 Task: Create record types in agent object.
Action: Mouse moved to (1058, 74)
Screenshot: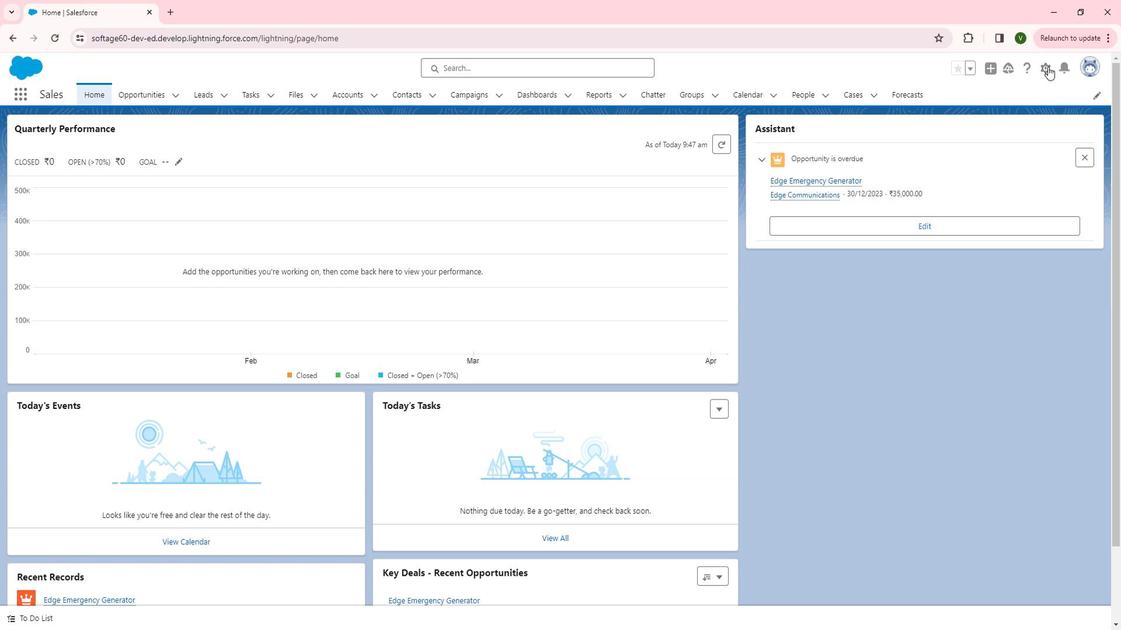
Action: Mouse pressed left at (1058, 74)
Screenshot: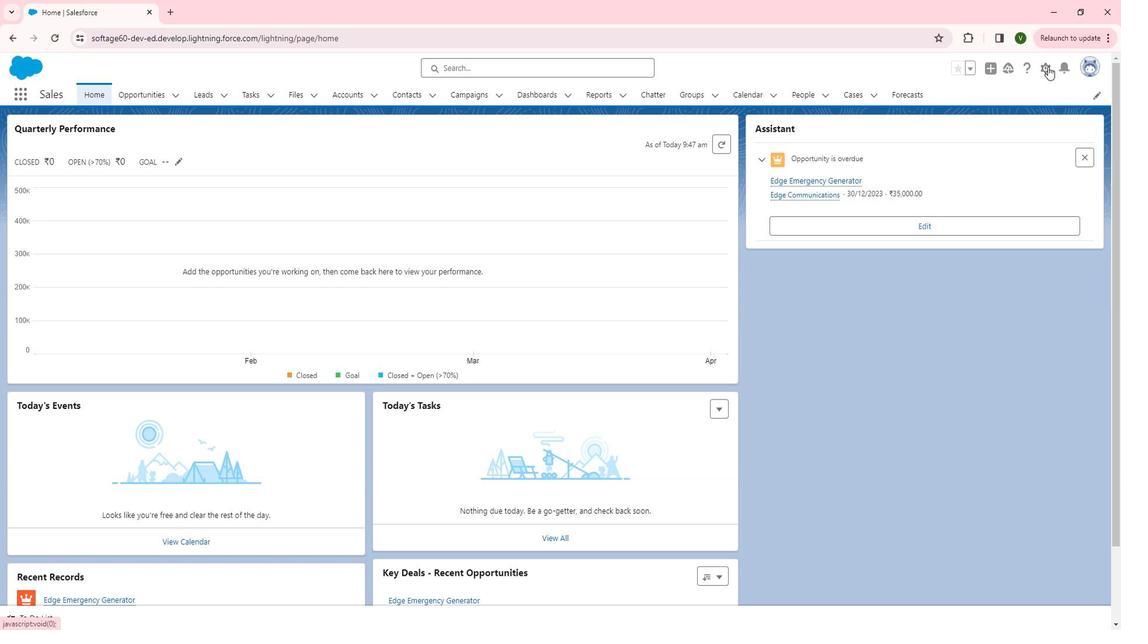 
Action: Mouse moved to (1011, 108)
Screenshot: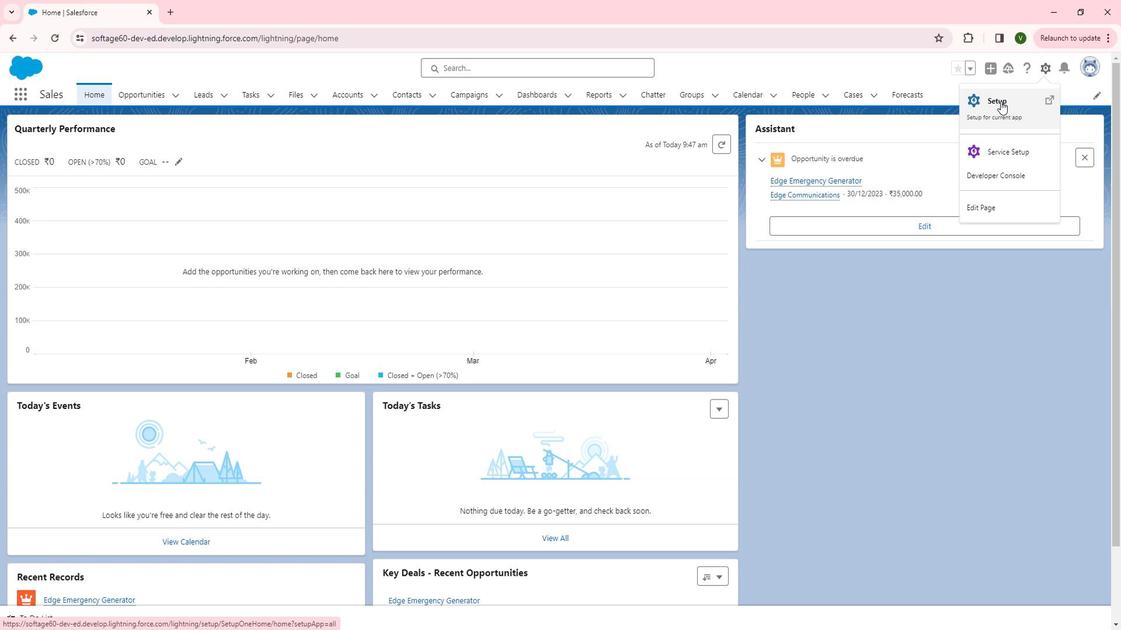 
Action: Mouse pressed left at (1011, 108)
Screenshot: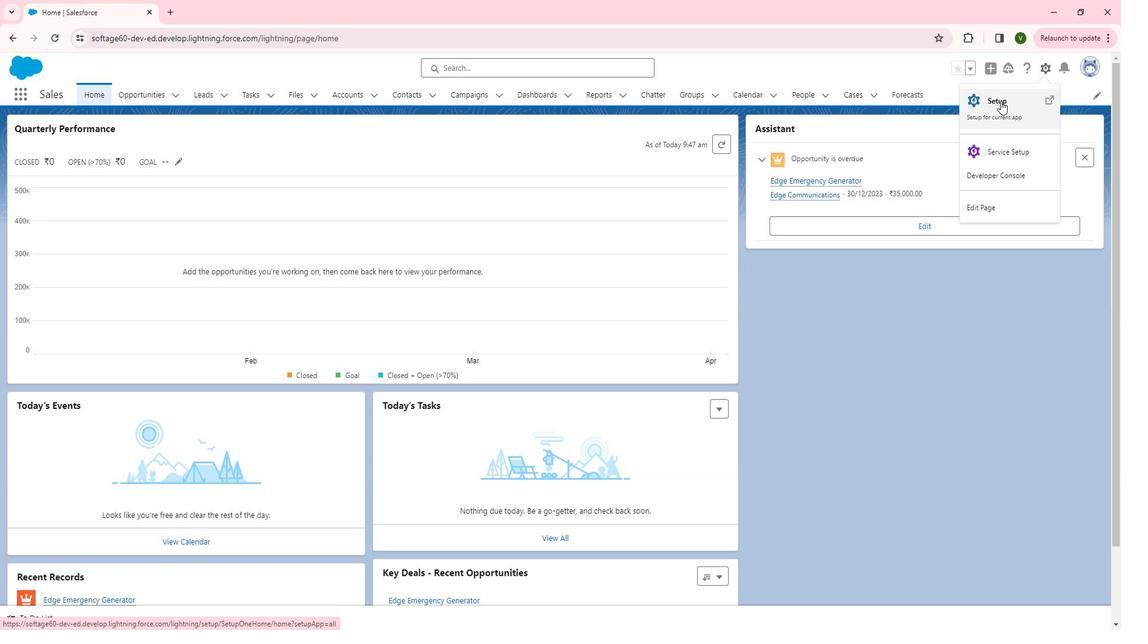 
Action: Mouse moved to (96, 355)
Screenshot: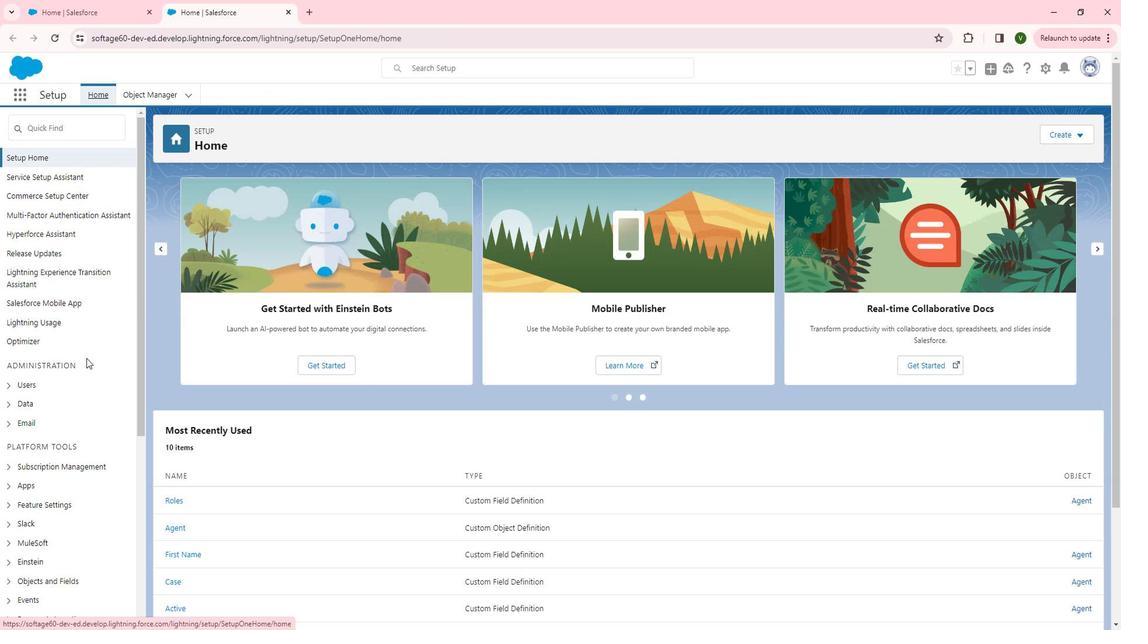 
Action: Mouse scrolled (96, 354) with delta (0, 0)
Screenshot: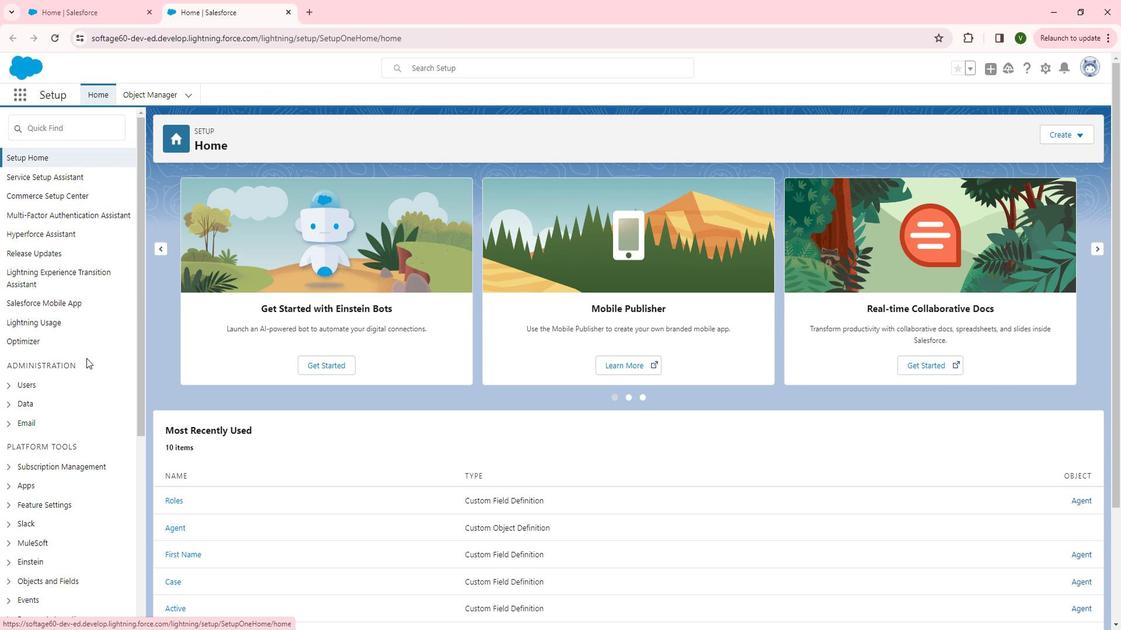 
Action: Mouse scrolled (96, 354) with delta (0, 0)
Screenshot: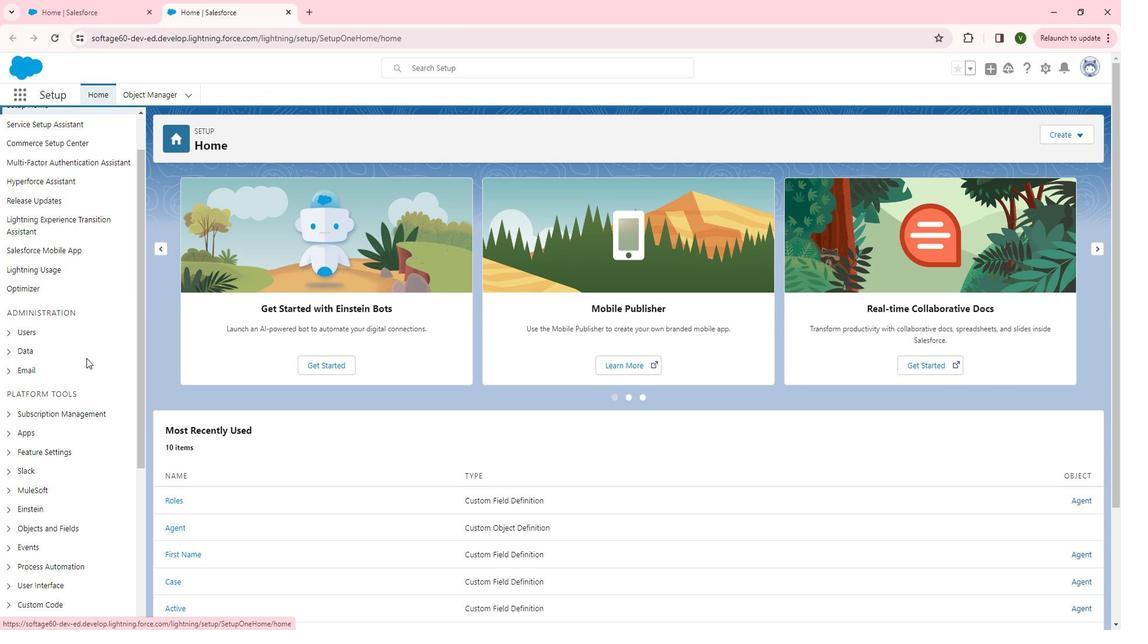
Action: Mouse moved to (19, 452)
Screenshot: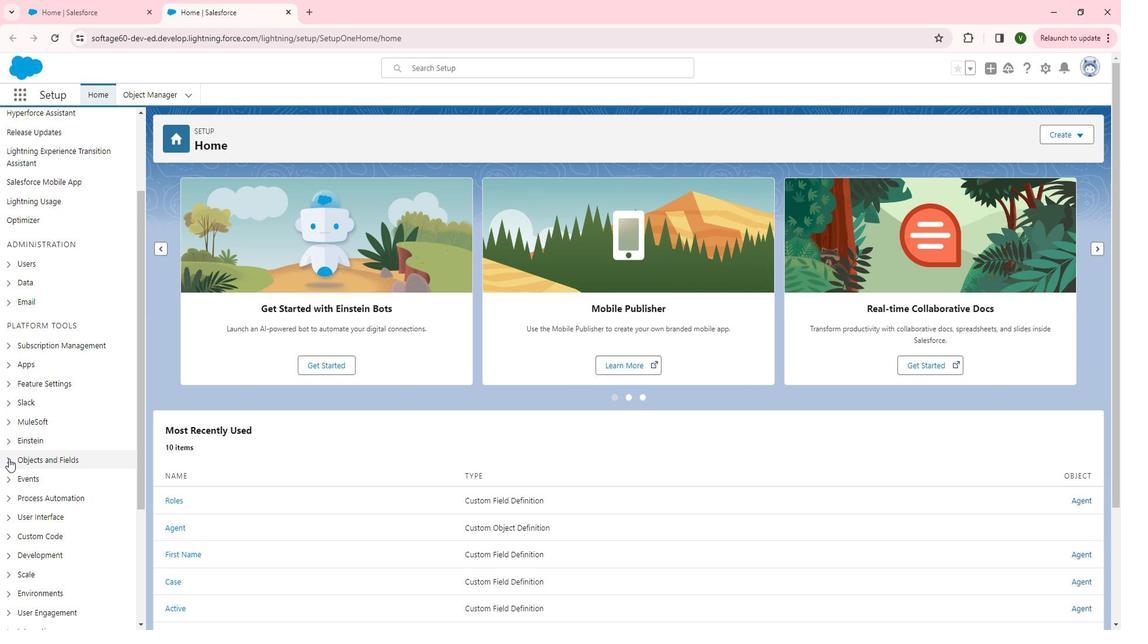 
Action: Mouse pressed left at (19, 452)
Screenshot: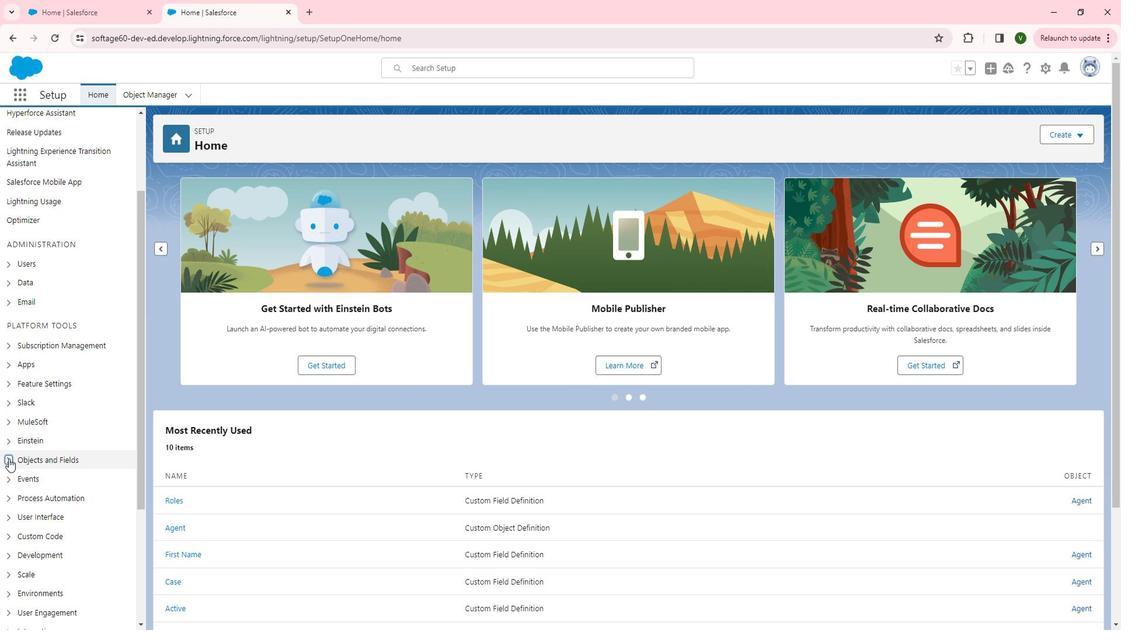 
Action: Mouse moved to (69, 474)
Screenshot: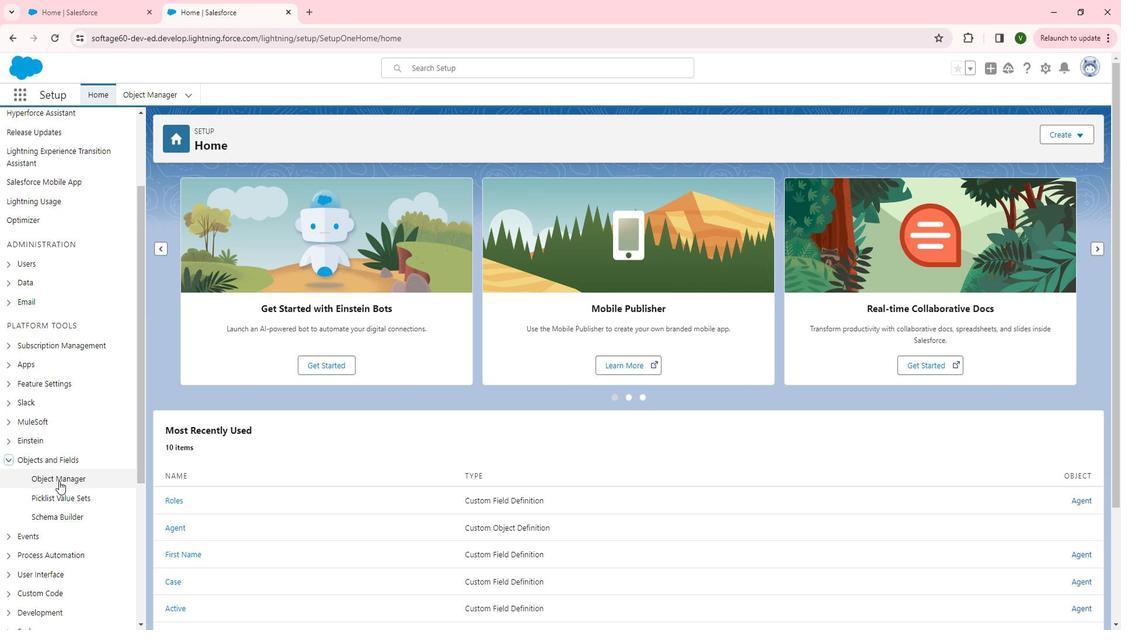 
Action: Mouse pressed left at (69, 474)
Screenshot: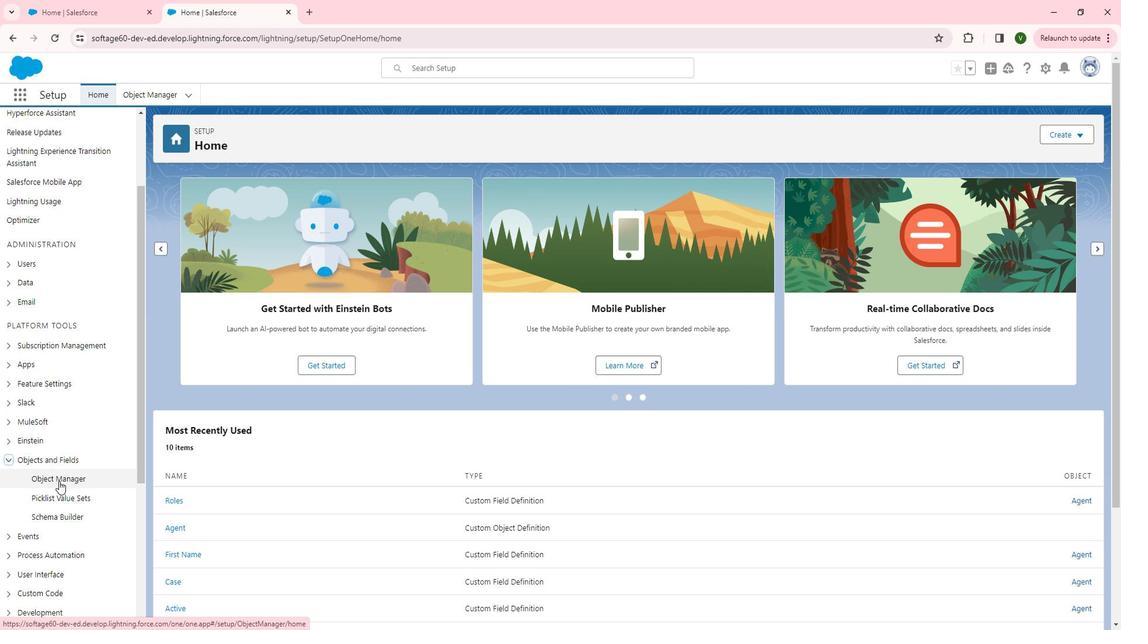 
Action: Mouse moved to (183, 290)
Screenshot: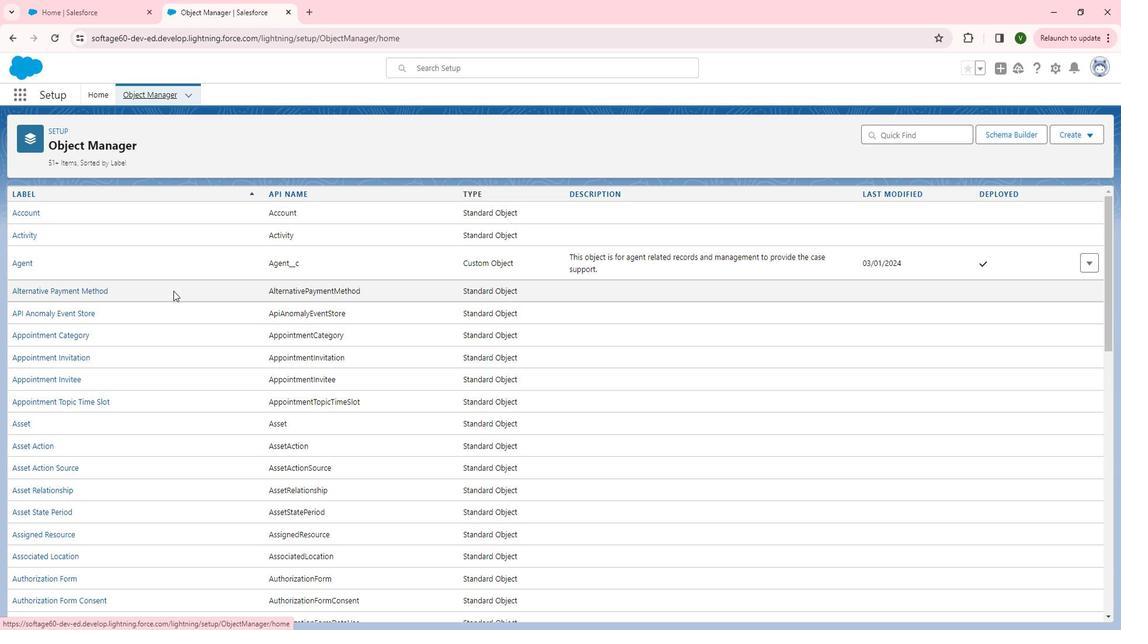 
Action: Mouse scrolled (183, 290) with delta (0, 0)
Screenshot: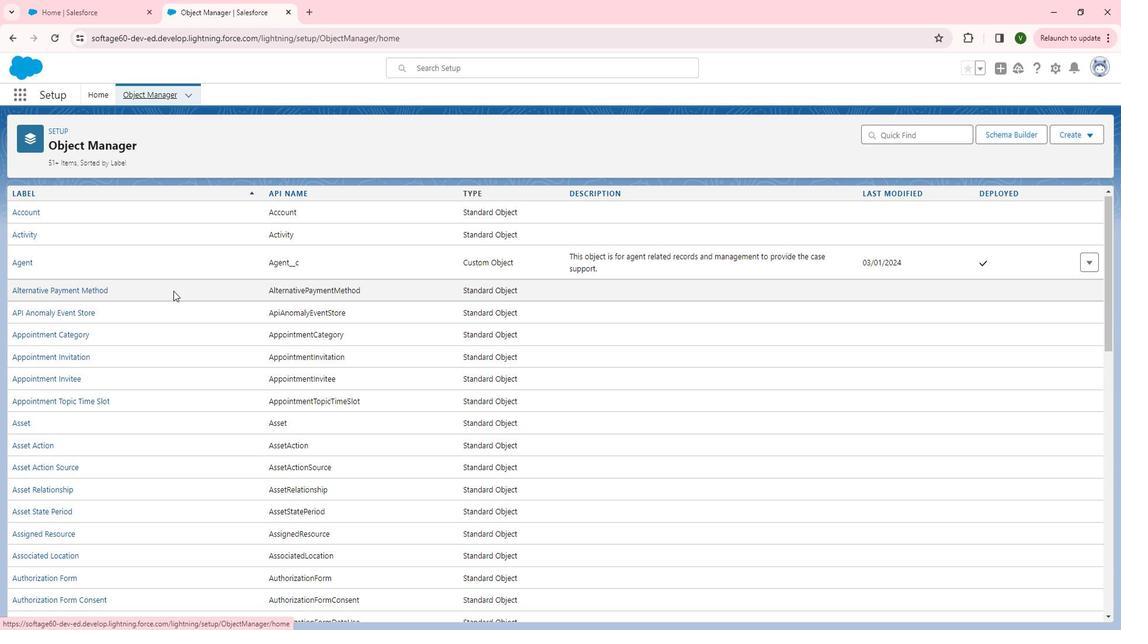 
Action: Mouse scrolled (183, 291) with delta (0, 0)
Screenshot: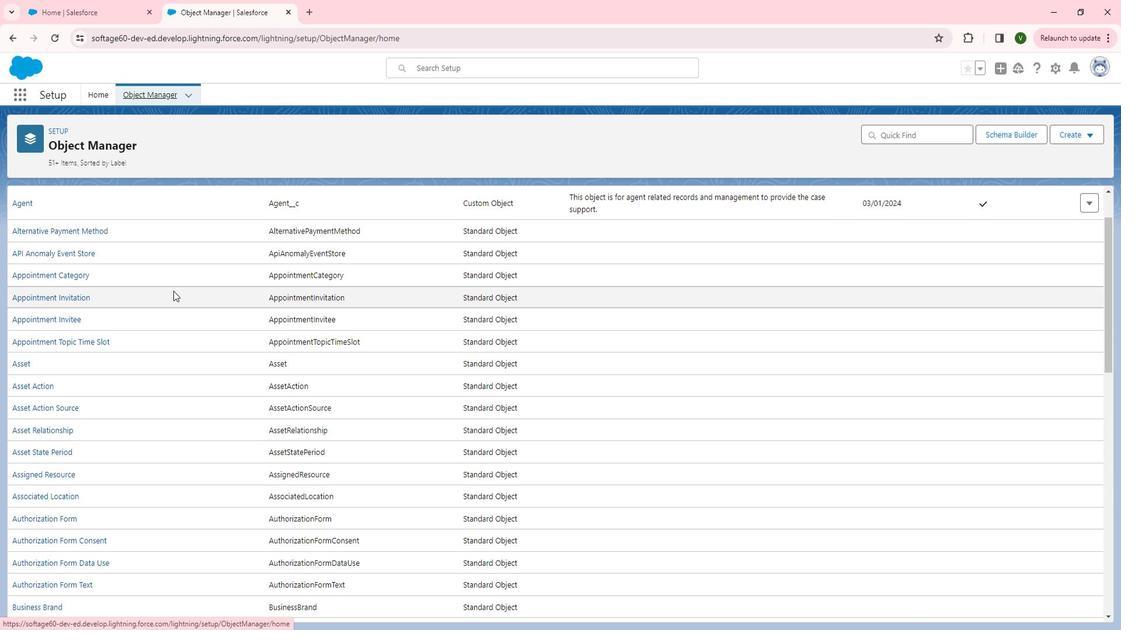 
Action: Mouse moved to (40, 262)
Screenshot: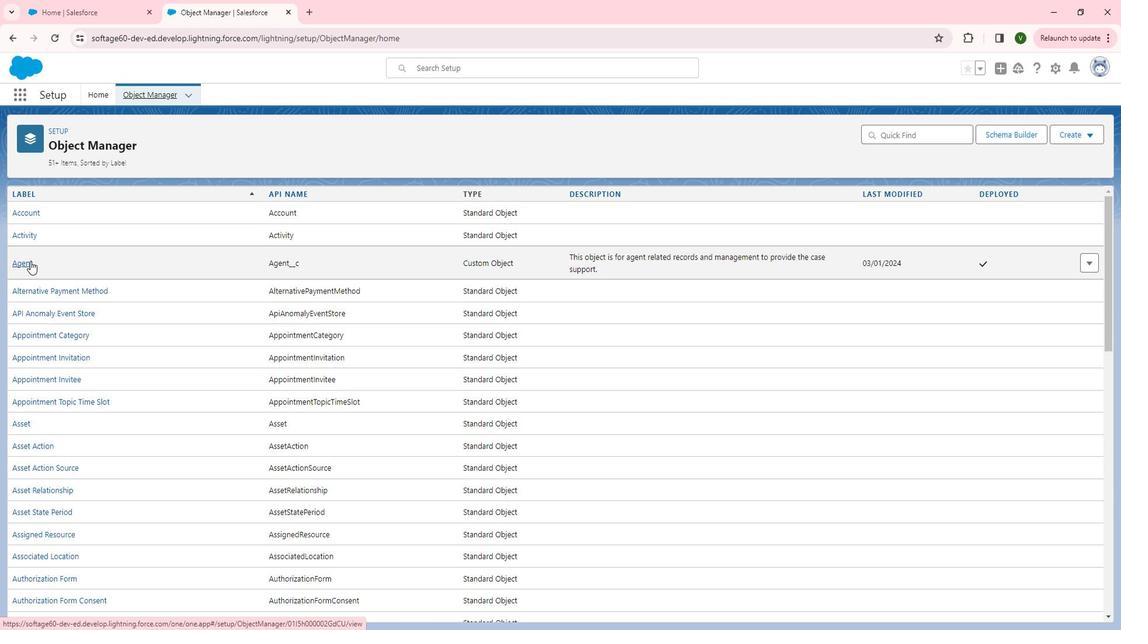 
Action: Mouse pressed left at (40, 262)
Screenshot: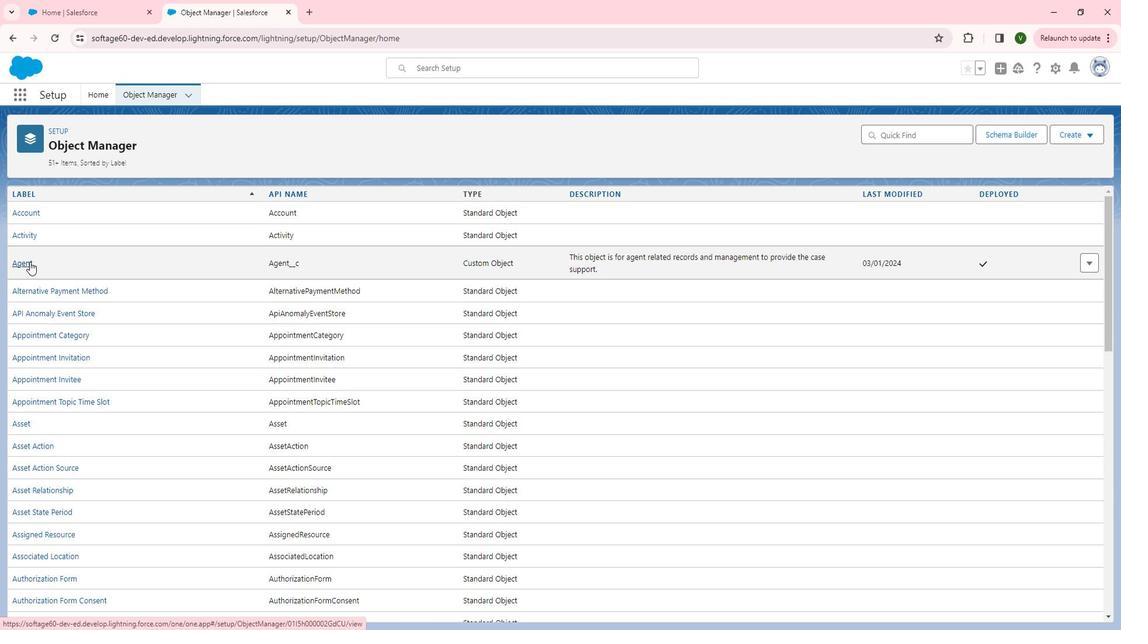 
Action: Mouse moved to (85, 218)
Screenshot: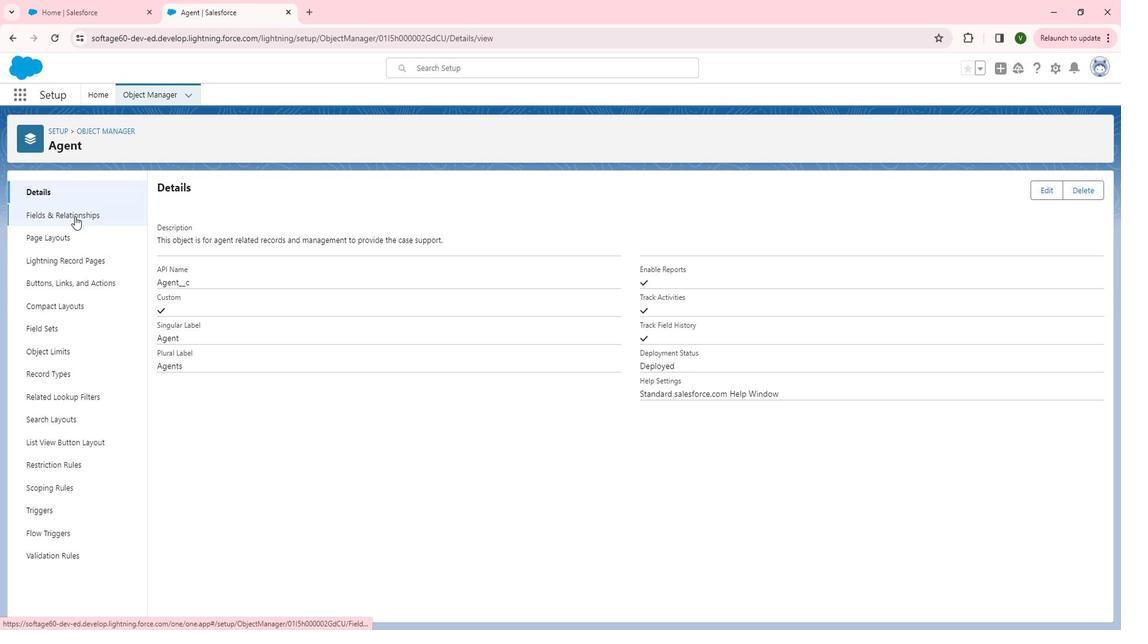 
Action: Mouse pressed left at (85, 218)
Screenshot: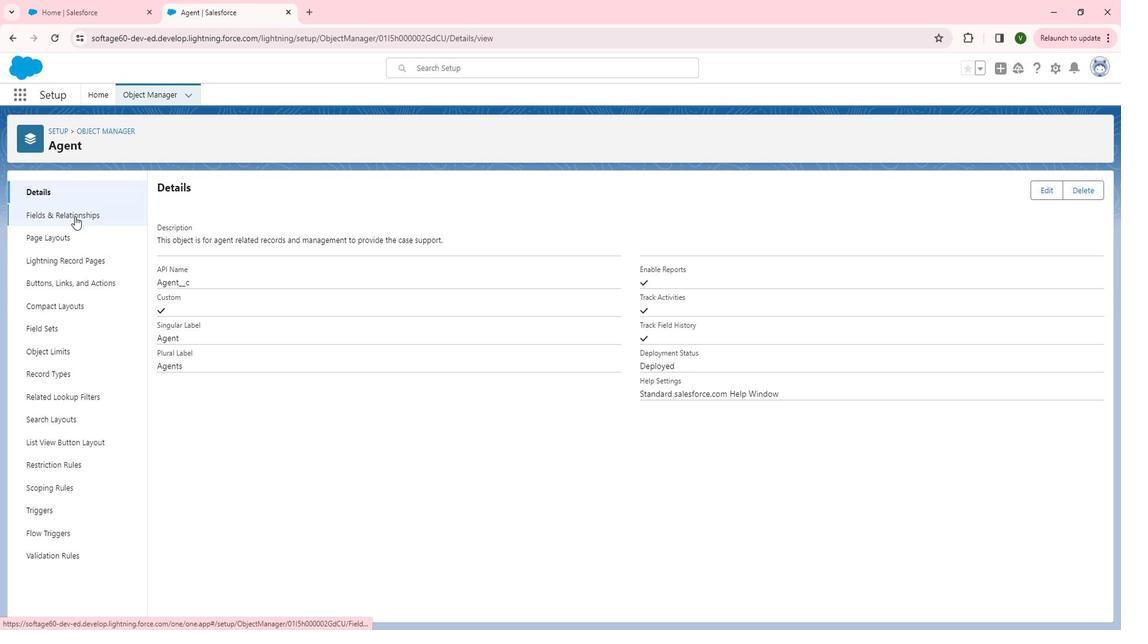 
Action: Mouse moved to (354, 470)
Screenshot: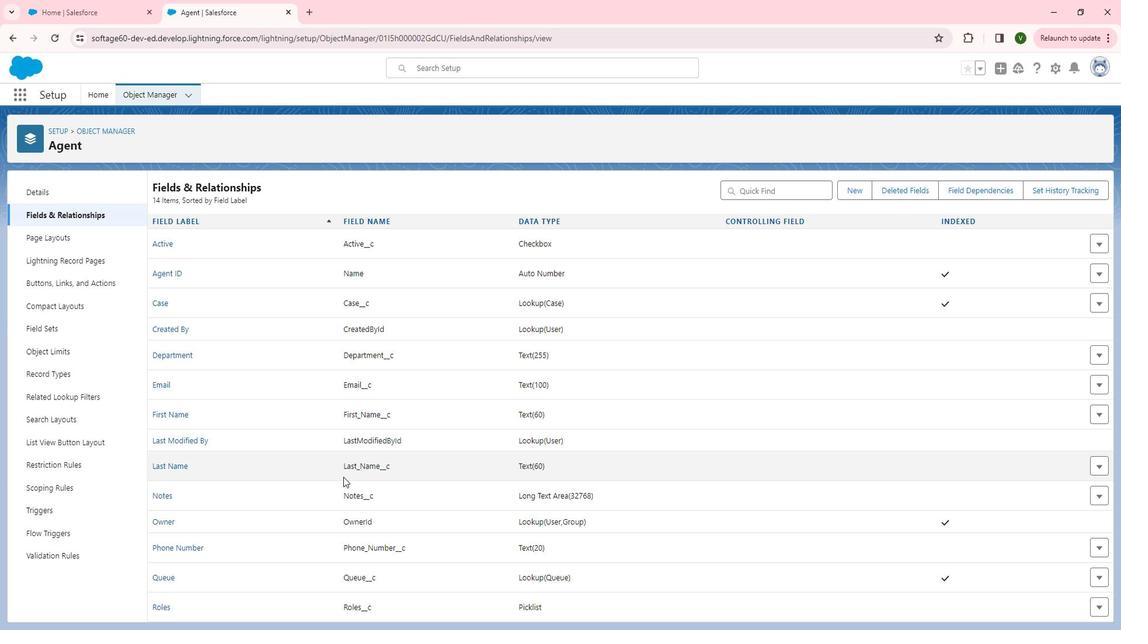 
Action: Mouse scrolled (354, 469) with delta (0, 0)
Screenshot: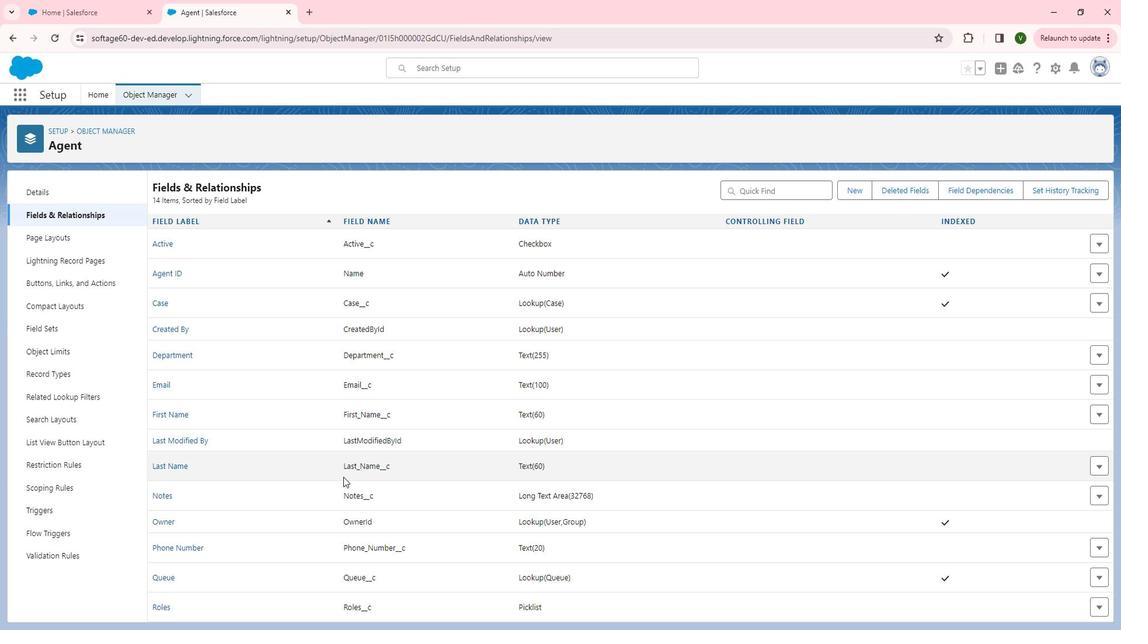
Action: Mouse moved to (353, 470)
Screenshot: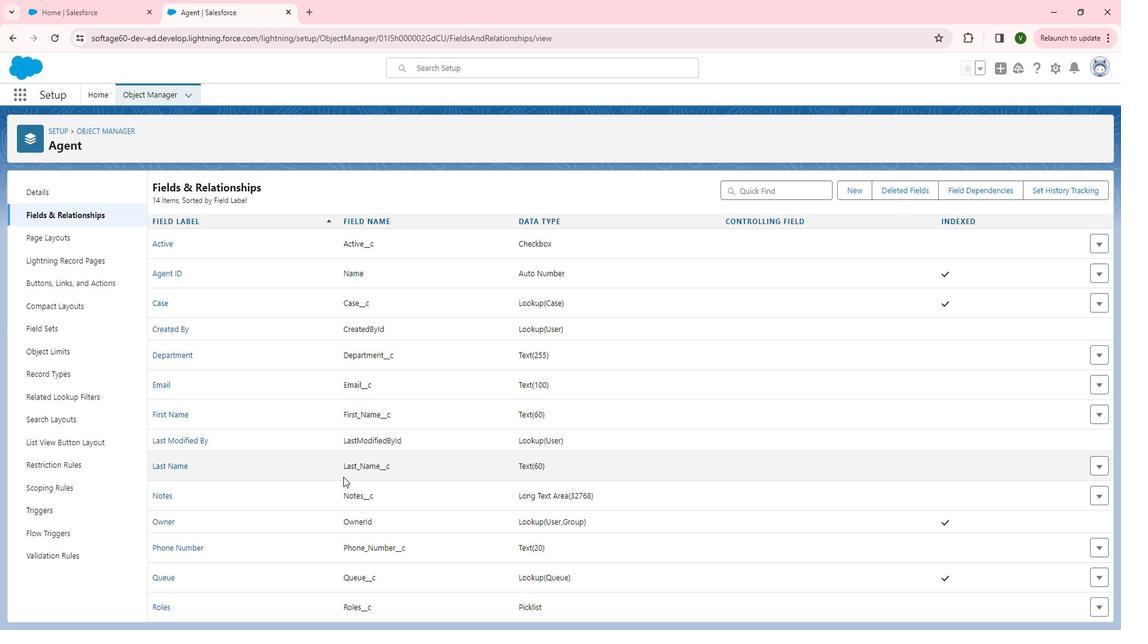 
Action: Mouse scrolled (353, 469) with delta (0, 0)
Screenshot: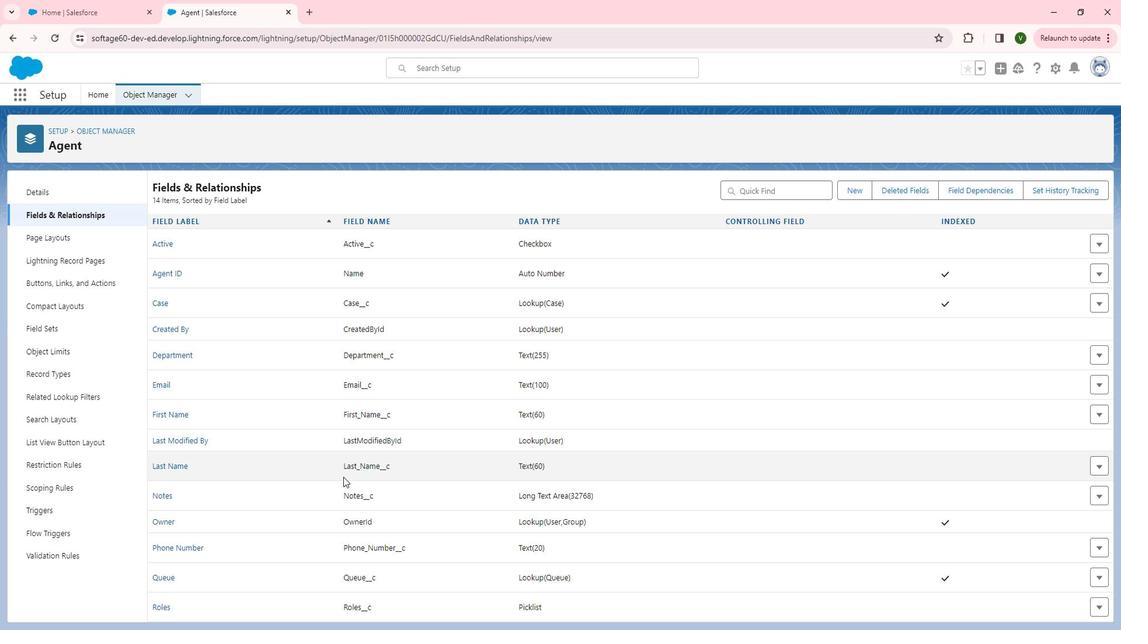 
Action: Mouse moved to (352, 470)
Screenshot: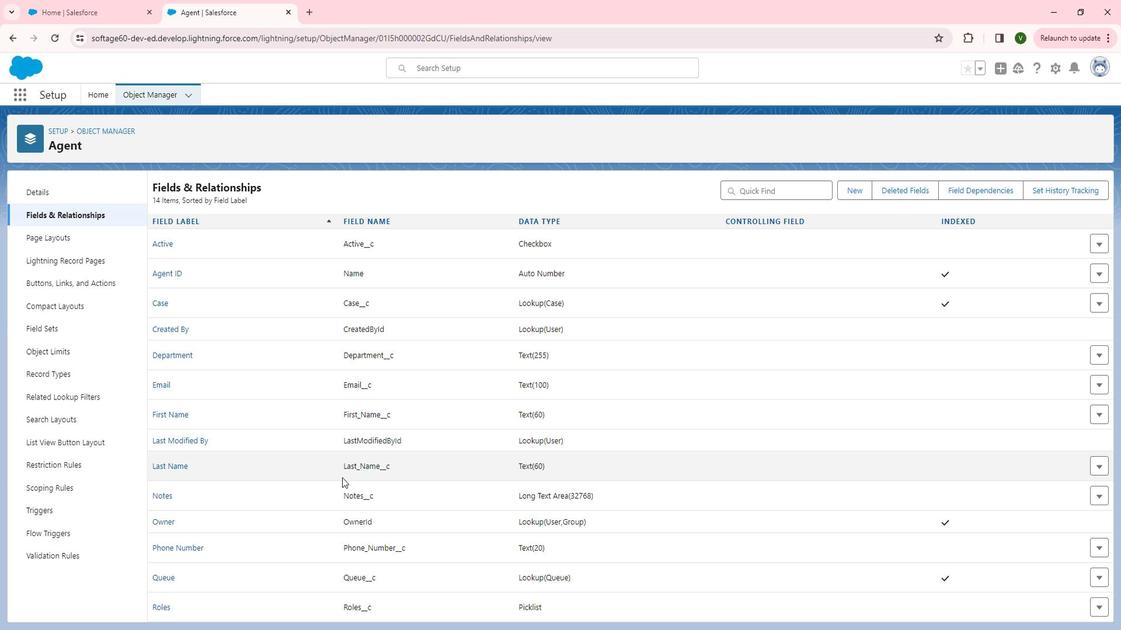 
Action: Mouse scrolled (352, 470) with delta (0, 0)
Screenshot: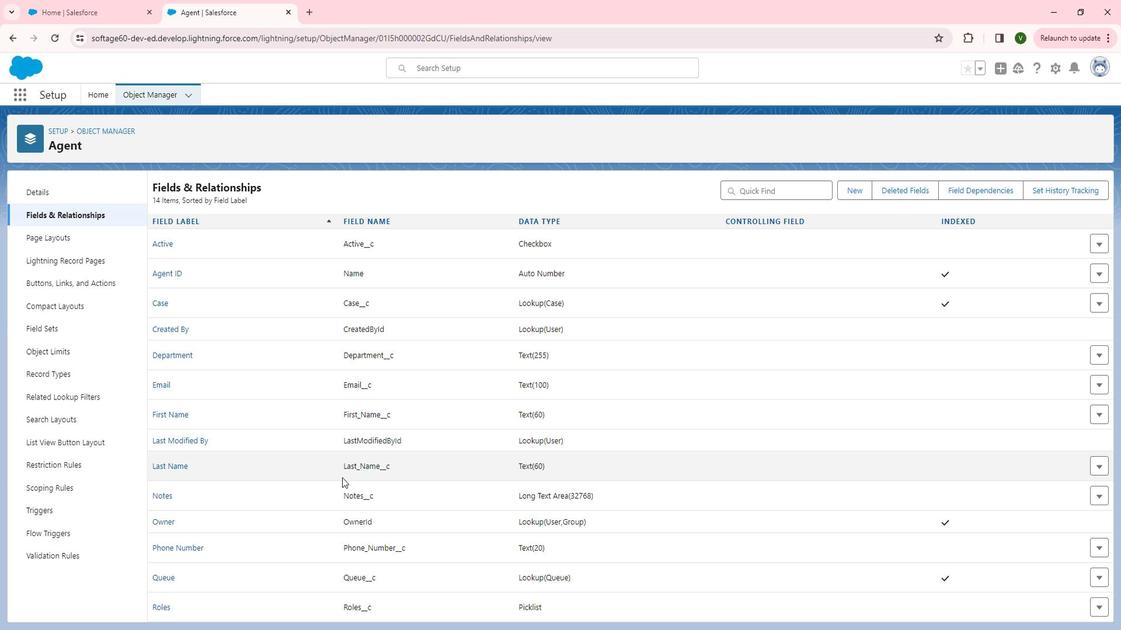 
Action: Mouse moved to (61, 373)
Screenshot: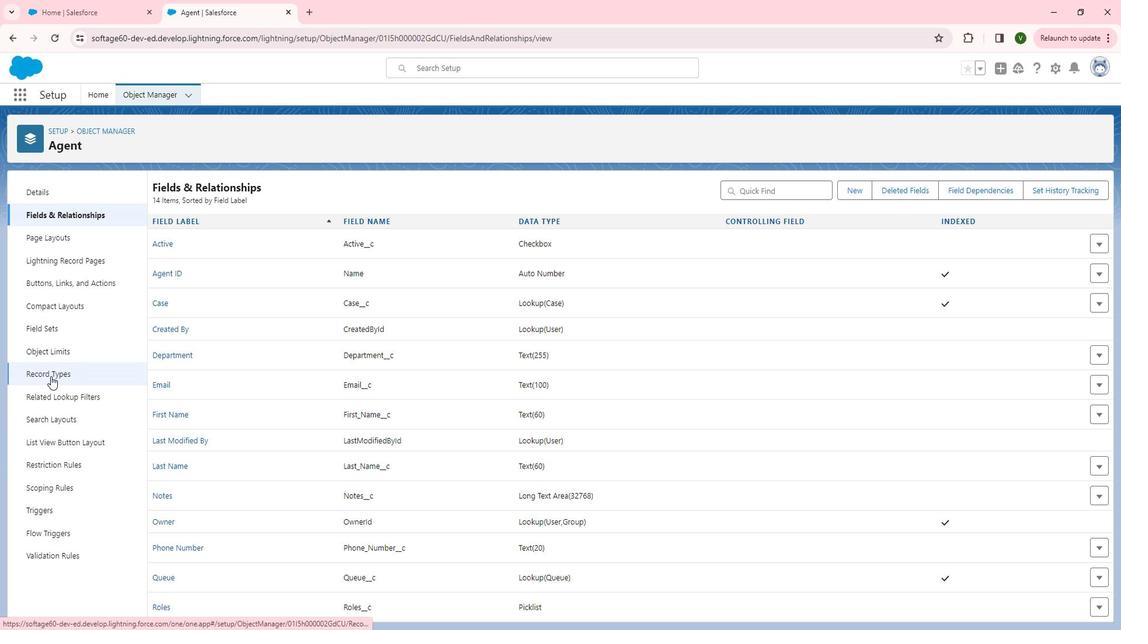 
Action: Mouse pressed left at (61, 373)
Screenshot: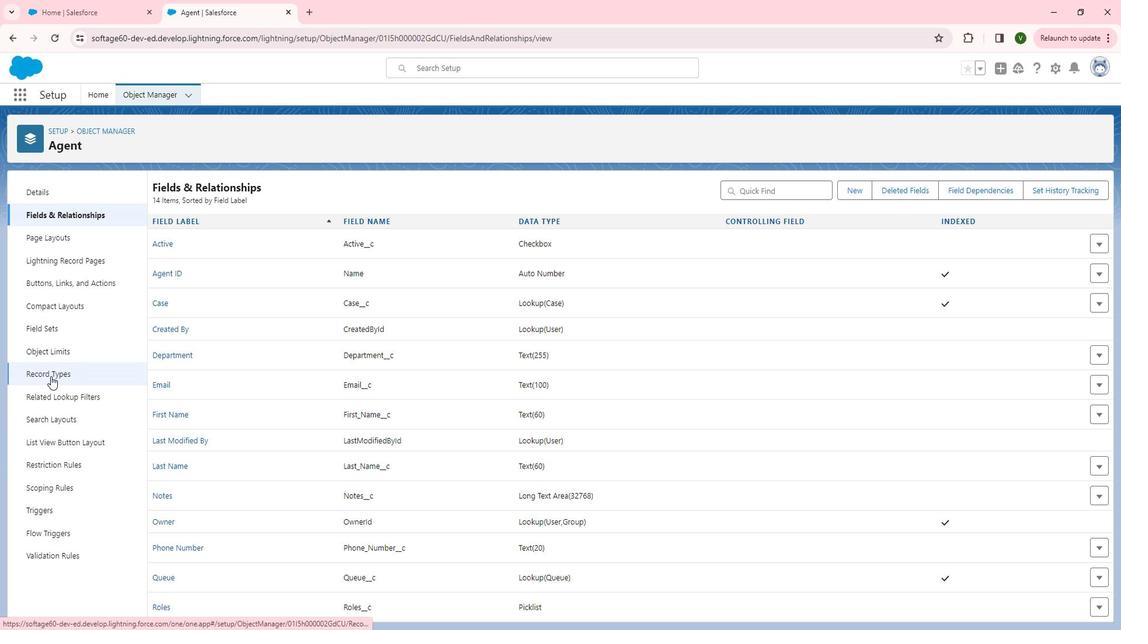 
Action: Mouse moved to (809, 287)
Screenshot: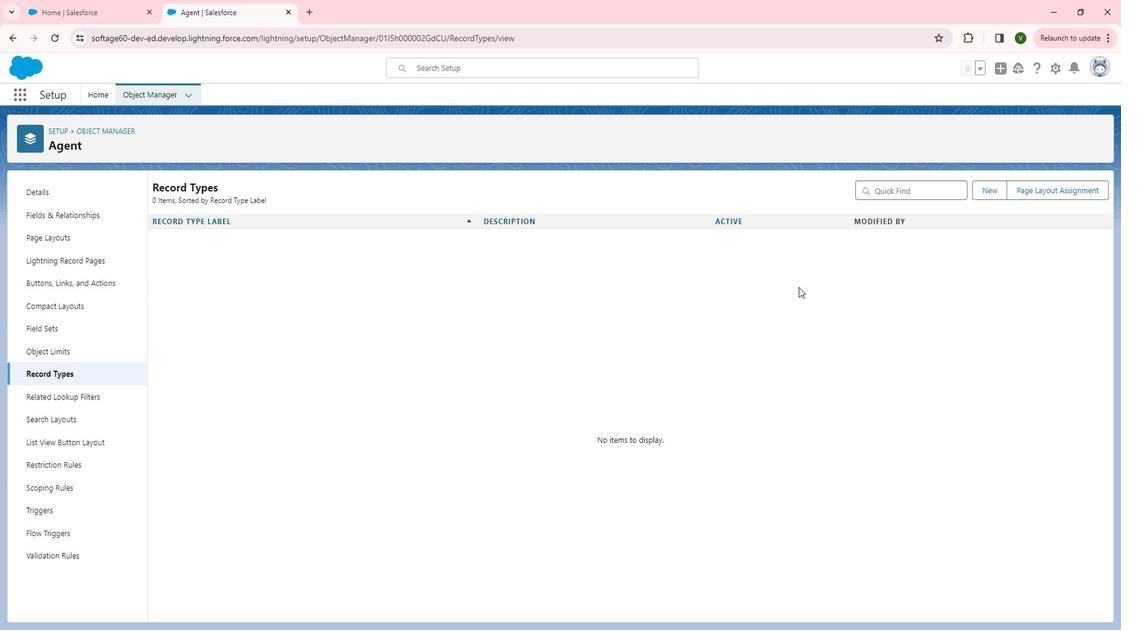 
Action: Mouse pressed left at (809, 287)
Screenshot: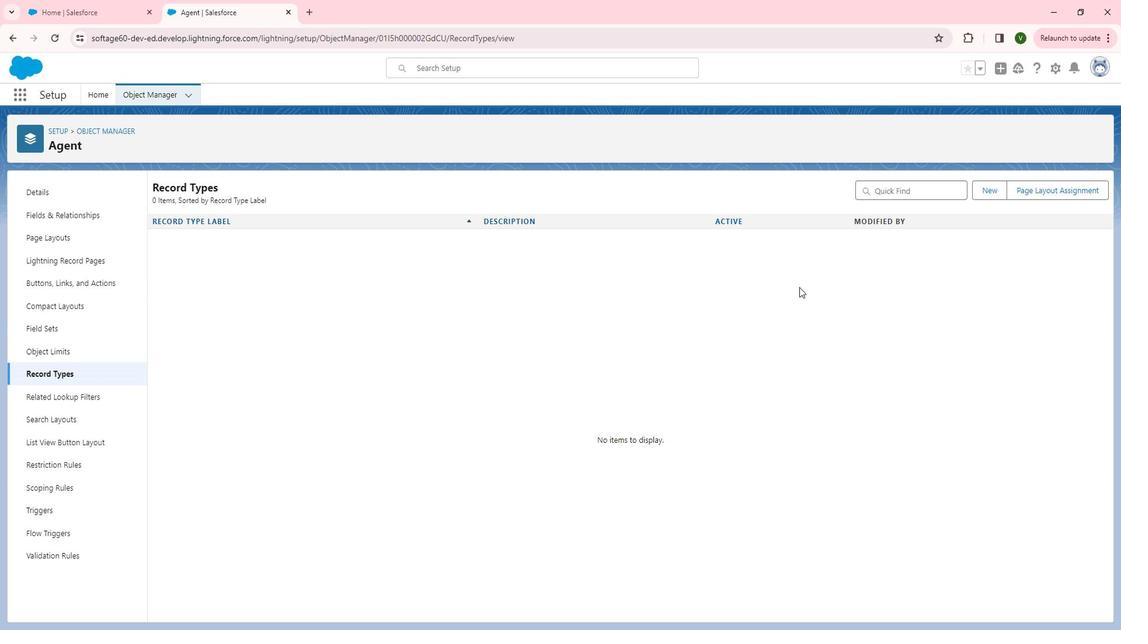 
Action: Mouse moved to (998, 195)
Screenshot: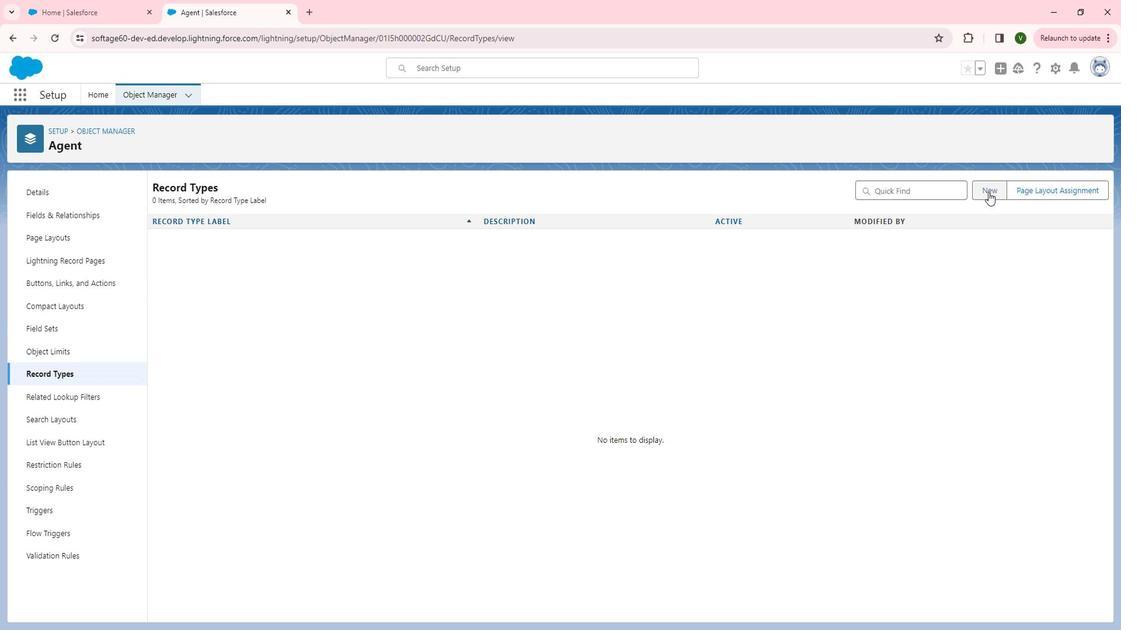 
Action: Mouse pressed left at (998, 195)
Screenshot: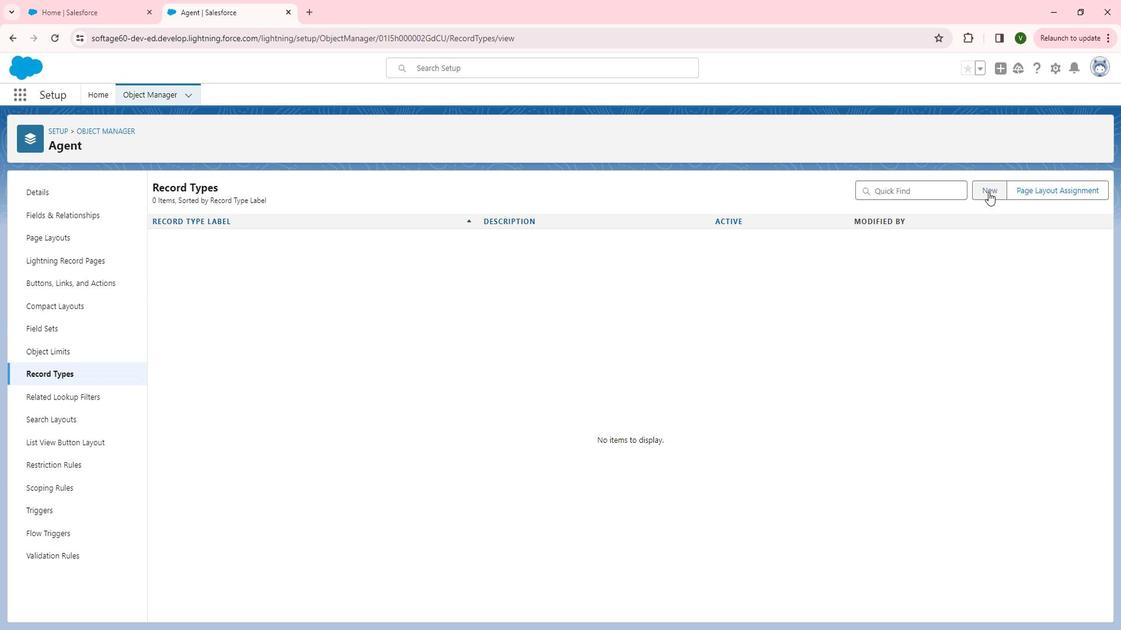 
Action: Mouse moved to (384, 297)
Screenshot: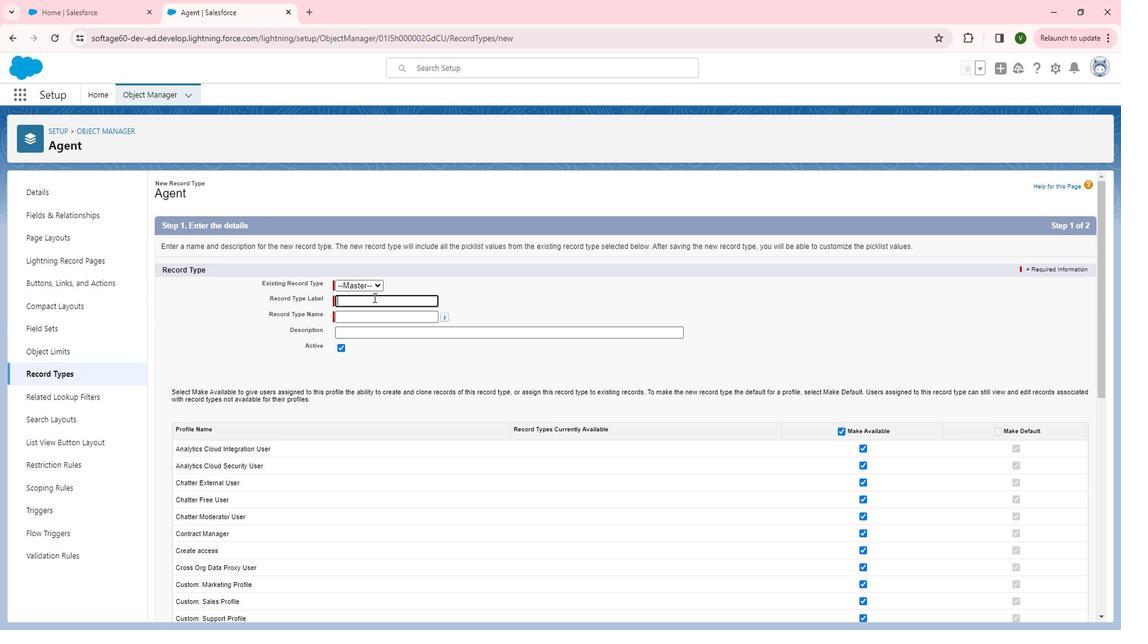 
Action: Mouse pressed left at (384, 297)
Screenshot: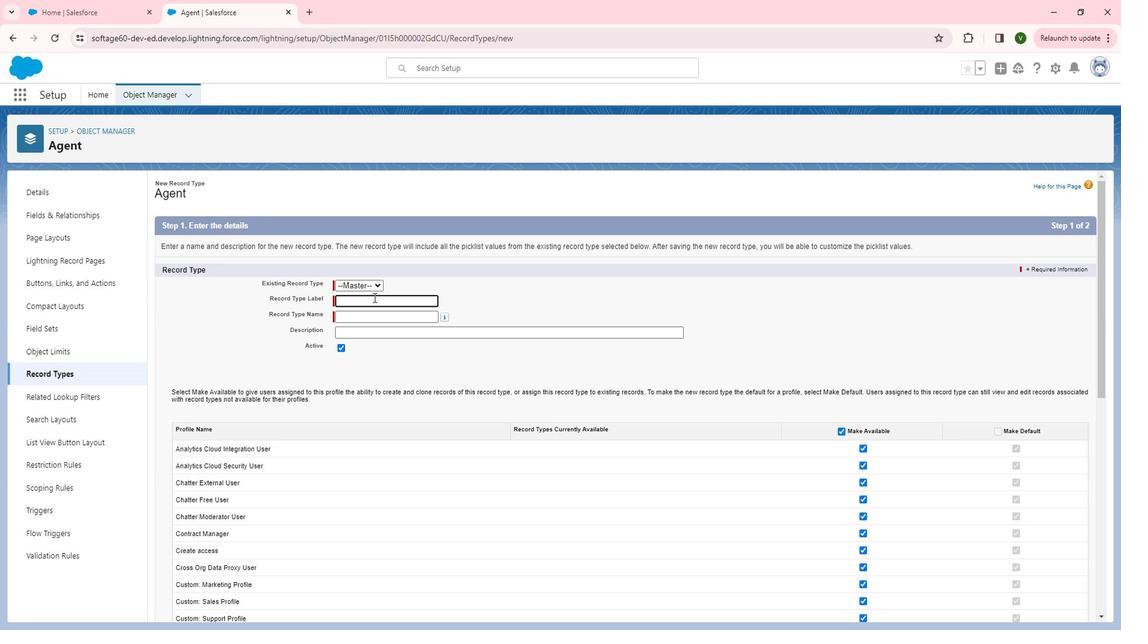 
Action: Mouse moved to (395, 291)
Screenshot: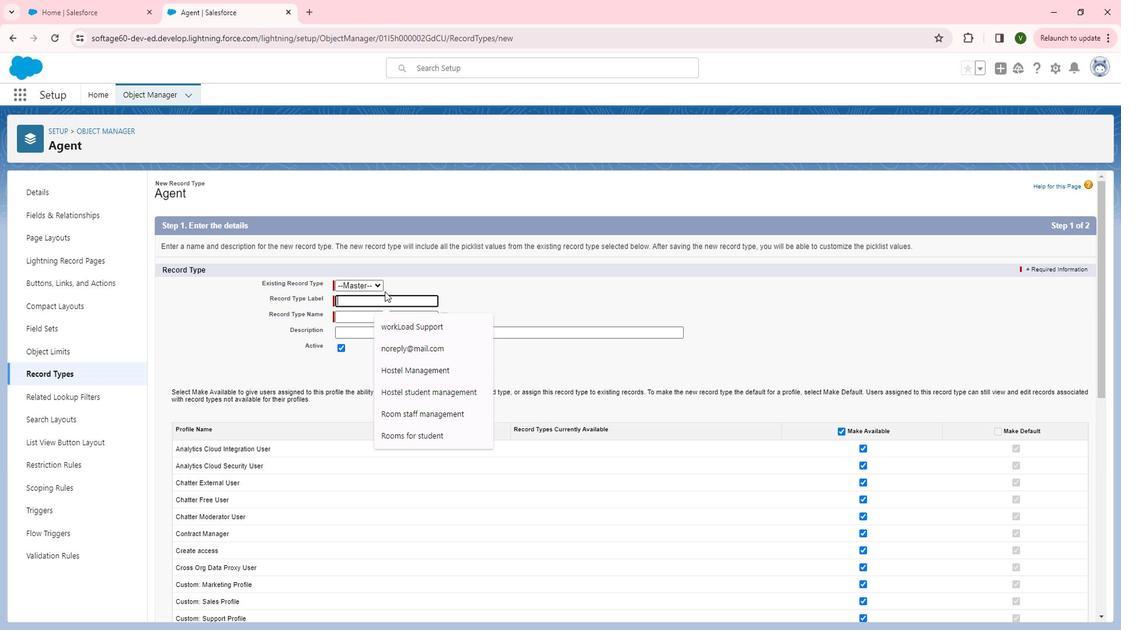 
Action: Key pressed <Key.shift>Admin
Screenshot: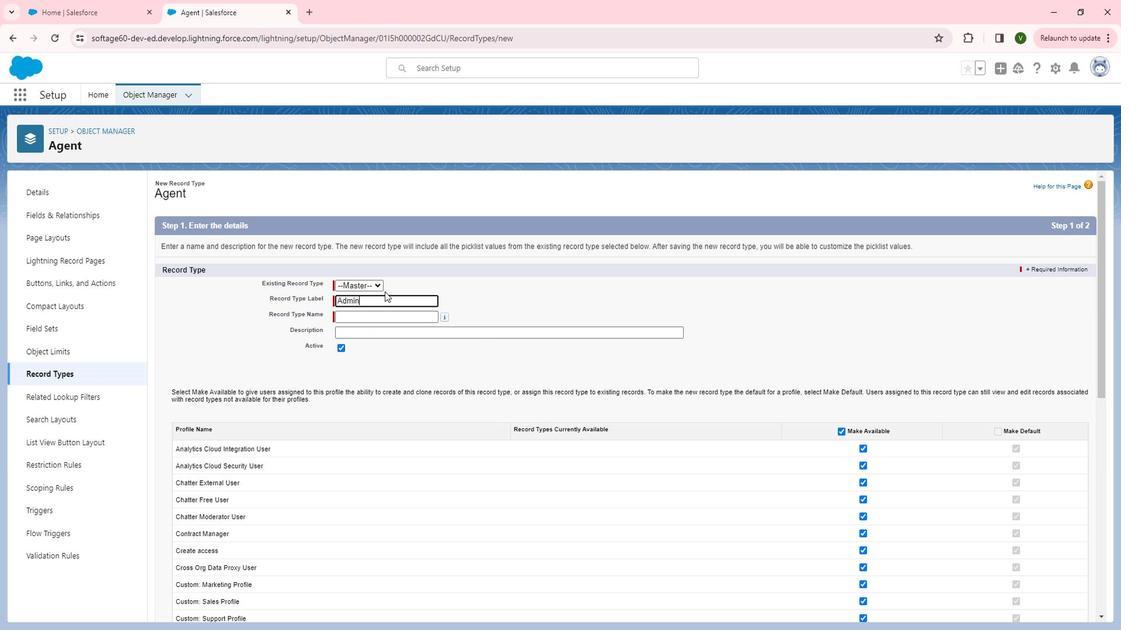 
Action: Mouse moved to (405, 336)
Screenshot: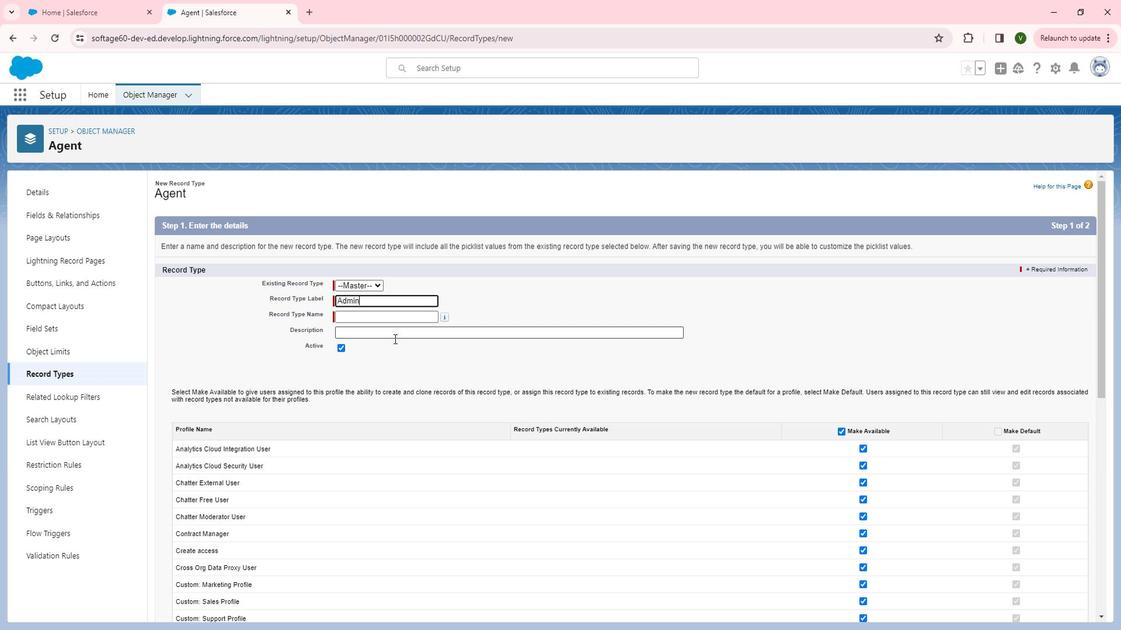 
Action: Mouse pressed left at (405, 336)
Screenshot: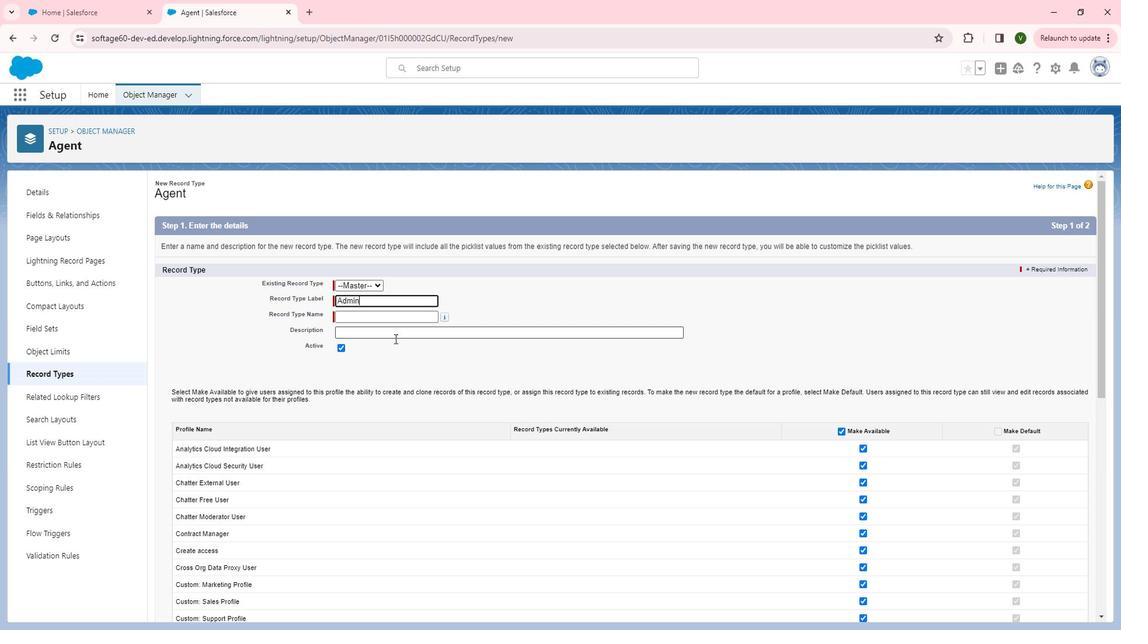 
Action: Key pressed <Key.shift>This<Key.space>record<Key.space>type<Key.space>for<Key.space>the<Key.space><Key.shift>Admin<Key.space>role<Key.space>agents<Key.space>in<Key.space>obj<Key.backspace><Key.backspace><Key.backspace><Key.backspace><Key.backspace><Key.backspace>for<Key.space>support.
Screenshot: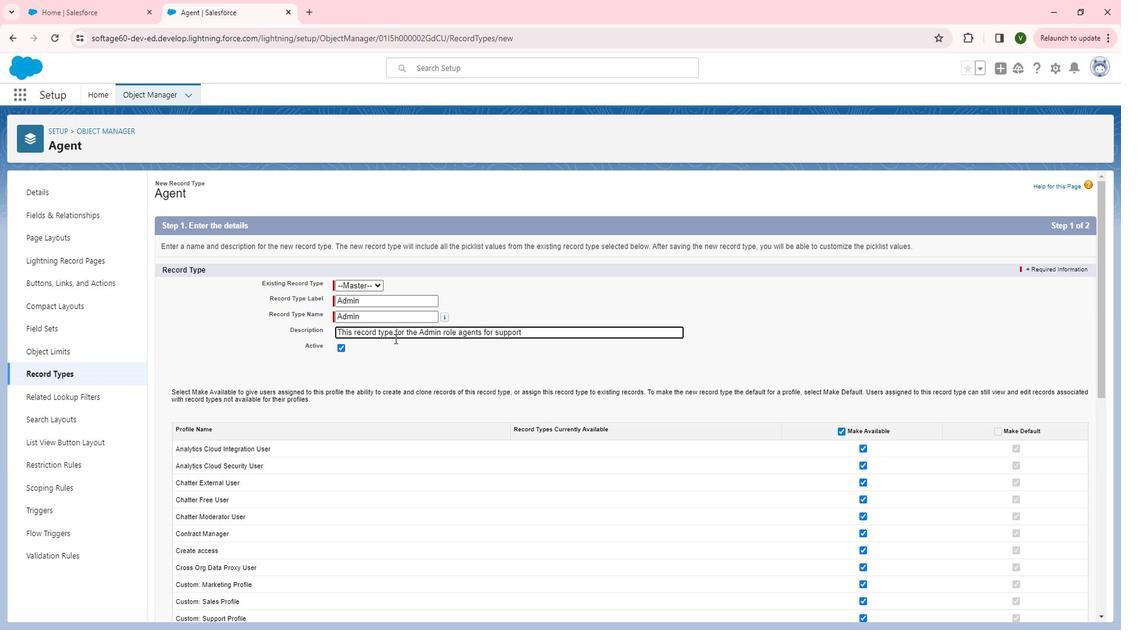 
Action: Mouse moved to (664, 361)
Screenshot: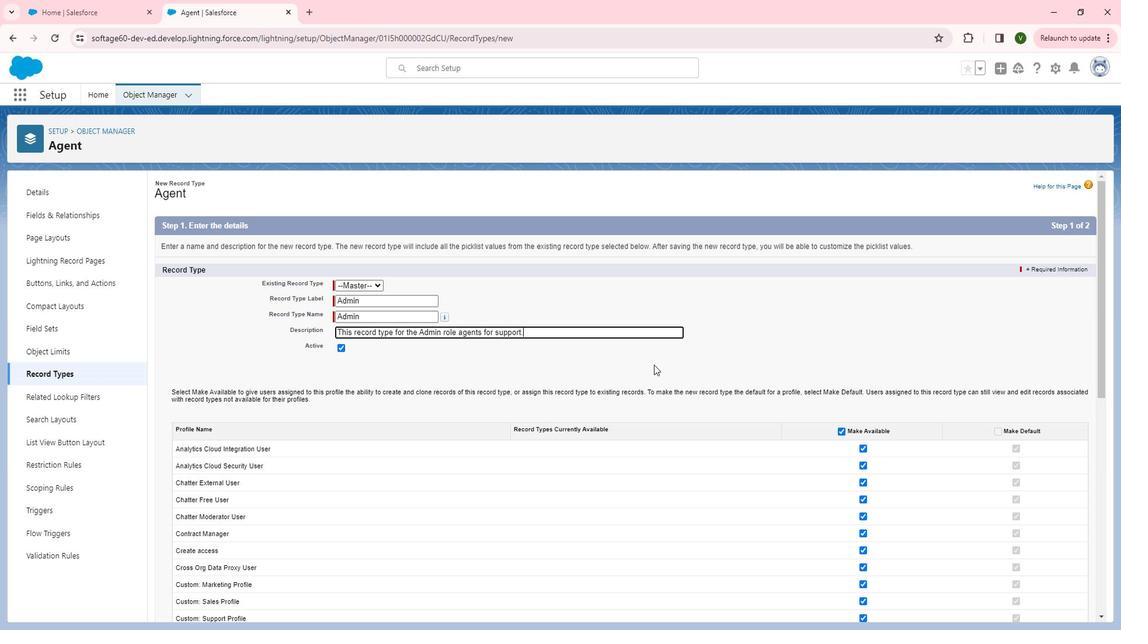 
Action: Mouse scrolled (664, 361) with delta (0, 0)
Screenshot: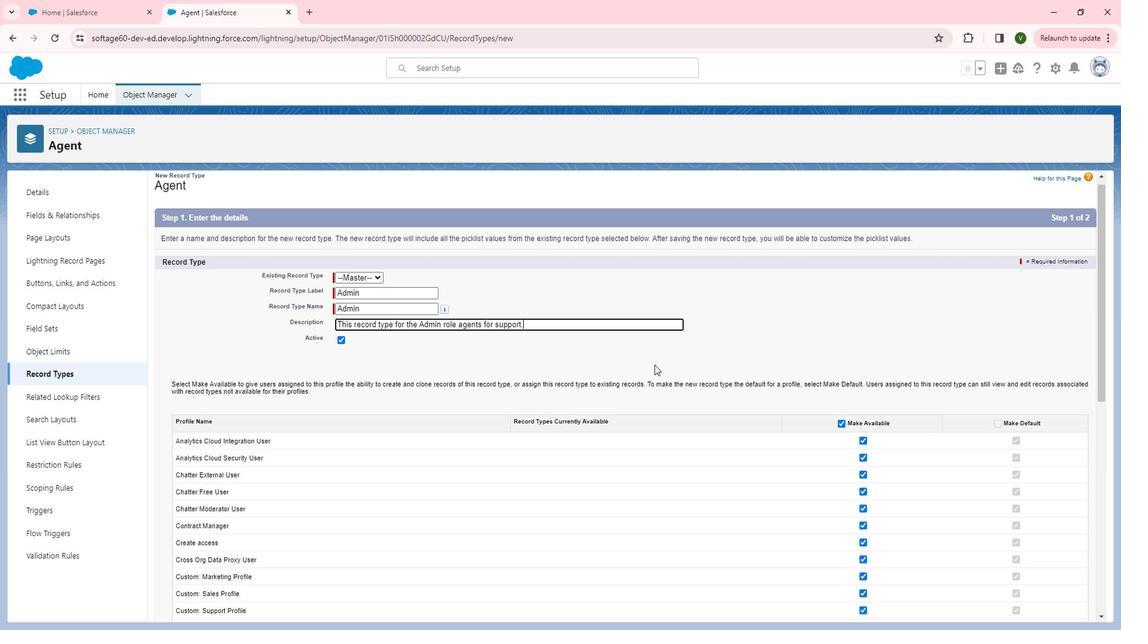 
Action: Mouse moved to (722, 315)
Screenshot: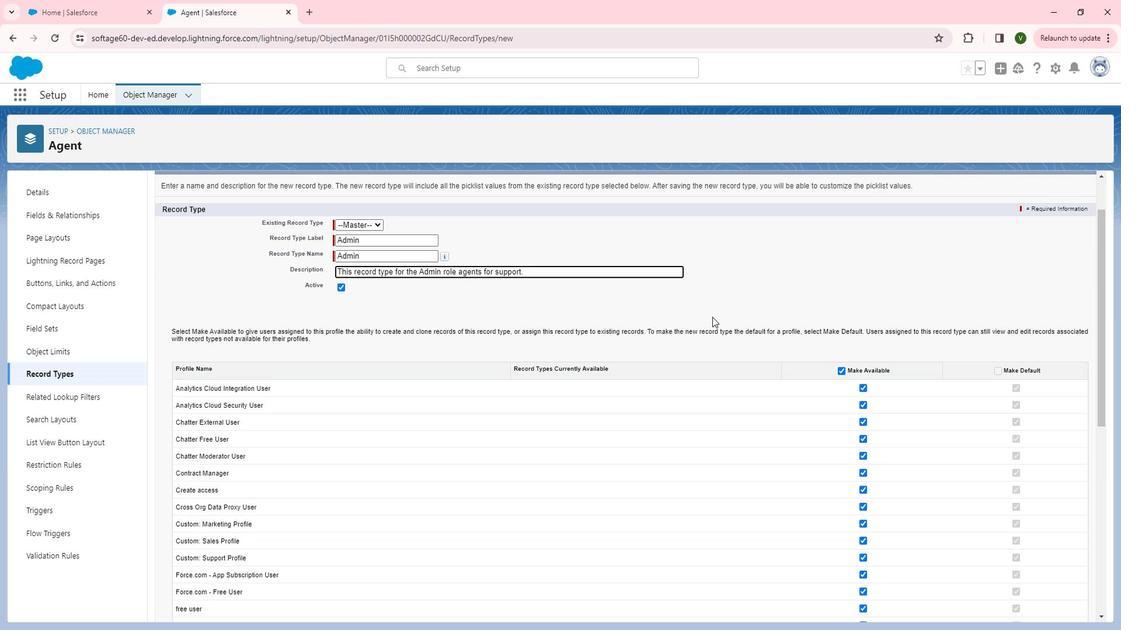 
Action: Mouse pressed left at (722, 315)
Screenshot: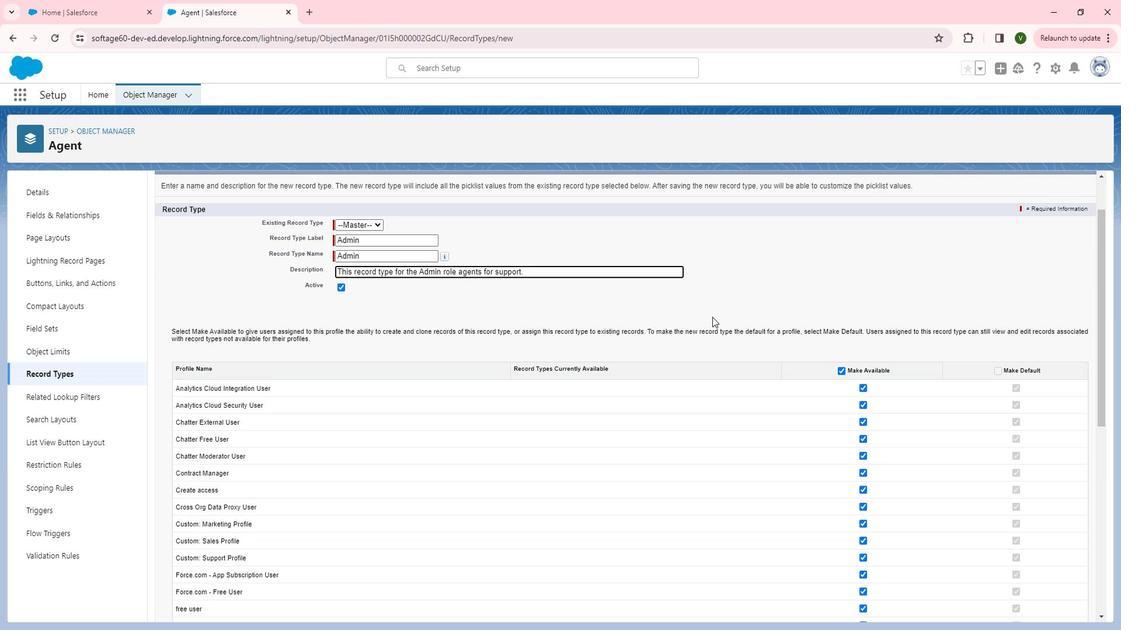 
Action: Mouse moved to (740, 393)
Screenshot: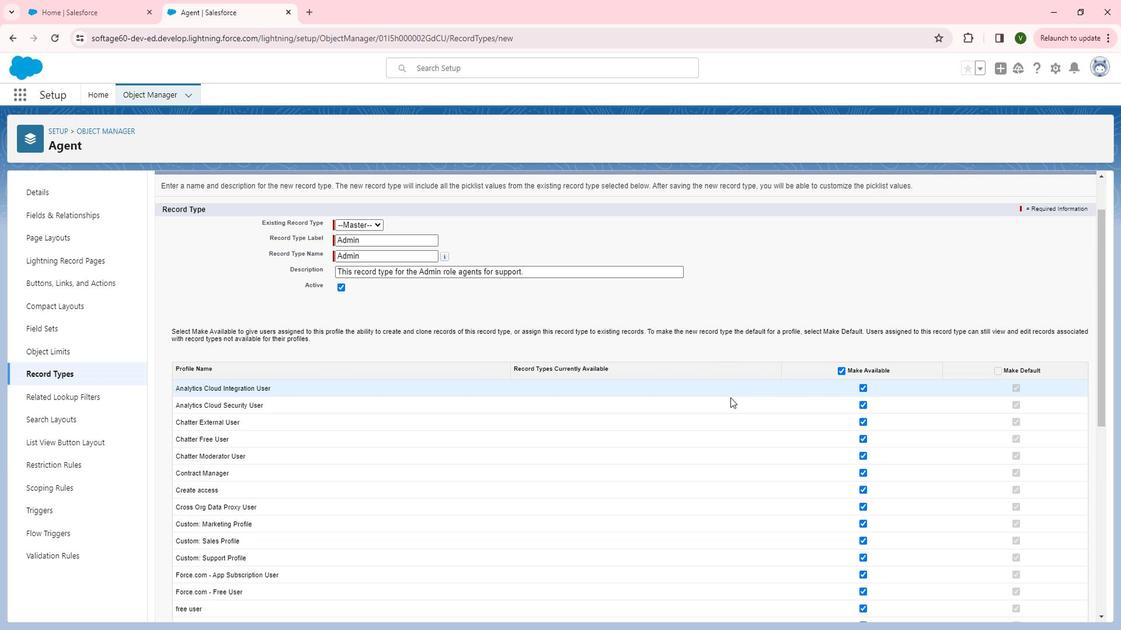 
Action: Mouse scrolled (740, 392) with delta (0, 0)
Screenshot: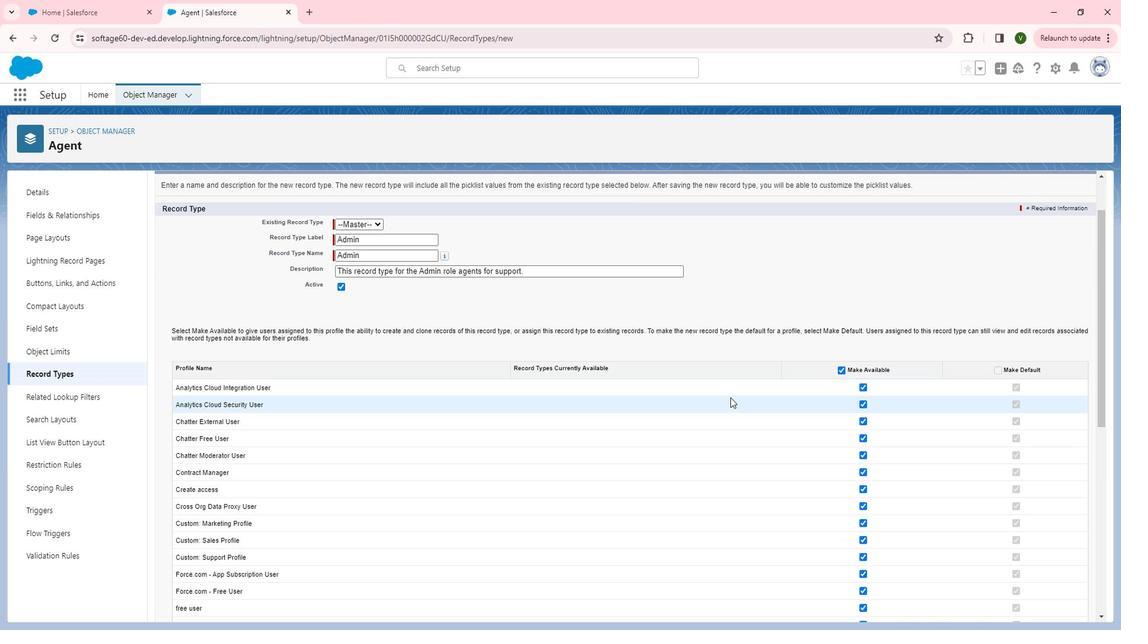 
Action: Mouse moved to (736, 397)
Screenshot: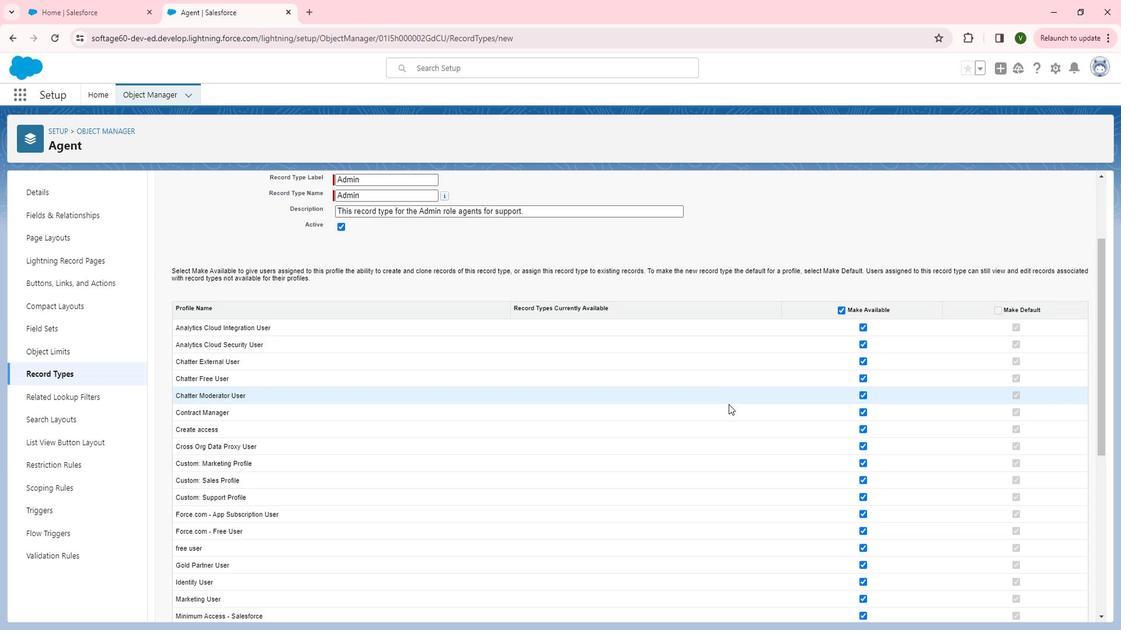 
Action: Mouse scrolled (736, 396) with delta (0, 0)
Screenshot: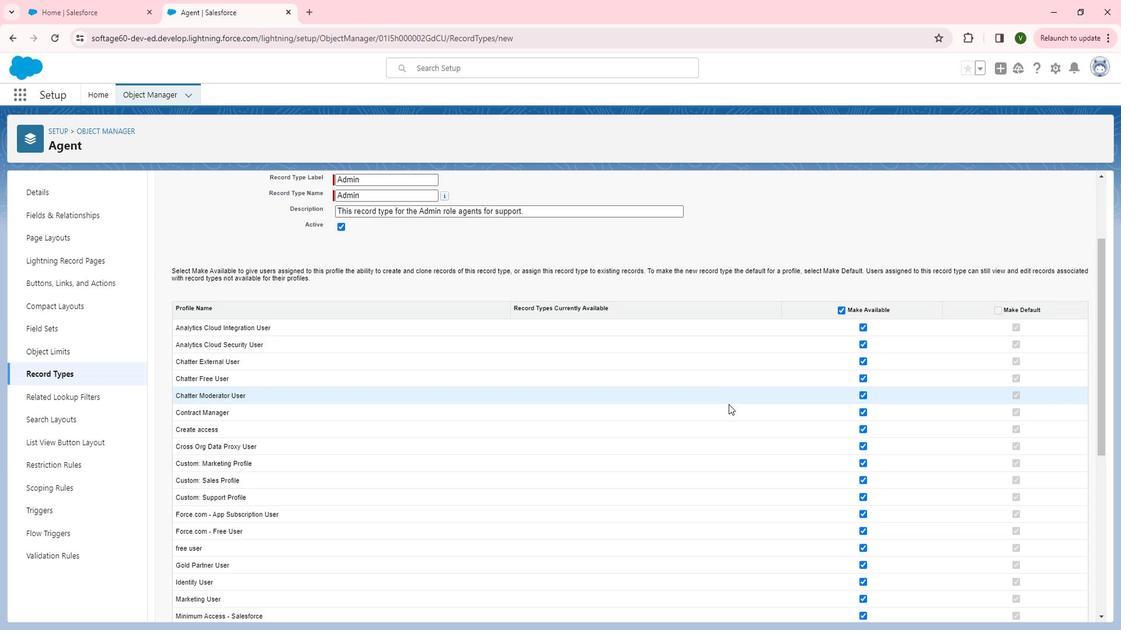 
Action: Mouse moved to (739, 399)
Screenshot: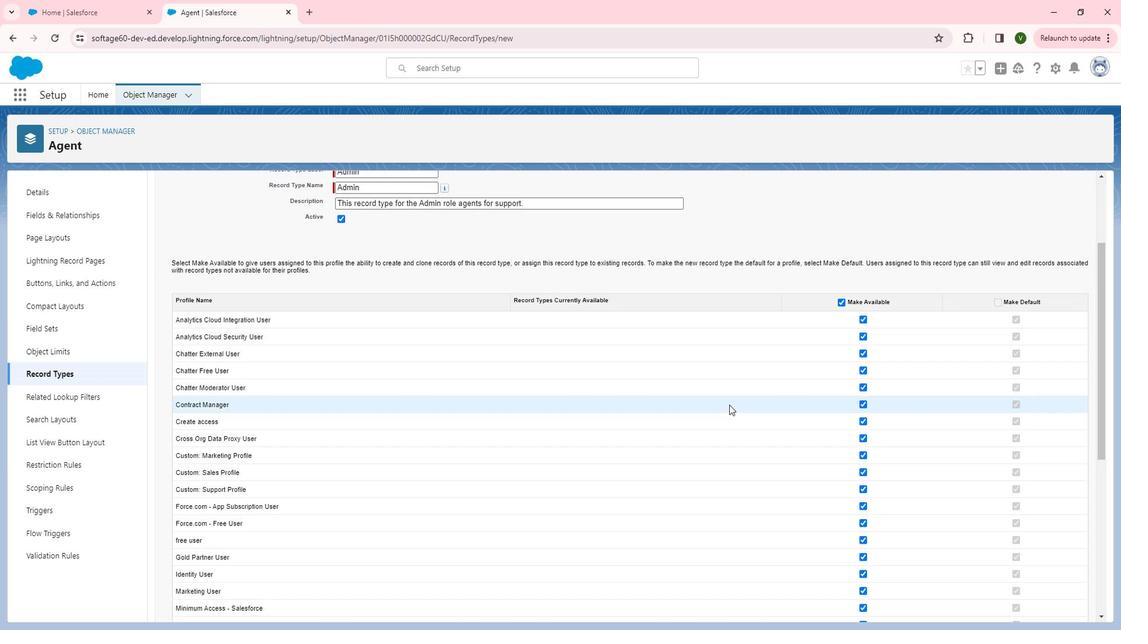 
Action: Mouse scrolled (739, 399) with delta (0, 0)
Screenshot: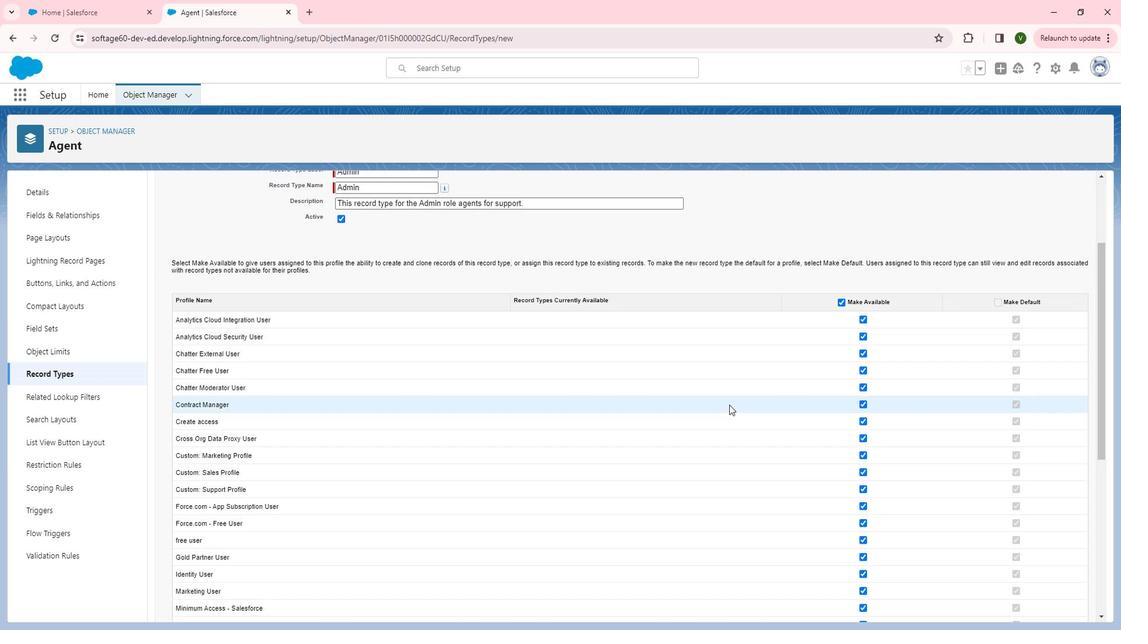 
Action: Mouse moved to (874, 227)
Screenshot: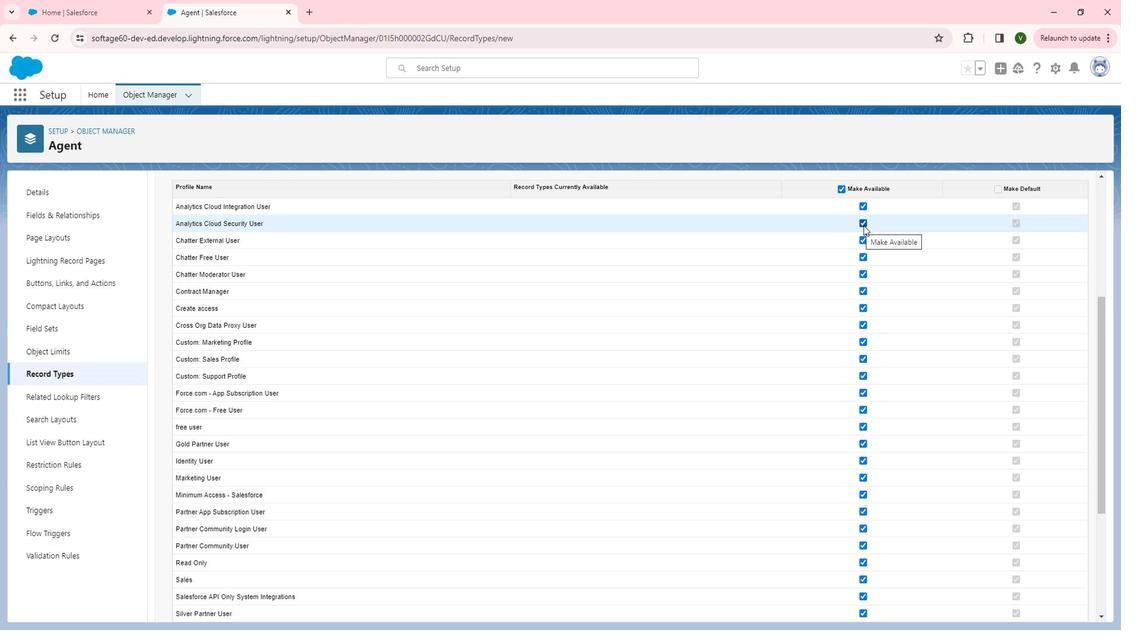 
Action: Mouse pressed left at (874, 227)
Screenshot: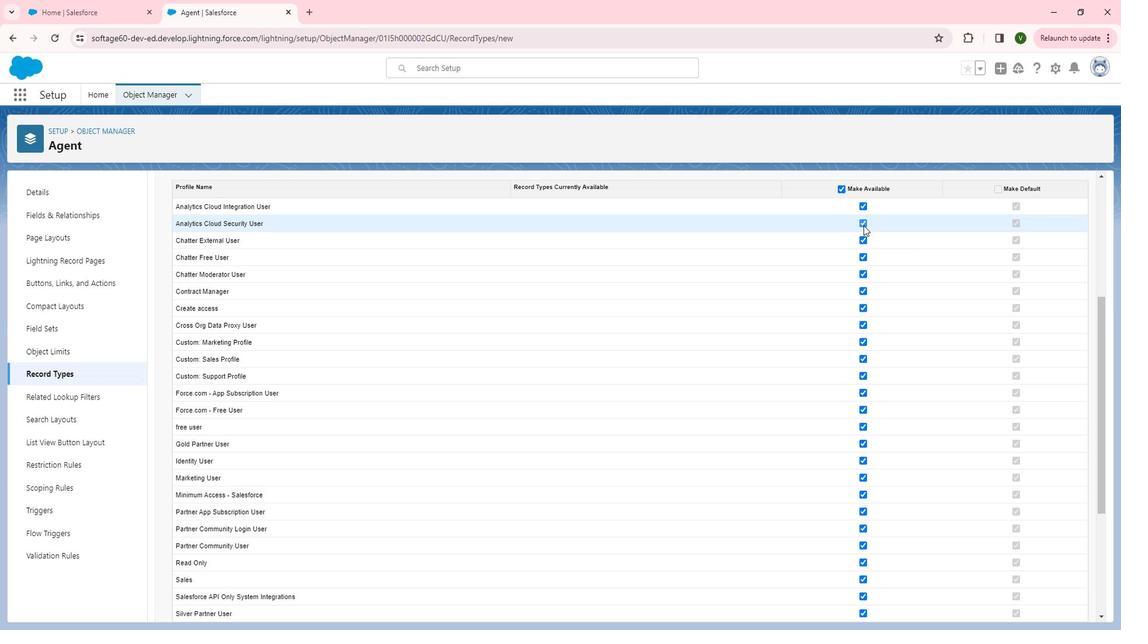 
Action: Mouse moved to (874, 241)
Screenshot: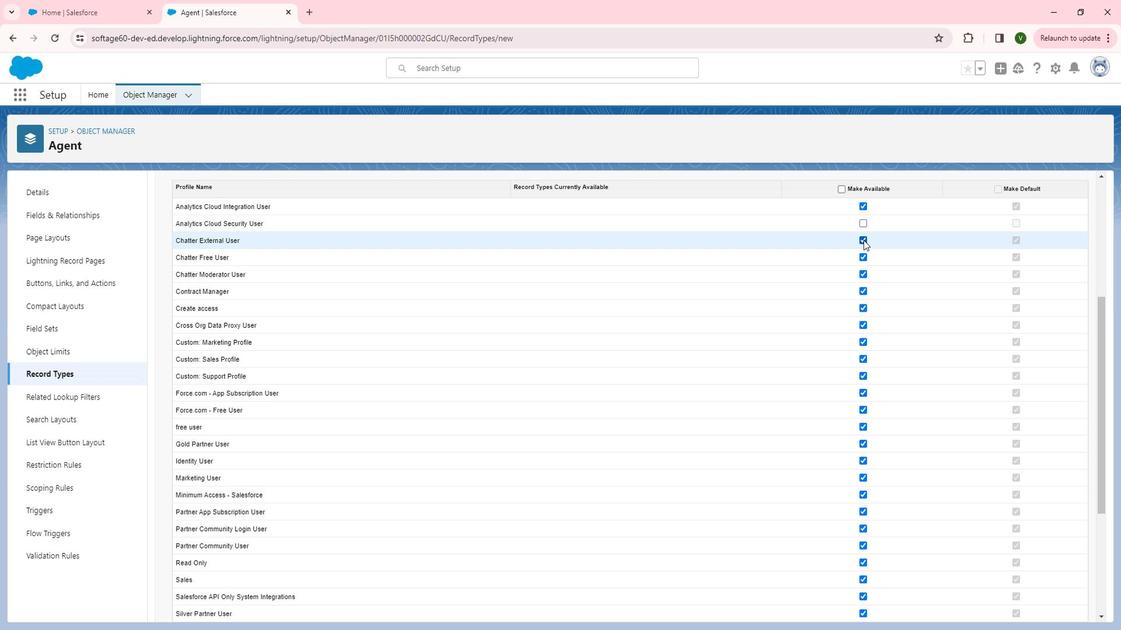 
Action: Mouse pressed left at (874, 241)
Screenshot: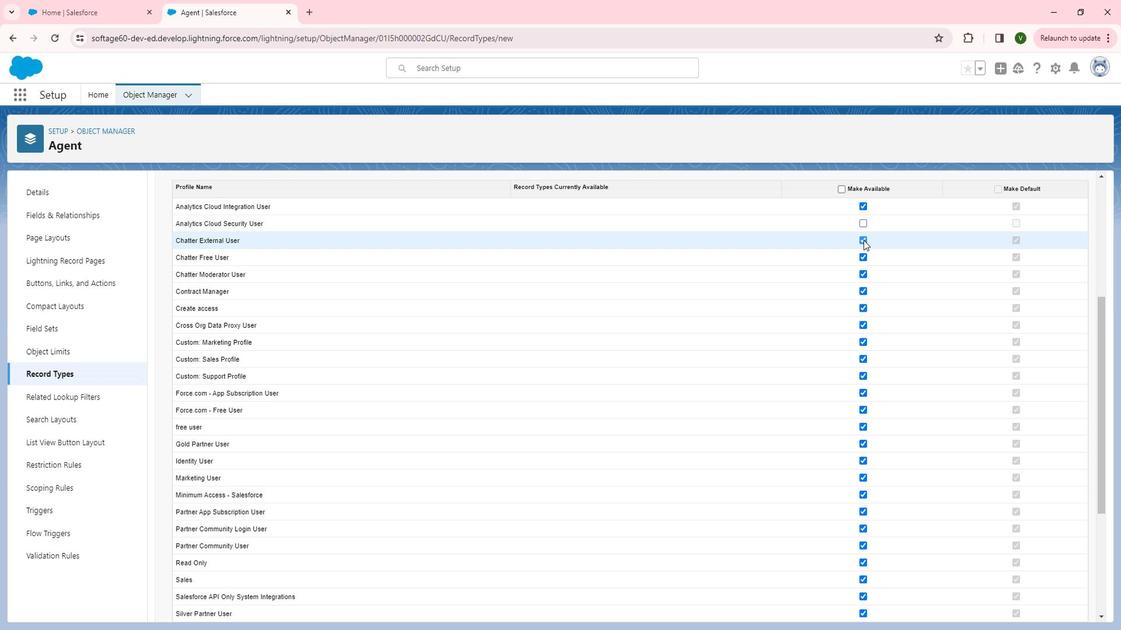 
Action: Mouse moved to (871, 255)
Screenshot: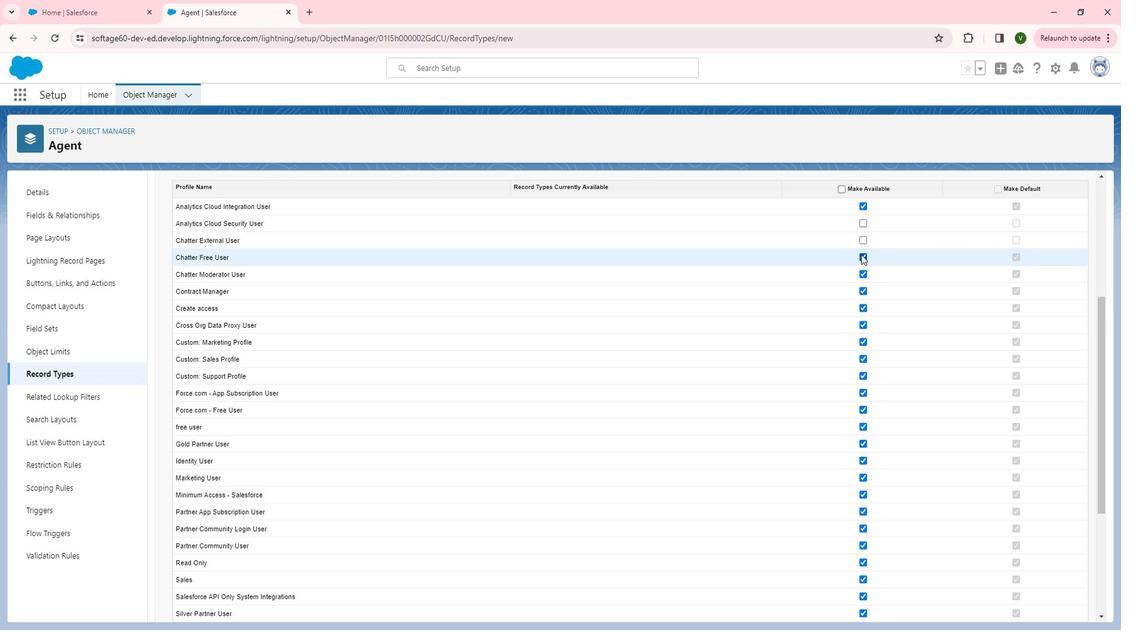 
Action: Mouse pressed left at (871, 255)
Screenshot: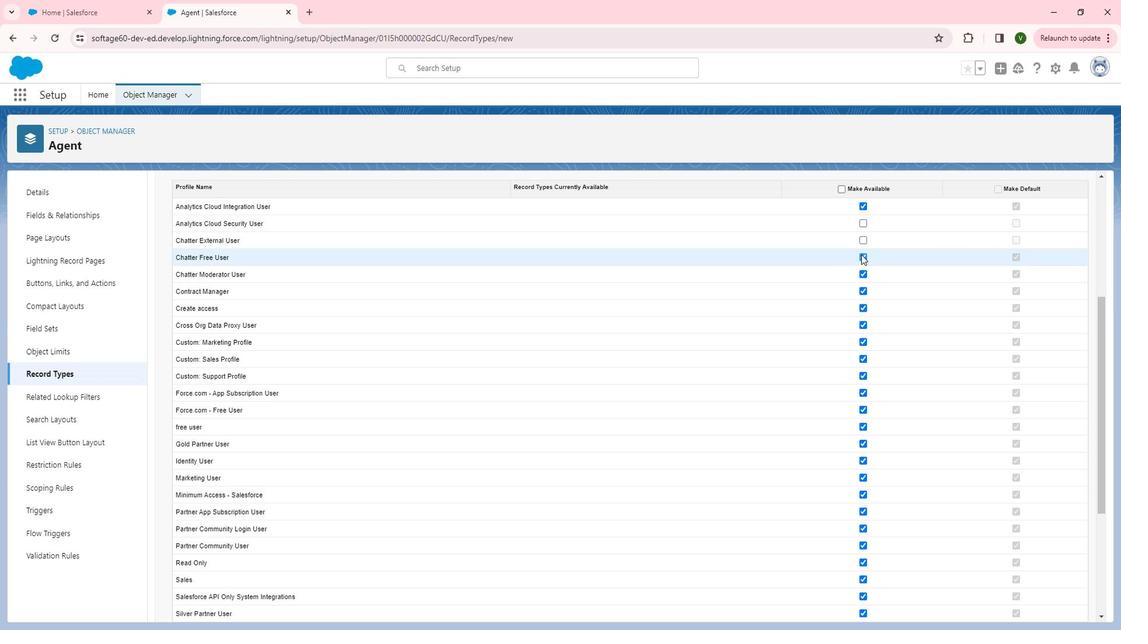 
Action: Mouse moved to (871, 272)
Screenshot: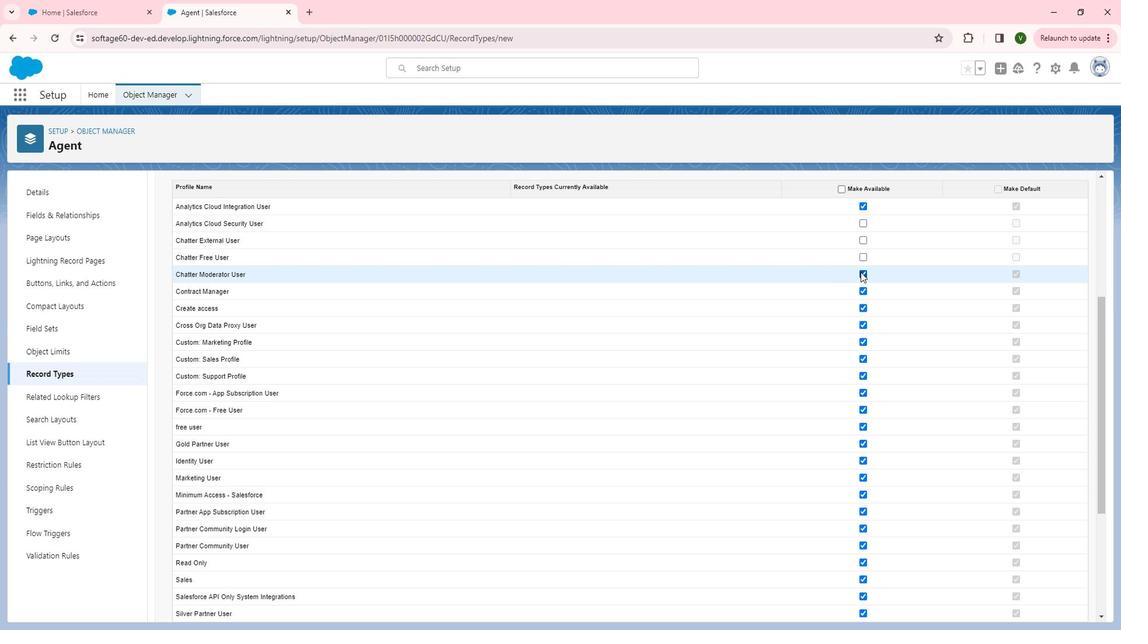 
Action: Mouse pressed left at (871, 272)
Screenshot: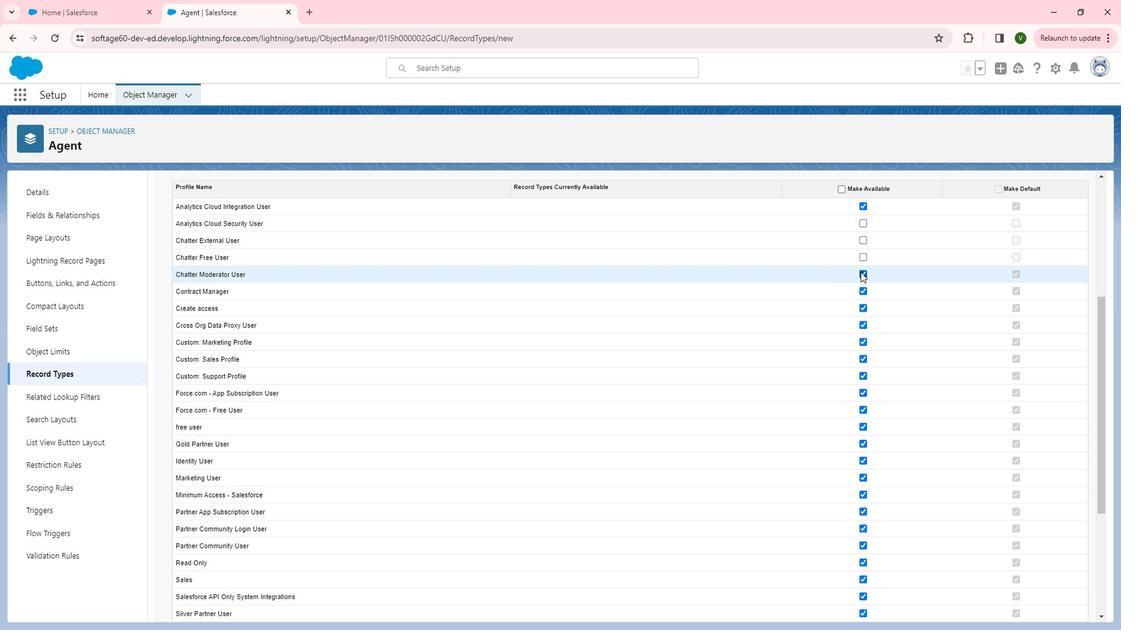 
Action: Mouse moved to (873, 291)
Screenshot: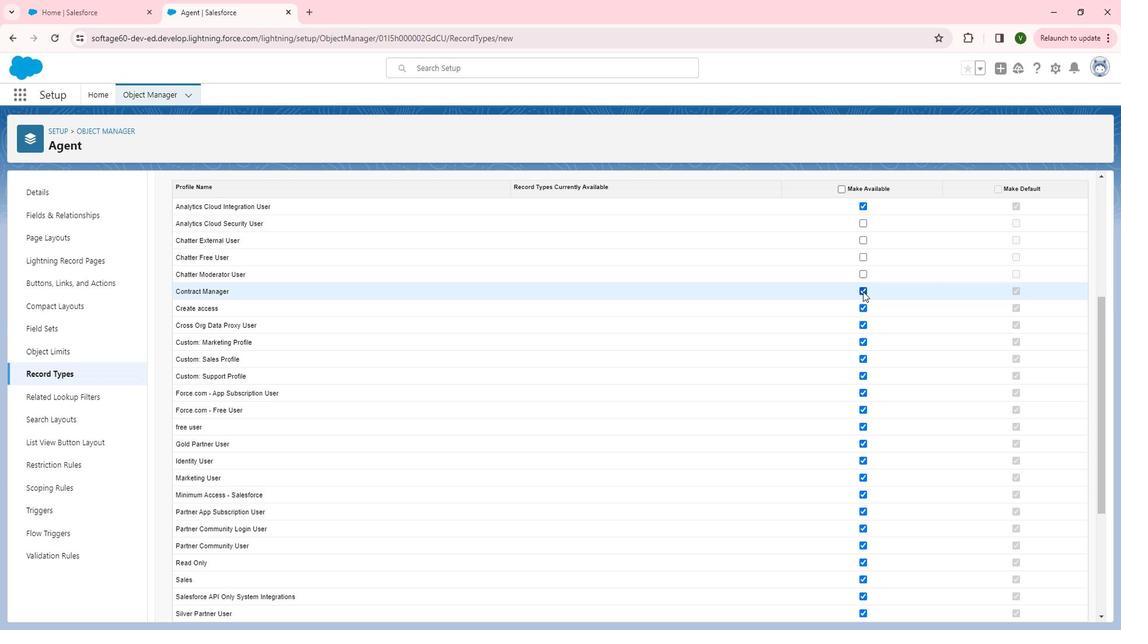 
Action: Mouse pressed left at (873, 291)
Screenshot: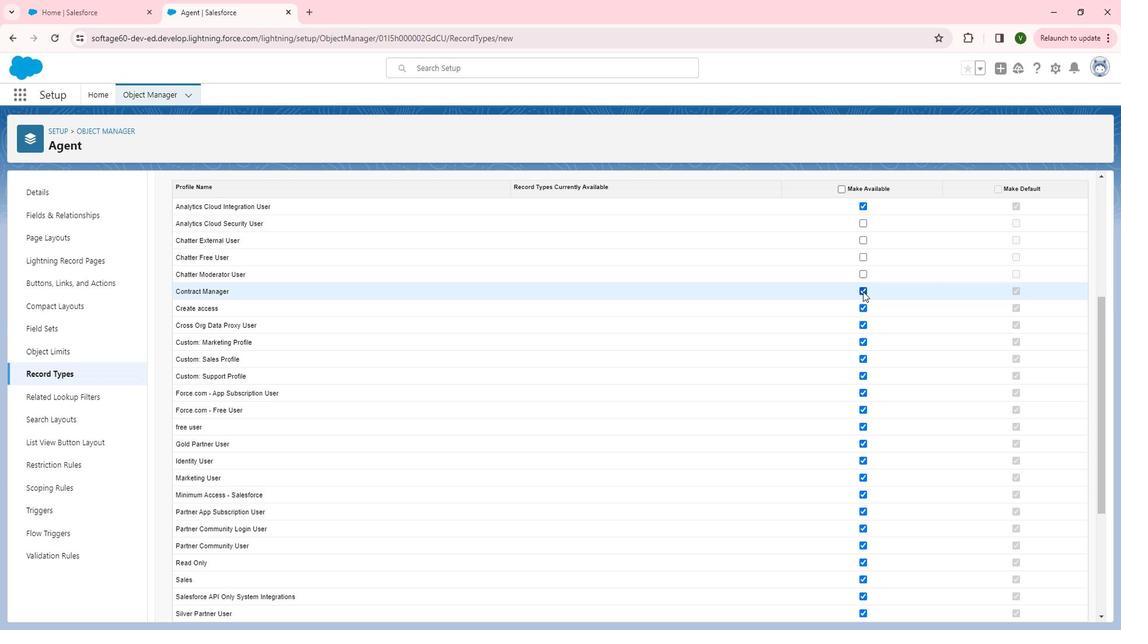 
Action: Mouse moved to (877, 290)
Screenshot: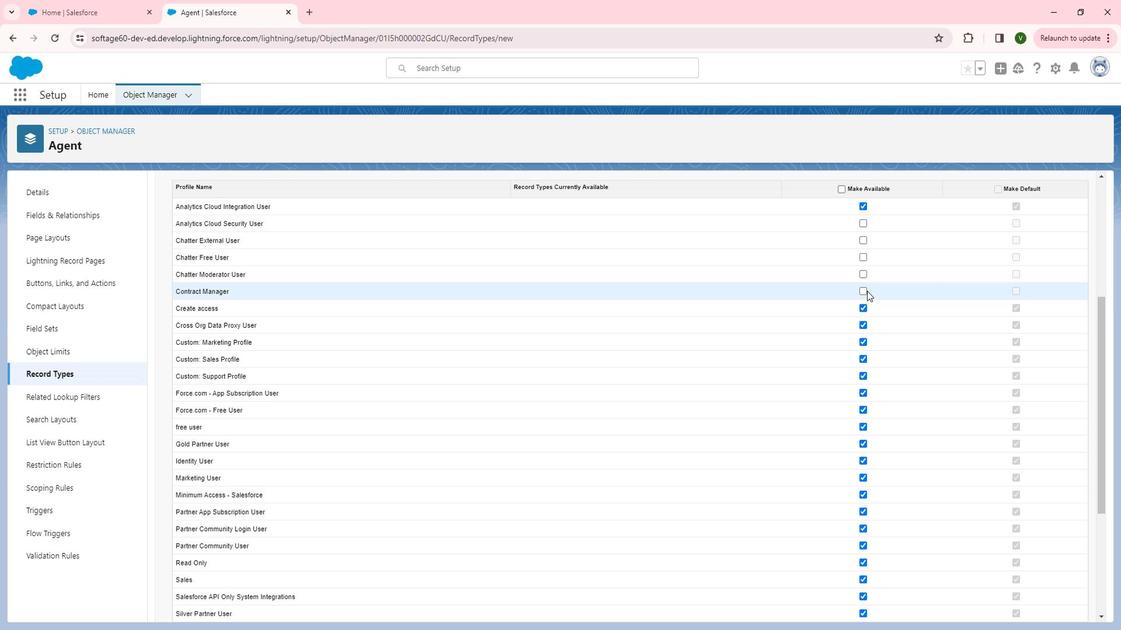 
Action: Mouse scrolled (877, 290) with delta (0, 0)
Screenshot: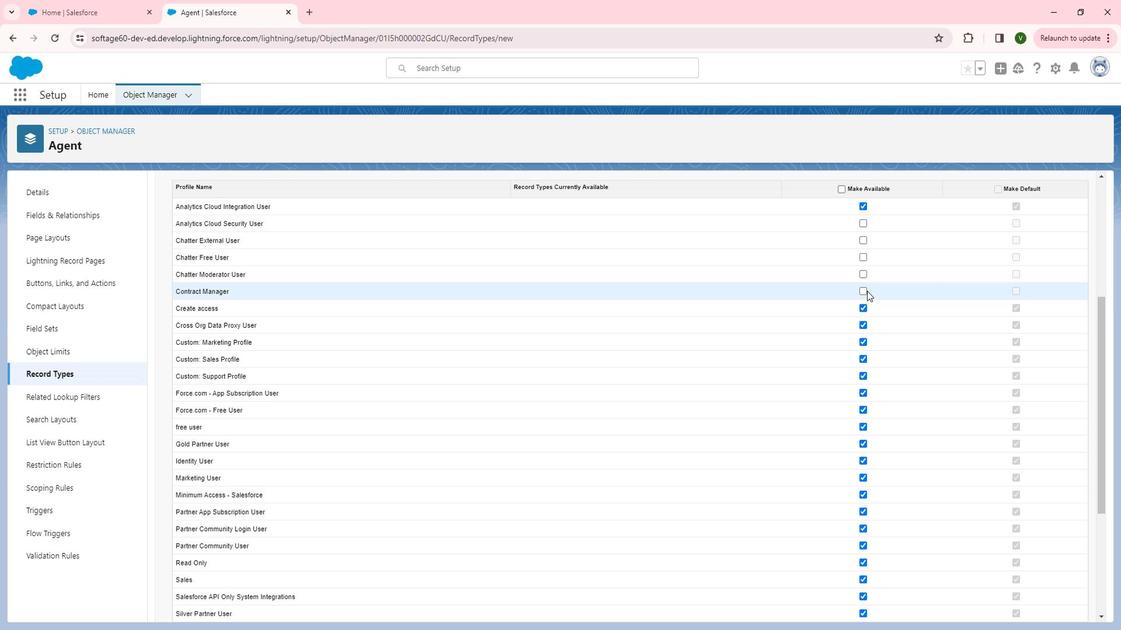 
Action: Mouse moved to (873, 280)
Screenshot: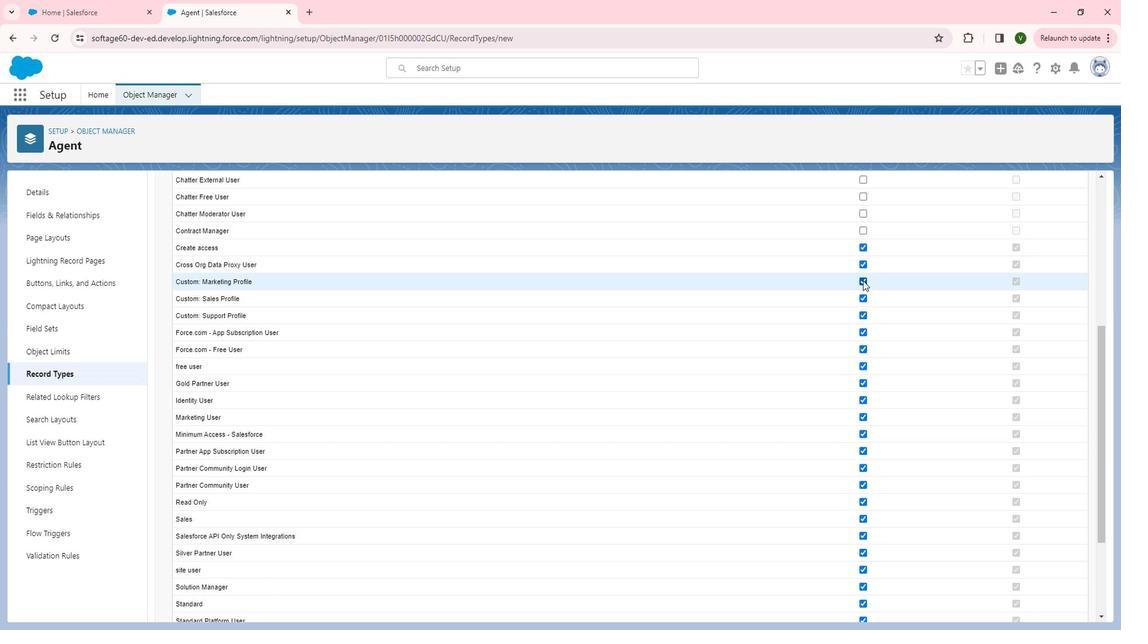 
Action: Mouse pressed left at (873, 280)
Screenshot: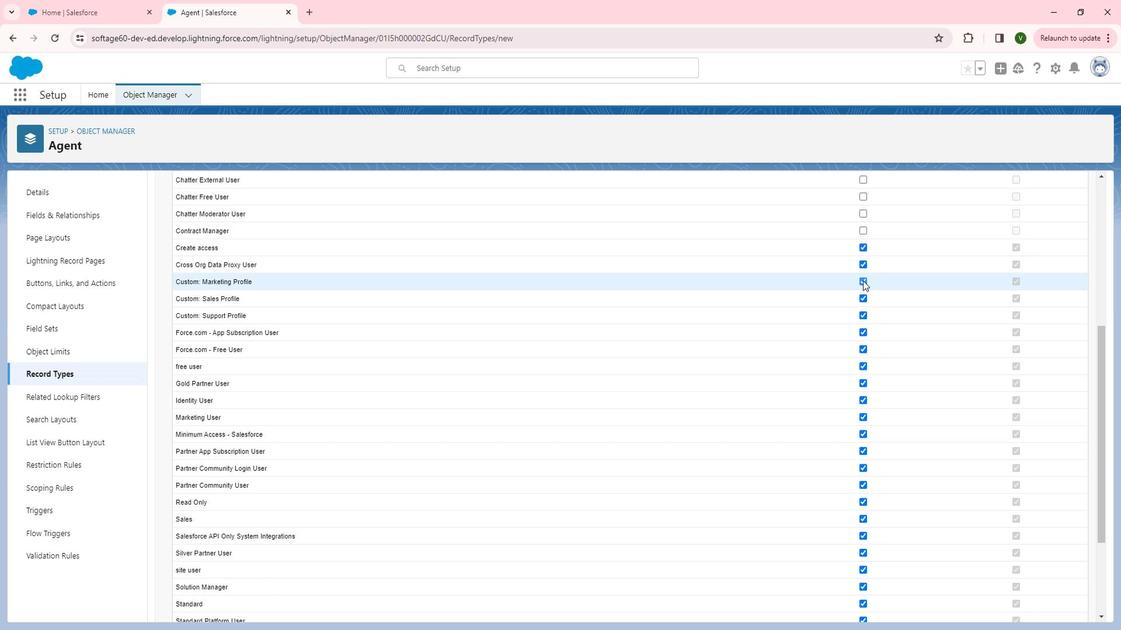 
Action: Mouse moved to (871, 295)
Screenshot: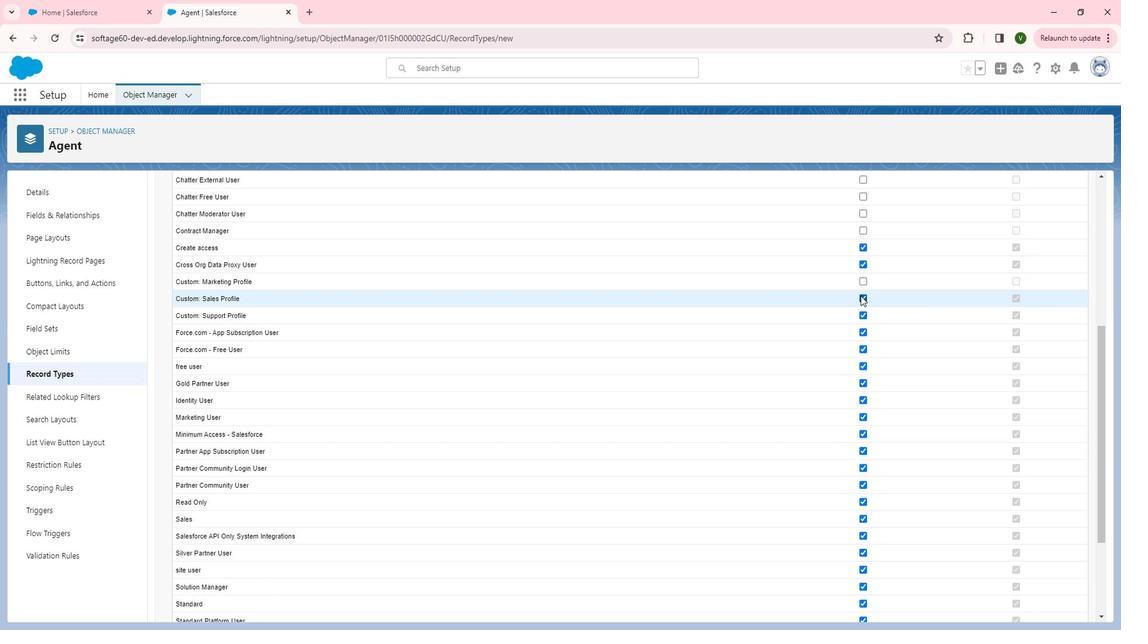 
Action: Mouse pressed left at (871, 295)
Screenshot: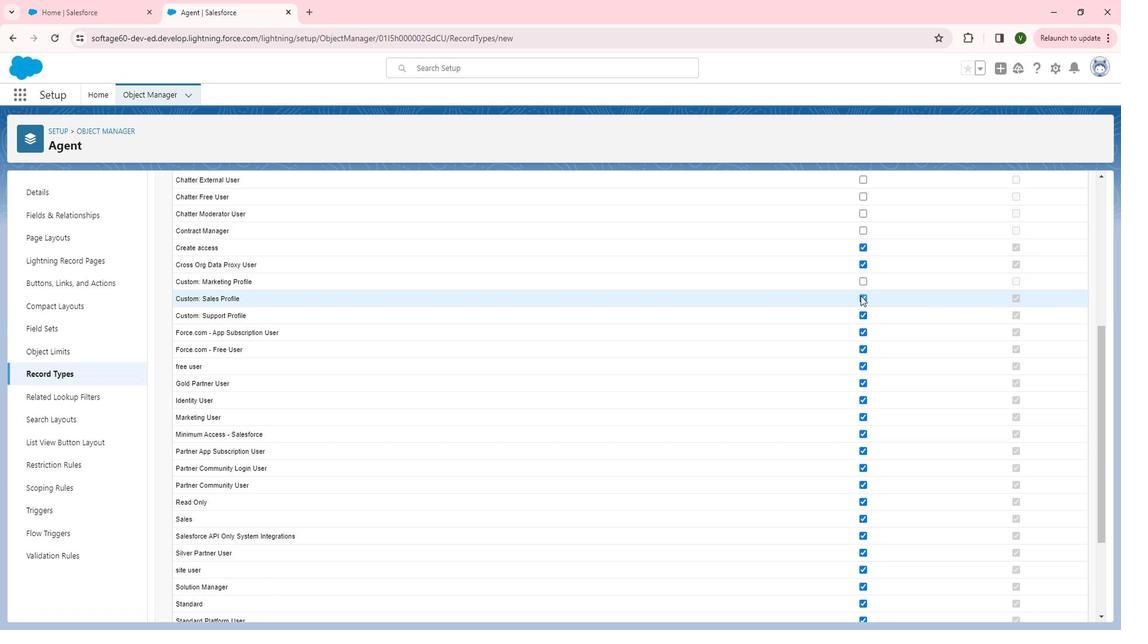
Action: Mouse moved to (880, 324)
Screenshot: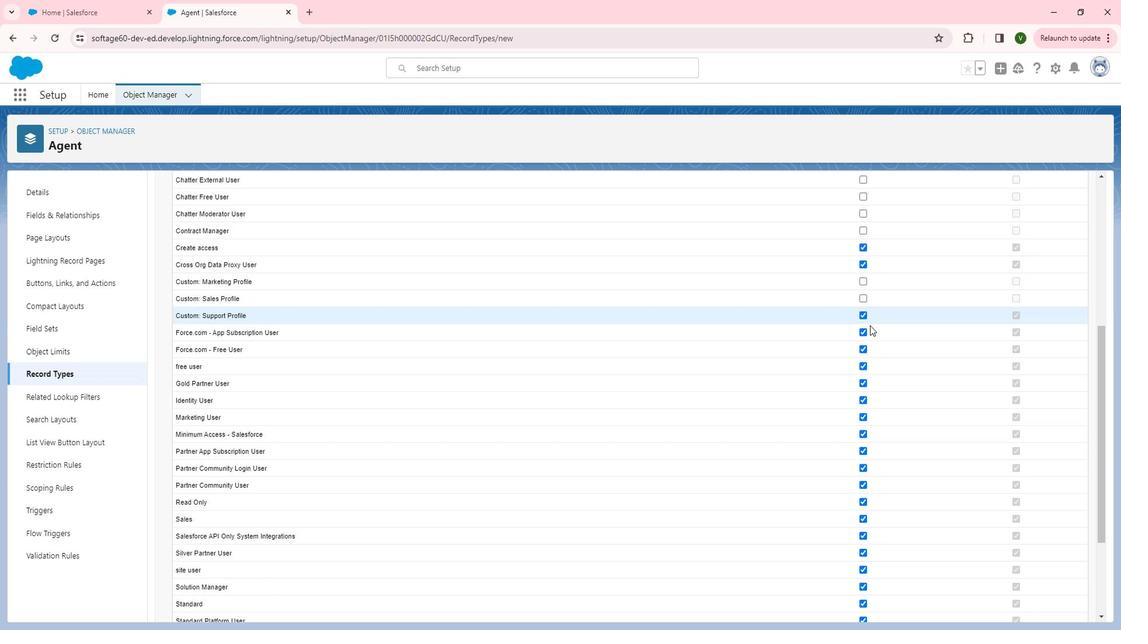 
Action: Mouse scrolled (880, 323) with delta (0, 0)
Screenshot: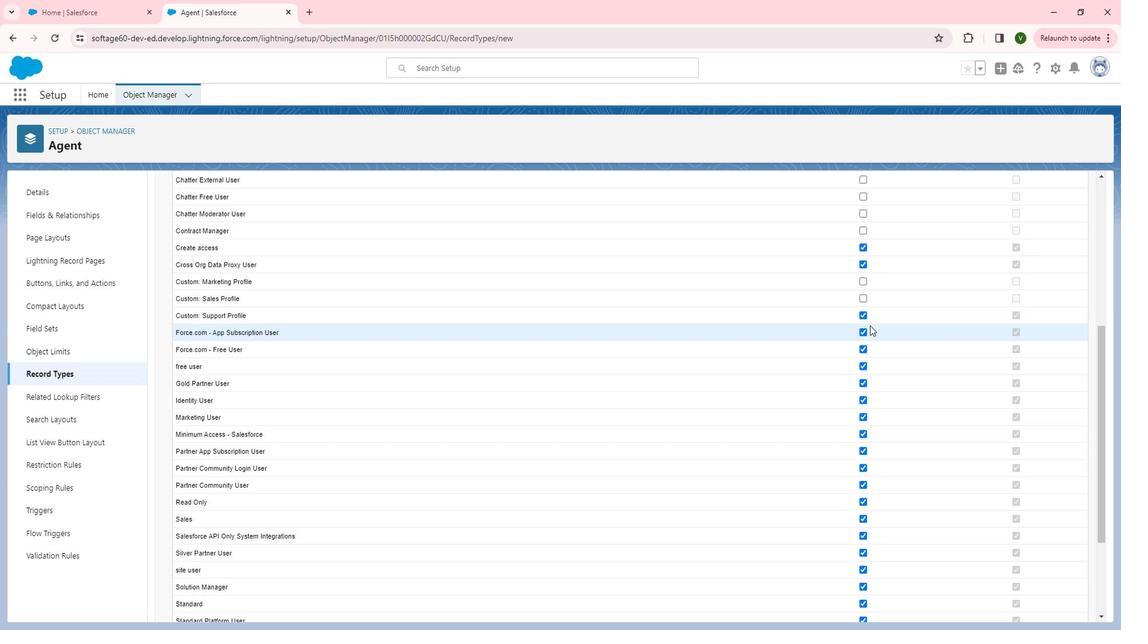 
Action: Mouse moved to (872, 322)
Screenshot: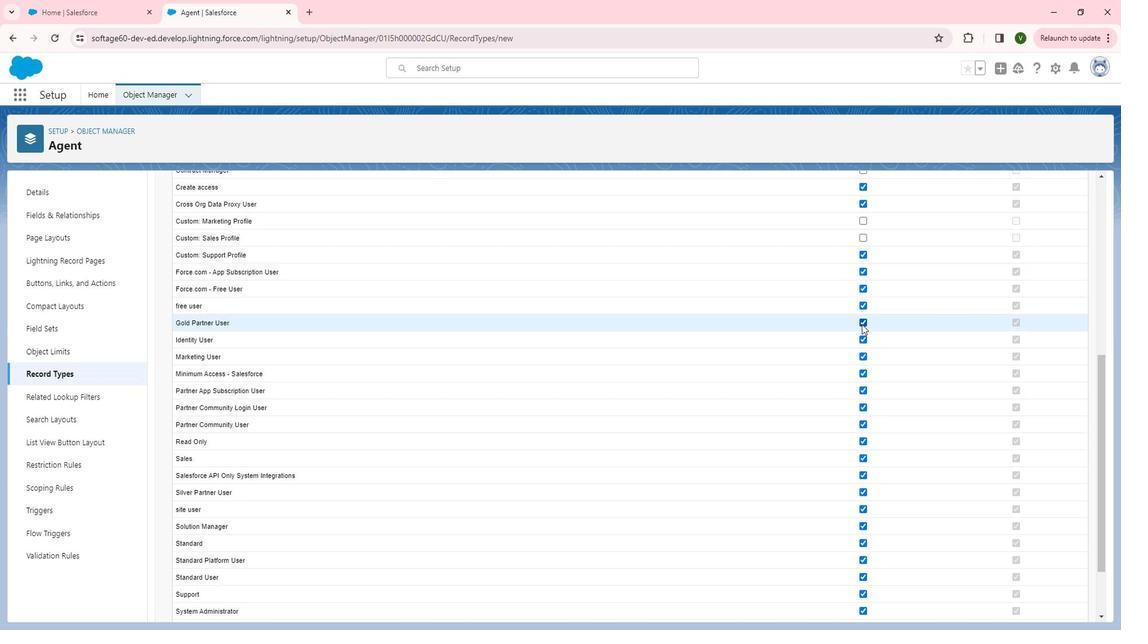 
Action: Mouse pressed left at (872, 322)
Screenshot: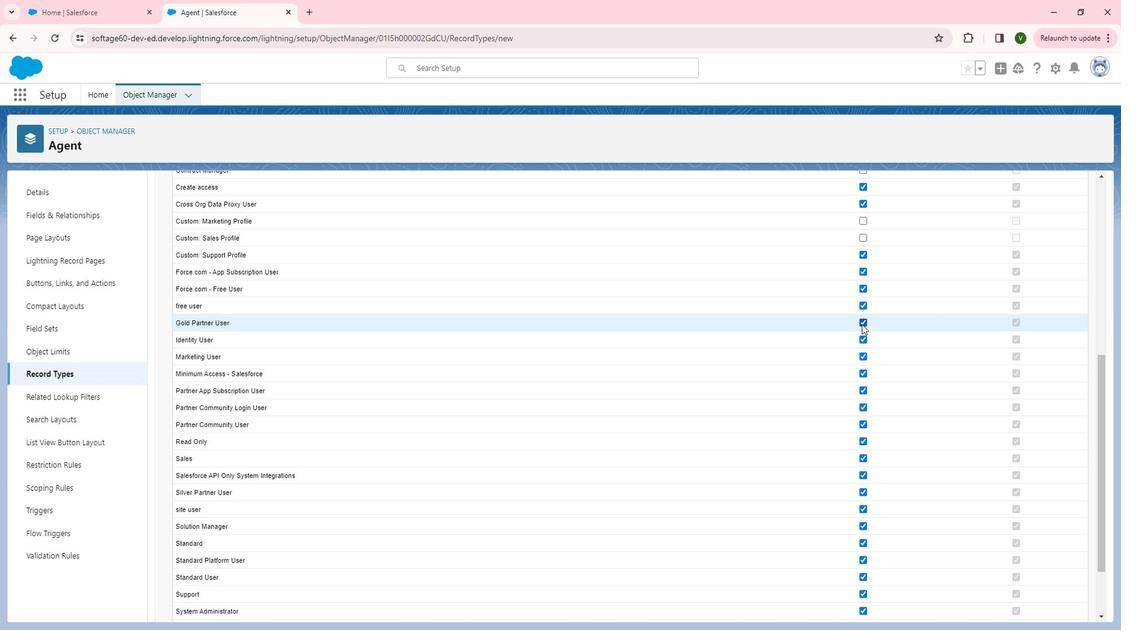 
Action: Mouse moved to (870, 338)
Screenshot: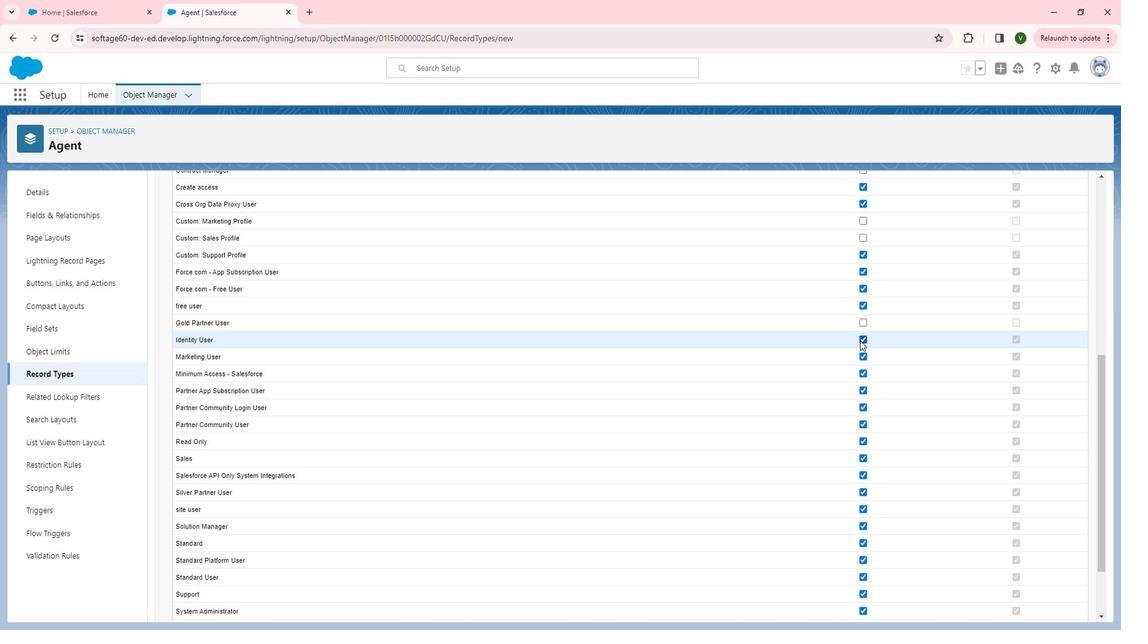 
Action: Mouse pressed left at (870, 338)
Screenshot: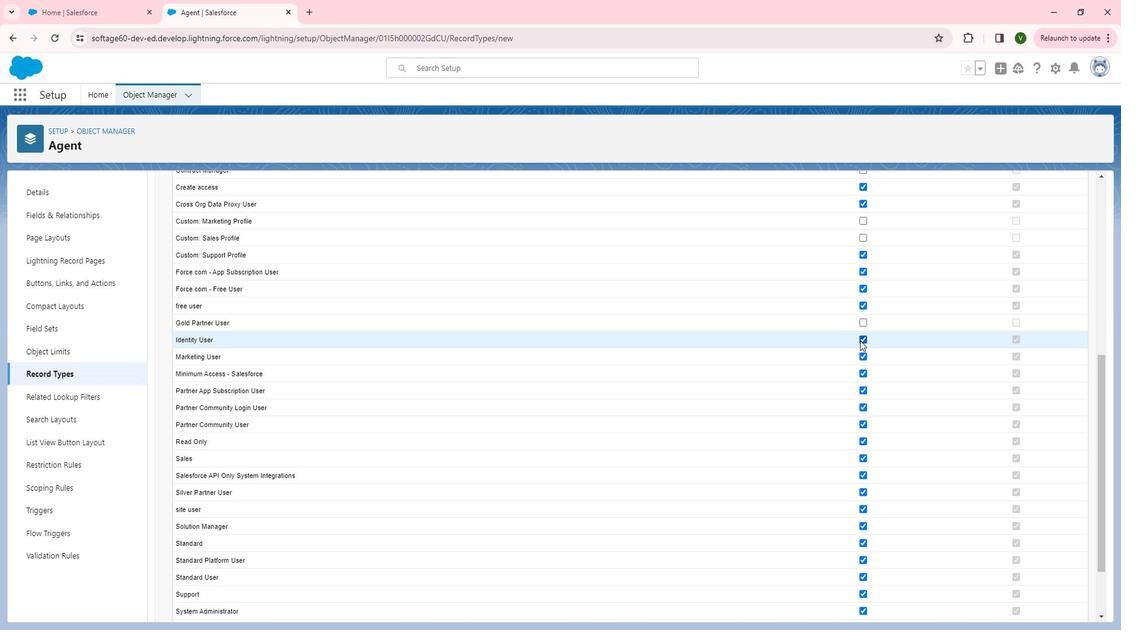 
Action: Mouse moved to (874, 352)
Screenshot: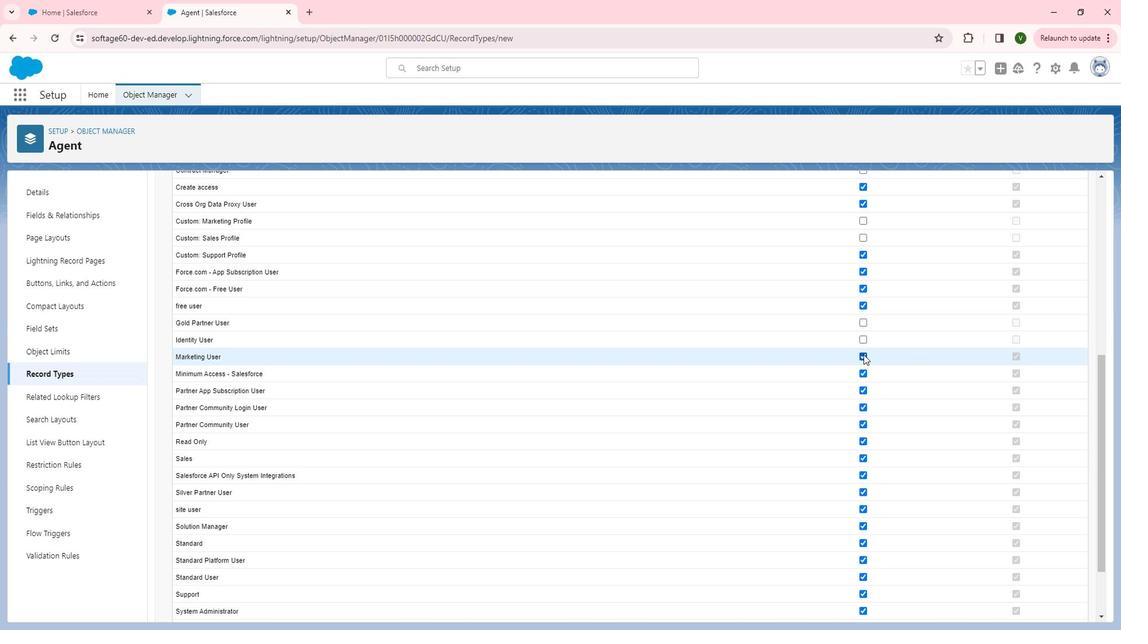 
Action: Mouse pressed left at (874, 352)
Screenshot: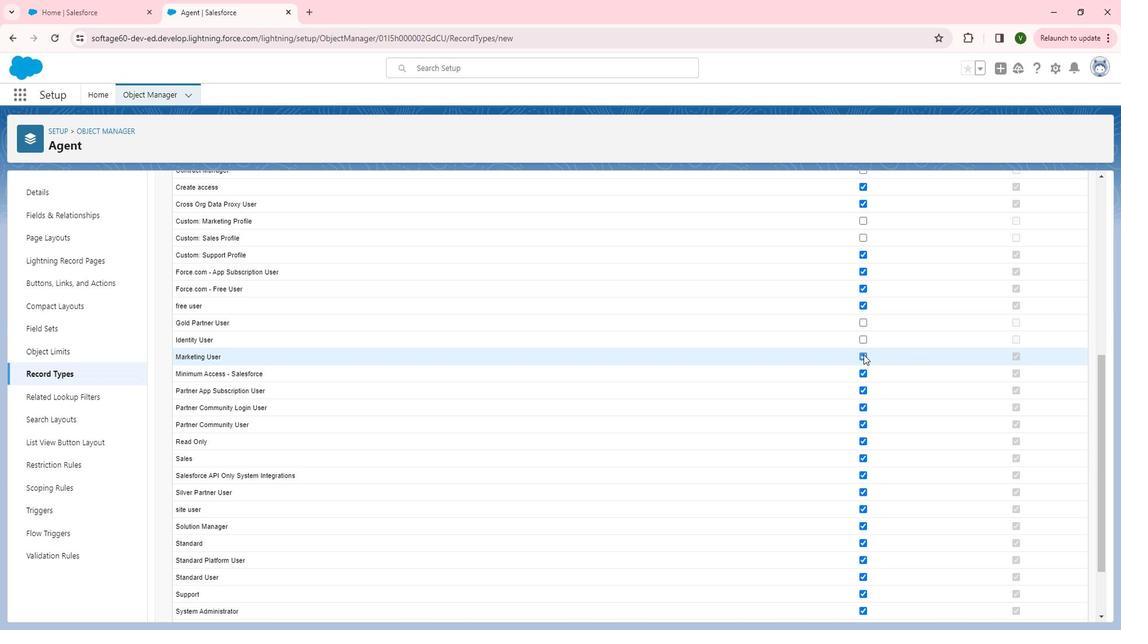 
Action: Mouse scrolled (874, 351) with delta (0, 0)
Screenshot: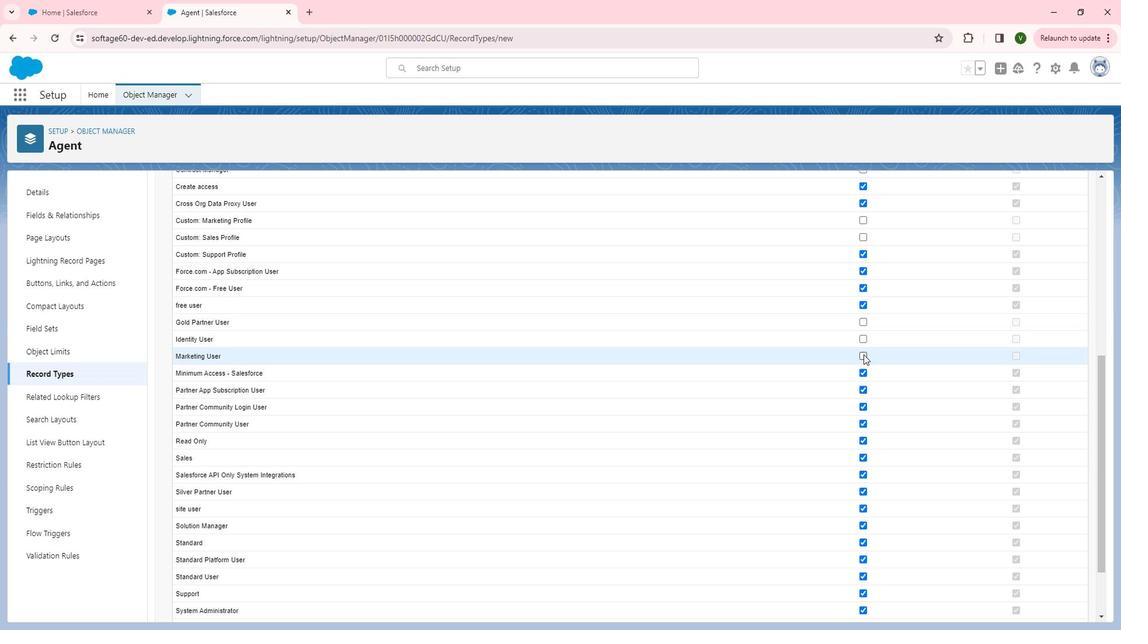 
Action: Mouse moved to (871, 357)
Screenshot: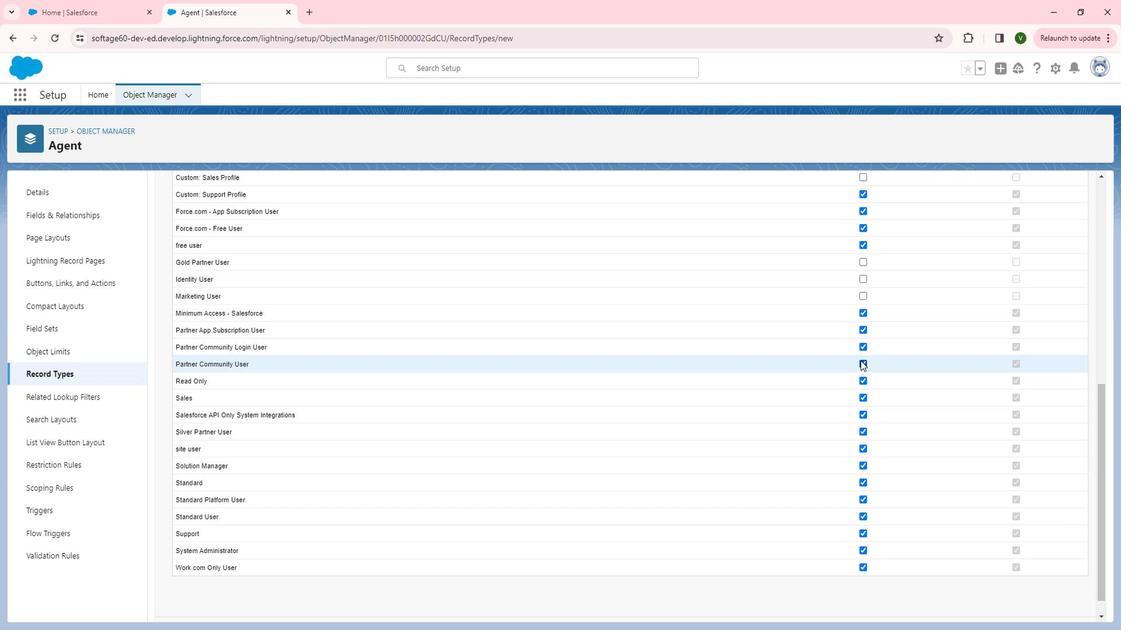 
Action: Mouse pressed left at (871, 357)
Screenshot: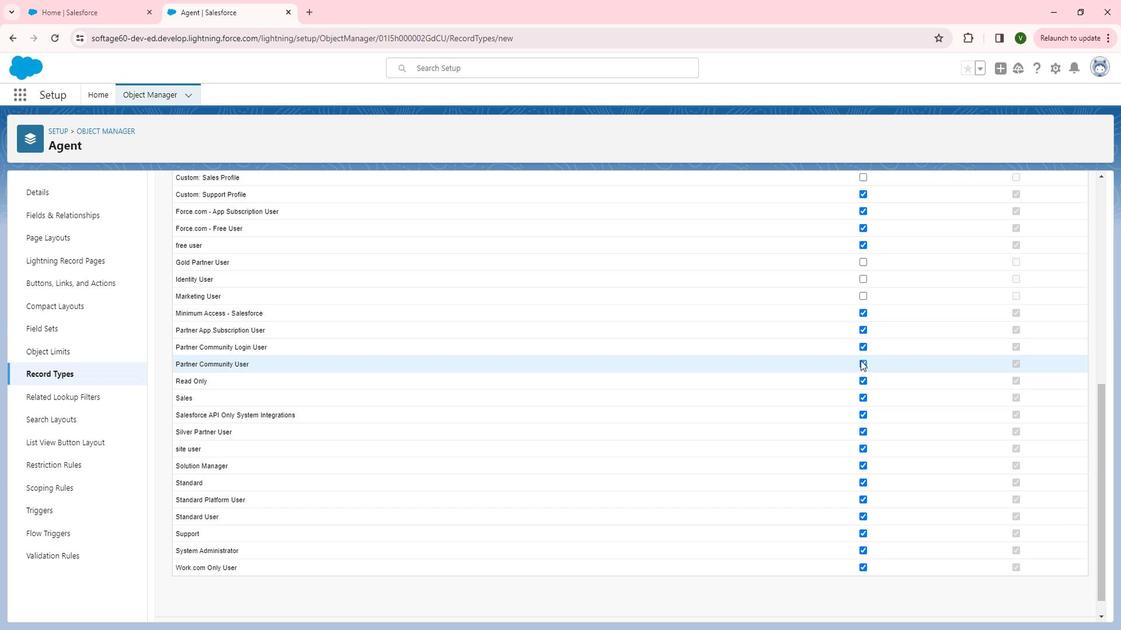 
Action: Mouse moved to (874, 376)
Screenshot: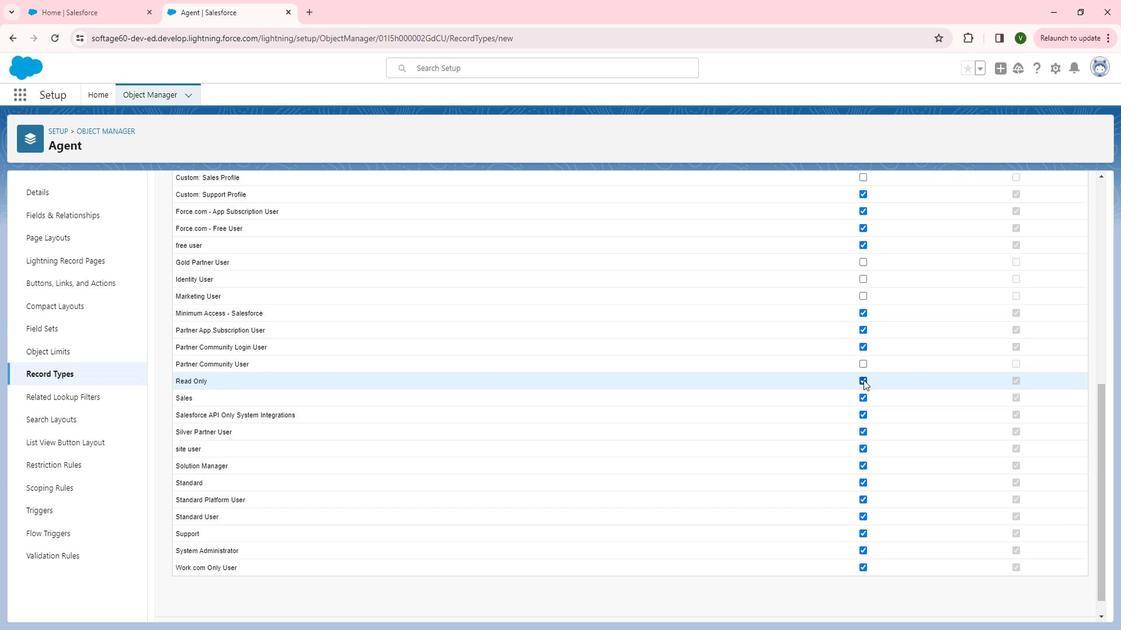
Action: Mouse pressed left at (874, 376)
Screenshot: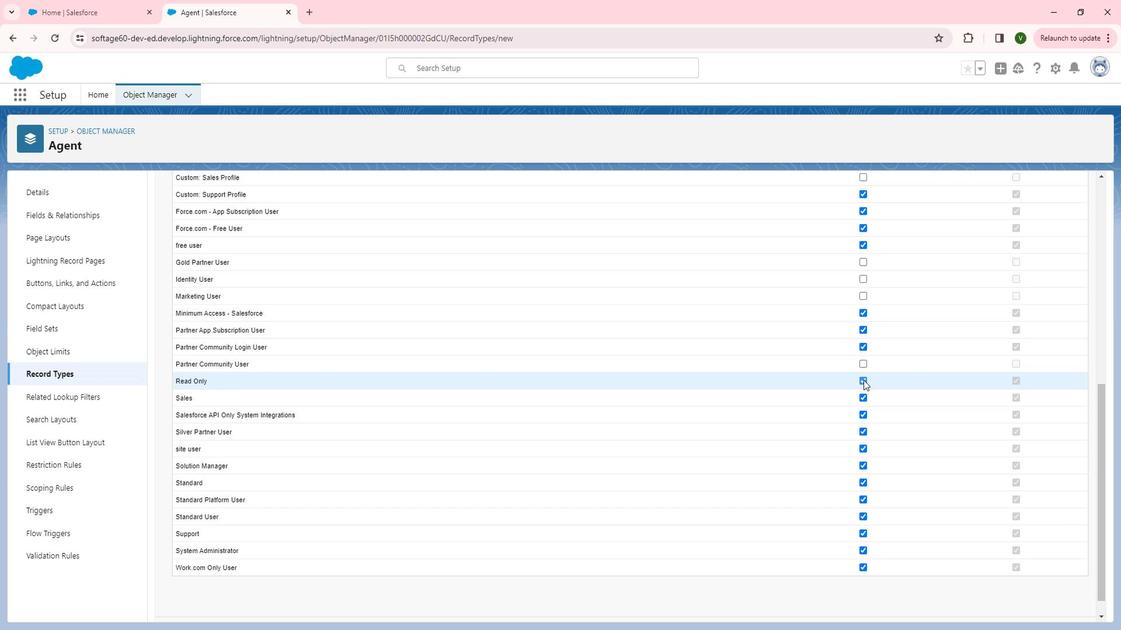 
Action: Mouse moved to (872, 393)
Screenshot: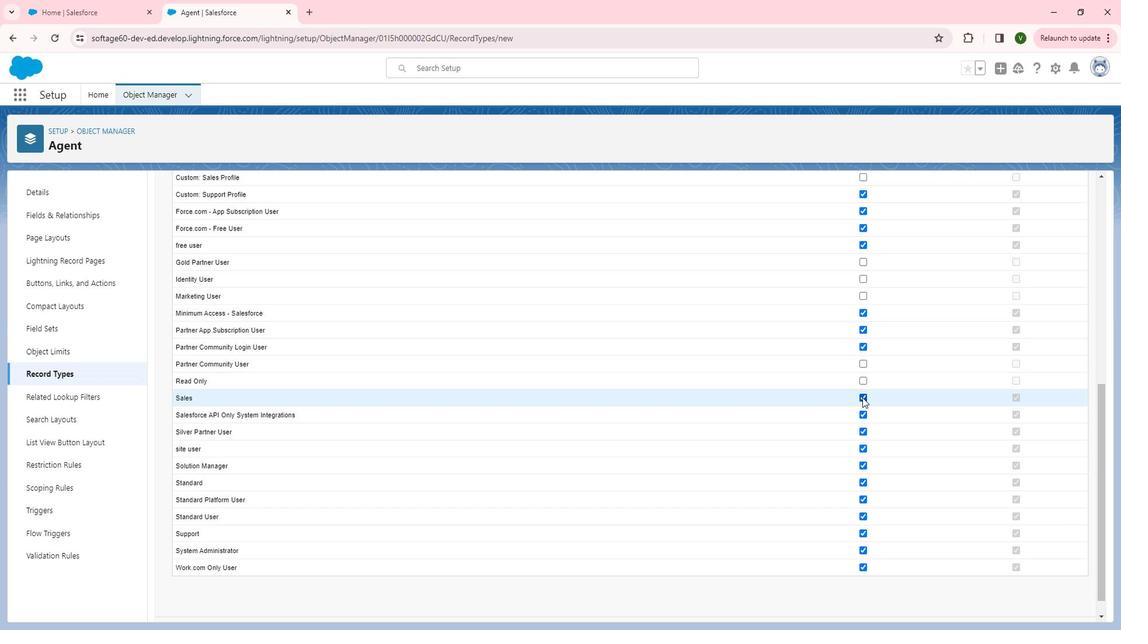 
Action: Mouse pressed left at (872, 393)
Screenshot: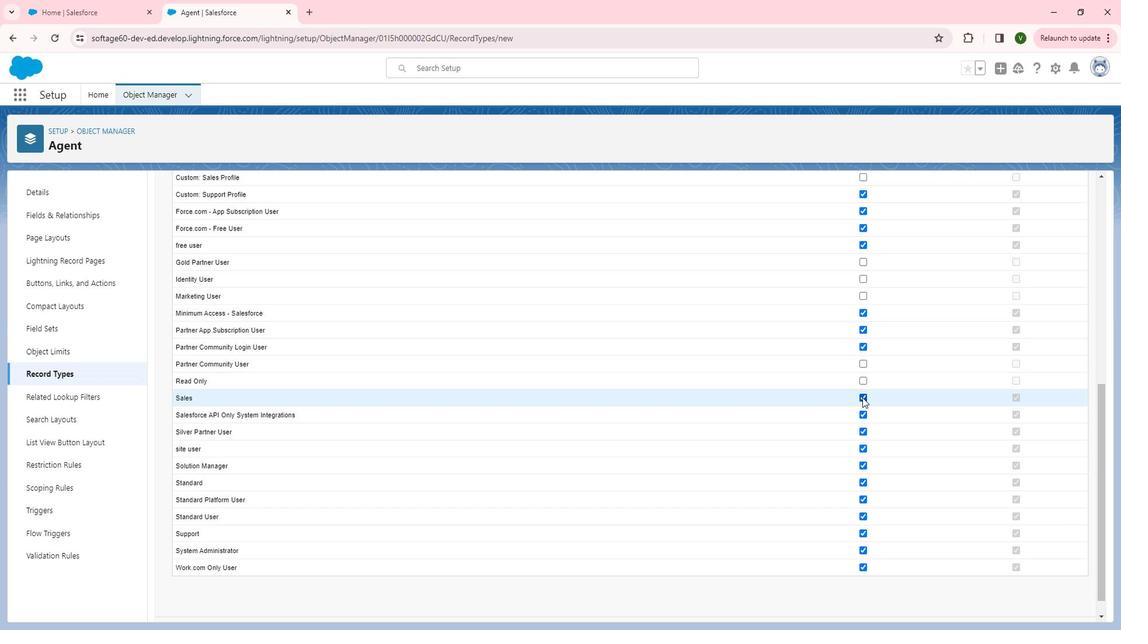 
Action: Mouse scrolled (872, 392) with delta (0, 0)
Screenshot: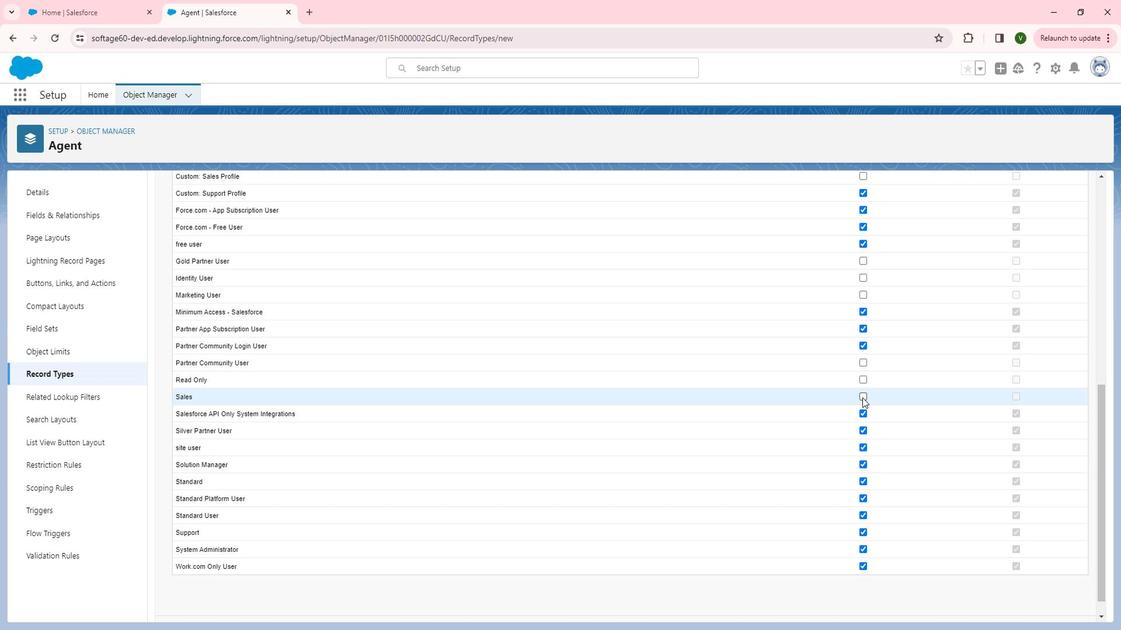 
Action: Mouse moved to (871, 417)
Screenshot: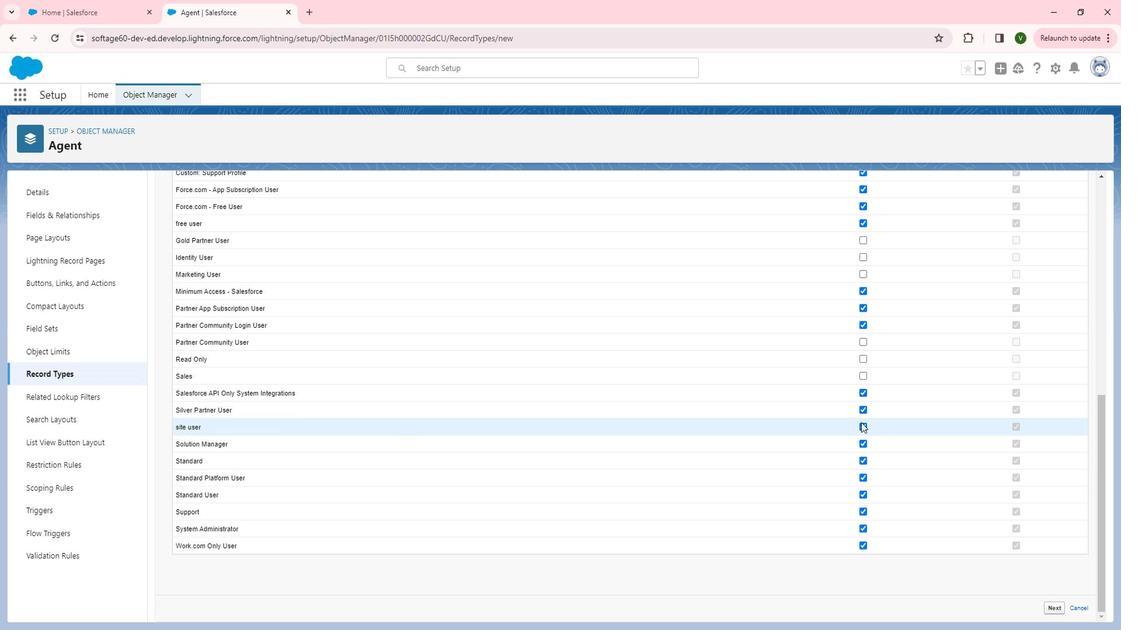 
Action: Mouse pressed left at (871, 417)
Screenshot: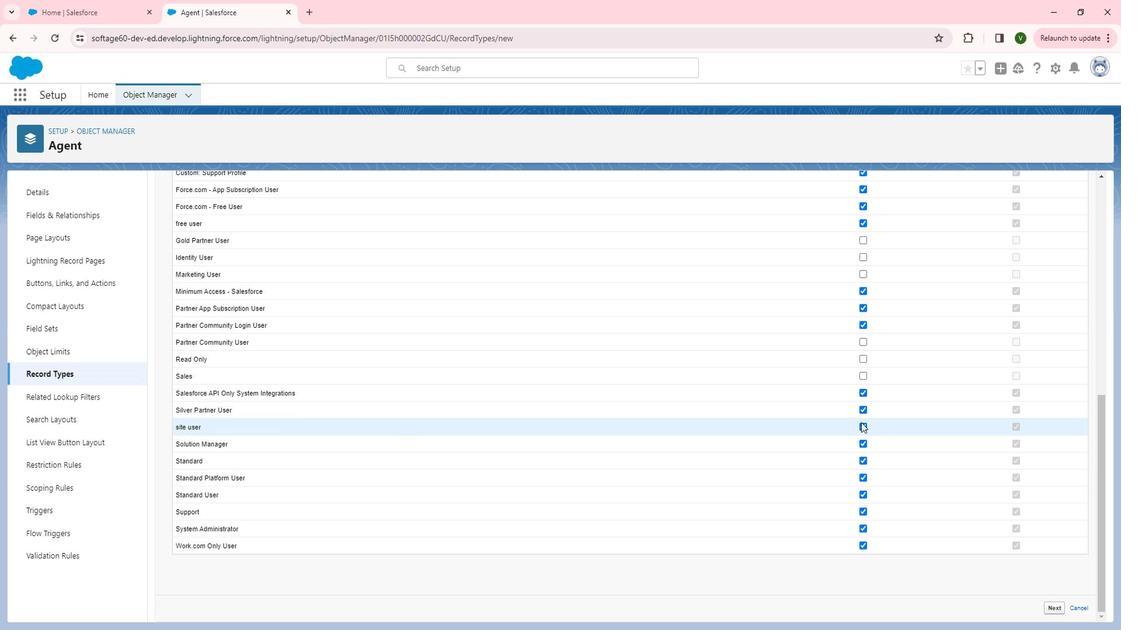 
Action: Mouse moved to (870, 440)
Screenshot: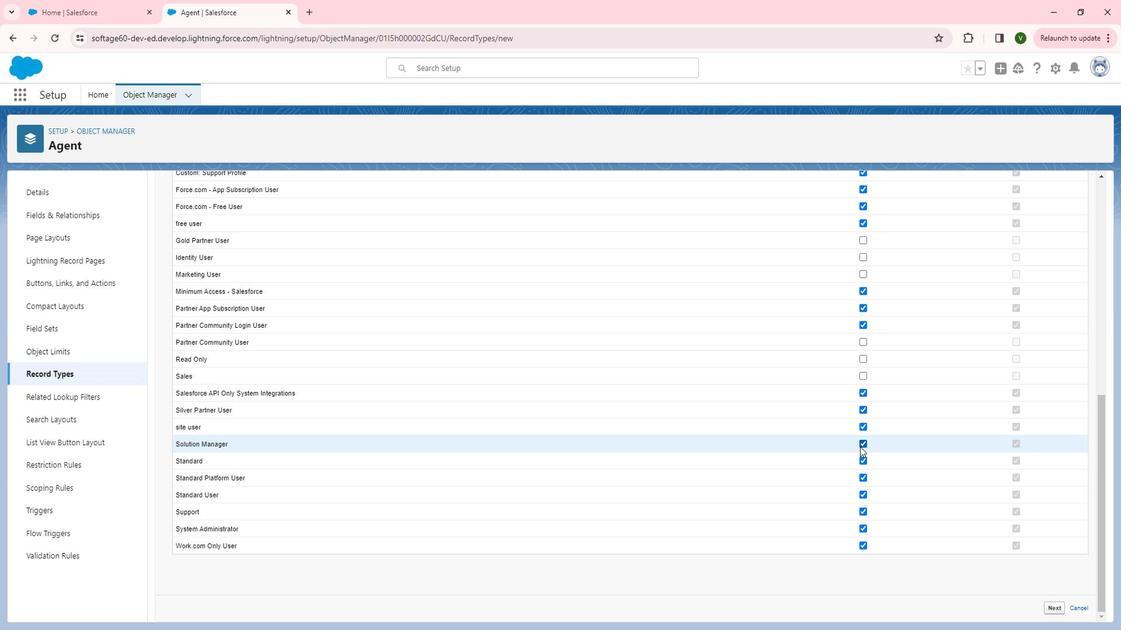 
Action: Mouse pressed left at (870, 440)
Screenshot: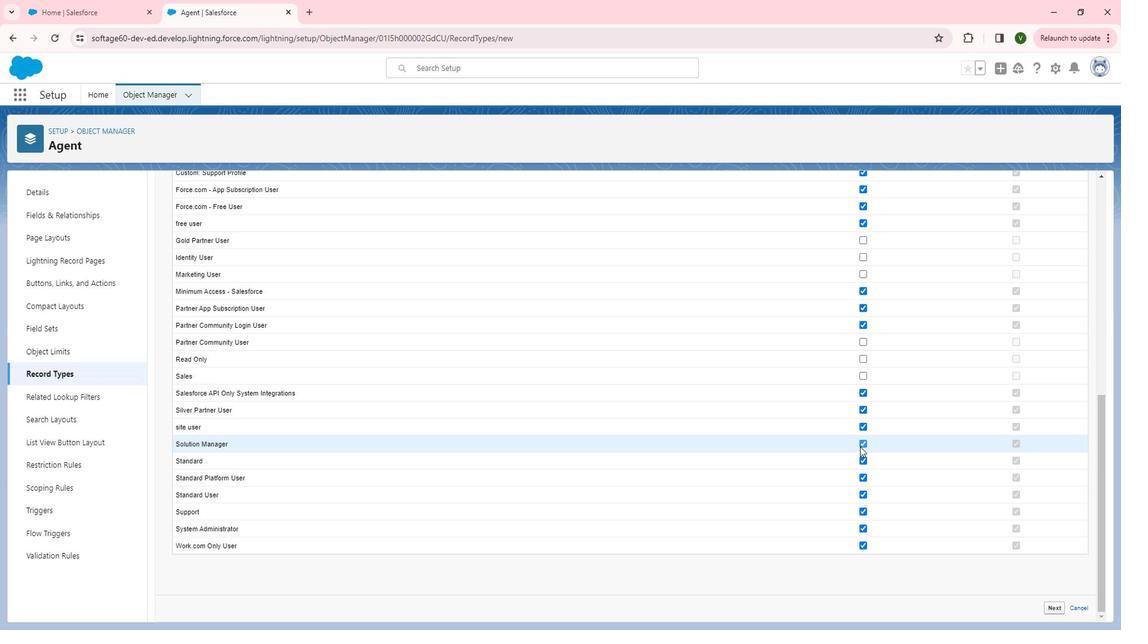 
Action: Mouse moved to (871, 420)
Screenshot: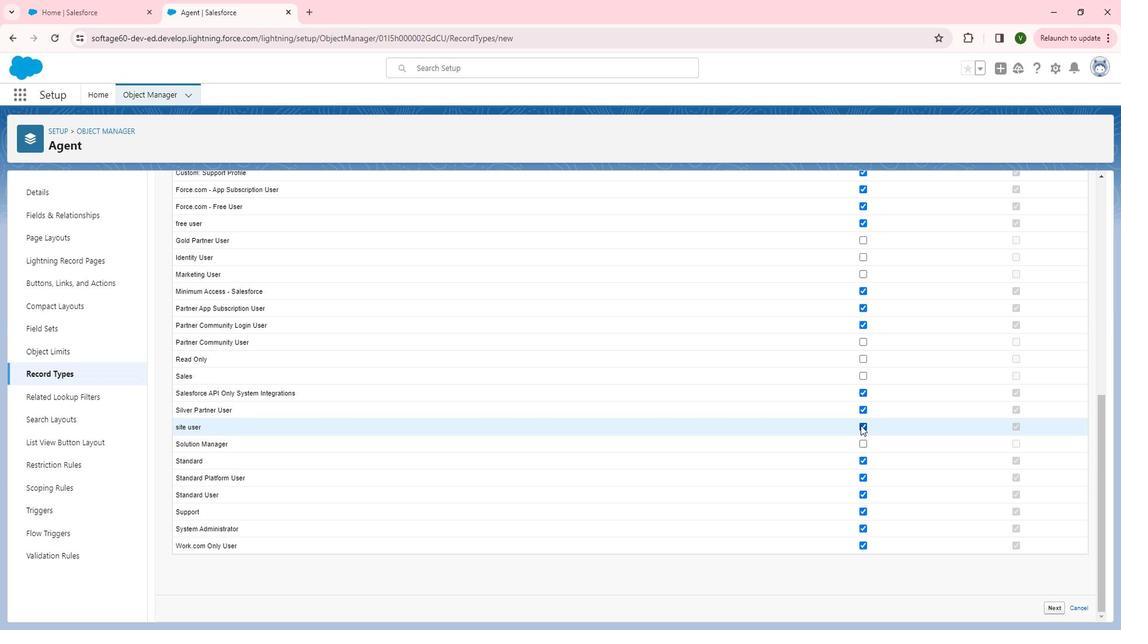 
Action: Mouse pressed left at (871, 420)
Screenshot: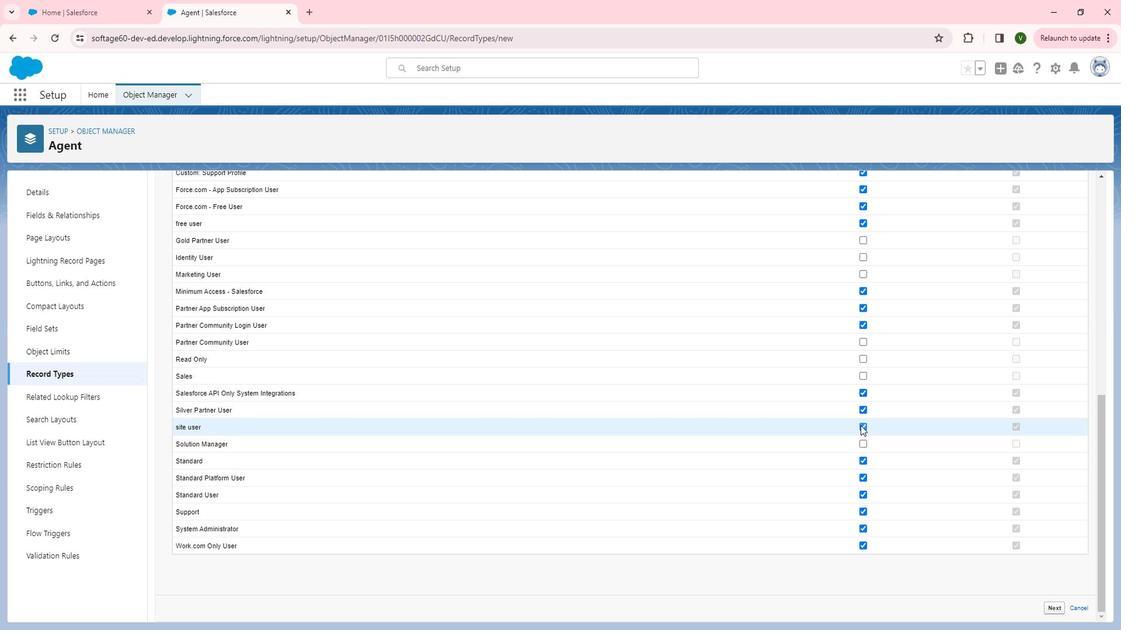 
Action: Mouse moved to (873, 453)
Screenshot: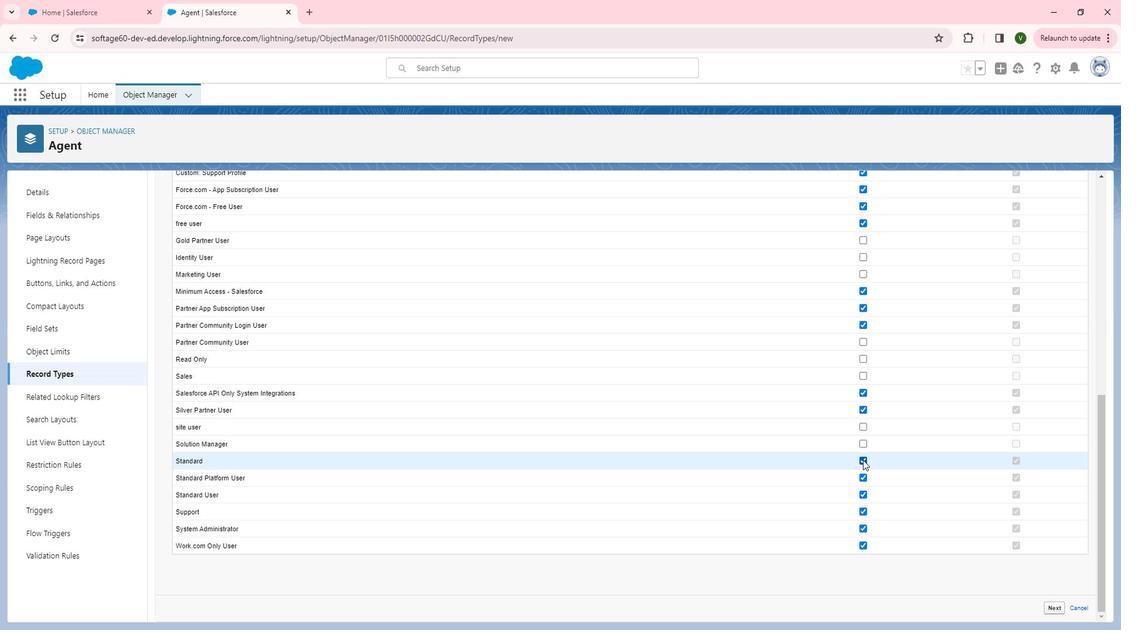 
Action: Mouse pressed left at (873, 453)
Screenshot: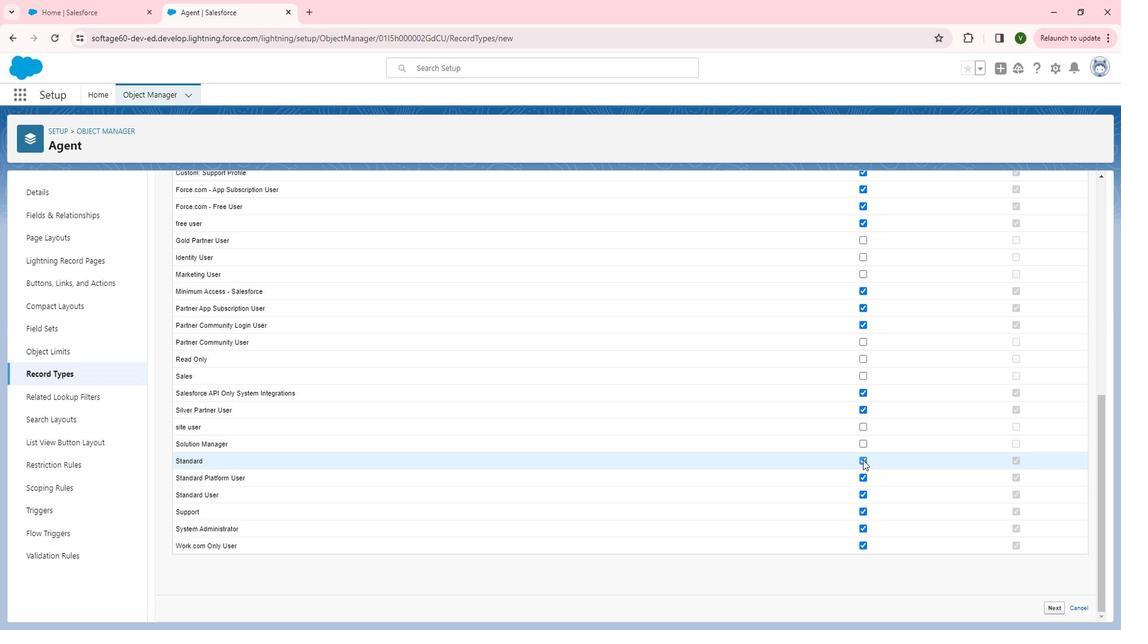
Action: Mouse moved to (873, 468)
Screenshot: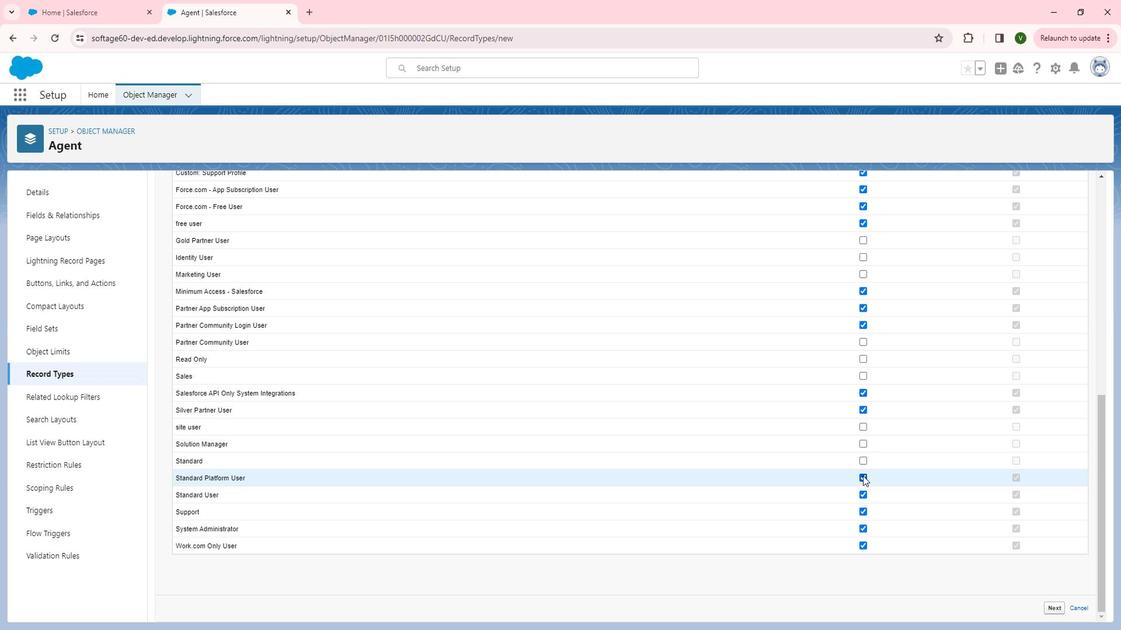 
Action: Mouse pressed left at (873, 468)
Screenshot: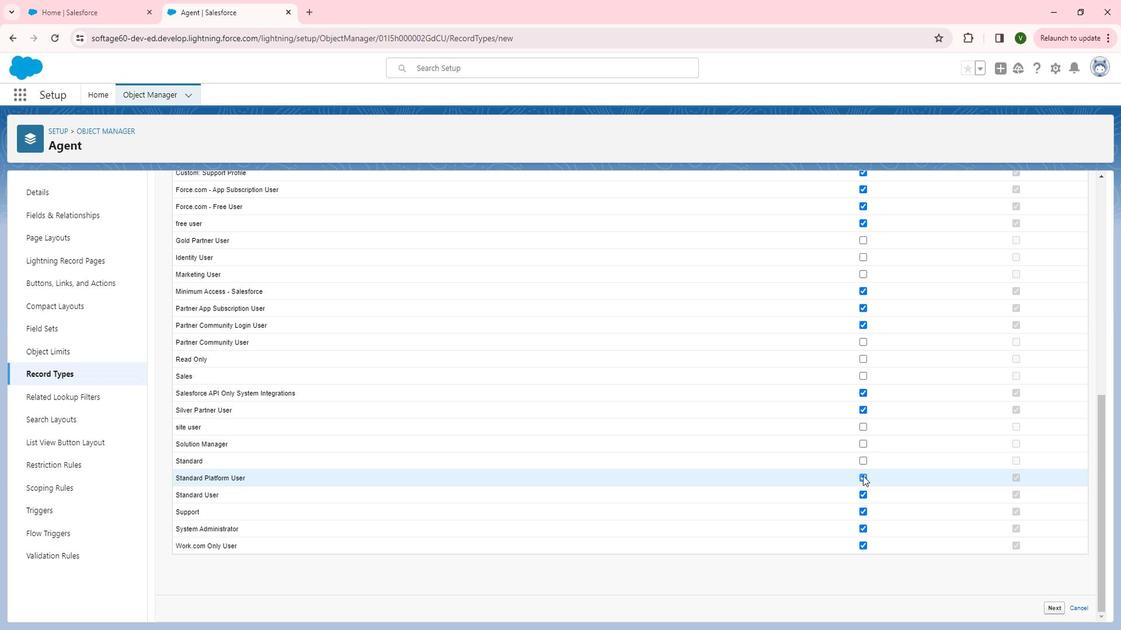 
Action: Mouse moved to (1064, 596)
Screenshot: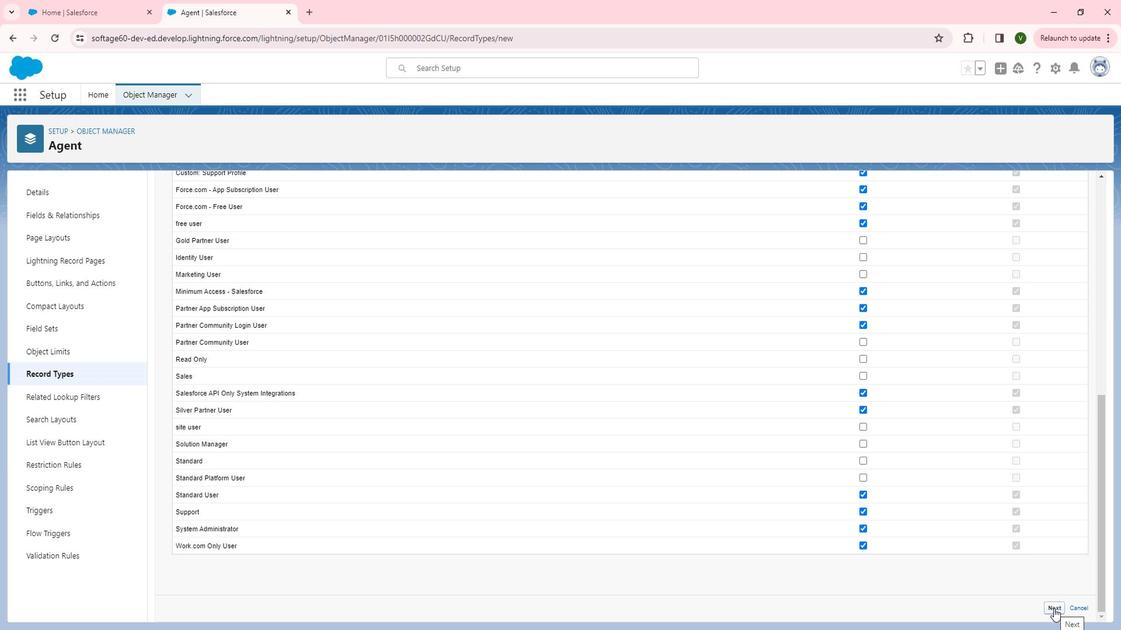 
Action: Mouse pressed left at (1064, 596)
Screenshot: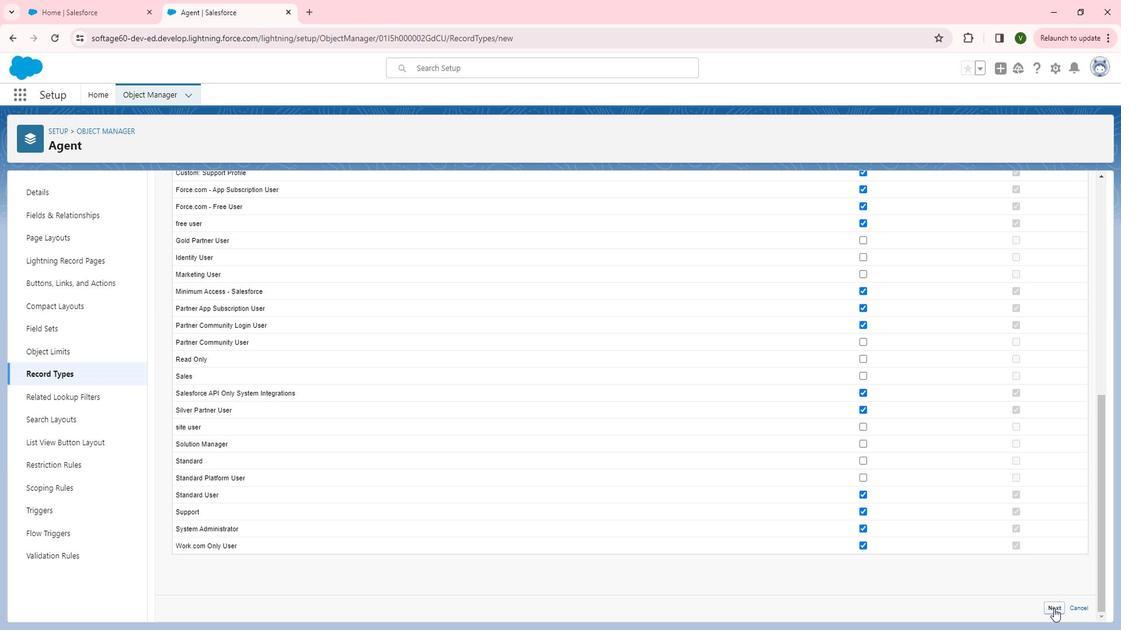 
Action: Mouse moved to (401, 341)
Screenshot: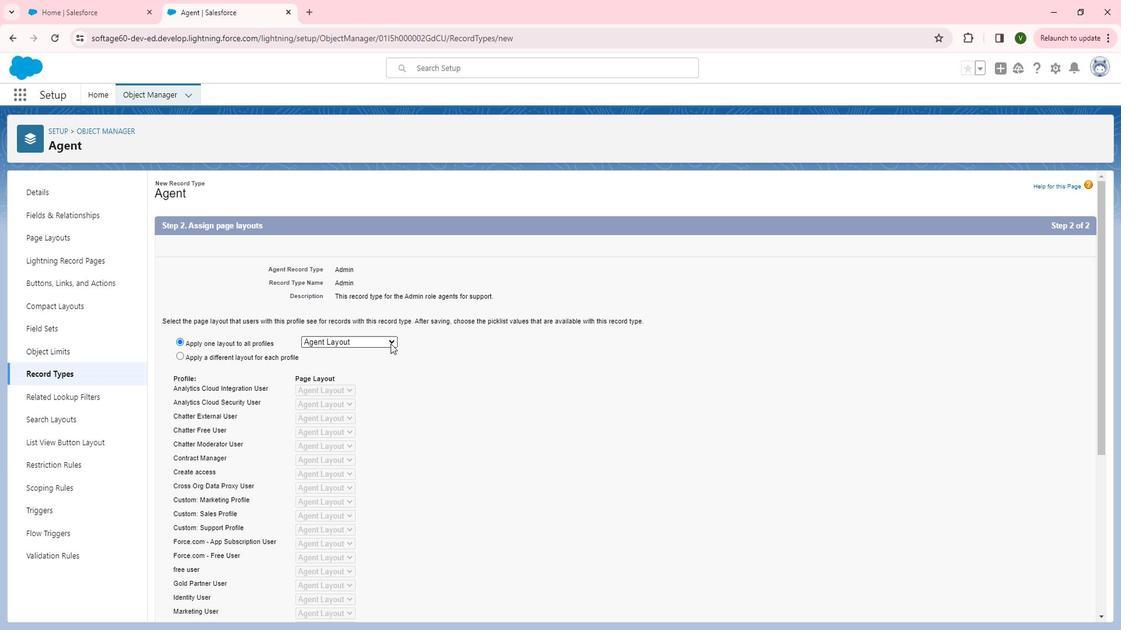 
Action: Mouse pressed left at (401, 341)
Screenshot: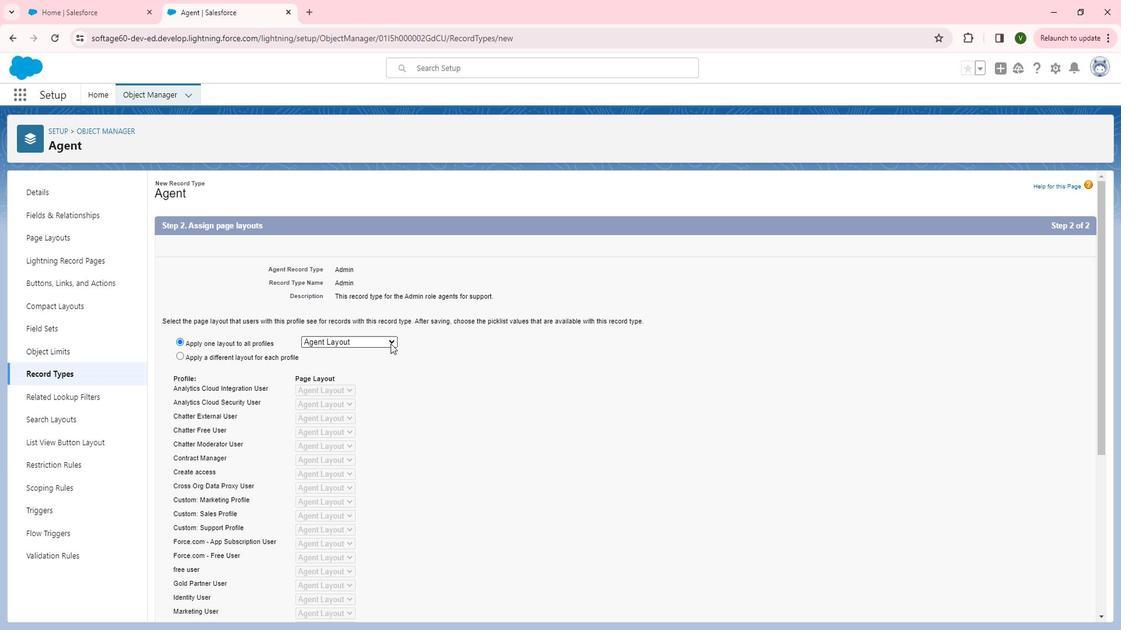 
Action: Mouse moved to (465, 339)
Screenshot: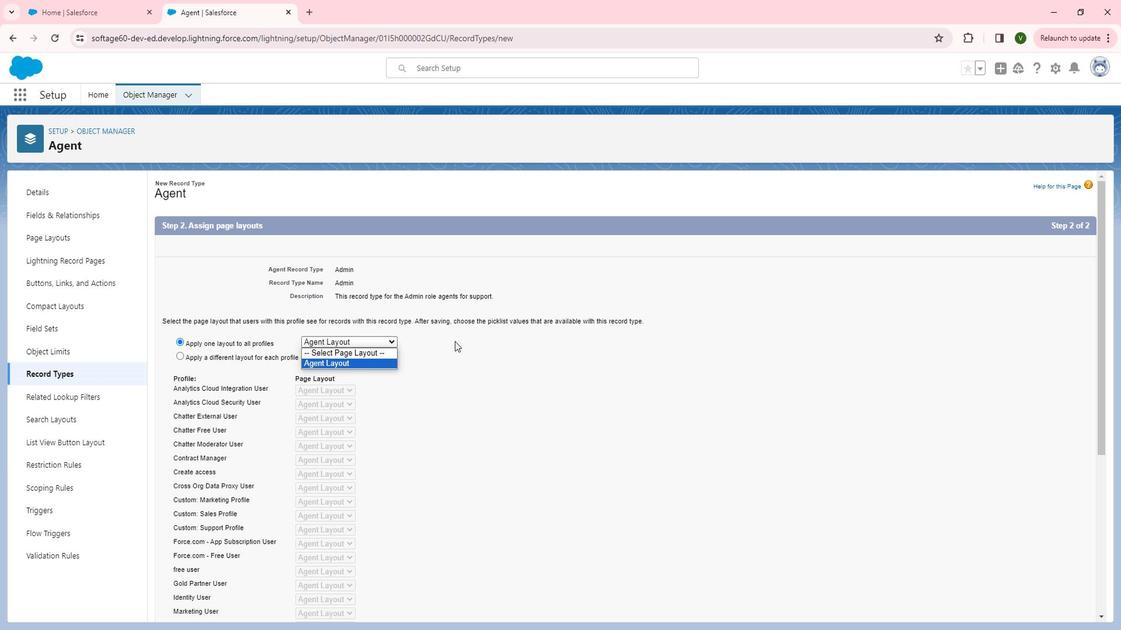 
Action: Mouse pressed left at (465, 339)
Screenshot: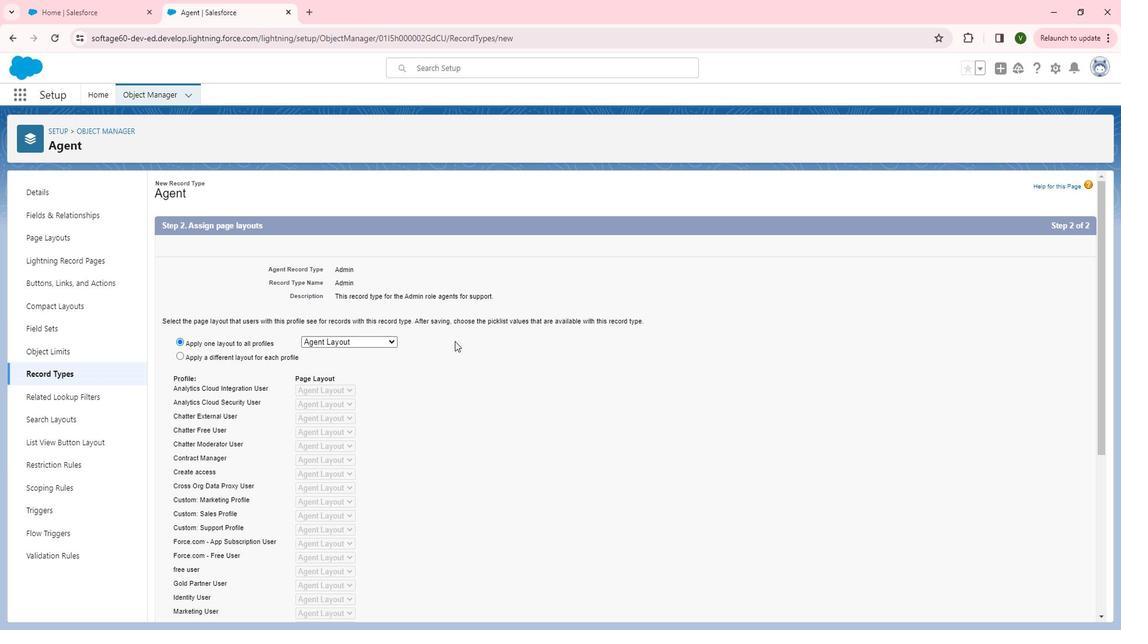 
Action: Mouse moved to (594, 380)
Screenshot: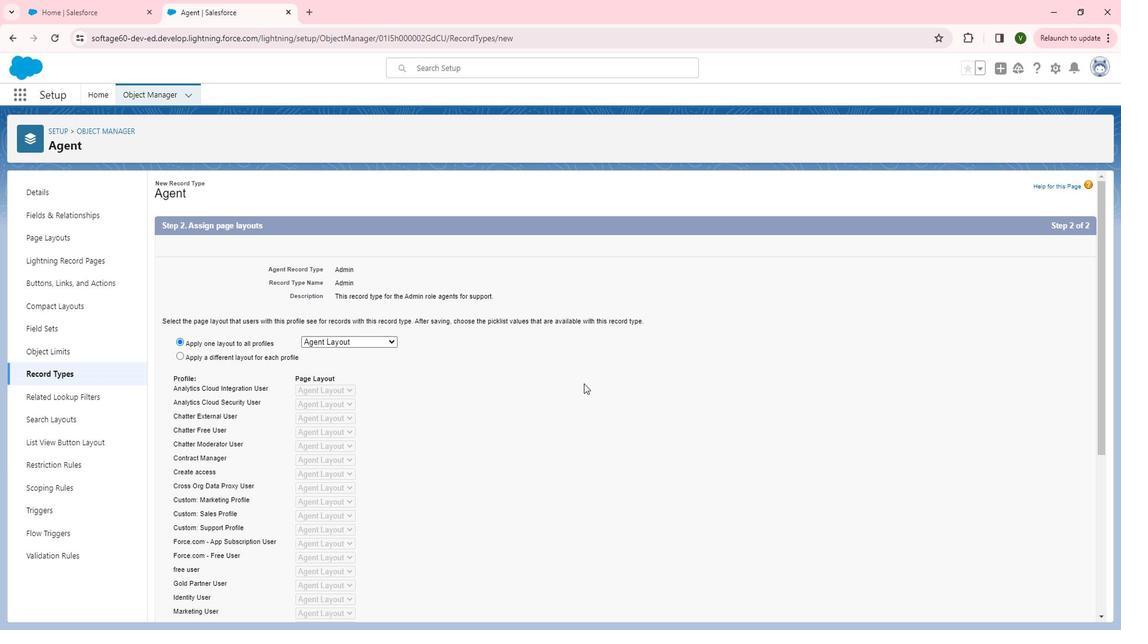 
Action: Mouse scrolled (594, 379) with delta (0, 0)
Screenshot: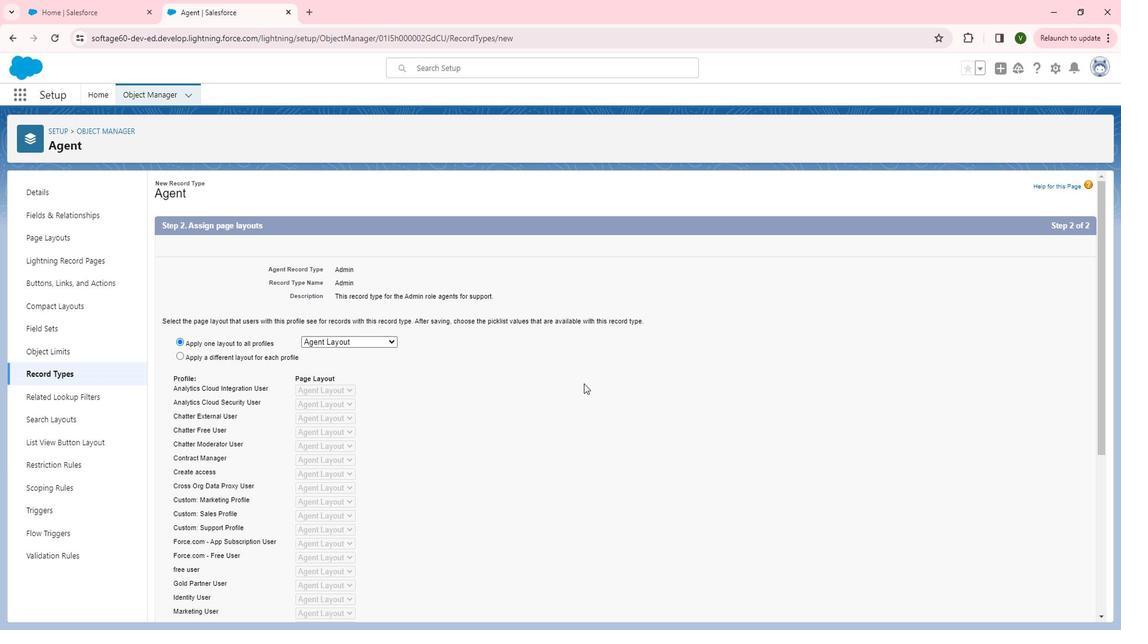 
Action: Mouse scrolled (594, 379) with delta (0, 0)
Screenshot: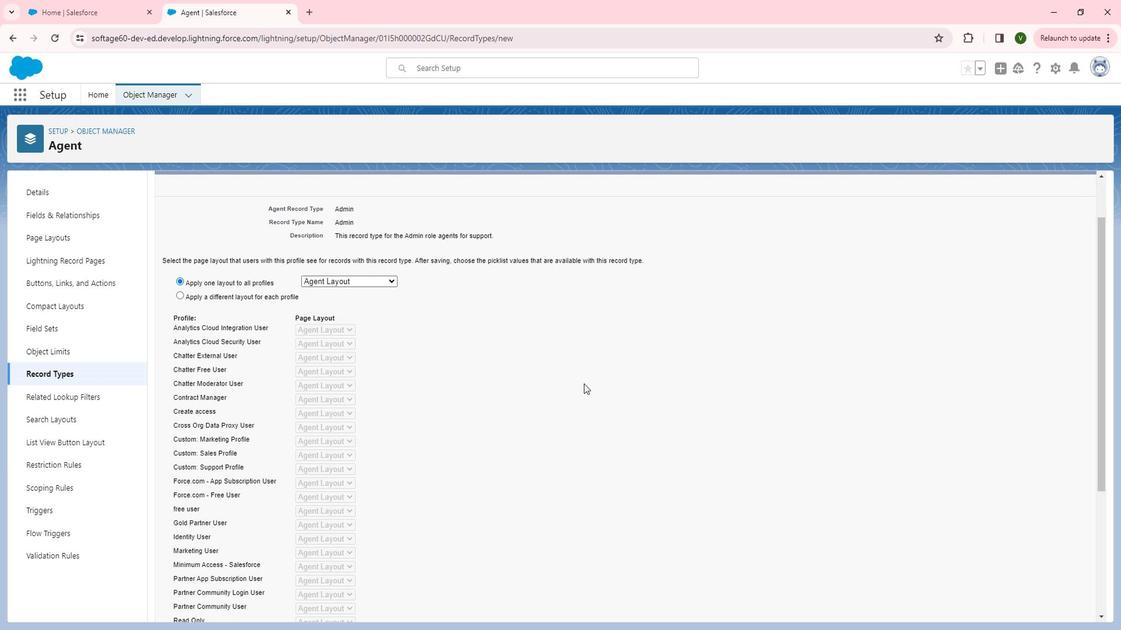 
Action: Mouse moved to (595, 380)
Screenshot: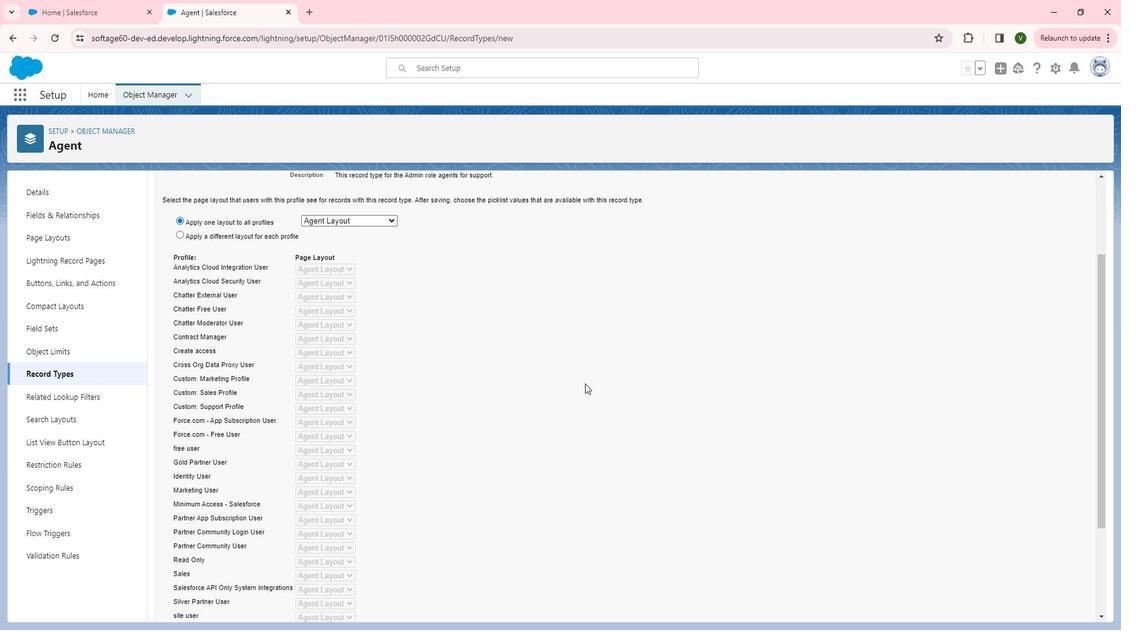 
Action: Mouse scrolled (595, 379) with delta (0, 0)
Screenshot: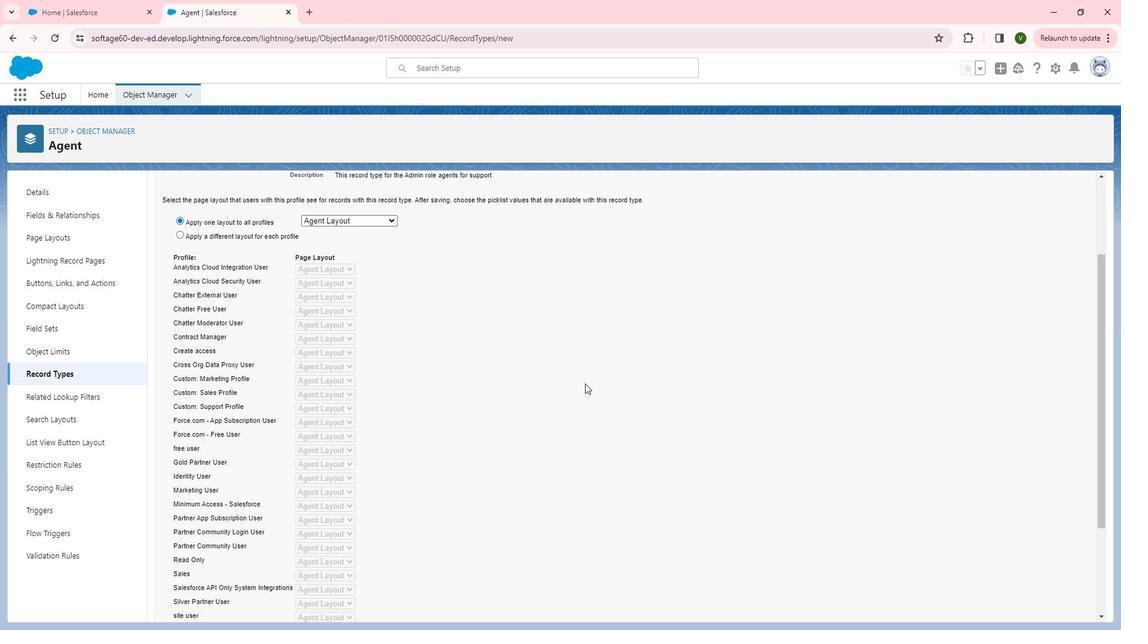 
Action: Mouse scrolled (595, 379) with delta (0, 0)
Screenshot: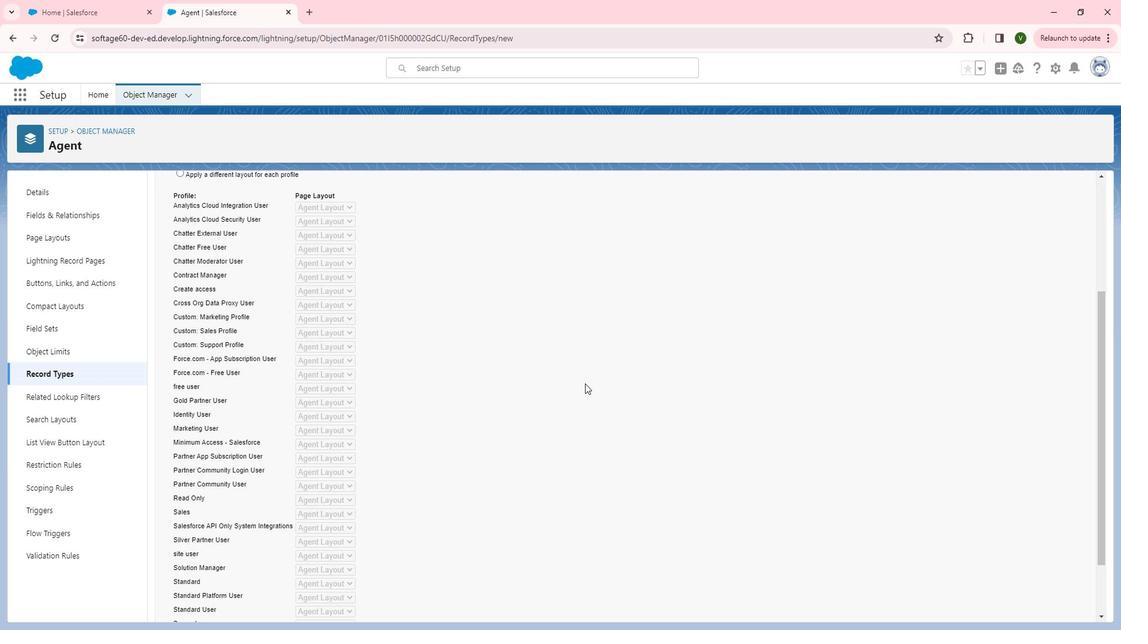 
Action: Mouse moved to (599, 382)
Screenshot: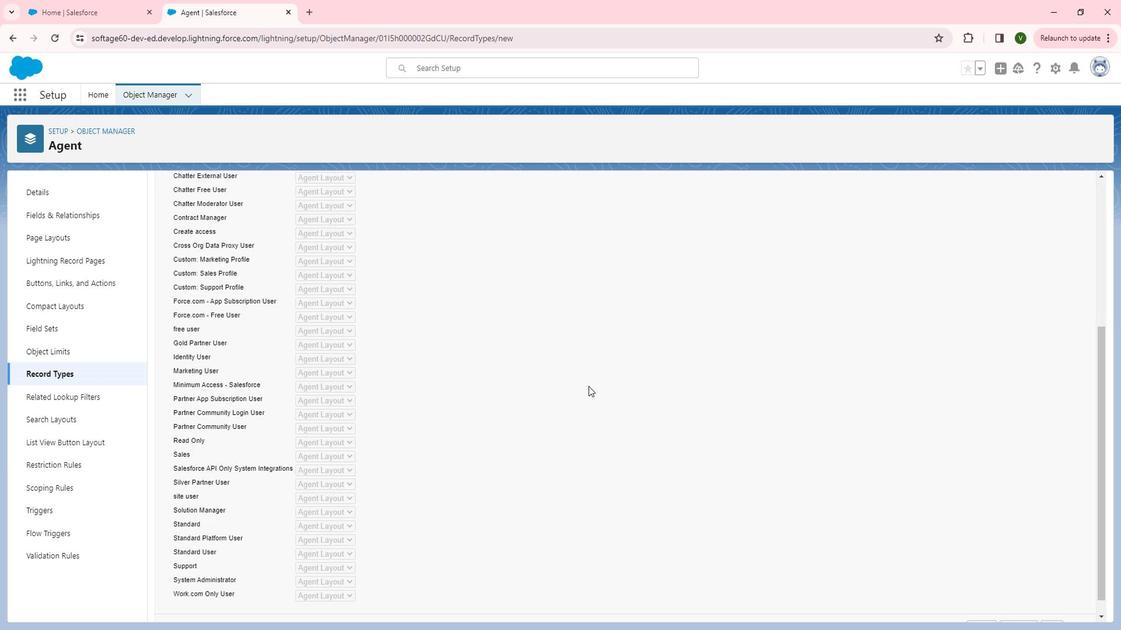 
Action: Mouse scrolled (599, 381) with delta (0, 0)
Screenshot: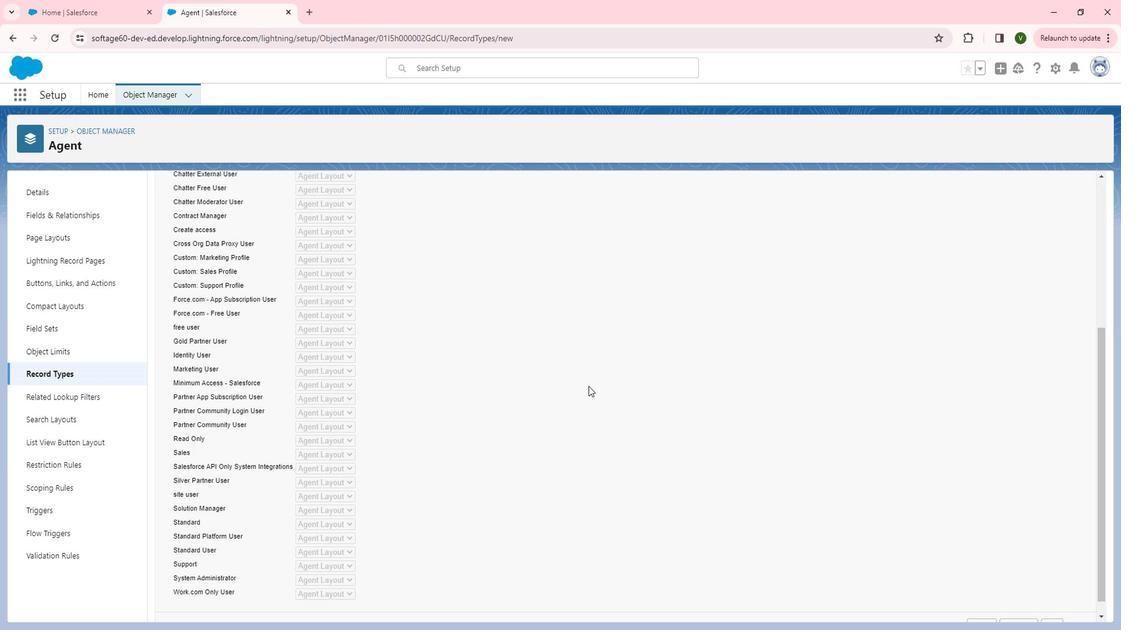 
Action: Mouse scrolled (599, 381) with delta (0, 0)
Screenshot: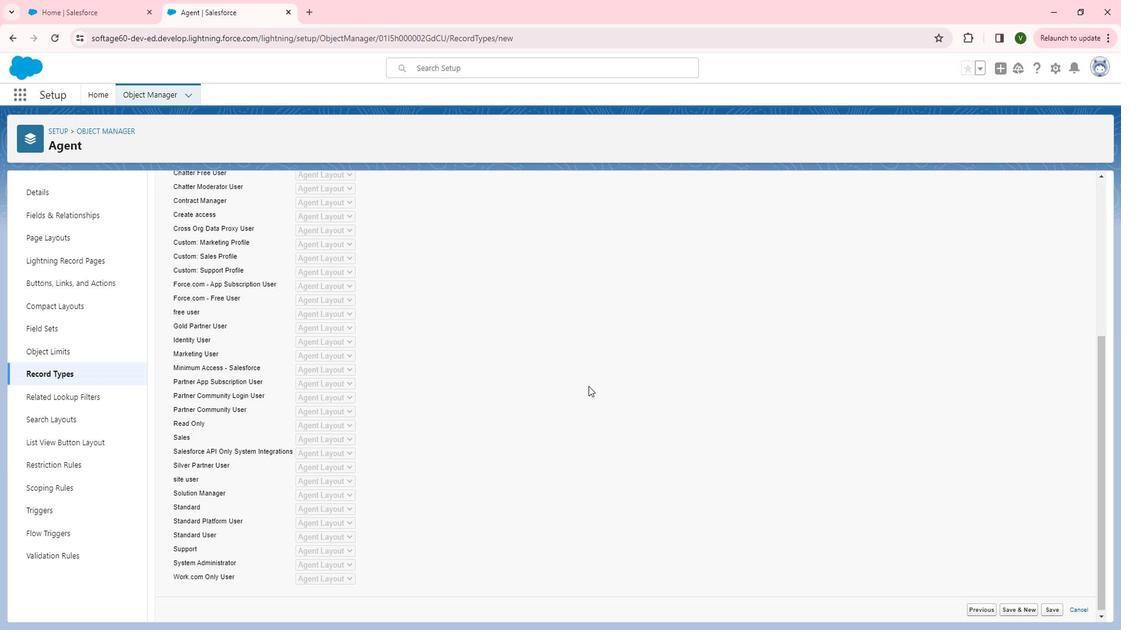 
Action: Mouse moved to (608, 384)
Screenshot: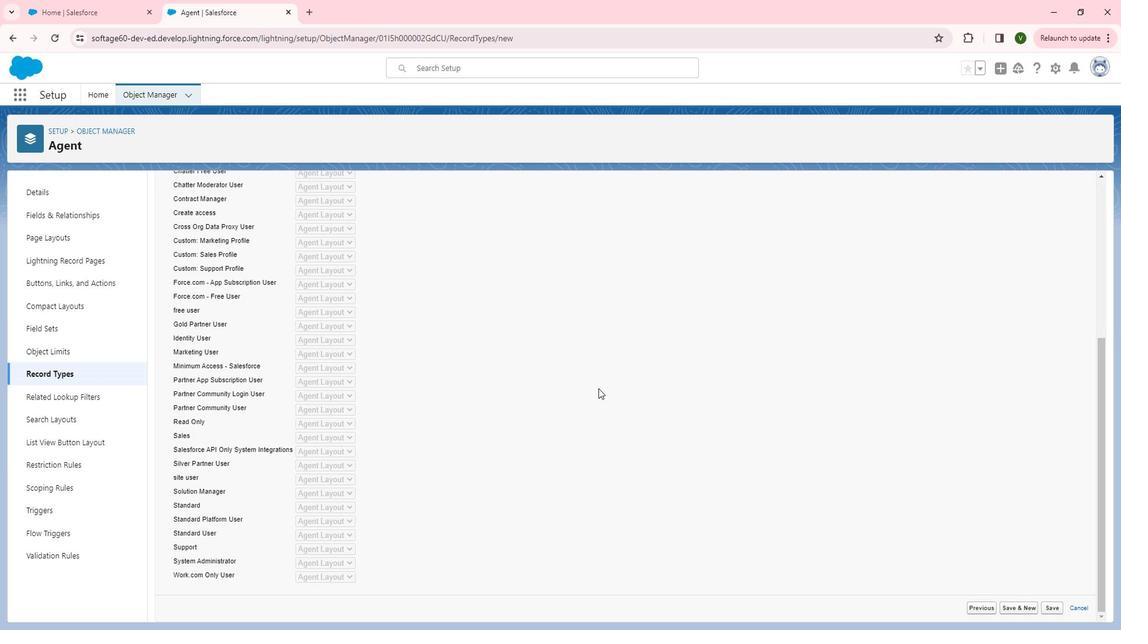 
Action: Mouse scrolled (608, 384) with delta (0, 0)
Screenshot: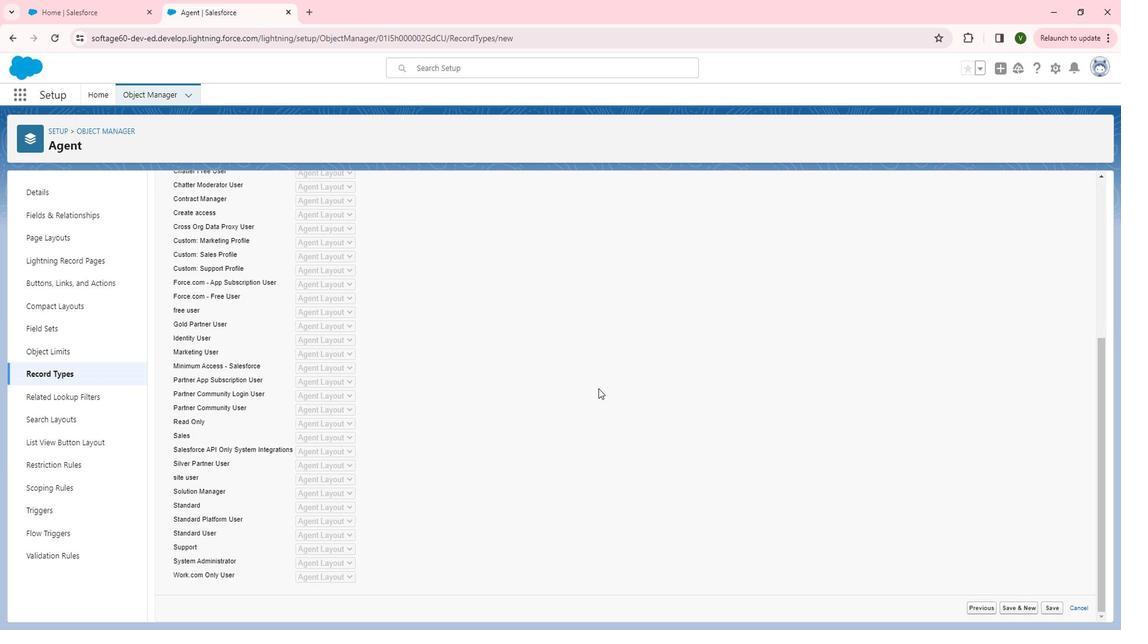 
Action: Mouse moved to (1063, 594)
Screenshot: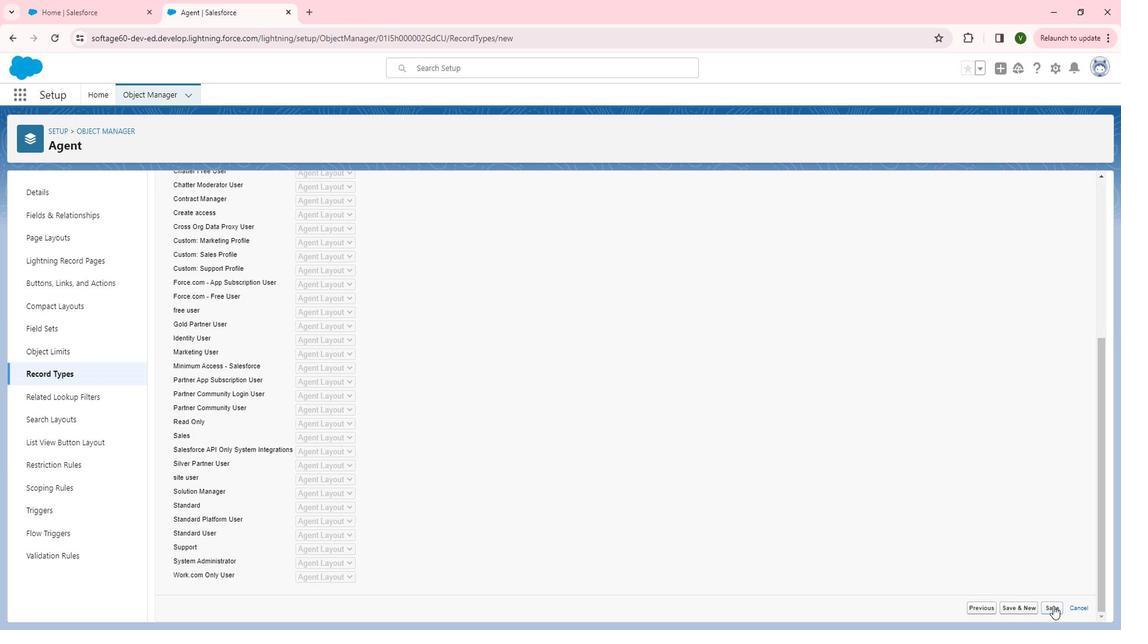 
Action: Mouse pressed left at (1063, 594)
Screenshot: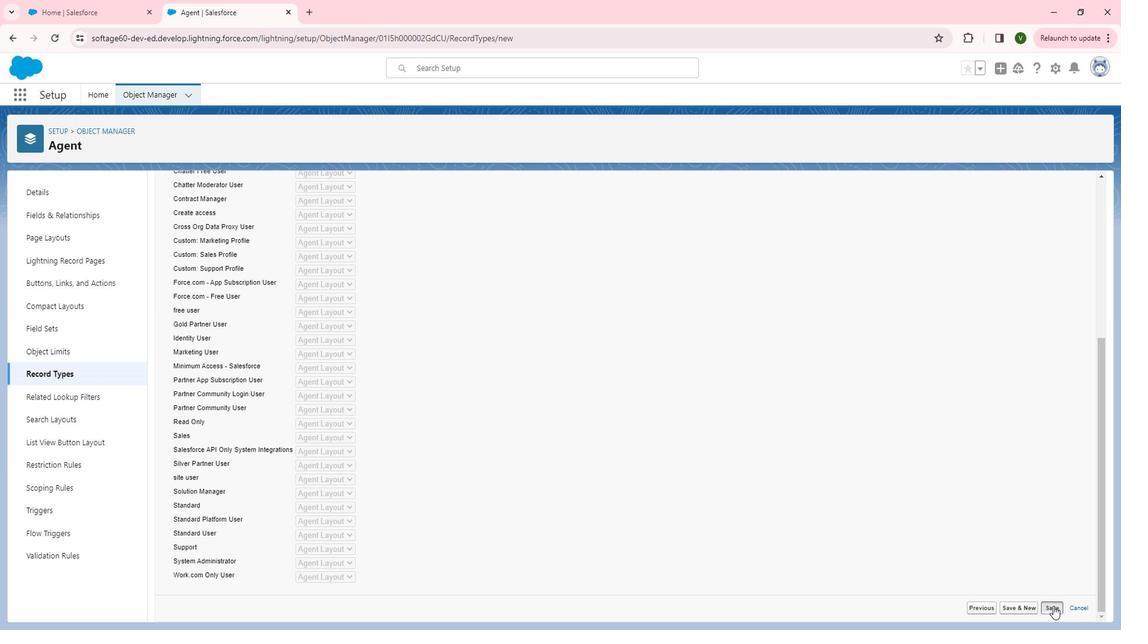 
Action: Mouse moved to (178, 381)
Screenshot: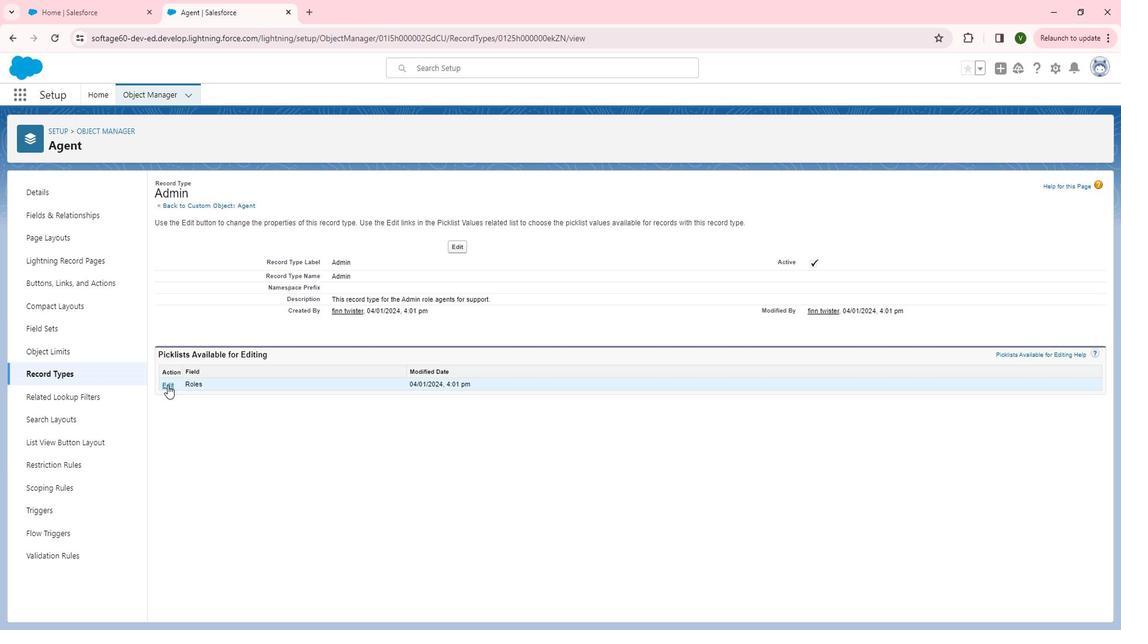 
Action: Mouse pressed left at (178, 381)
Screenshot: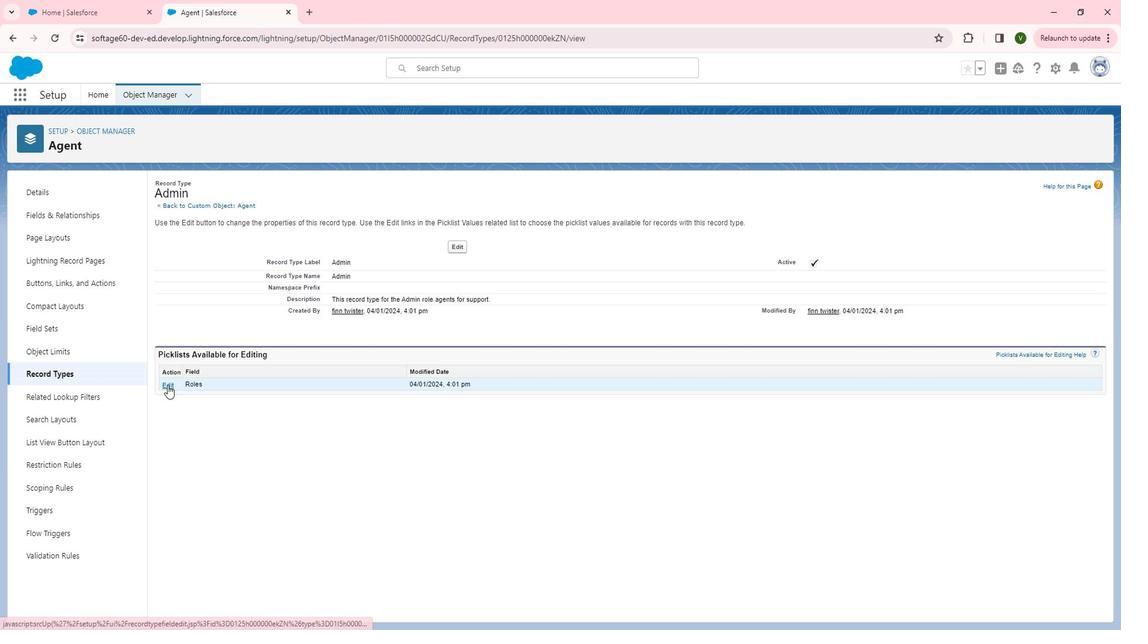 
Action: Mouse moved to (273, 324)
Screenshot: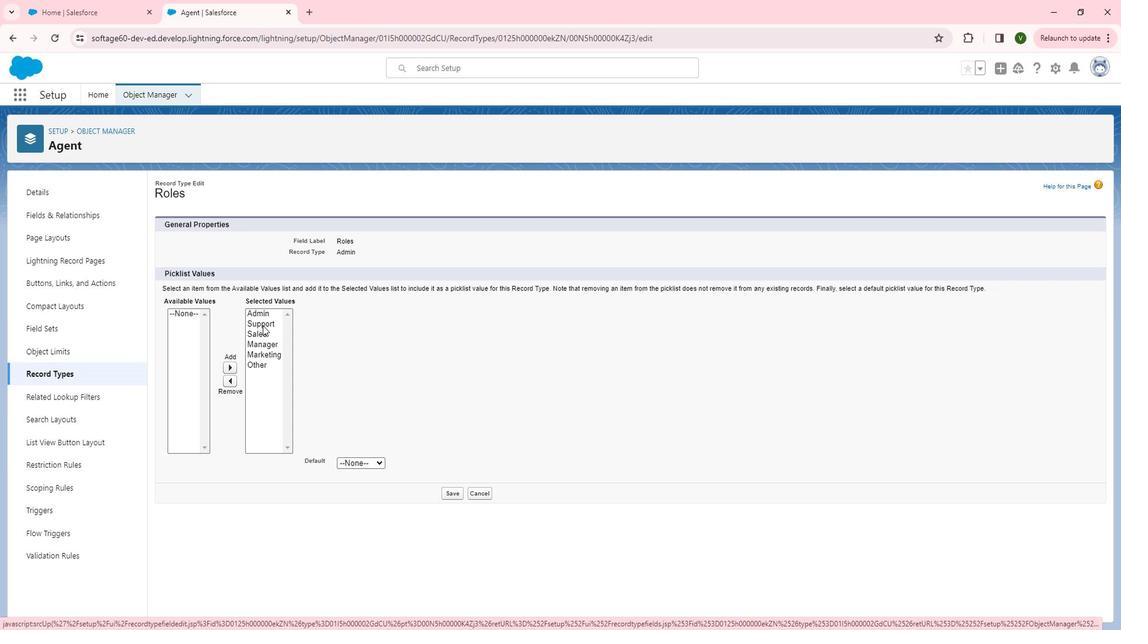 
Action: Mouse pressed left at (273, 324)
Screenshot: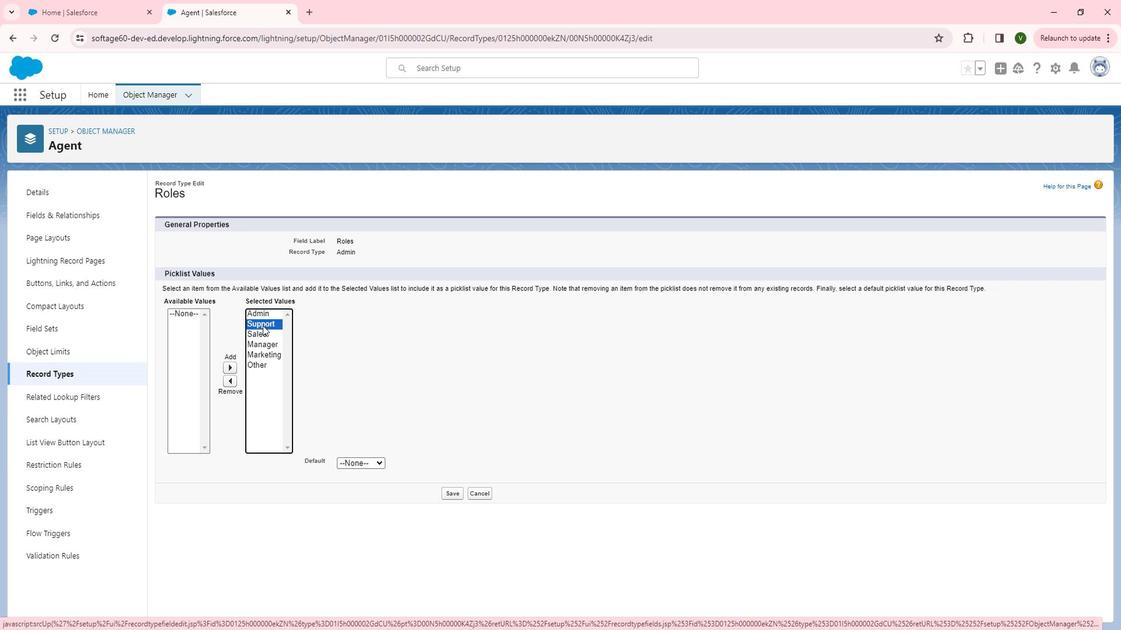 
Action: Mouse moved to (237, 377)
Screenshot: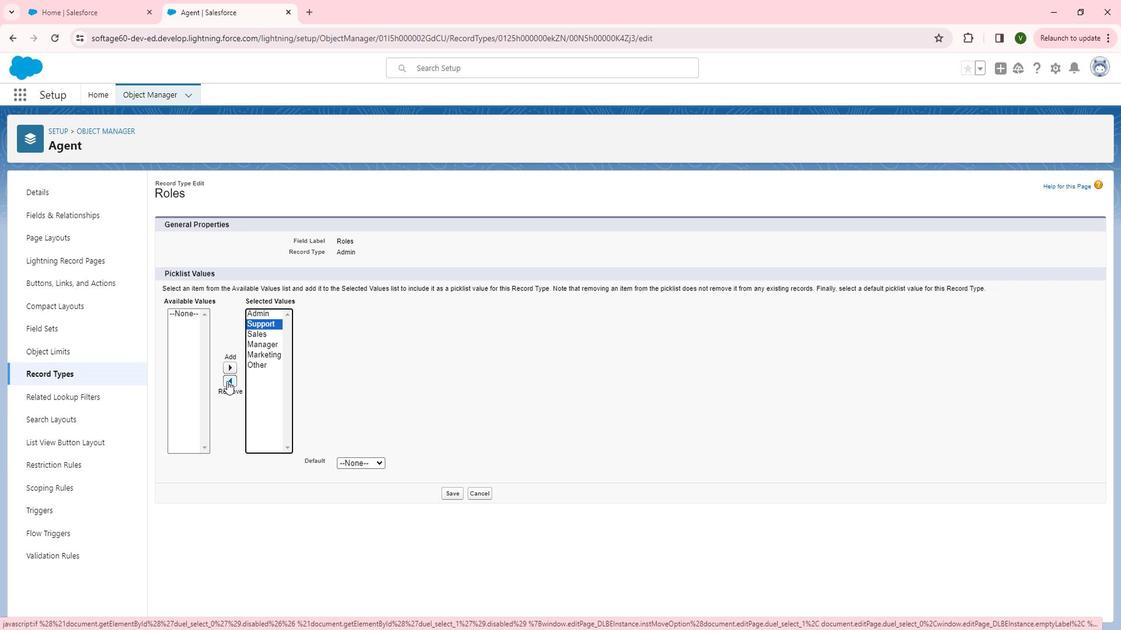 
Action: Mouse pressed left at (237, 377)
Screenshot: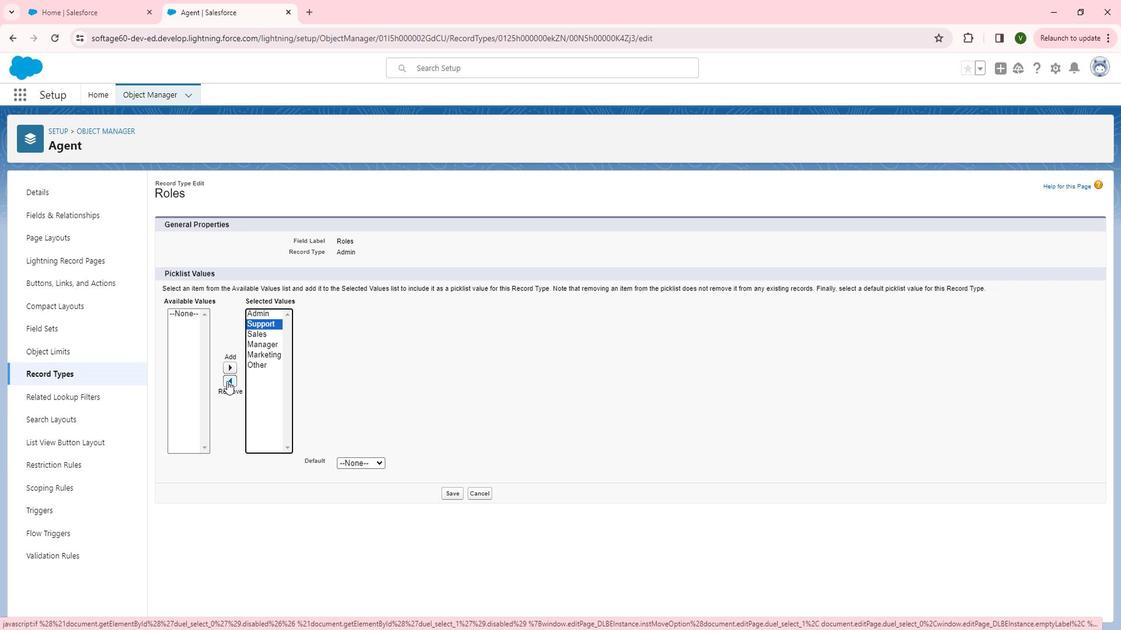 
Action: Mouse moved to (278, 320)
Screenshot: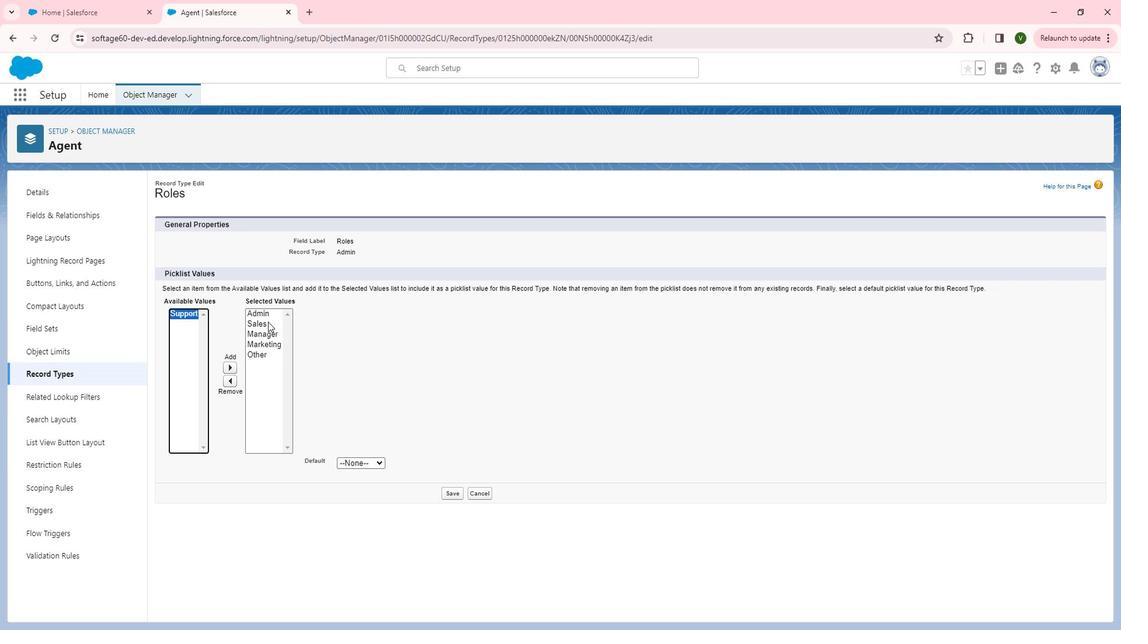 
Action: Mouse pressed left at (278, 320)
Screenshot: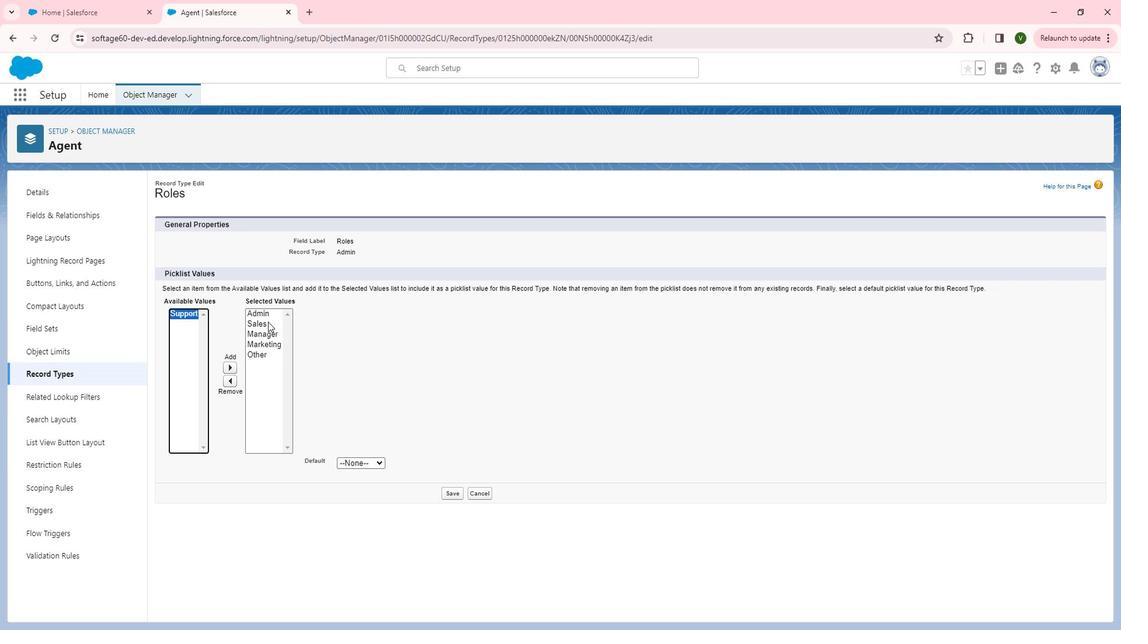 
Action: Mouse moved to (242, 376)
Screenshot: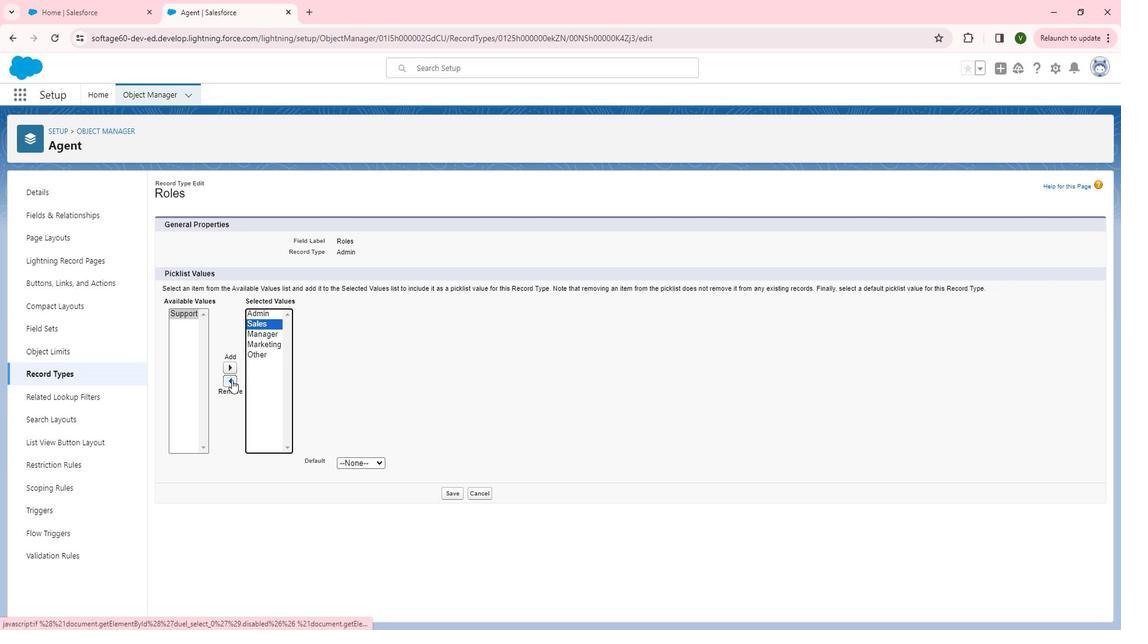 
Action: Mouse pressed left at (242, 376)
Screenshot: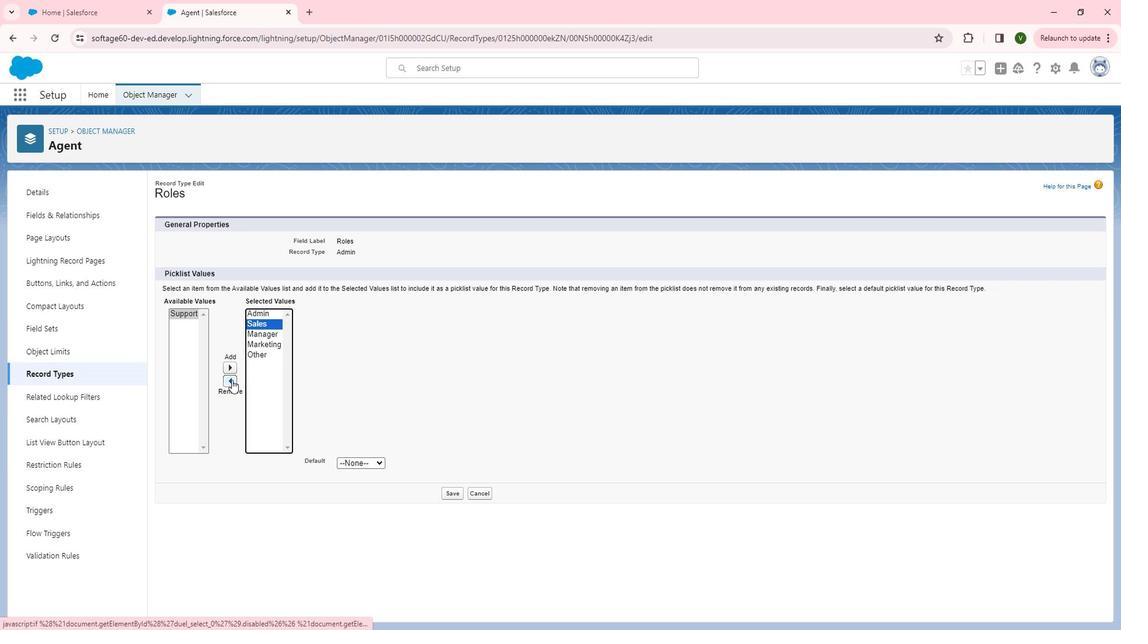 
Action: Mouse moved to (270, 322)
Screenshot: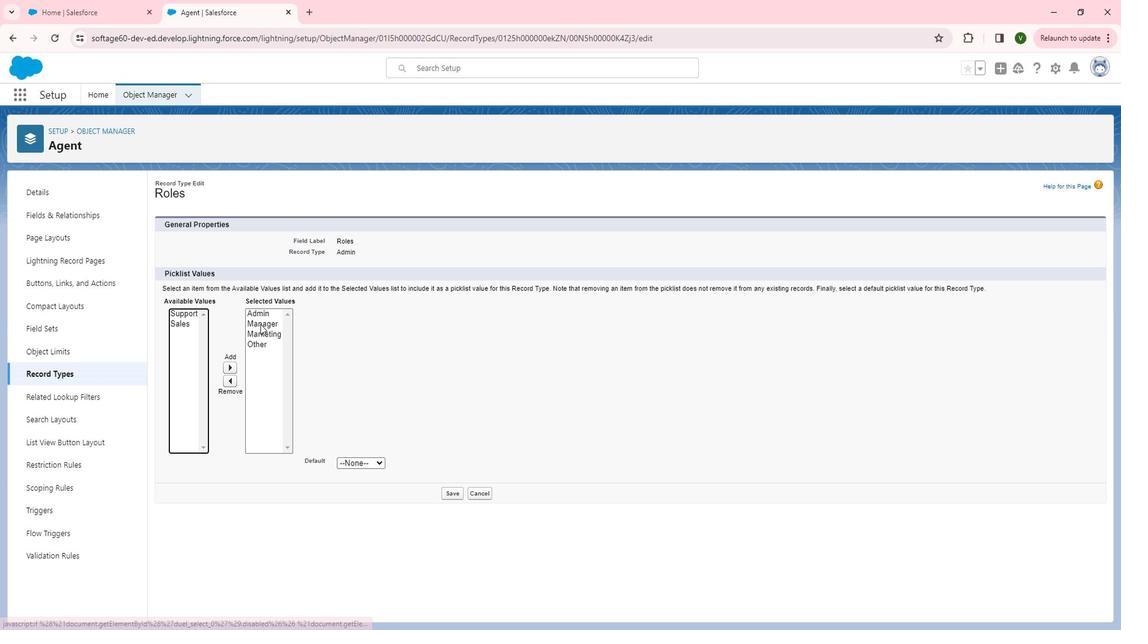 
Action: Mouse pressed left at (270, 322)
Screenshot: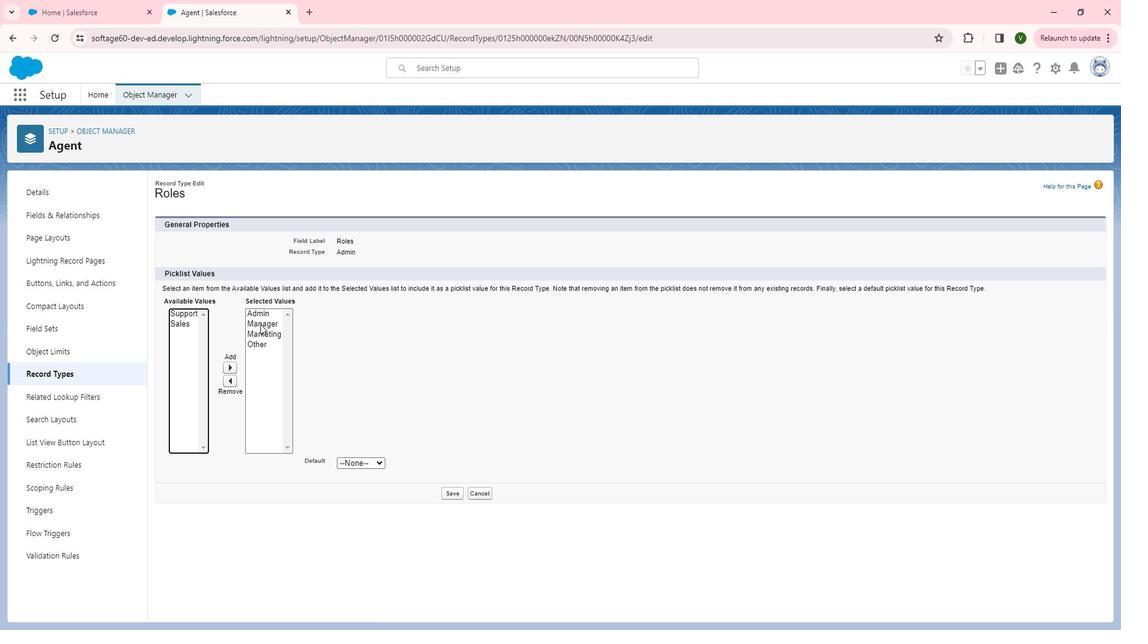 
Action: Mouse moved to (239, 377)
Screenshot: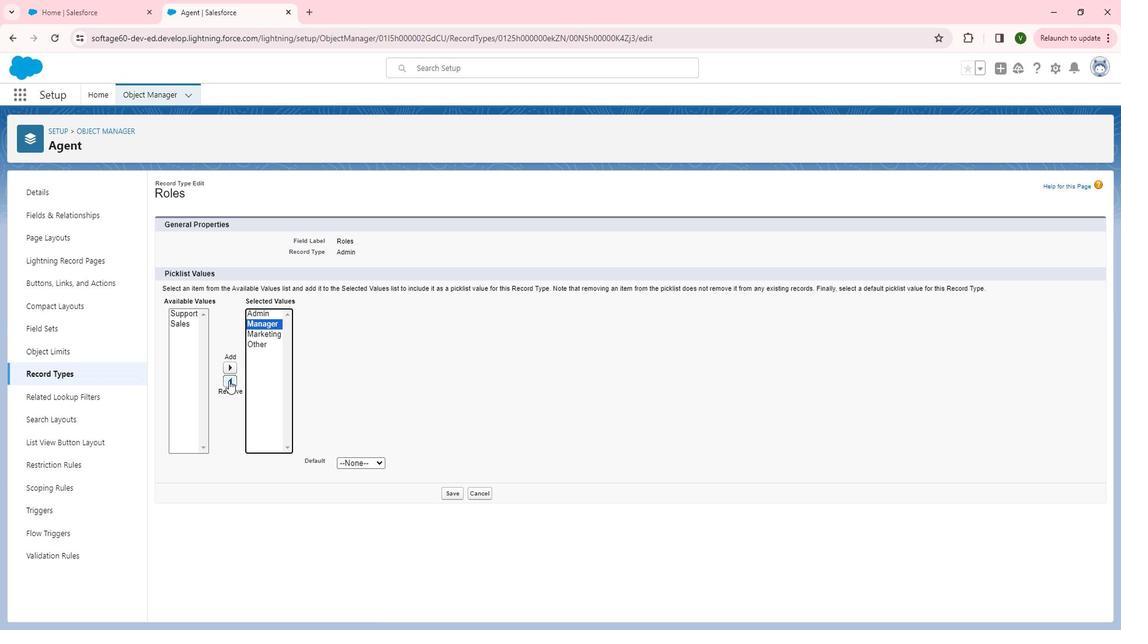 
Action: Mouse pressed left at (239, 377)
Screenshot: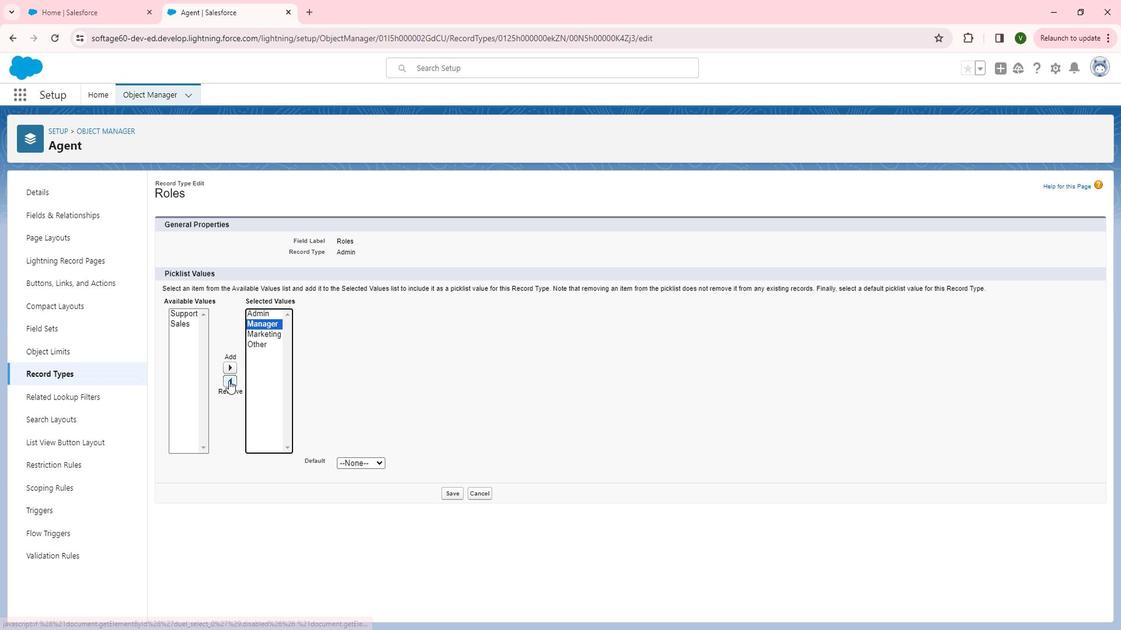 
Action: Mouse moved to (279, 324)
Screenshot: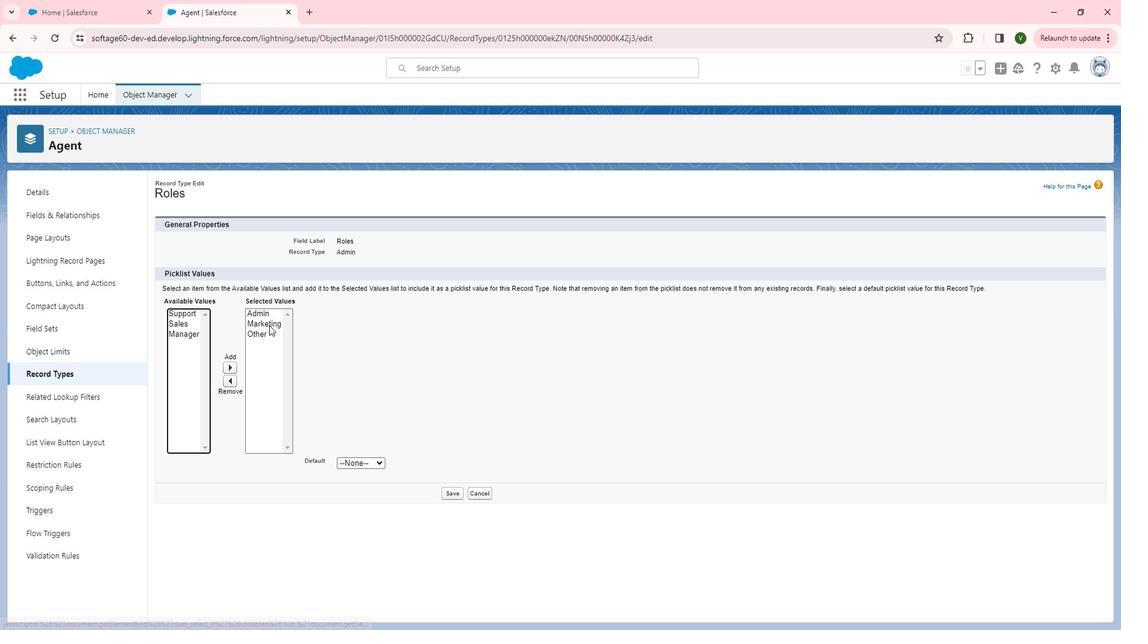 
Action: Mouse pressed left at (279, 324)
Screenshot: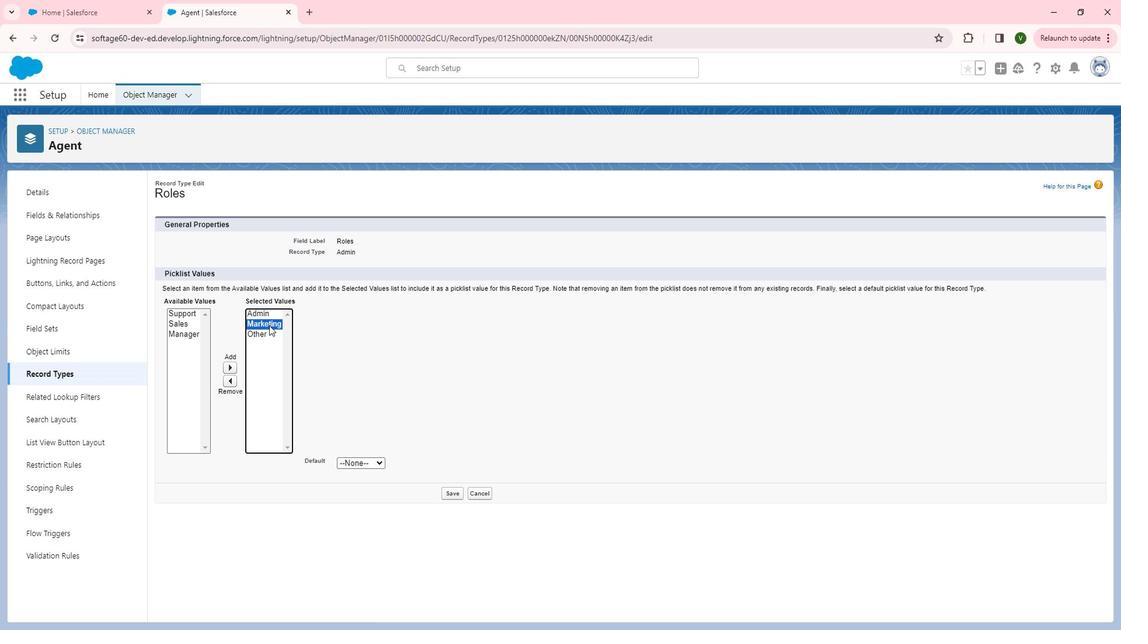 
Action: Mouse moved to (237, 380)
Screenshot: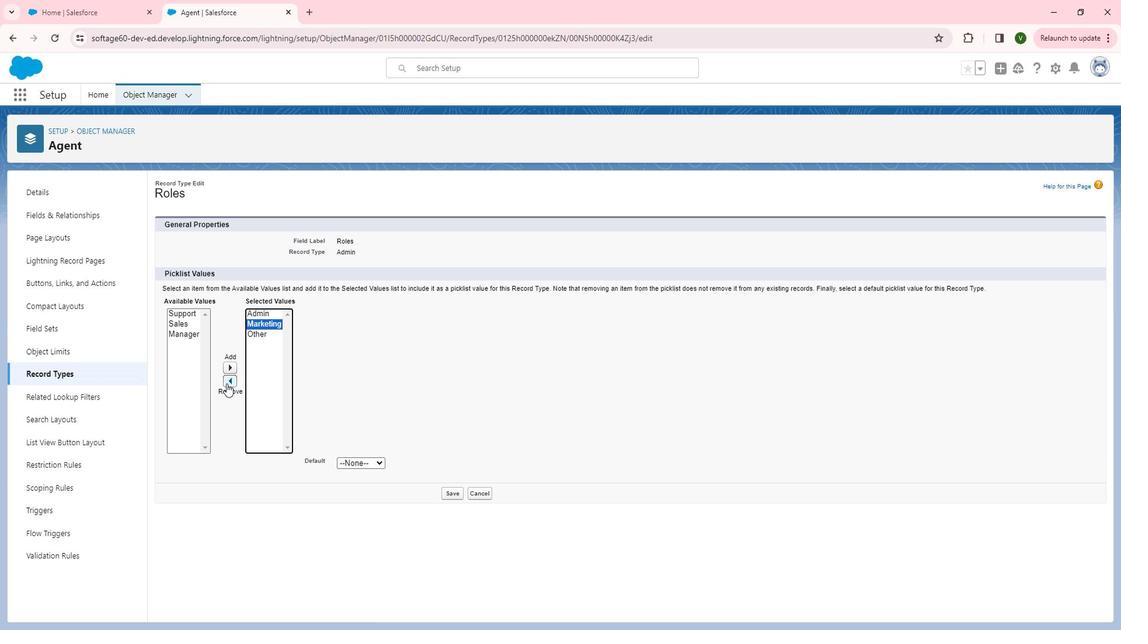 
Action: Mouse pressed left at (237, 380)
Screenshot: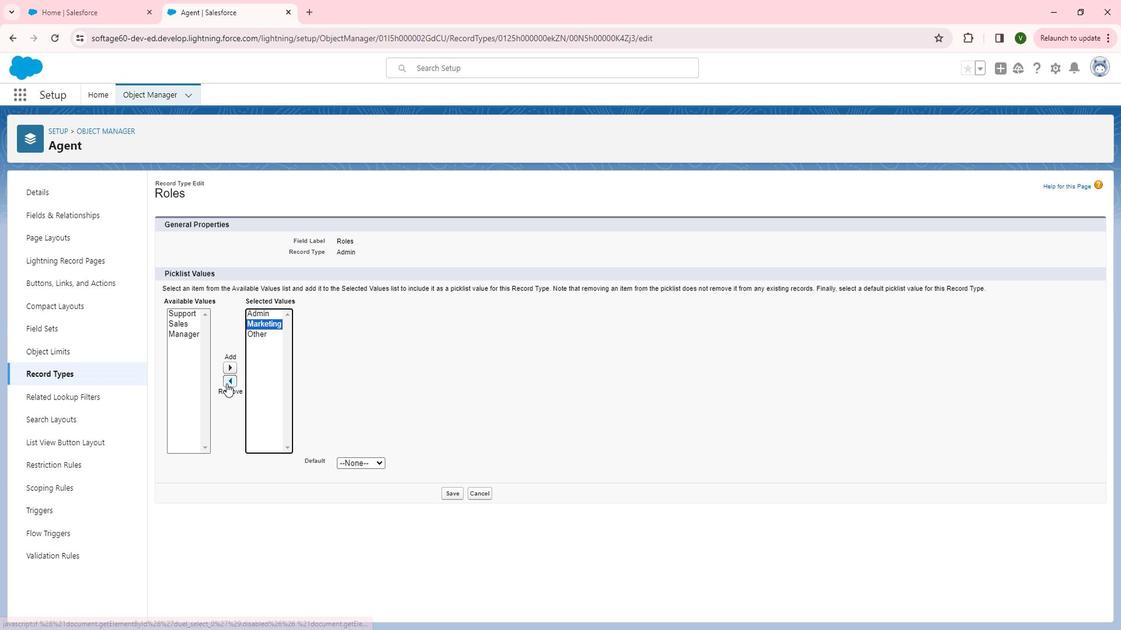 
Action: Mouse moved to (277, 322)
Screenshot: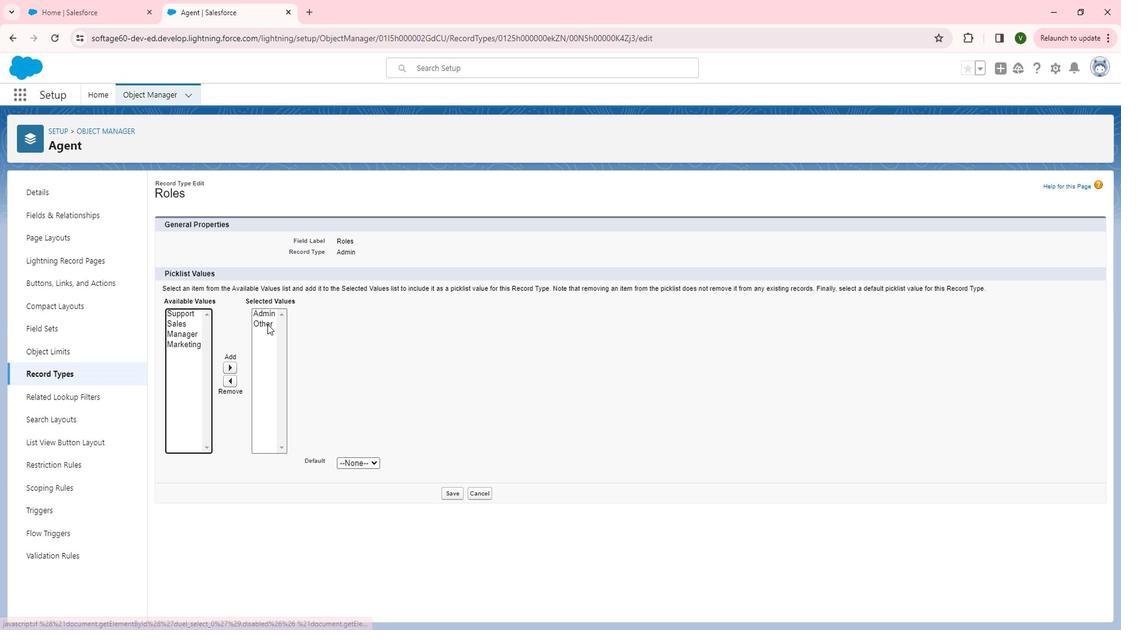 
Action: Mouse pressed left at (277, 322)
Screenshot: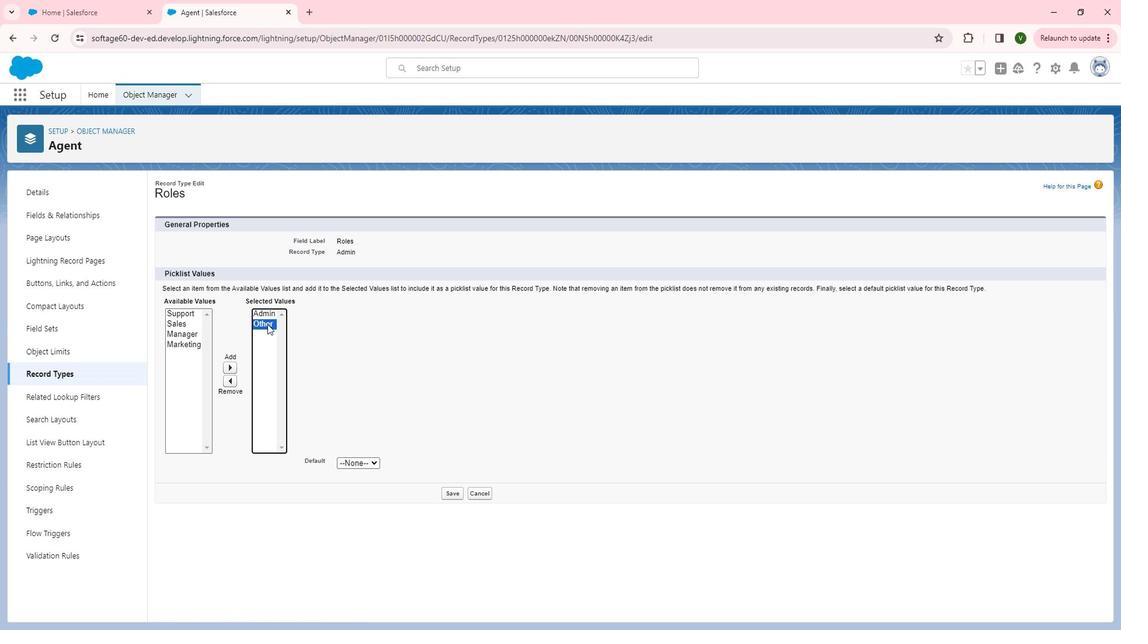 
Action: Mouse moved to (402, 388)
Screenshot: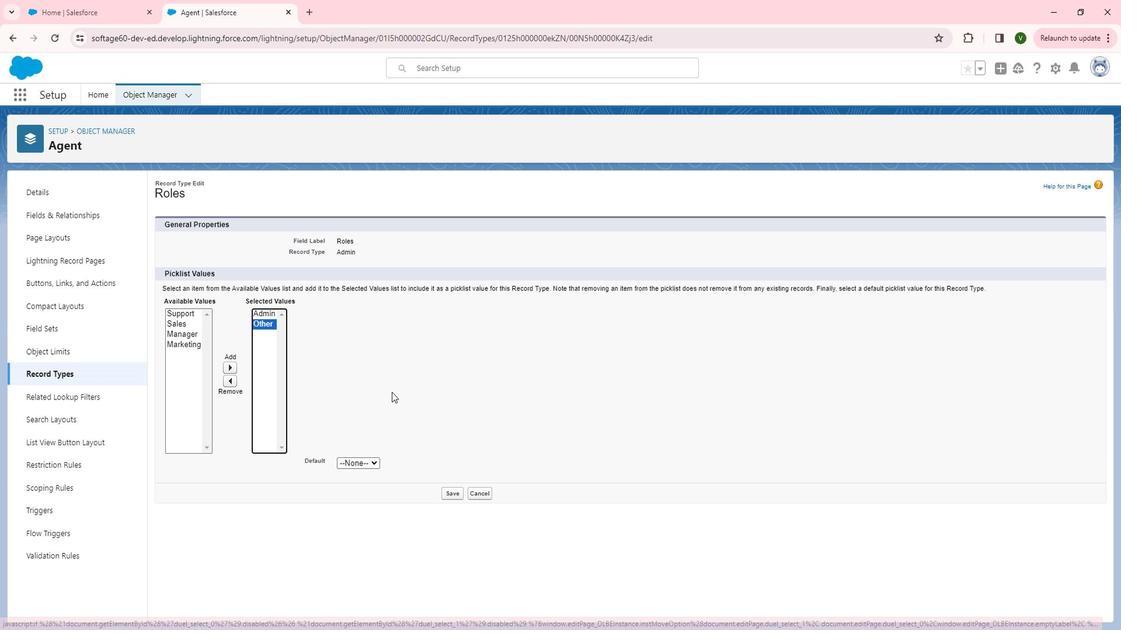 
Action: Mouse pressed left at (402, 388)
Screenshot: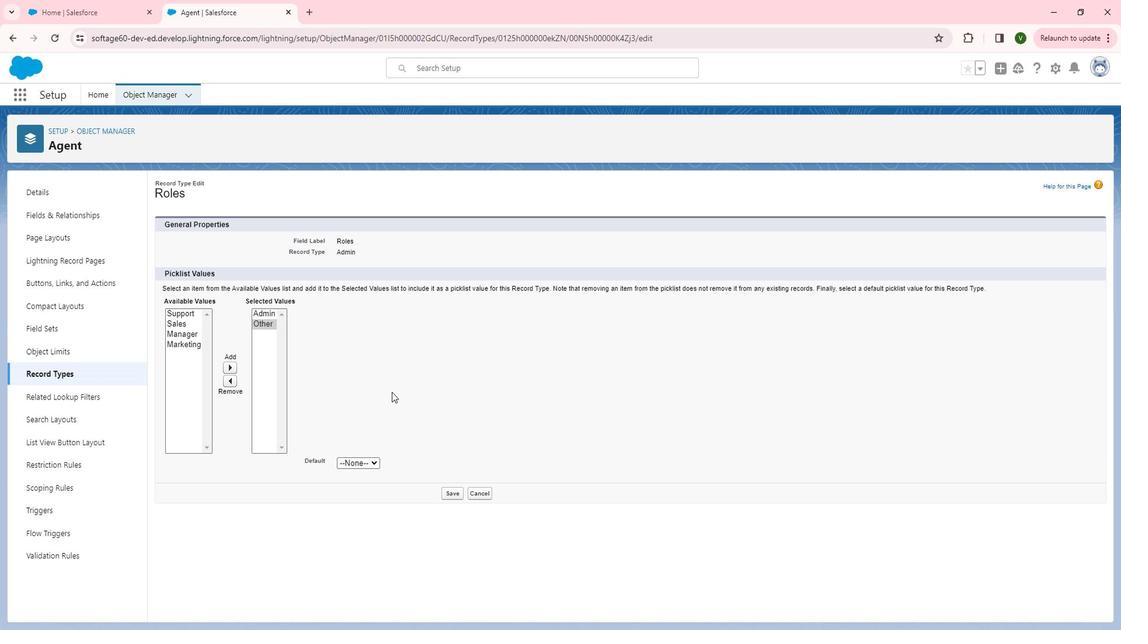 
Action: Mouse moved to (459, 487)
Screenshot: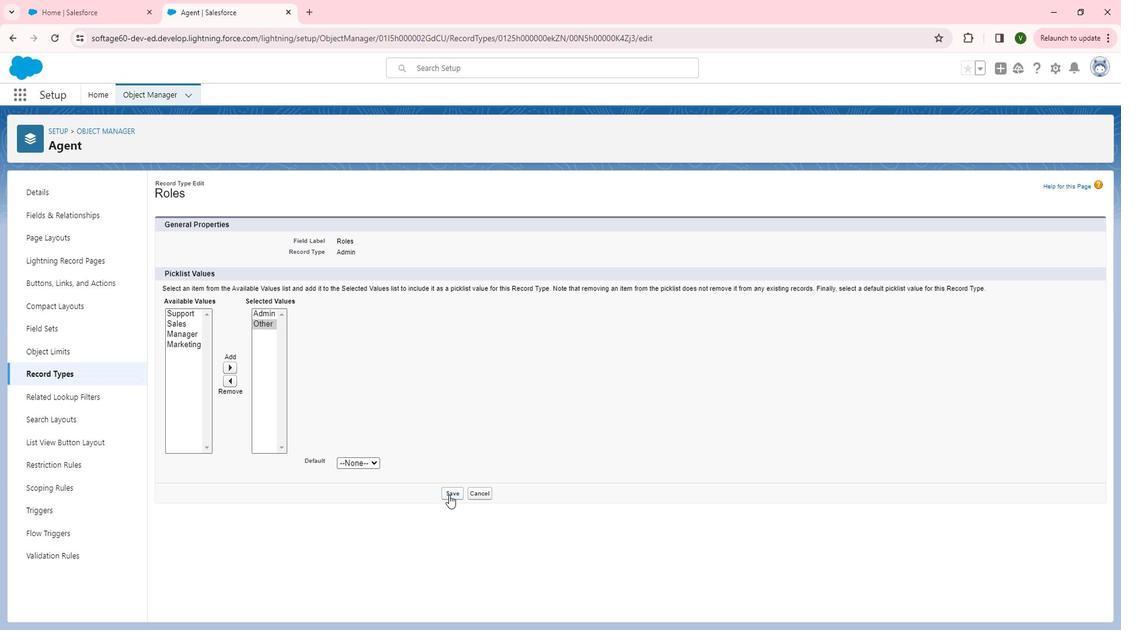 
Action: Mouse pressed left at (459, 487)
Screenshot: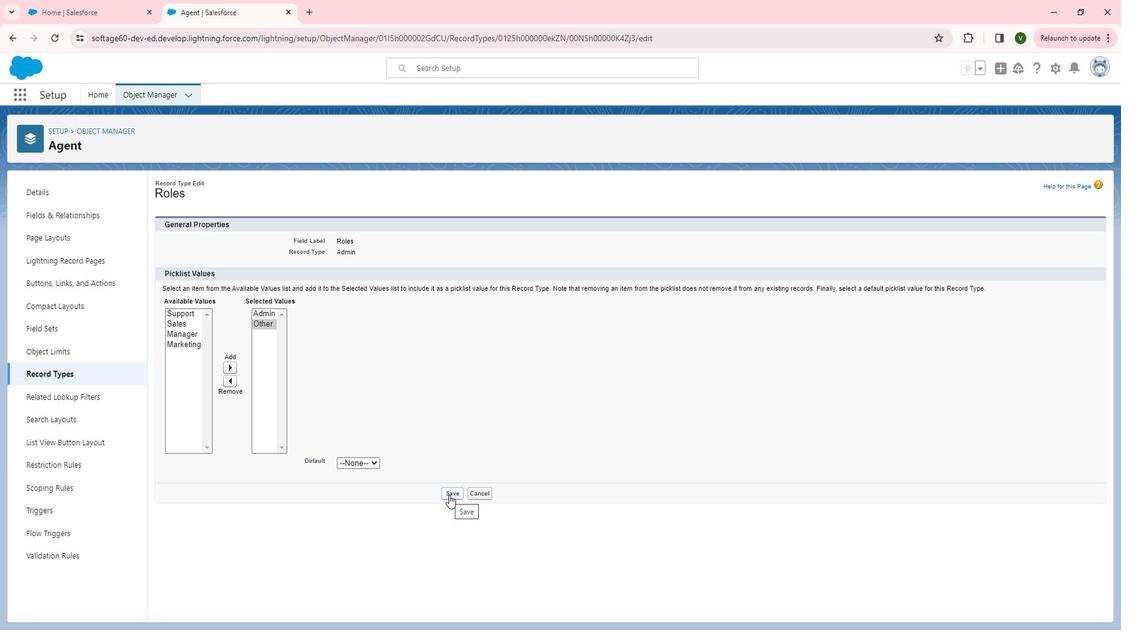 
Action: Mouse moved to (89, 373)
Screenshot: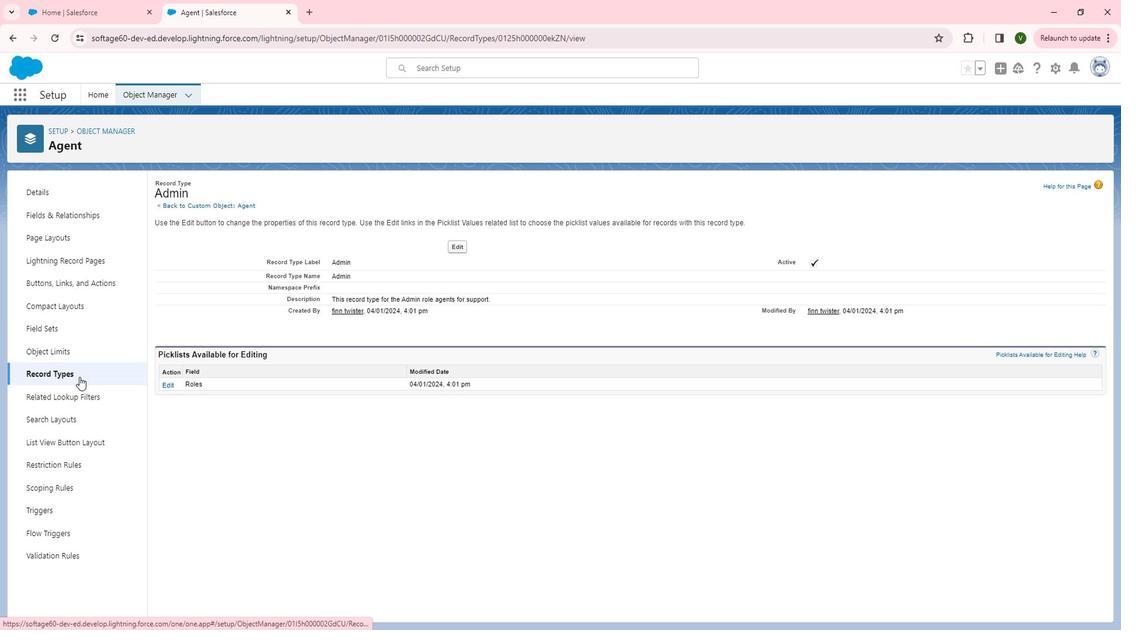 
Action: Mouse pressed left at (89, 373)
Screenshot: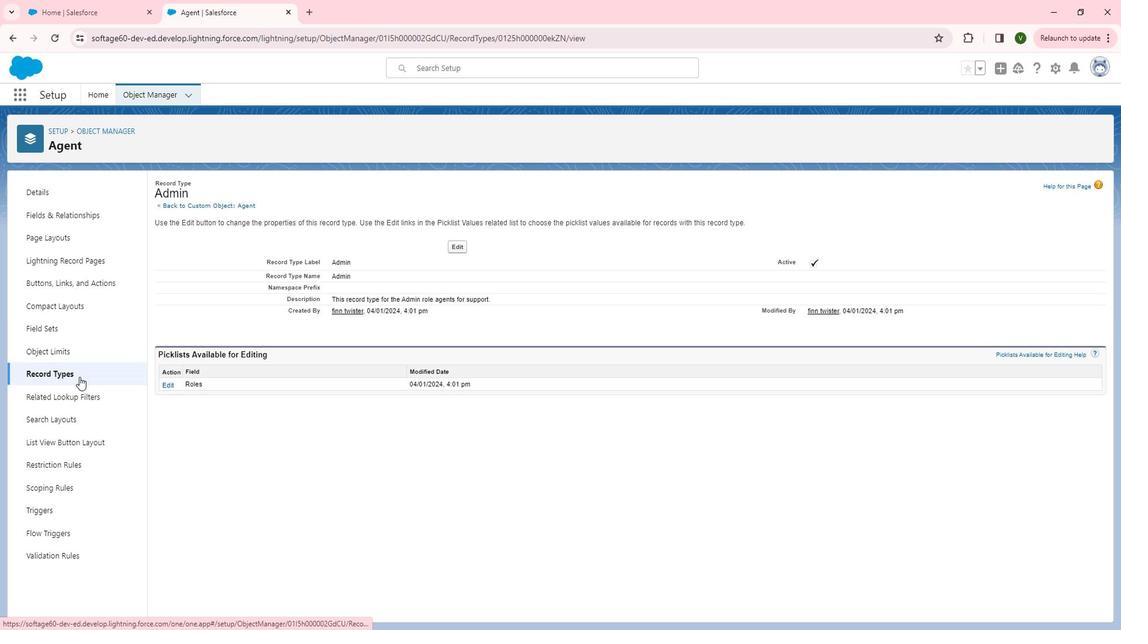 
Action: Mouse moved to (993, 195)
Screenshot: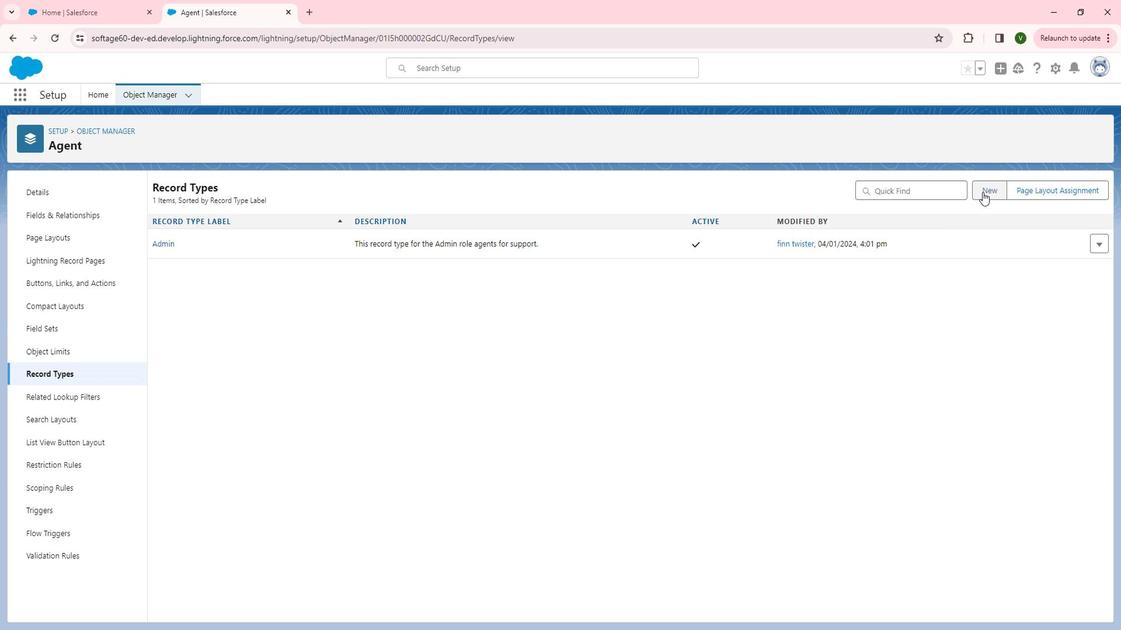 
Action: Mouse pressed left at (993, 195)
Screenshot: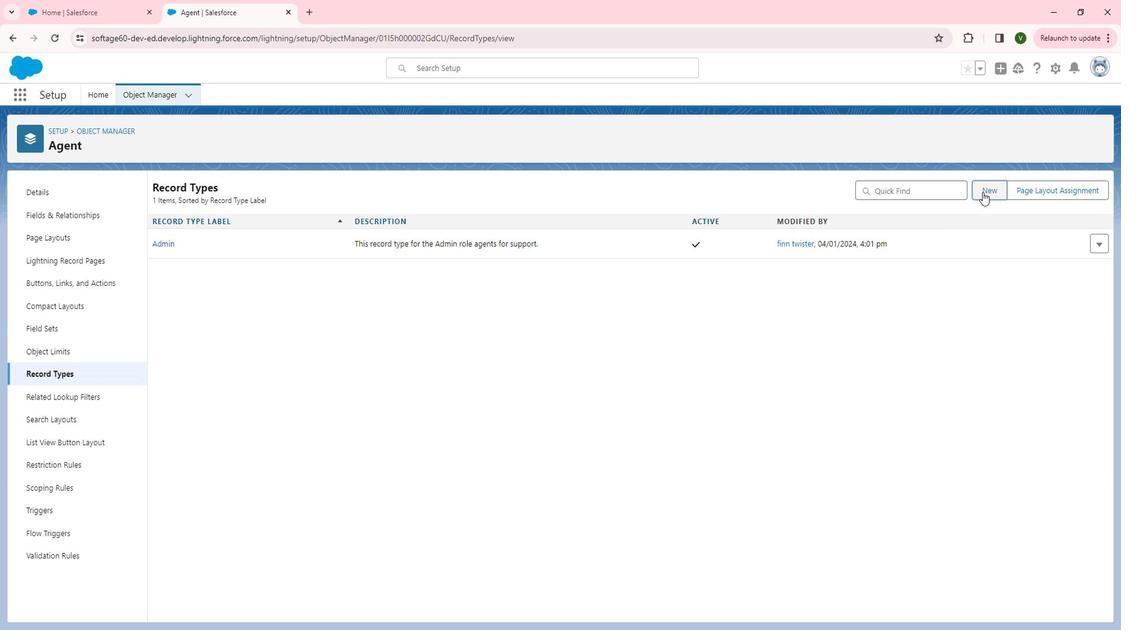 
Action: Mouse moved to (390, 296)
Screenshot: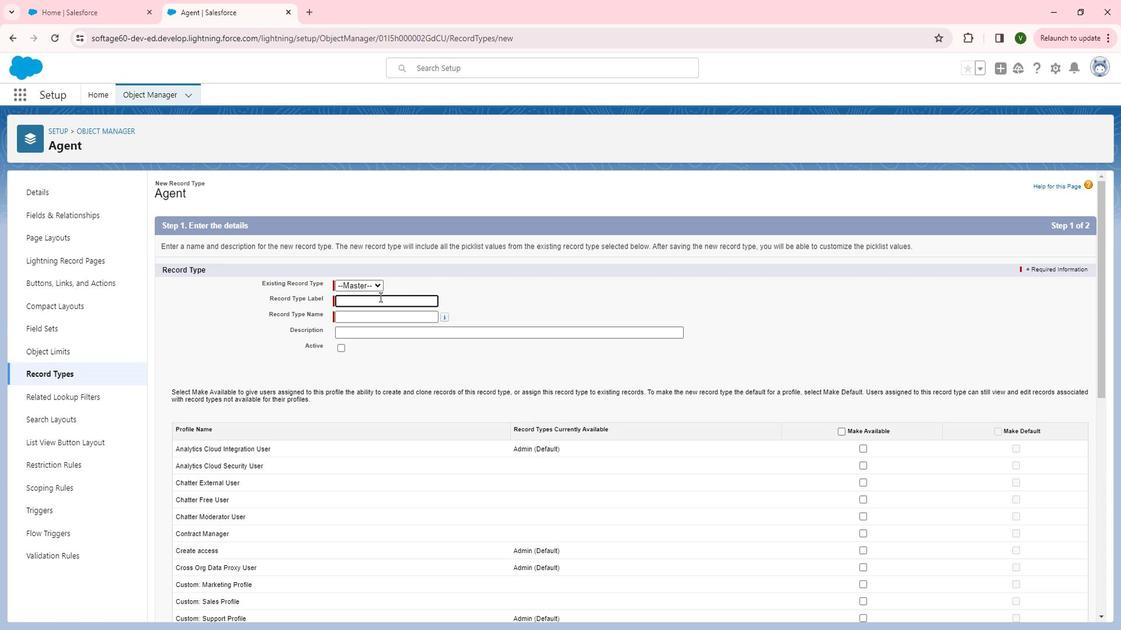 
Action: Mouse pressed left at (390, 296)
Screenshot: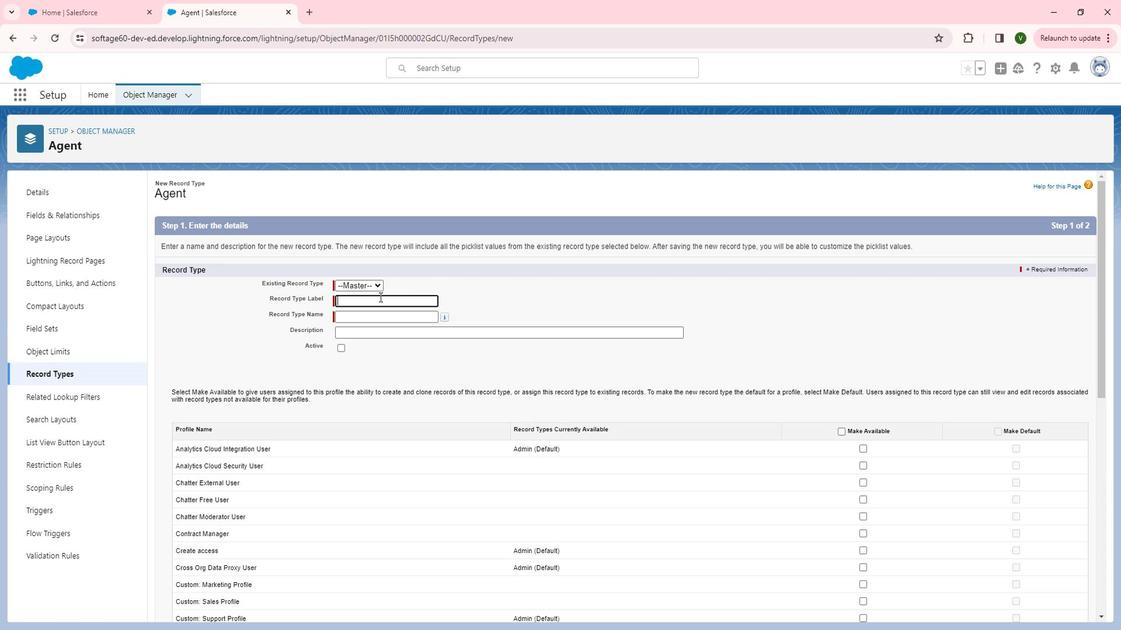 
Action: Mouse moved to (390, 297)
Screenshot: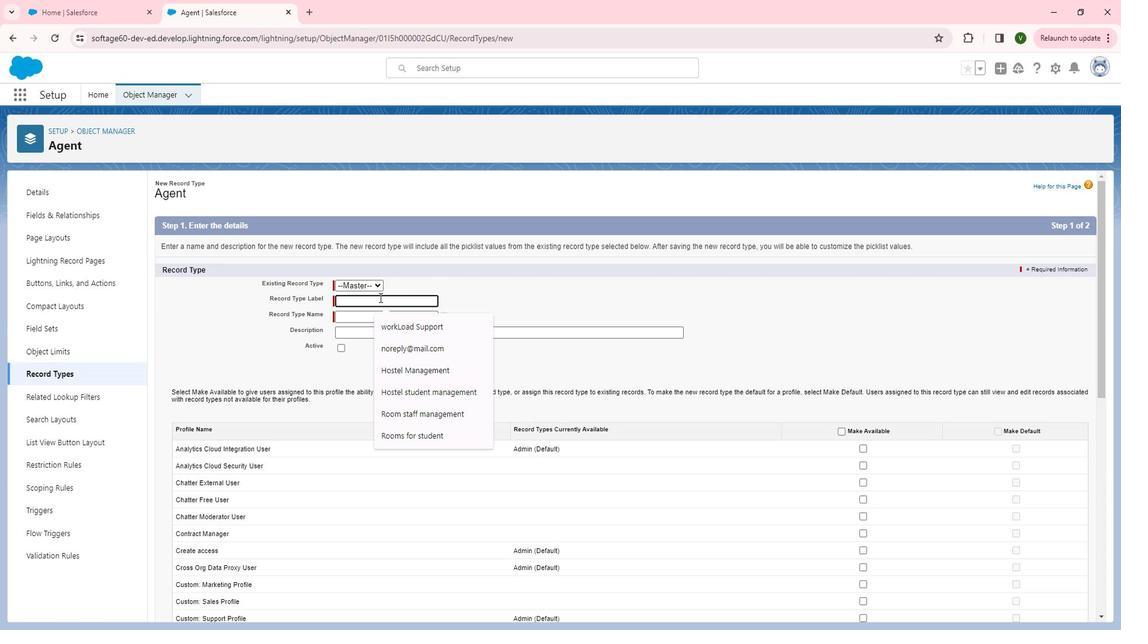 
Action: Key pressed <Key.shift><Key.shift><Key.shift><Key.shift>Support
Screenshot: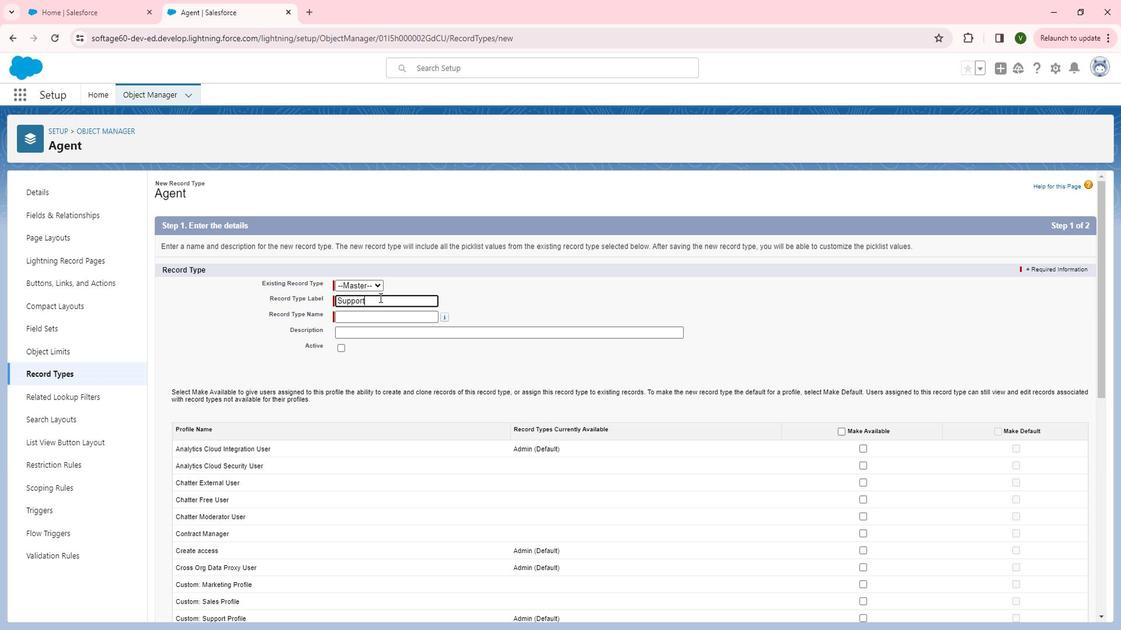 
Action: Mouse moved to (398, 320)
Screenshot: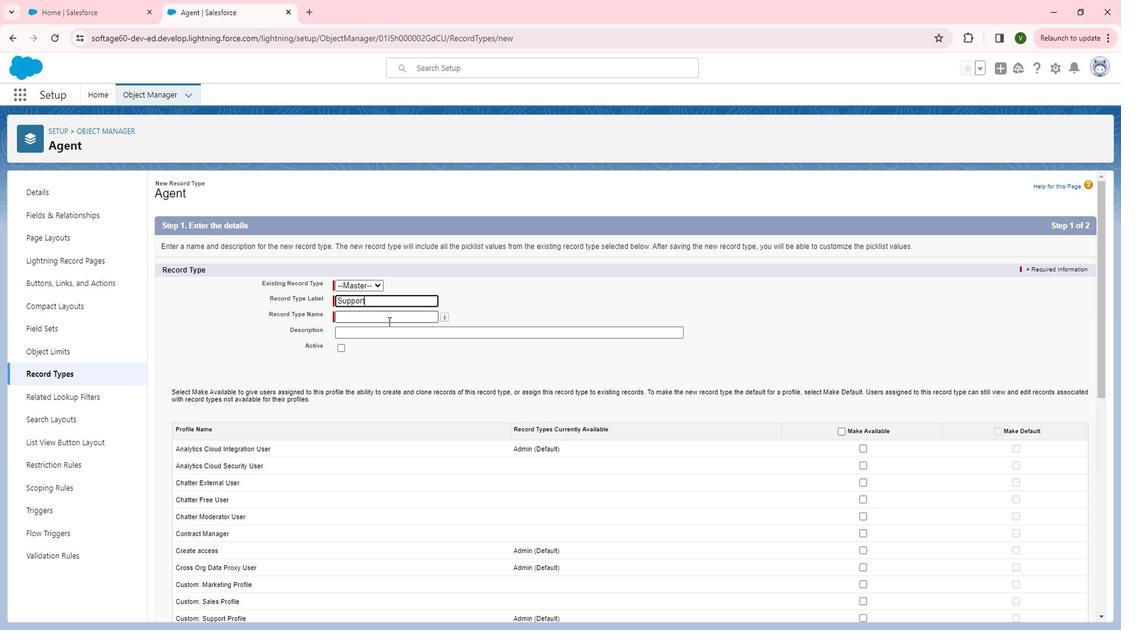 
Action: Mouse pressed left at (398, 320)
Screenshot: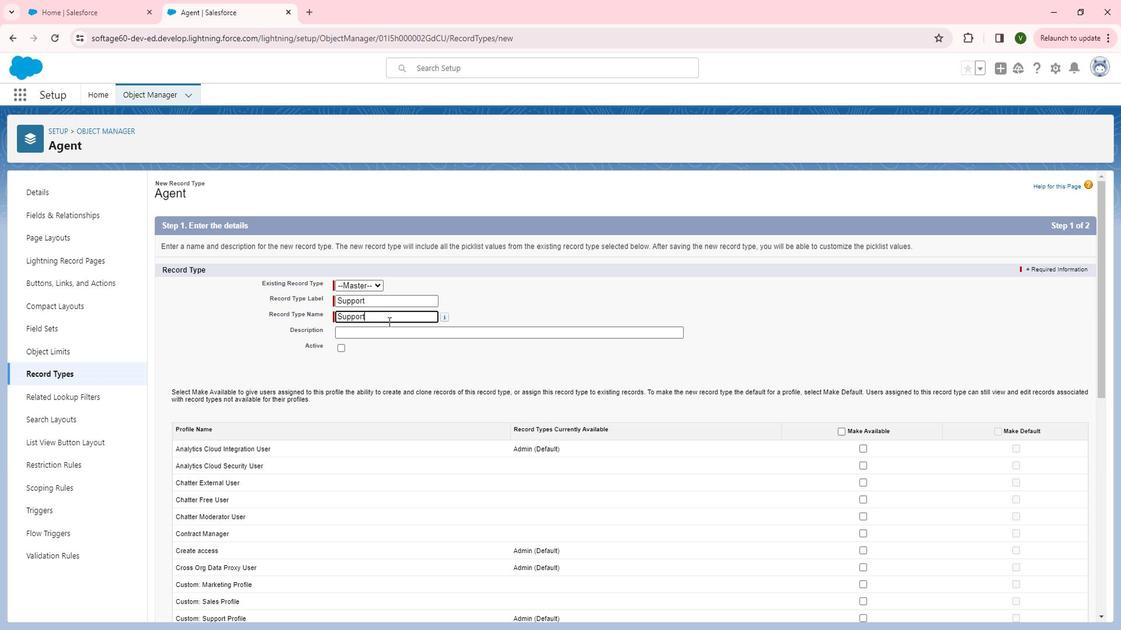 
Action: Mouse moved to (398, 331)
Screenshot: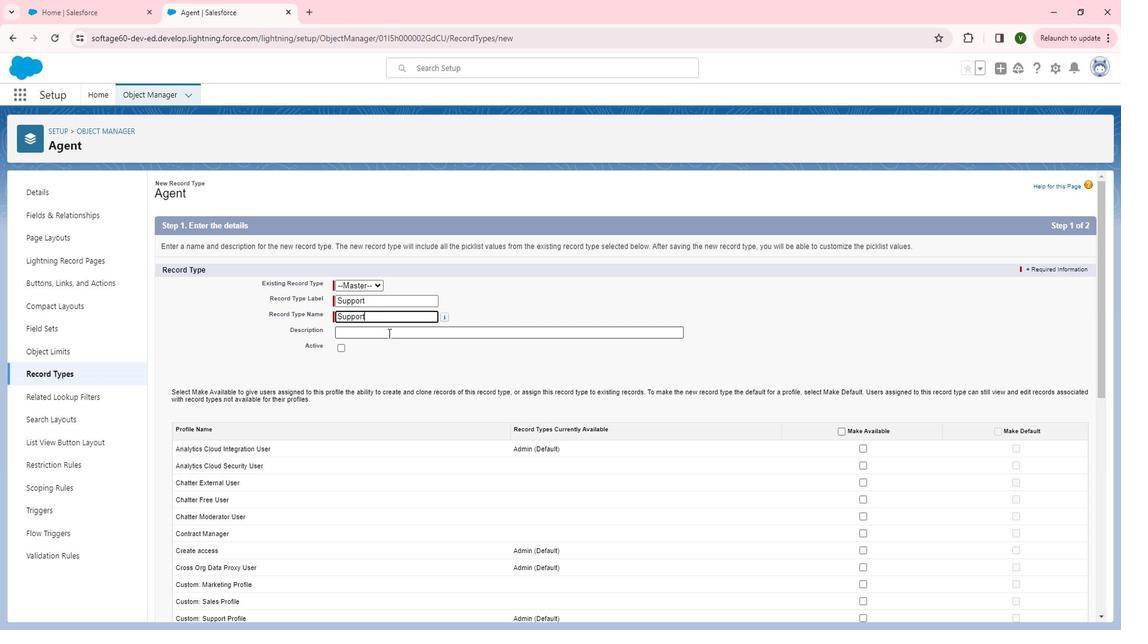 
Action: Mouse pressed left at (398, 331)
Screenshot: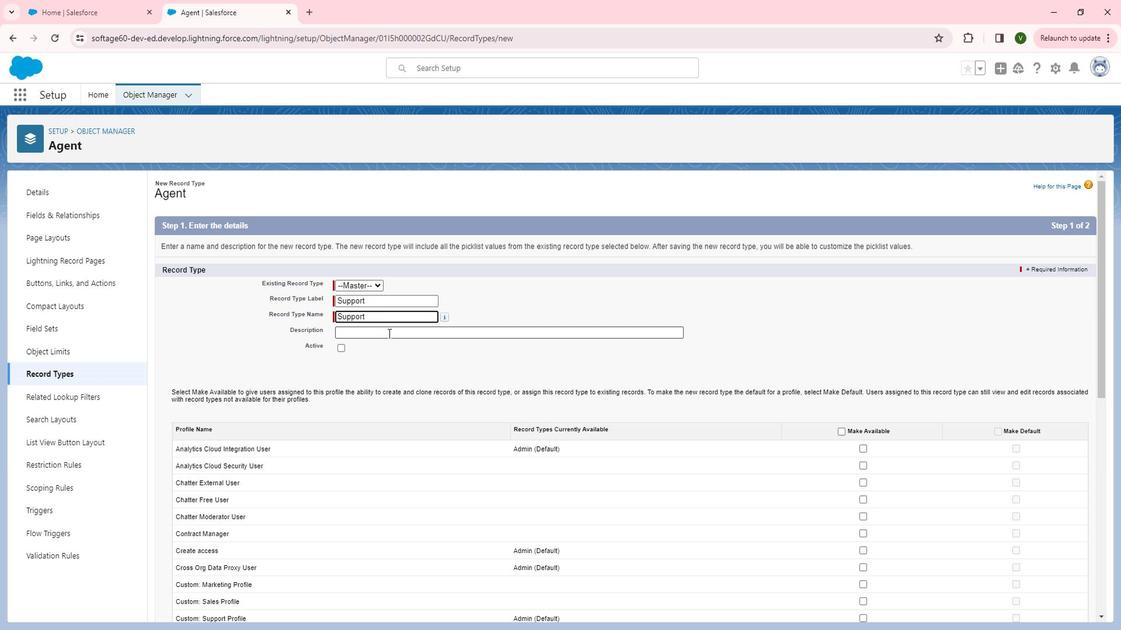 
Action: Mouse moved to (399, 331)
Screenshot: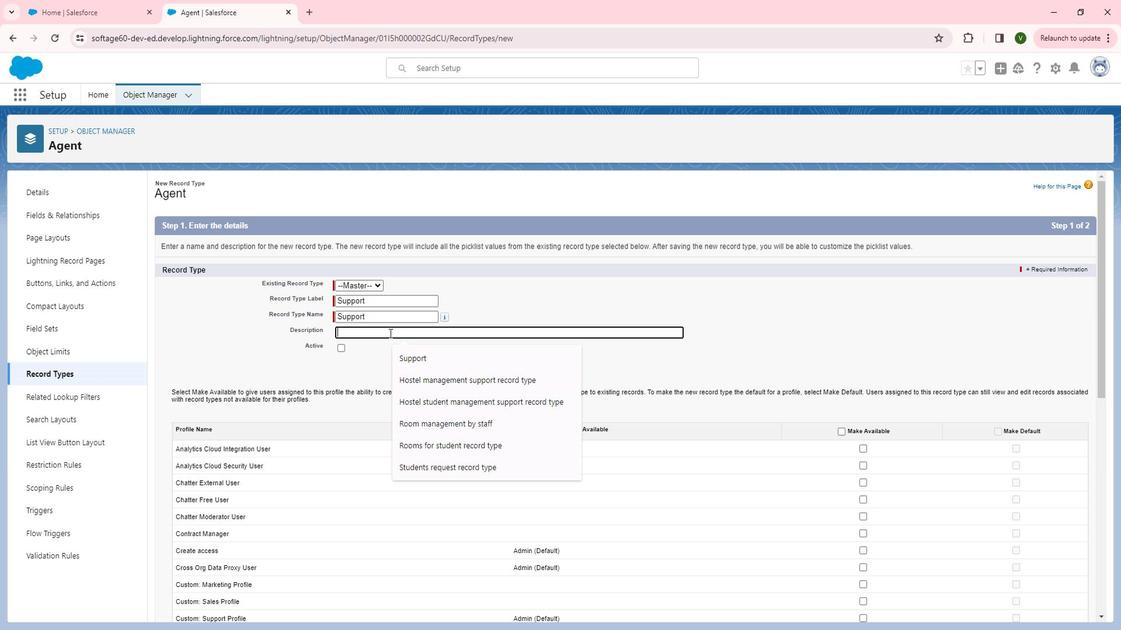 
Action: Key pressed <Key.shift><Key.shift><Key.shift>This<Key.space>record<Key.space>type<Key.space>for<Key.space>the<Key.space><Key.shift>Su<Key.backspace><Key.backspace>support<Key.space>agent<Key.space>in<Key.backspace><Key.backspace>role<Key.space>in<Key.space>organization.
Screenshot: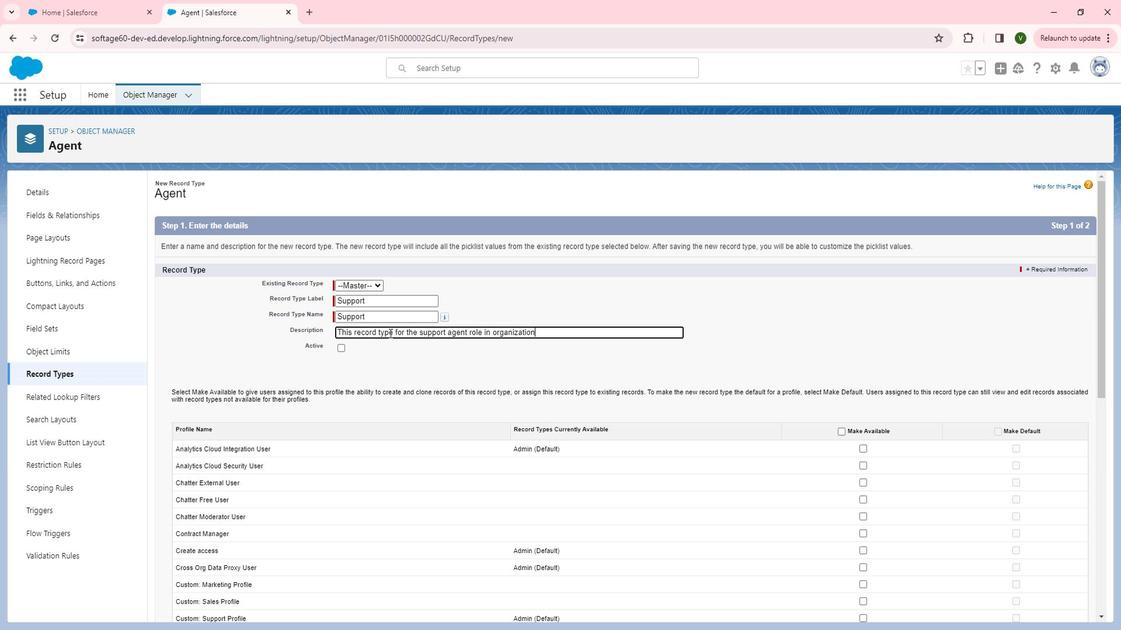 
Action: Mouse moved to (353, 345)
Screenshot: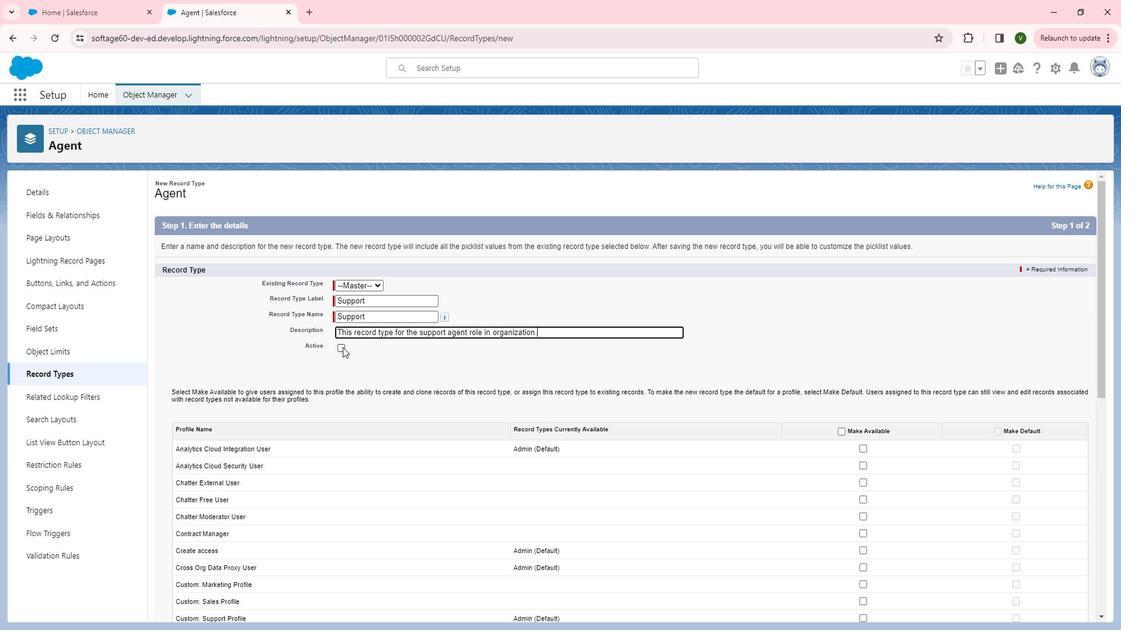 
Action: Mouse pressed left at (353, 345)
Screenshot: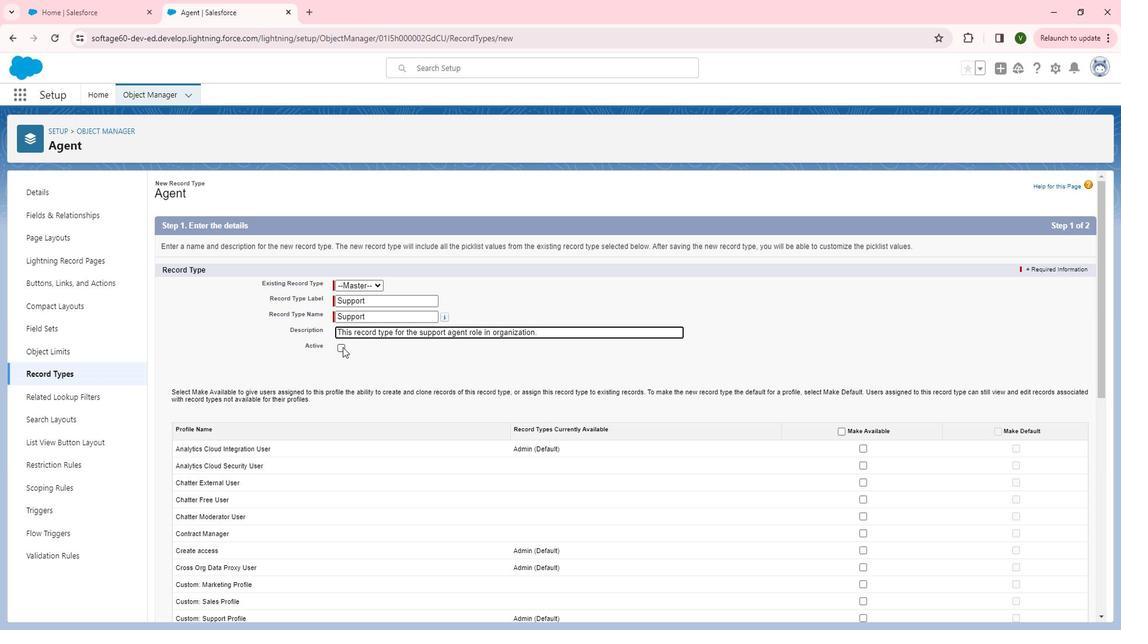 
Action: Mouse moved to (851, 423)
Screenshot: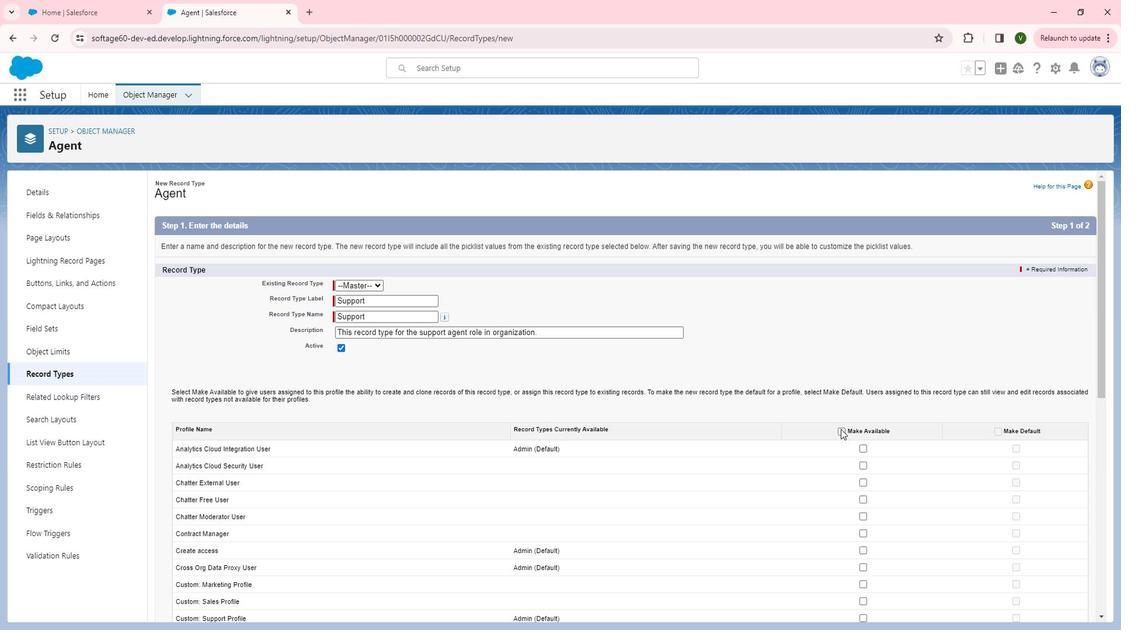 
Action: Mouse pressed left at (851, 423)
Screenshot: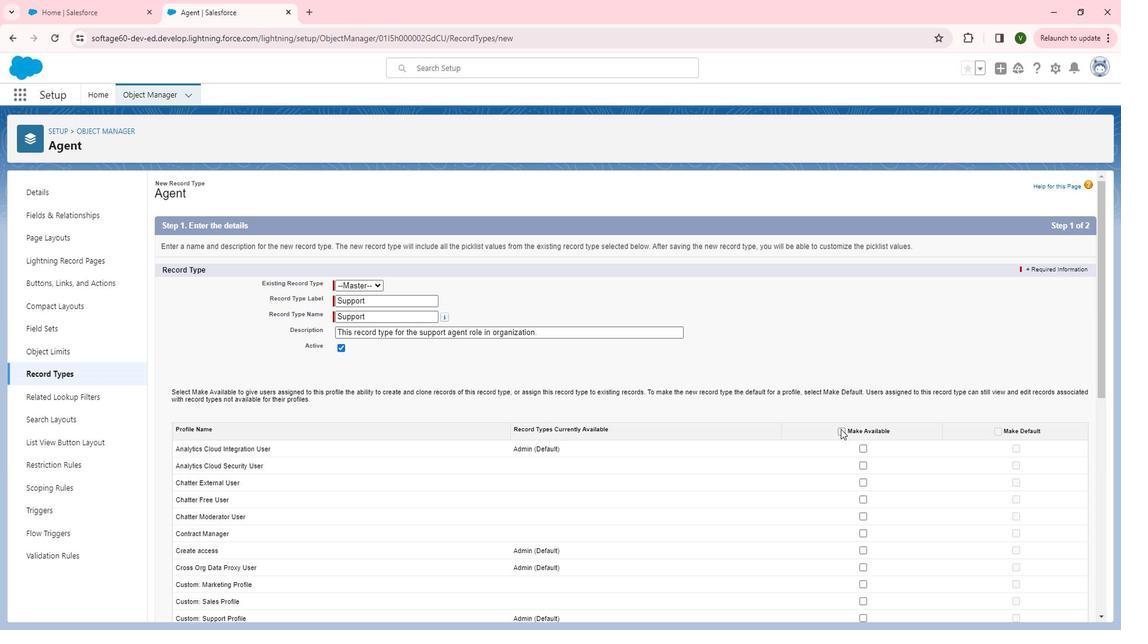 
Action: Mouse scrolled (851, 423) with delta (0, 0)
Screenshot: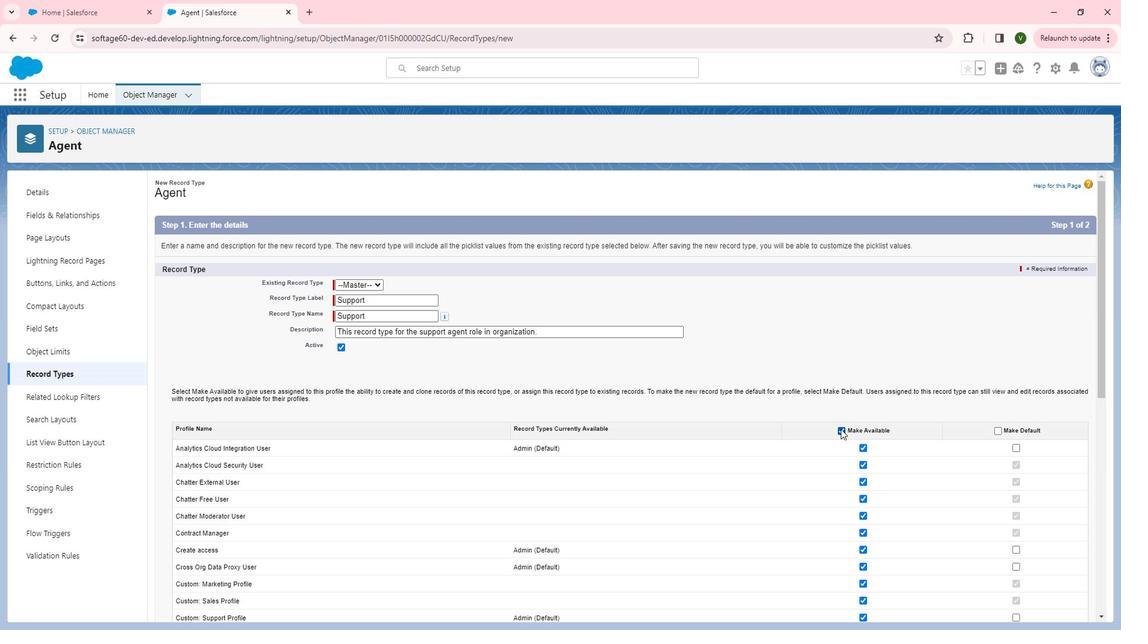 
Action: Mouse scrolled (851, 423) with delta (0, 0)
Screenshot: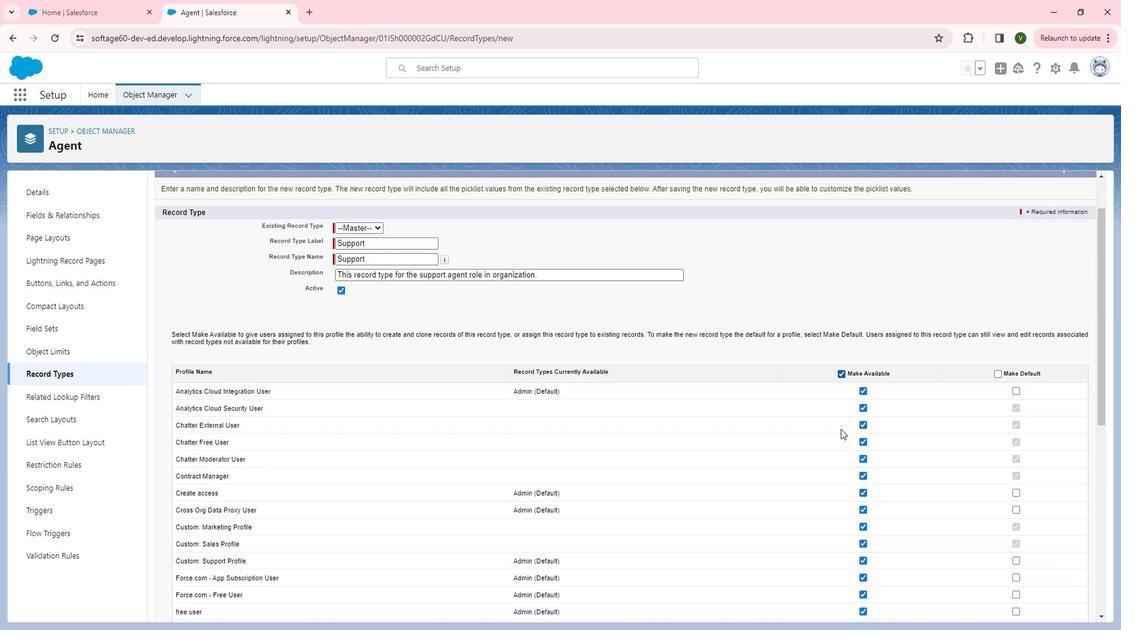 
Action: Mouse moved to (848, 417)
Screenshot: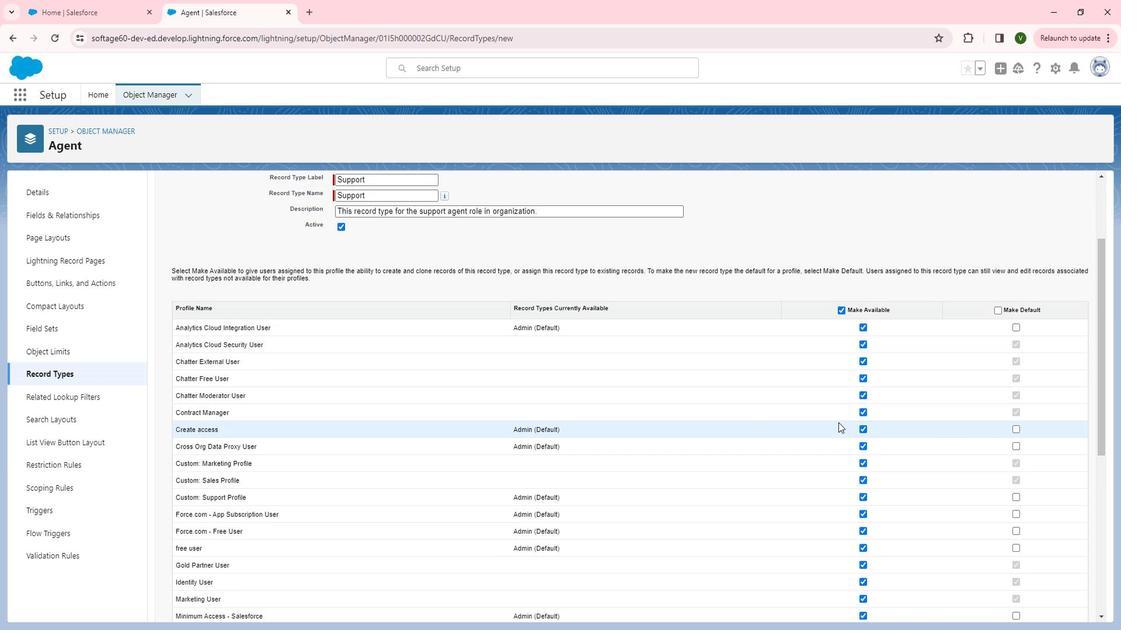 
Action: Mouse scrolled (848, 416) with delta (0, 0)
Screenshot: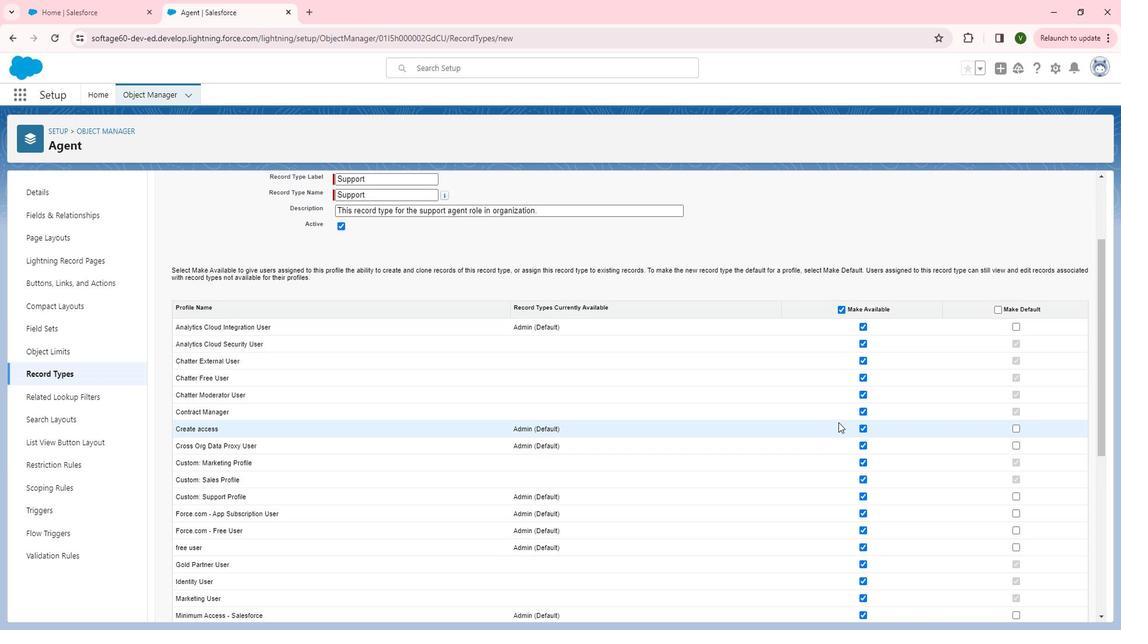 
Action: Mouse moved to (874, 283)
Screenshot: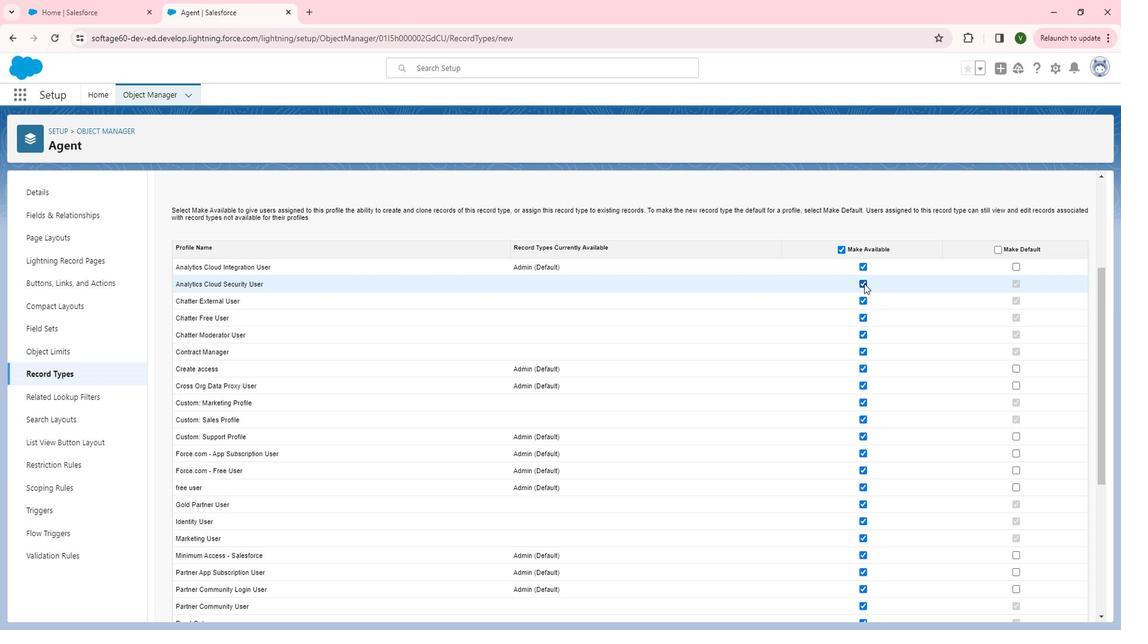 
Action: Mouse pressed left at (874, 283)
Screenshot: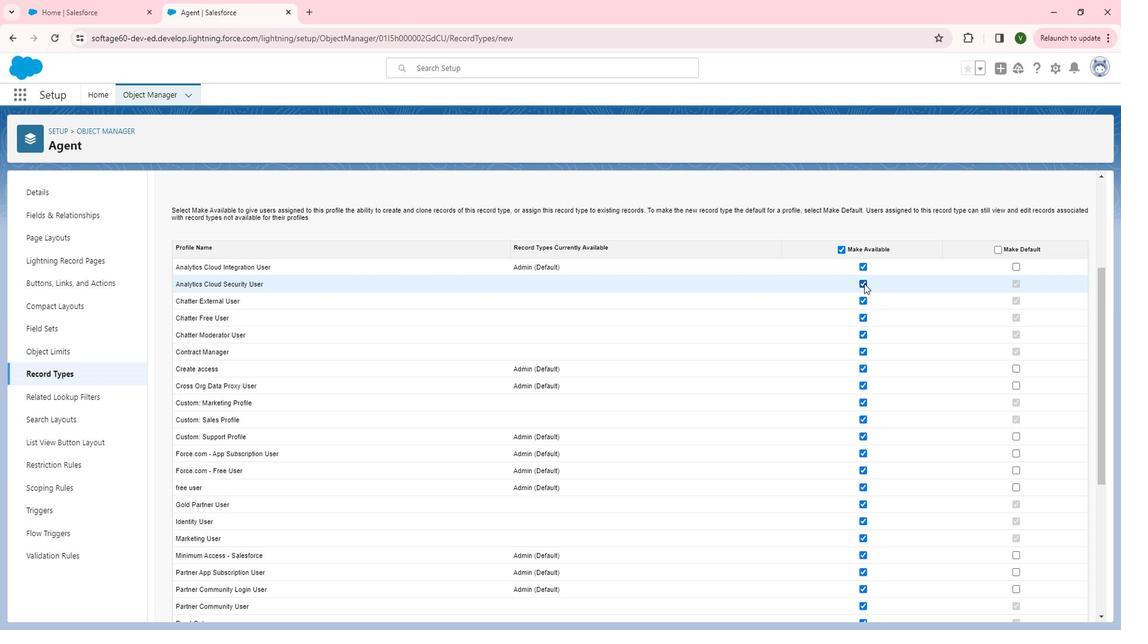 
Action: Mouse moved to (872, 298)
Screenshot: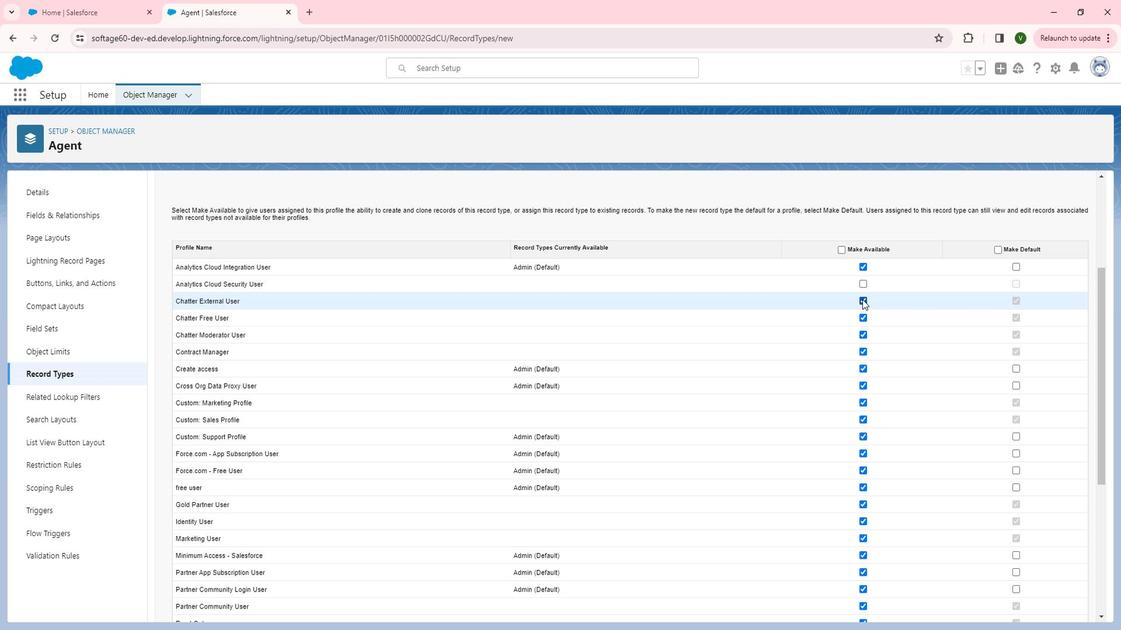 
Action: Mouse pressed left at (872, 298)
Screenshot: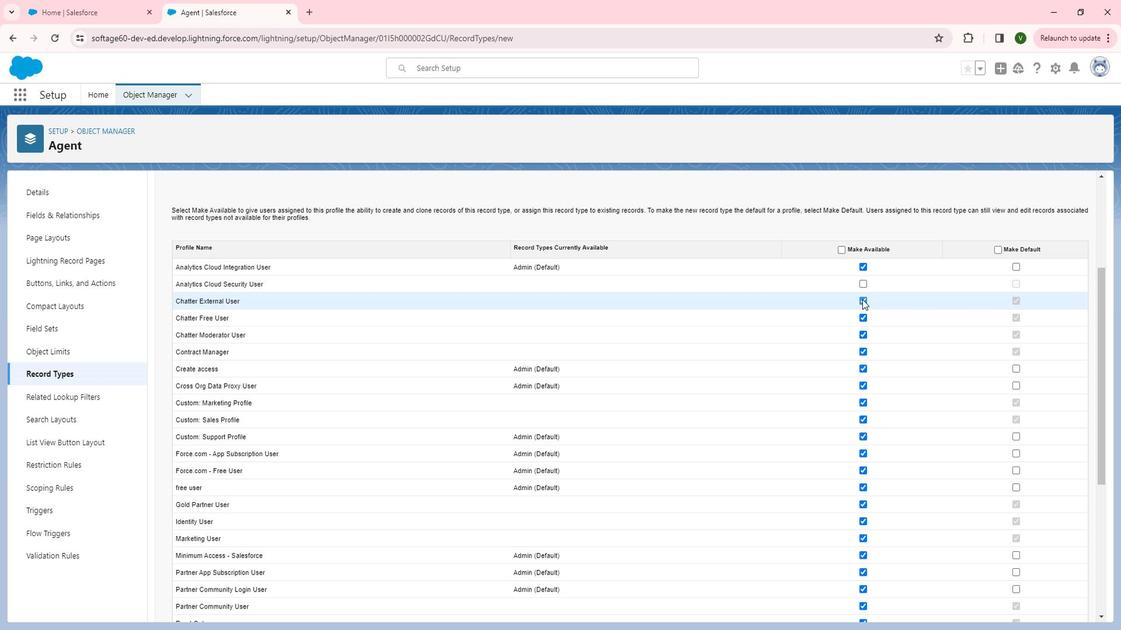 
Action: Mouse moved to (875, 312)
Screenshot: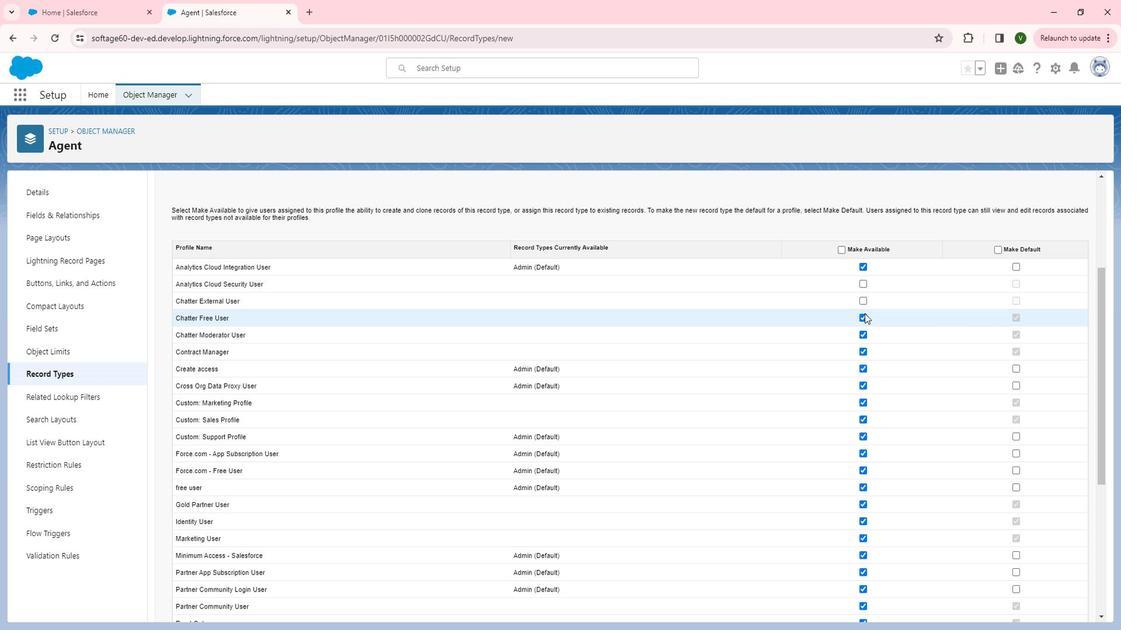 
Action: Mouse pressed left at (875, 312)
Screenshot: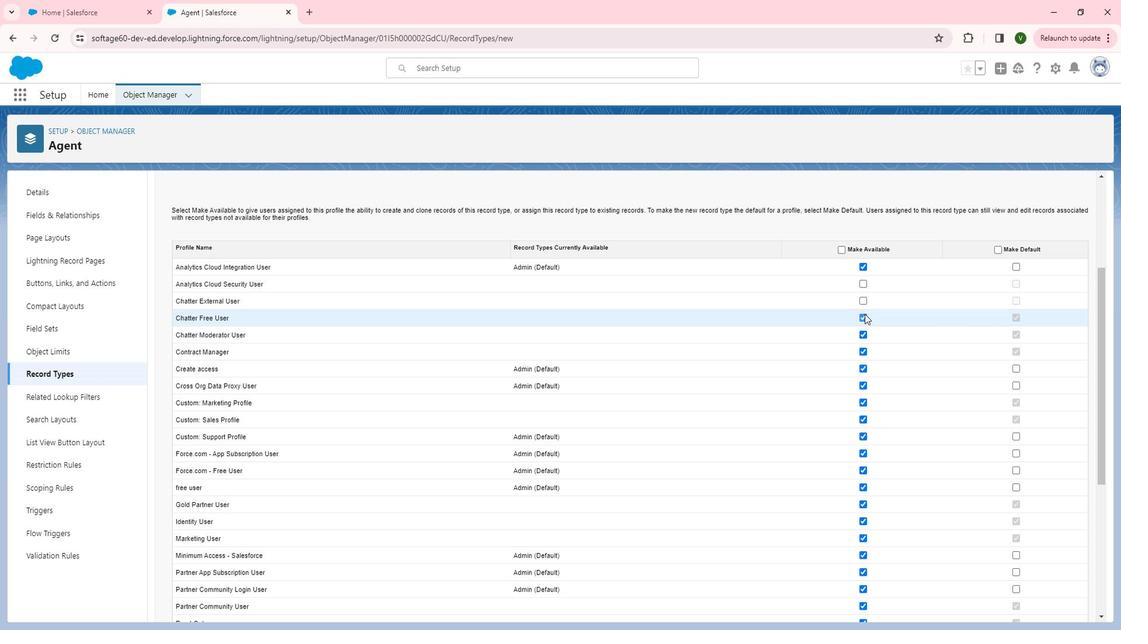 
Action: Mouse moved to (872, 332)
Screenshot: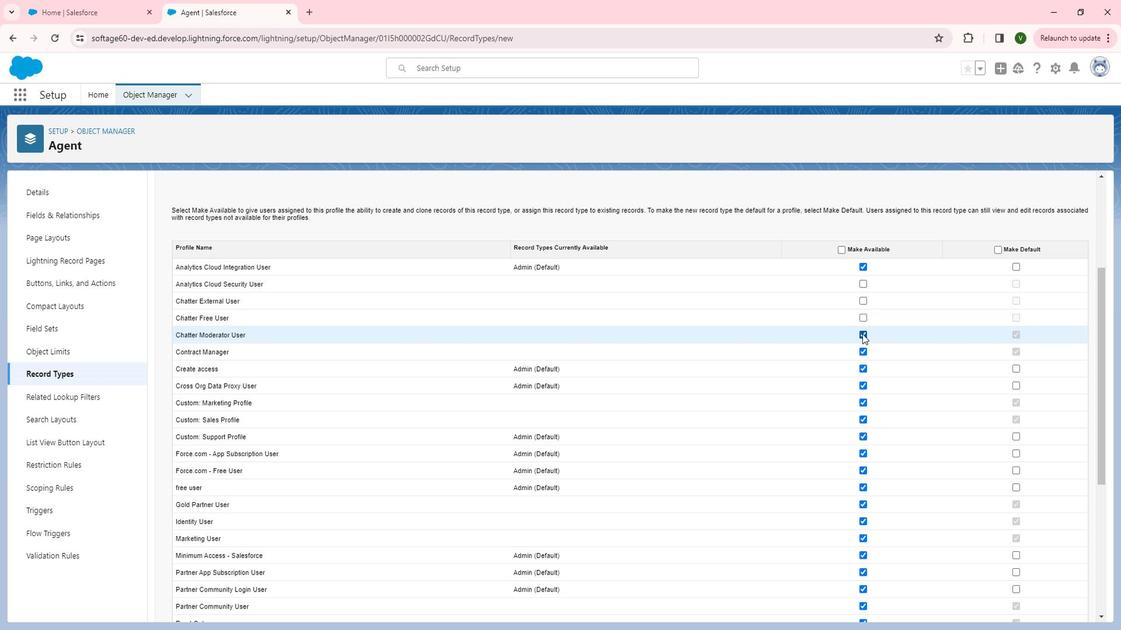 
Action: Mouse pressed left at (872, 332)
Screenshot: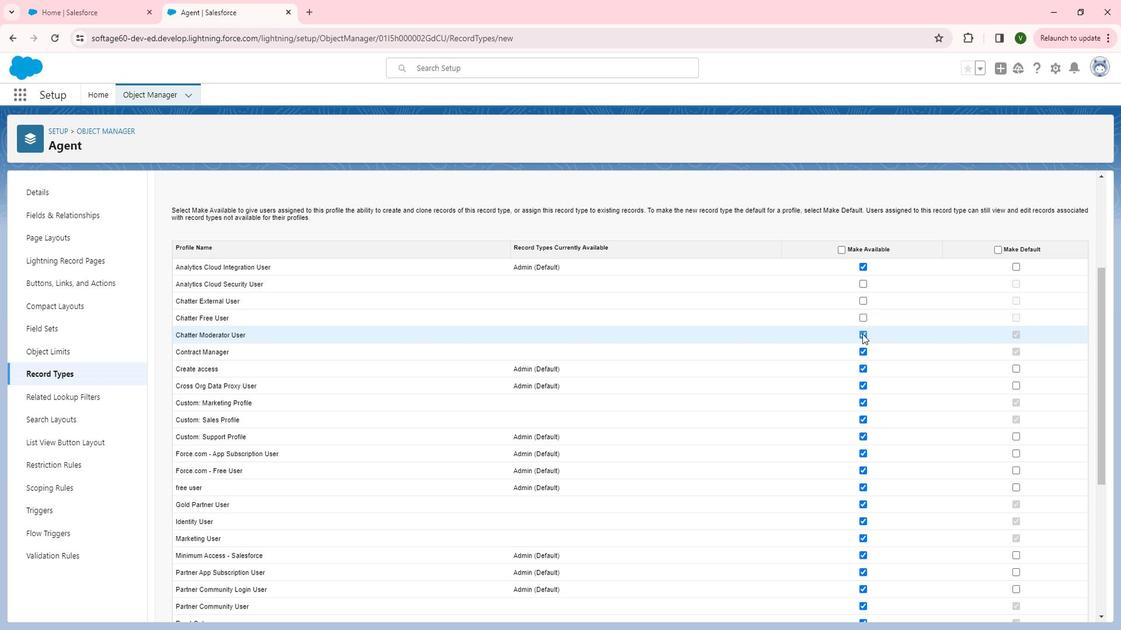
Action: Mouse moved to (872, 332)
Screenshot: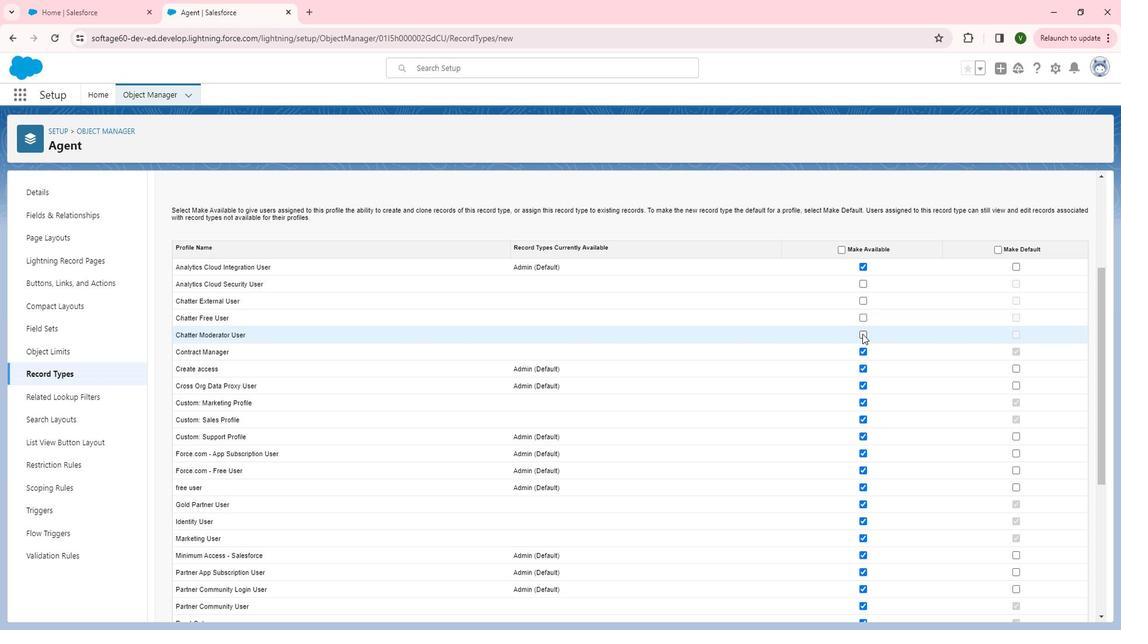 
Action: Mouse scrolled (872, 331) with delta (0, 0)
Screenshot: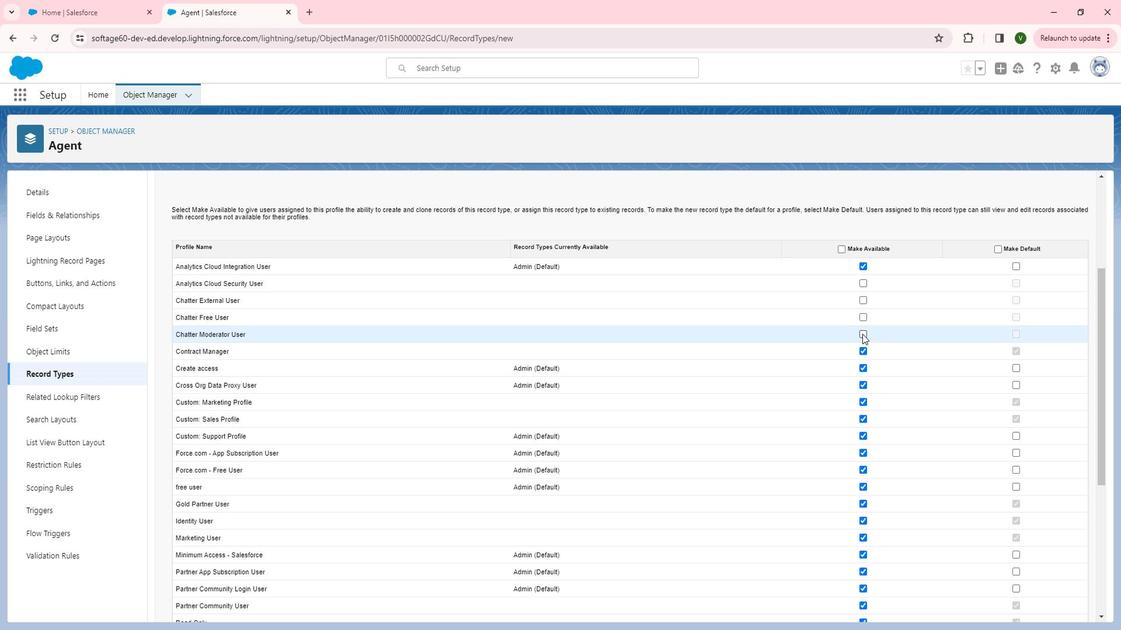 
Action: Mouse scrolled (872, 331) with delta (0, 0)
Screenshot: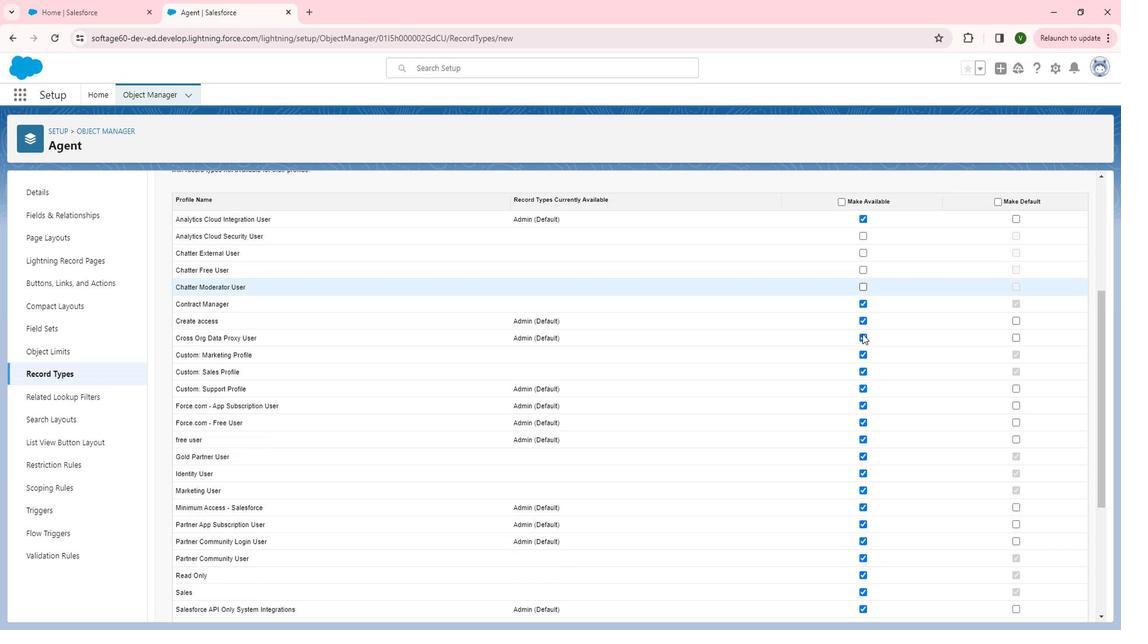 
Action: Mouse moved to (872, 293)
Screenshot: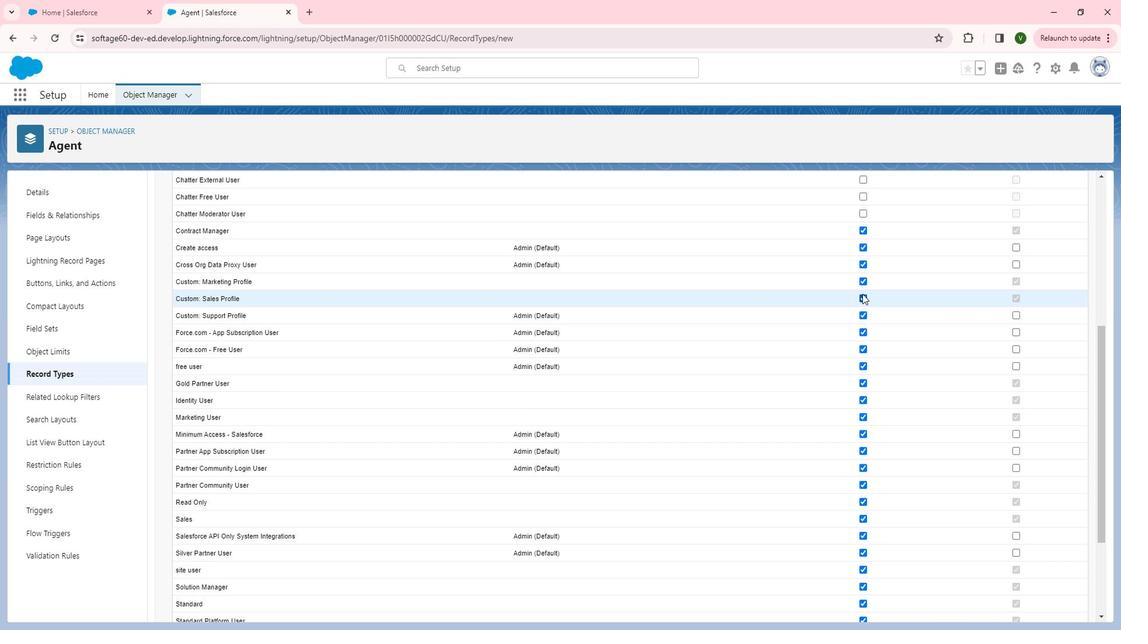 
Action: Mouse pressed left at (872, 293)
Screenshot: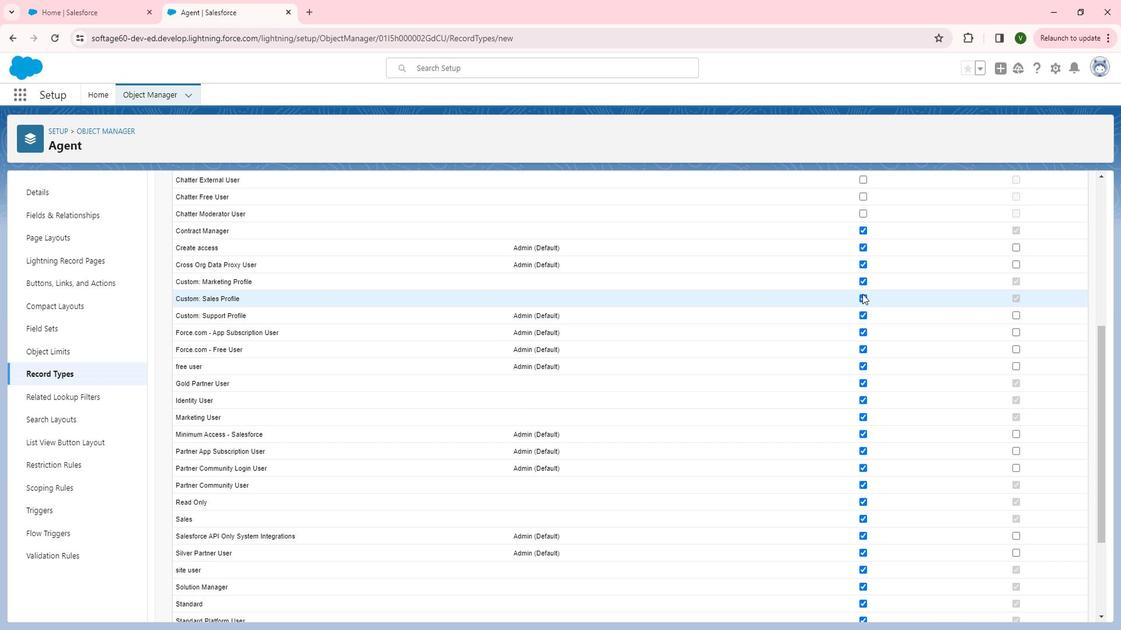 
Action: Mouse moved to (872, 281)
Screenshot: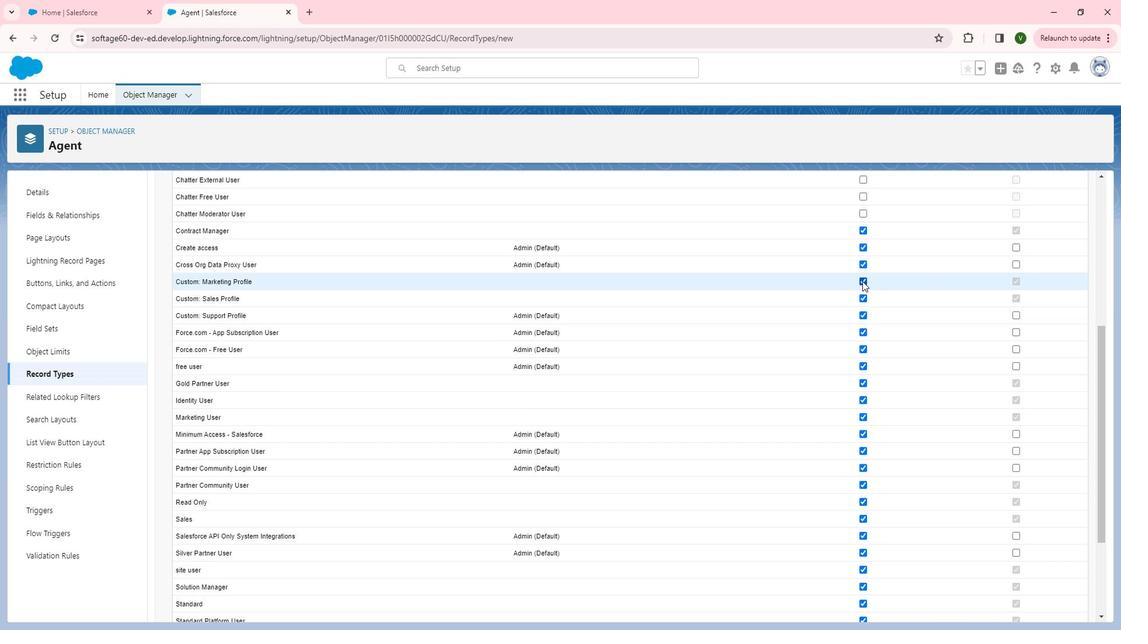 
Action: Mouse pressed left at (872, 281)
Screenshot: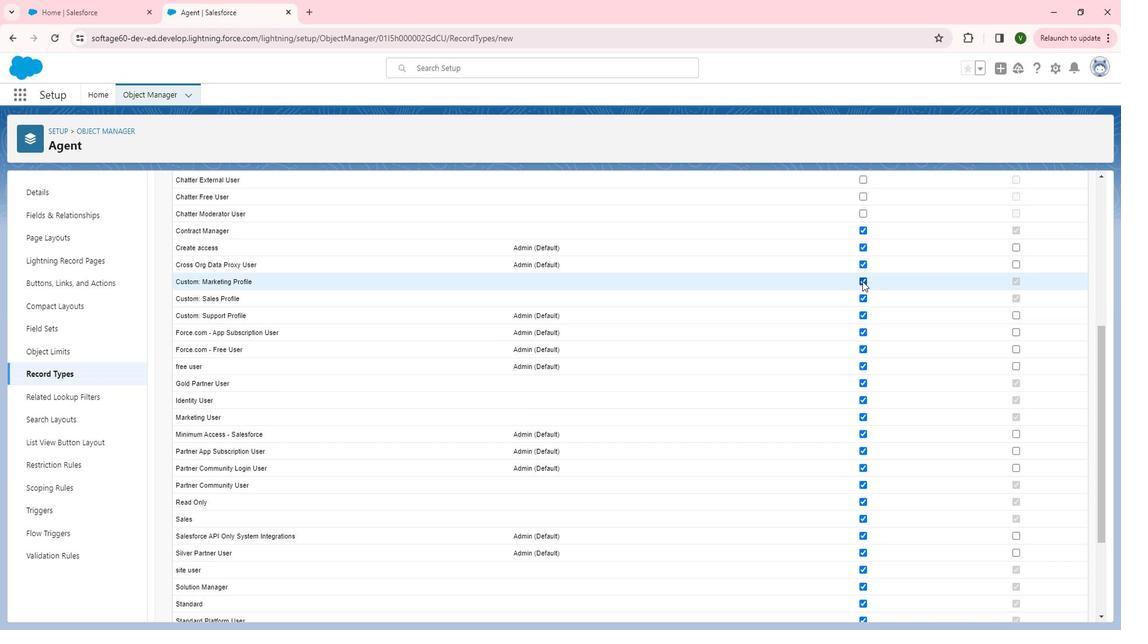 
Action: Mouse moved to (875, 294)
Screenshot: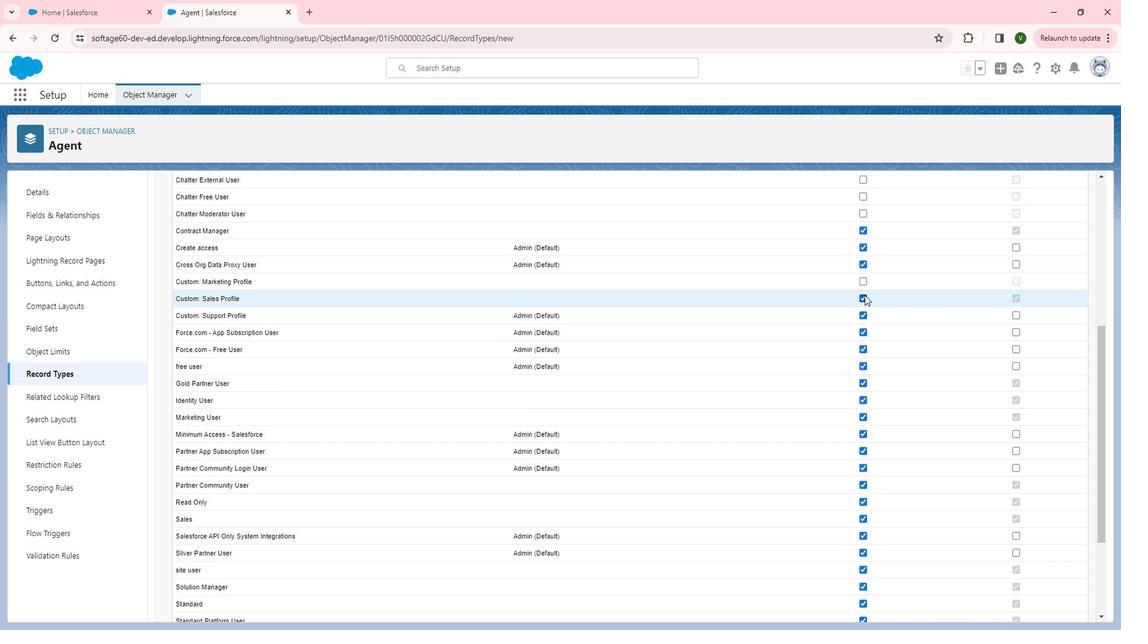 
Action: Mouse pressed left at (875, 294)
Screenshot: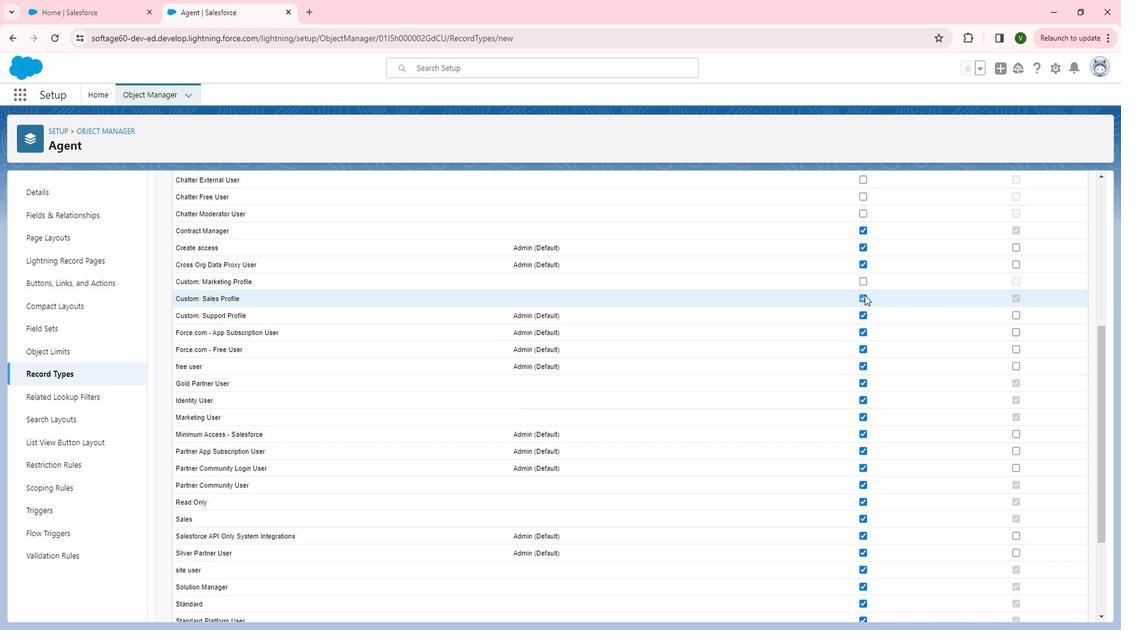 
Action: Mouse moved to (886, 311)
Screenshot: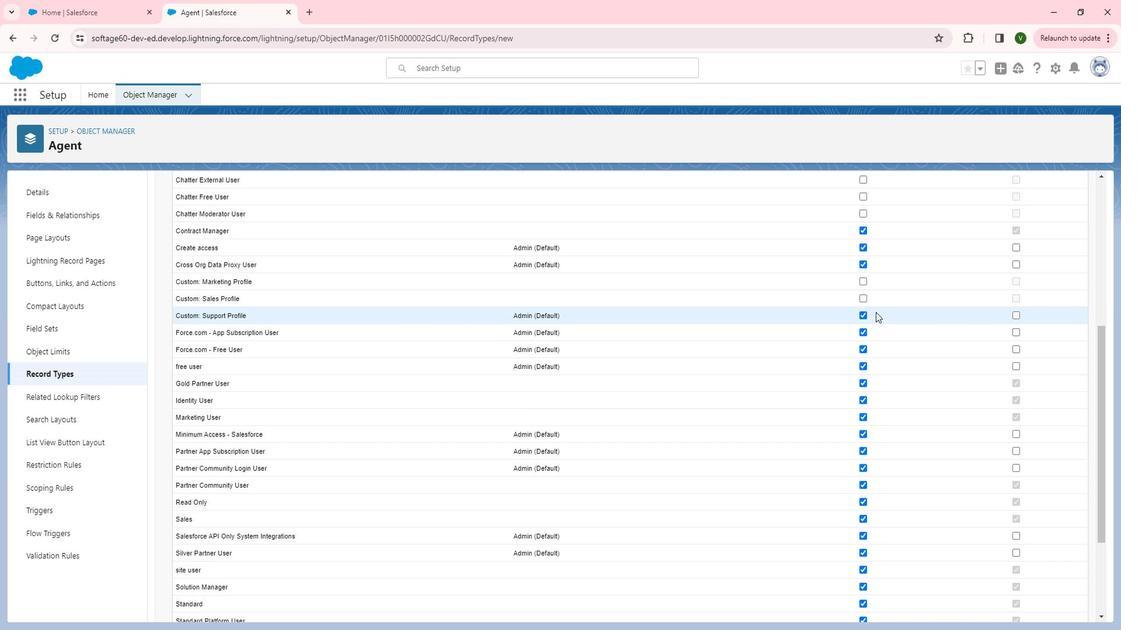 
Action: Mouse scrolled (886, 310) with delta (0, 0)
Screenshot: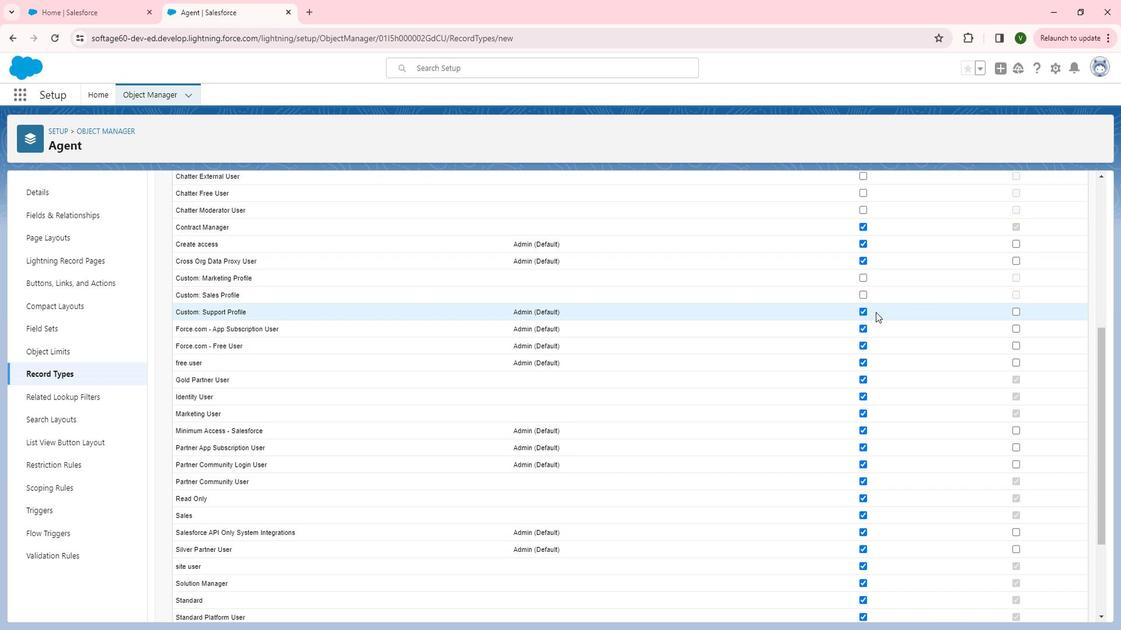 
Action: Mouse scrolled (886, 310) with delta (0, 0)
Screenshot: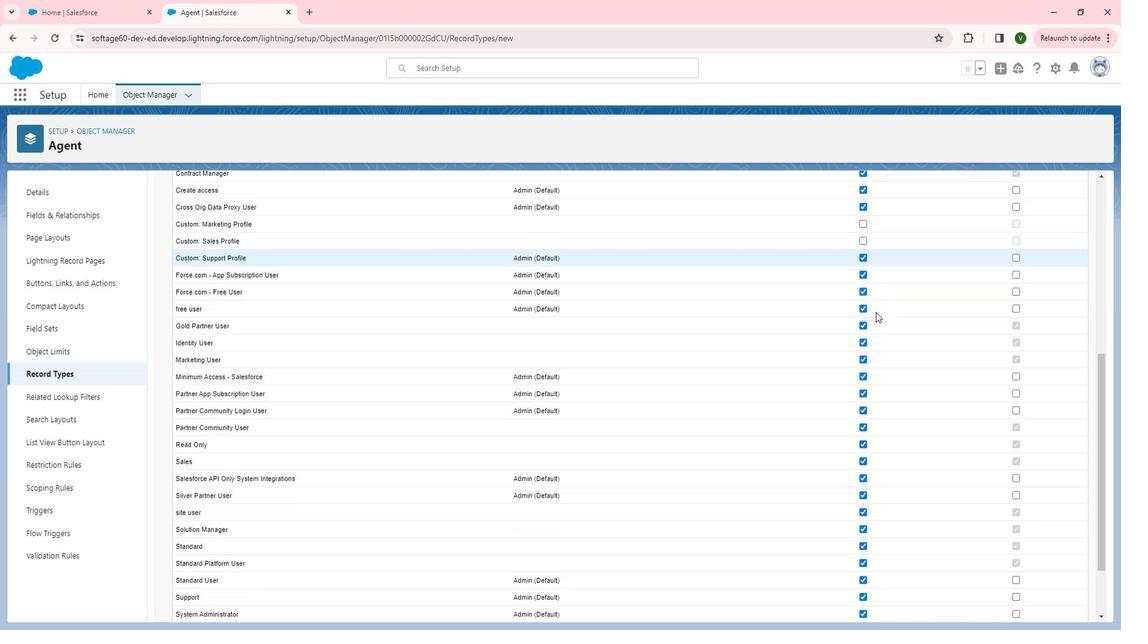 
Action: Mouse moved to (873, 277)
Screenshot: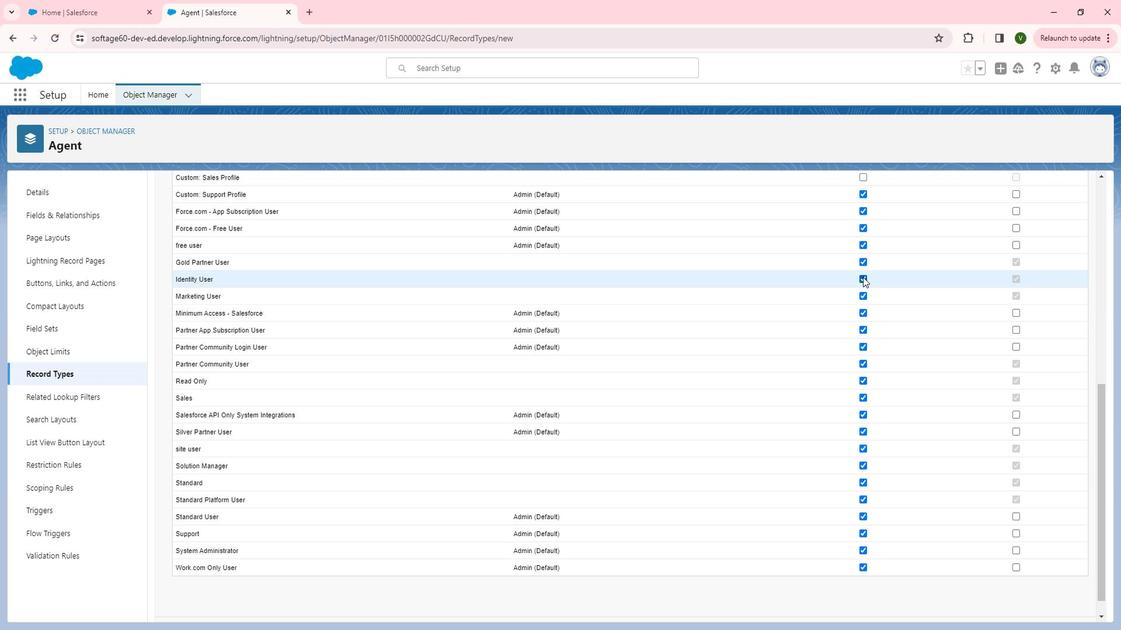 
Action: Mouse pressed left at (873, 277)
Screenshot: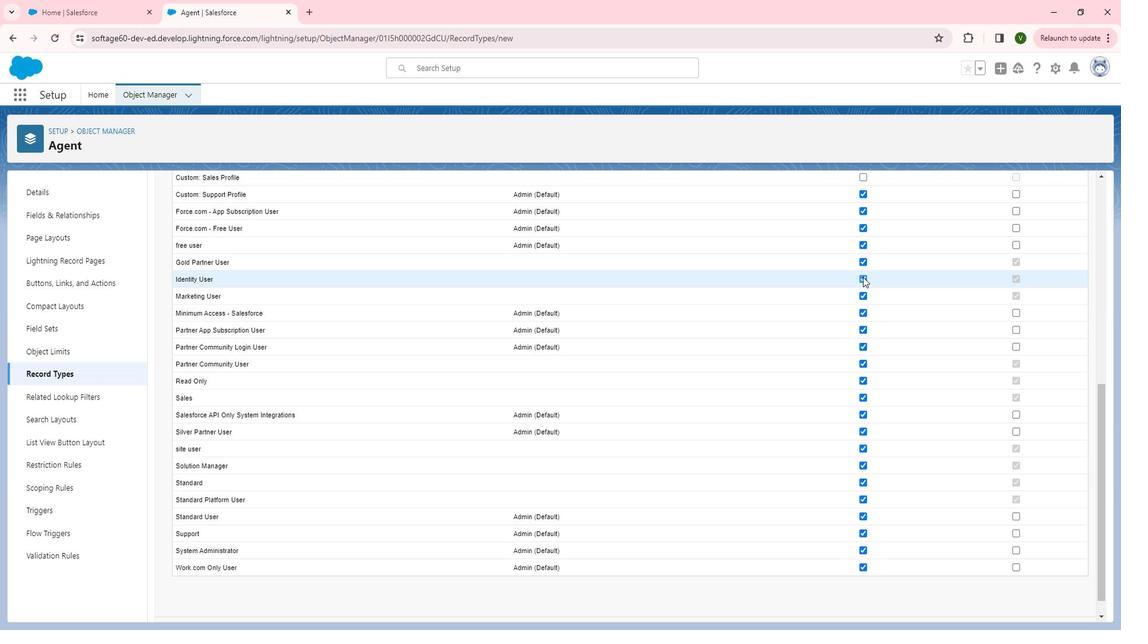 
Action: Mouse moved to (874, 294)
Screenshot: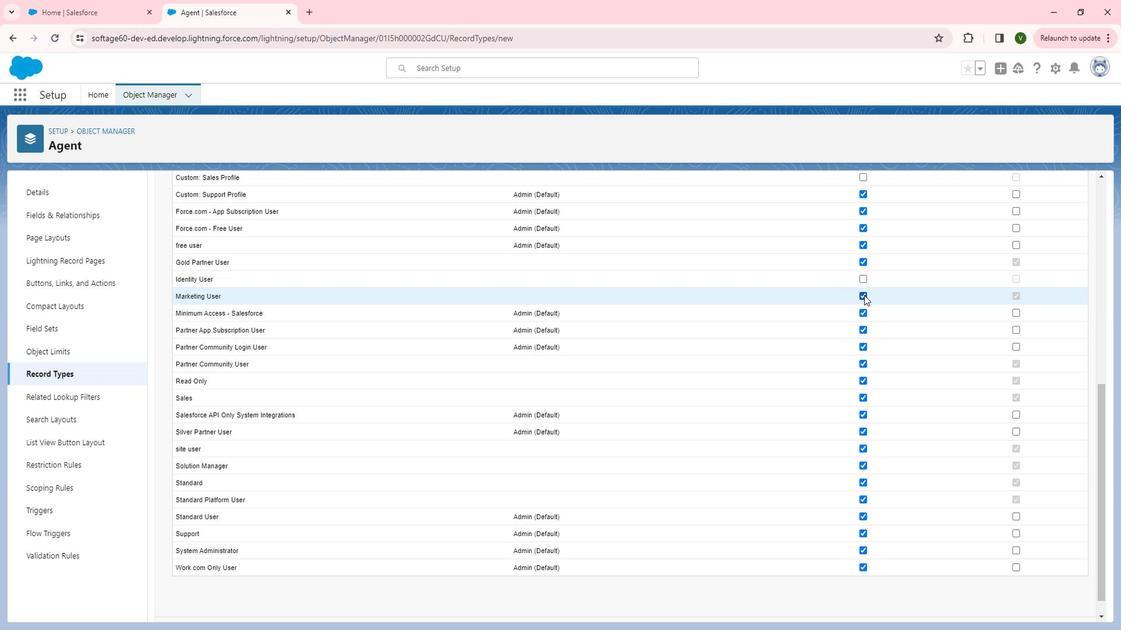 
Action: Mouse pressed left at (874, 294)
Screenshot: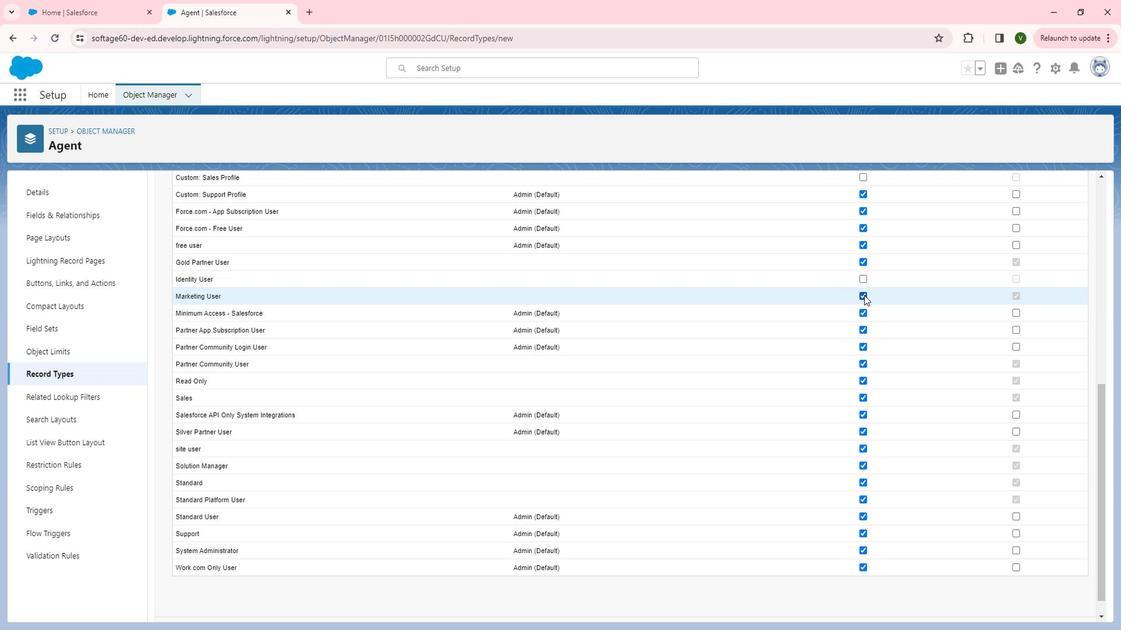 
Action: Mouse moved to (874, 375)
Screenshot: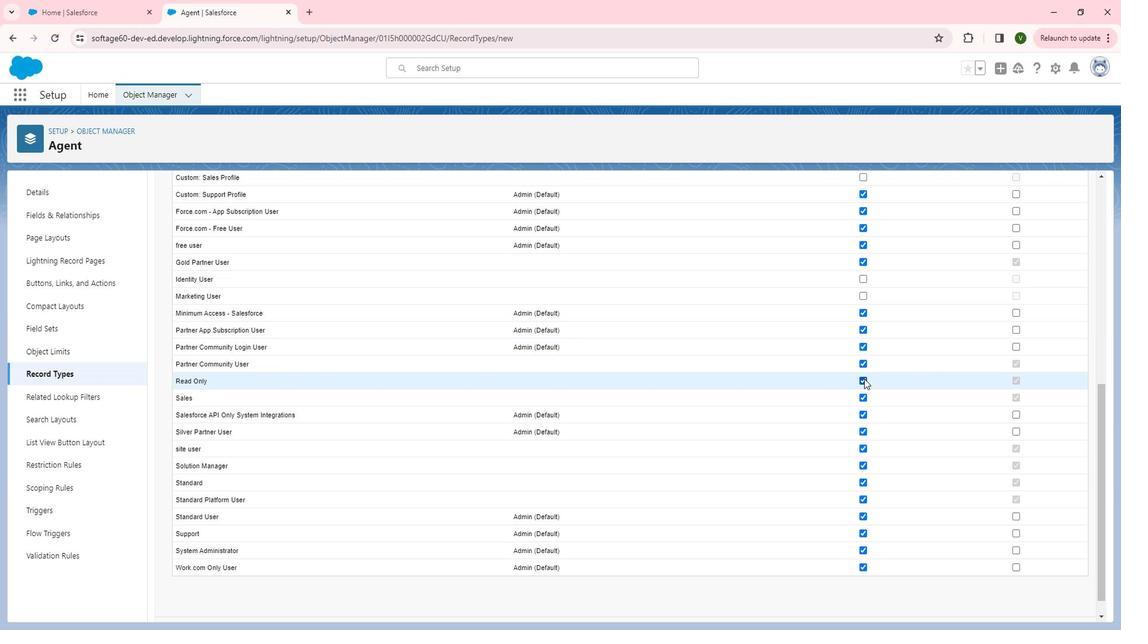 
Action: Mouse pressed left at (874, 375)
Screenshot: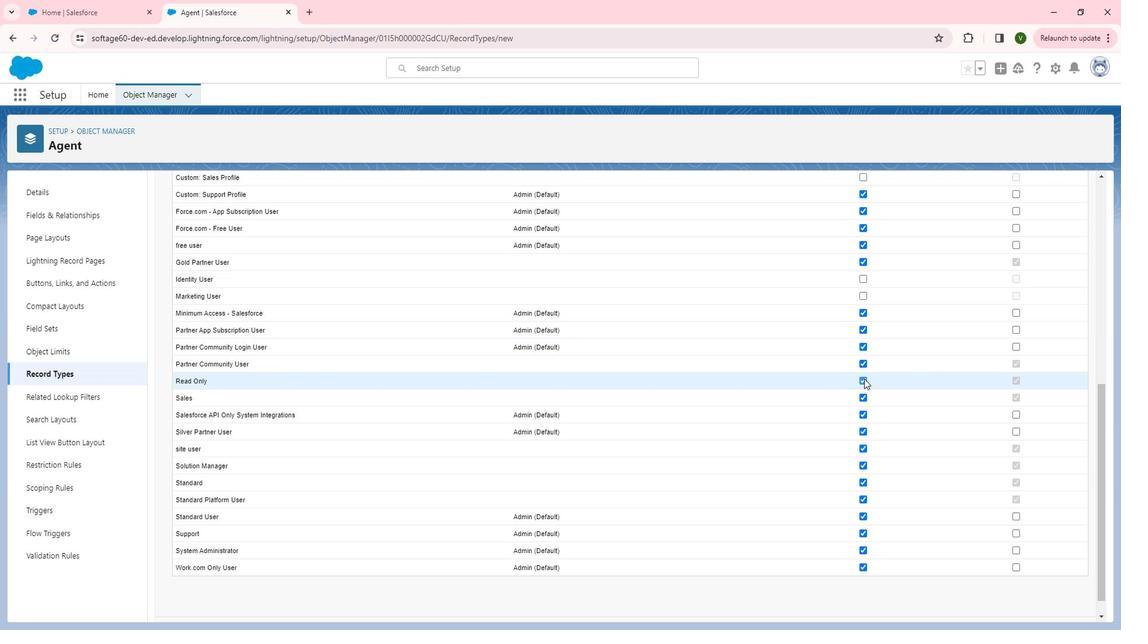 
Action: Mouse moved to (874, 364)
Screenshot: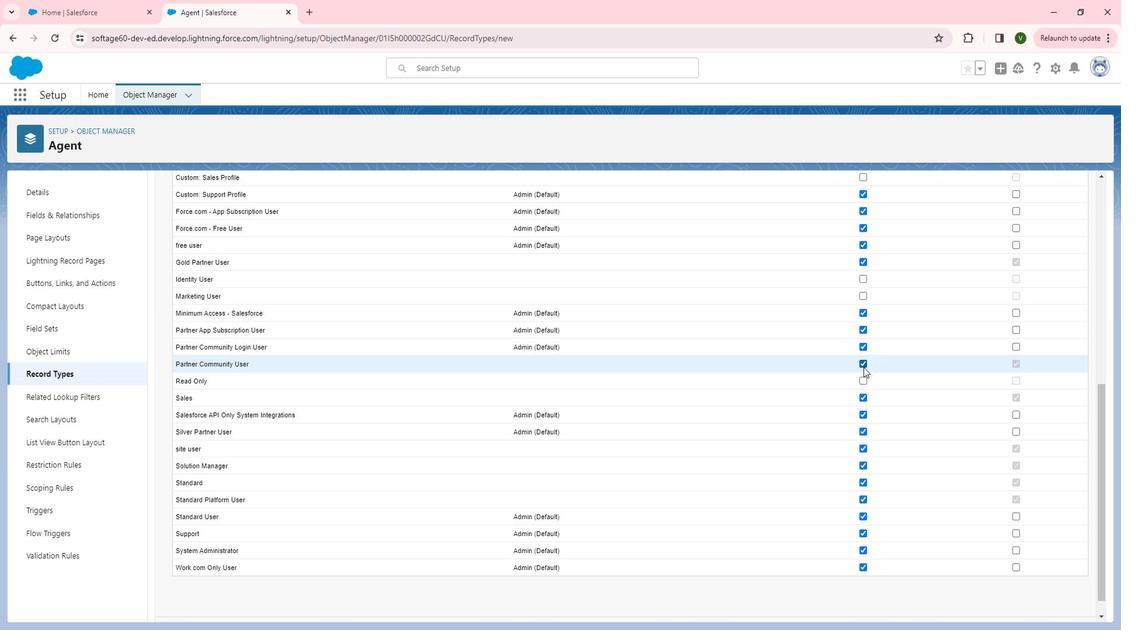 
Action: Mouse pressed left at (874, 364)
Screenshot: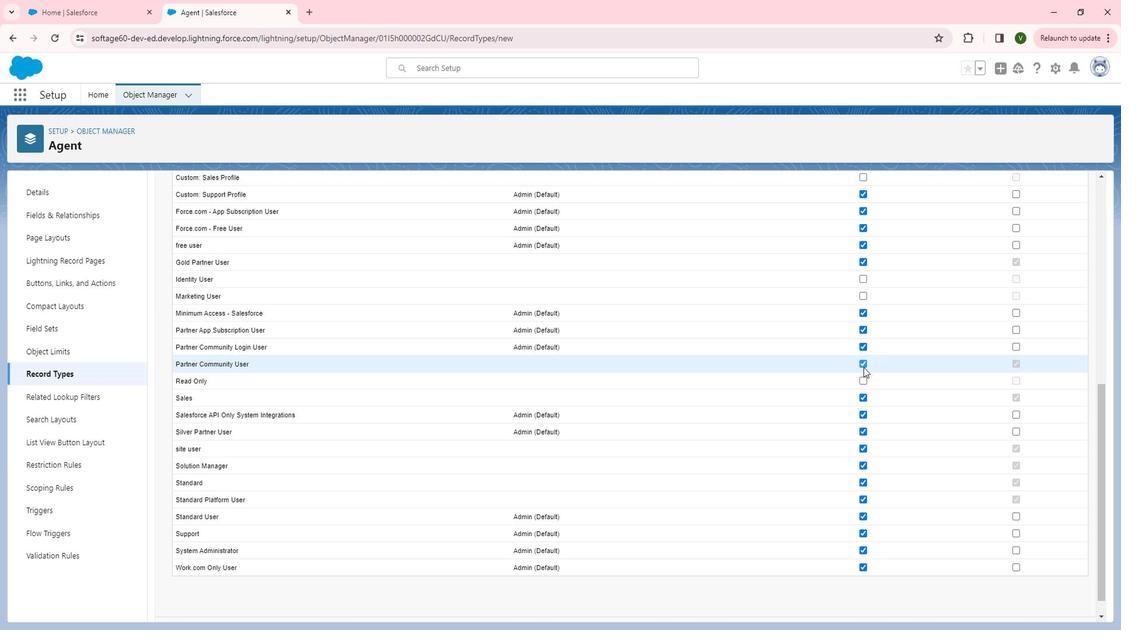 
Action: Mouse moved to (872, 429)
Screenshot: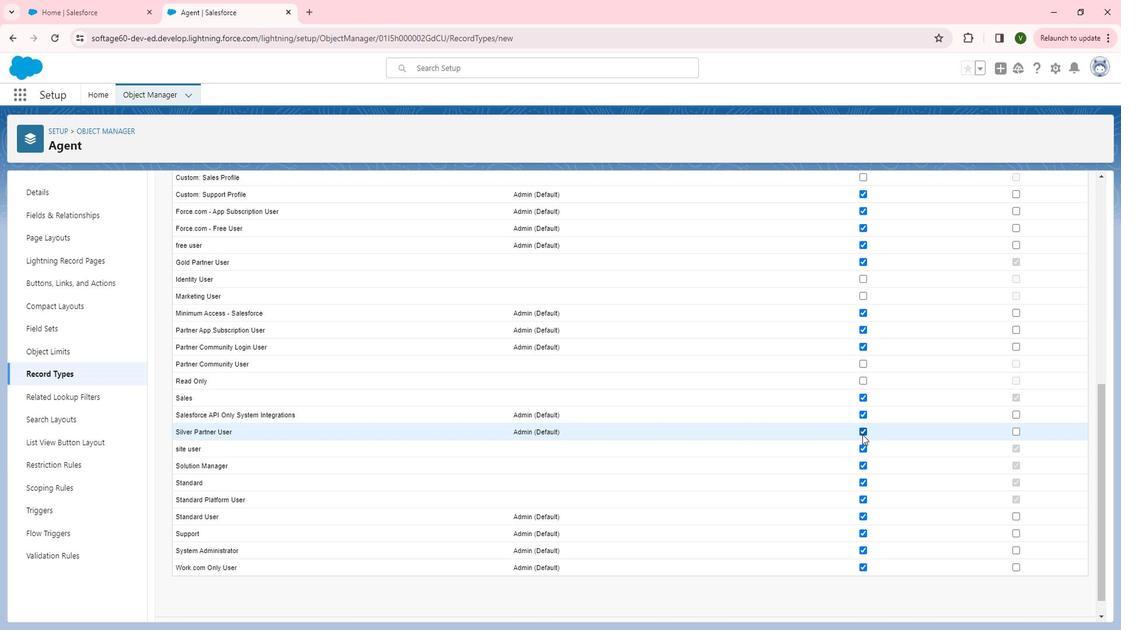 
Action: Mouse scrolled (872, 428) with delta (0, 0)
Screenshot: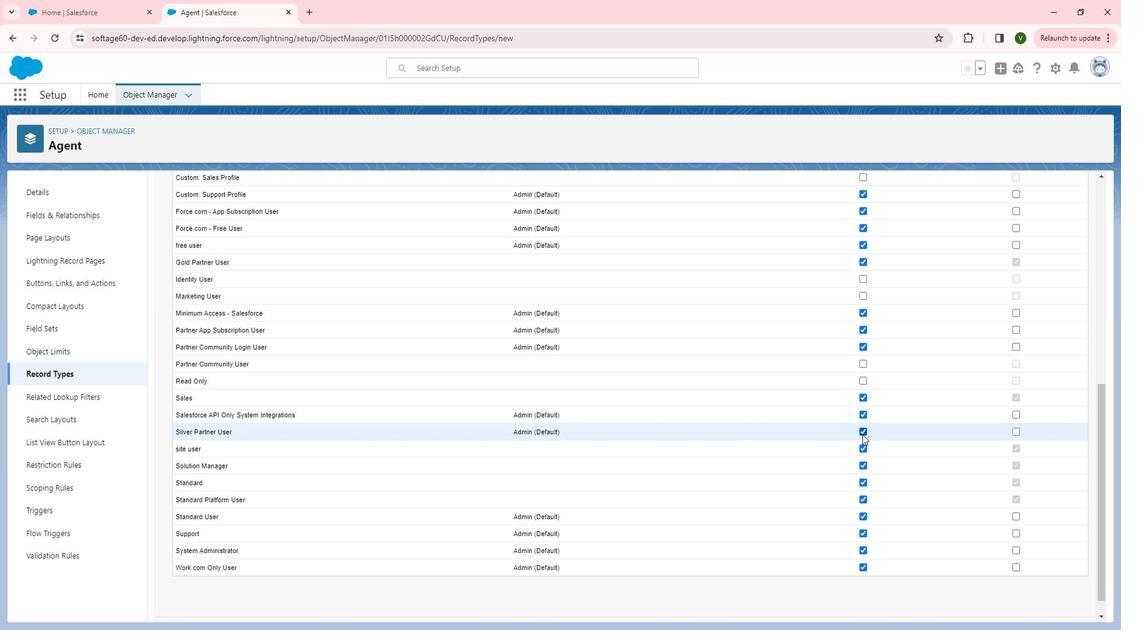 
Action: Mouse moved to (874, 441)
Screenshot: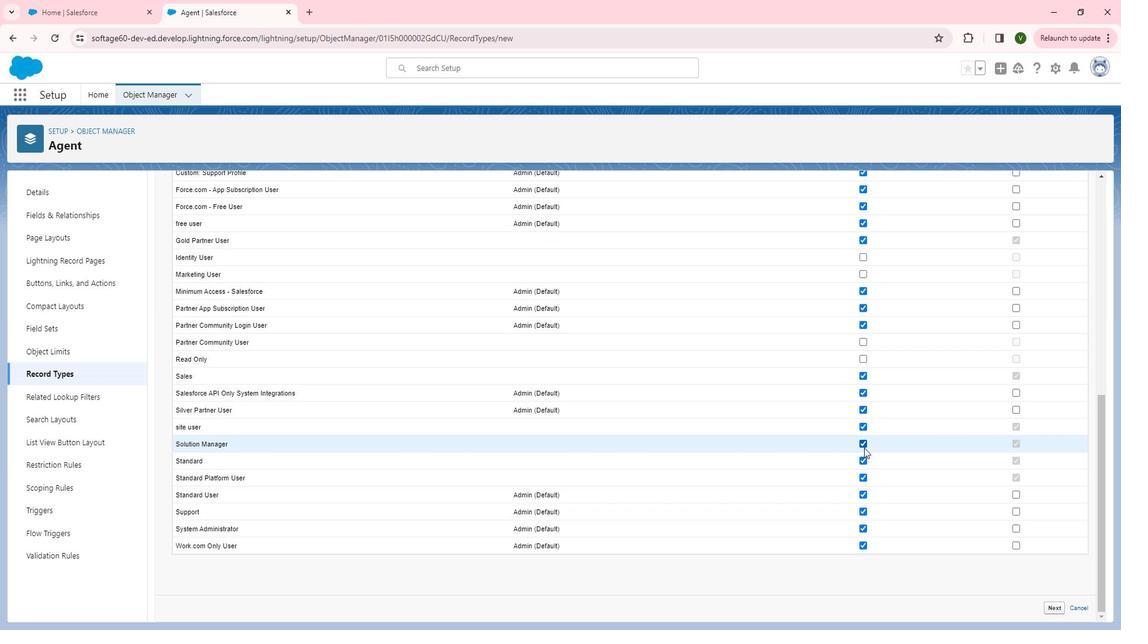 
Action: Mouse pressed left at (874, 441)
Screenshot: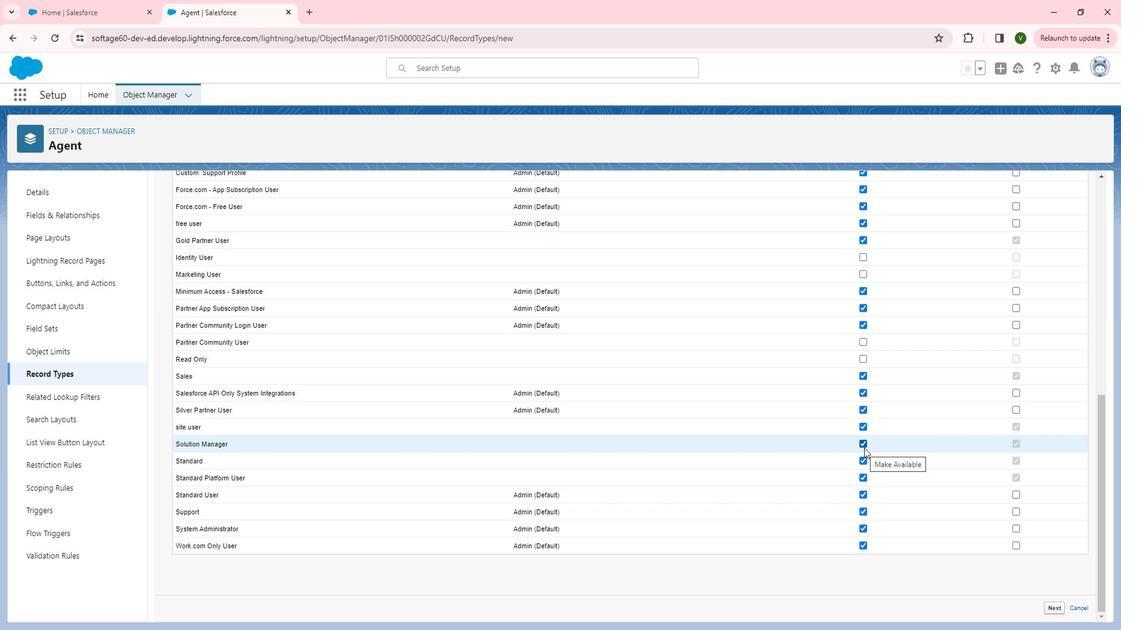 
Action: Mouse moved to (869, 455)
Screenshot: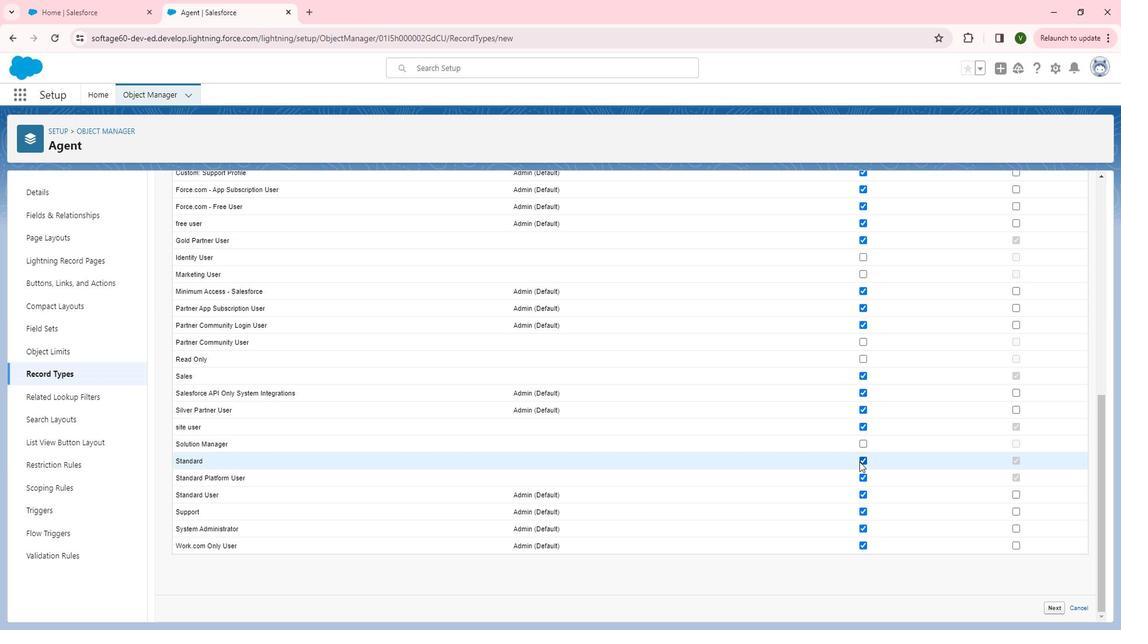 
Action: Mouse pressed left at (869, 455)
Screenshot: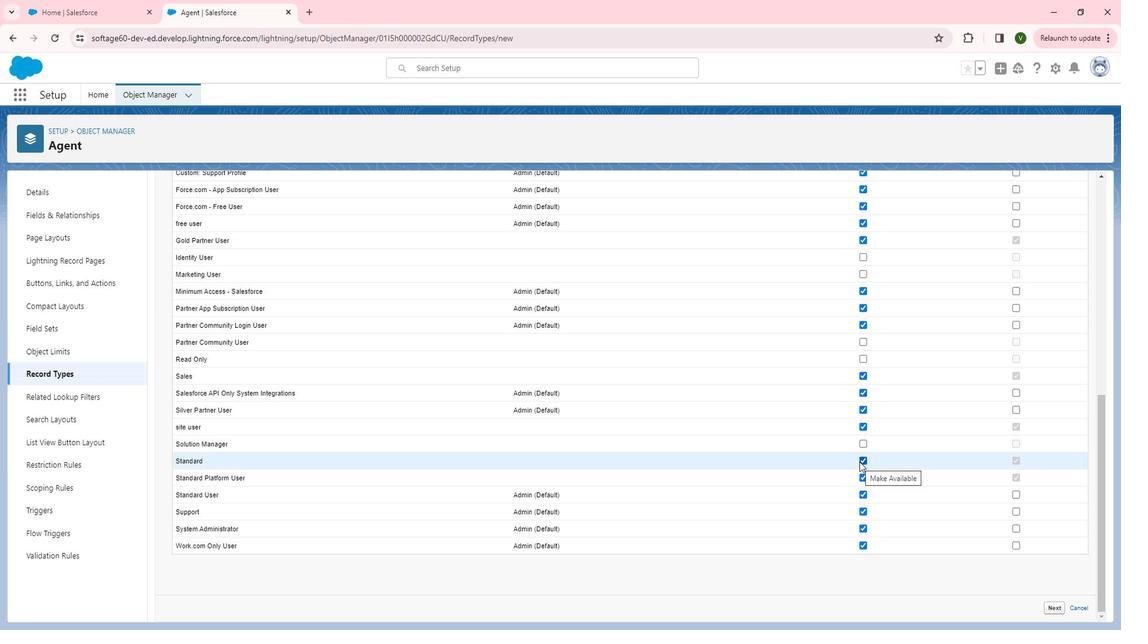 
Action: Mouse moved to (1059, 592)
Screenshot: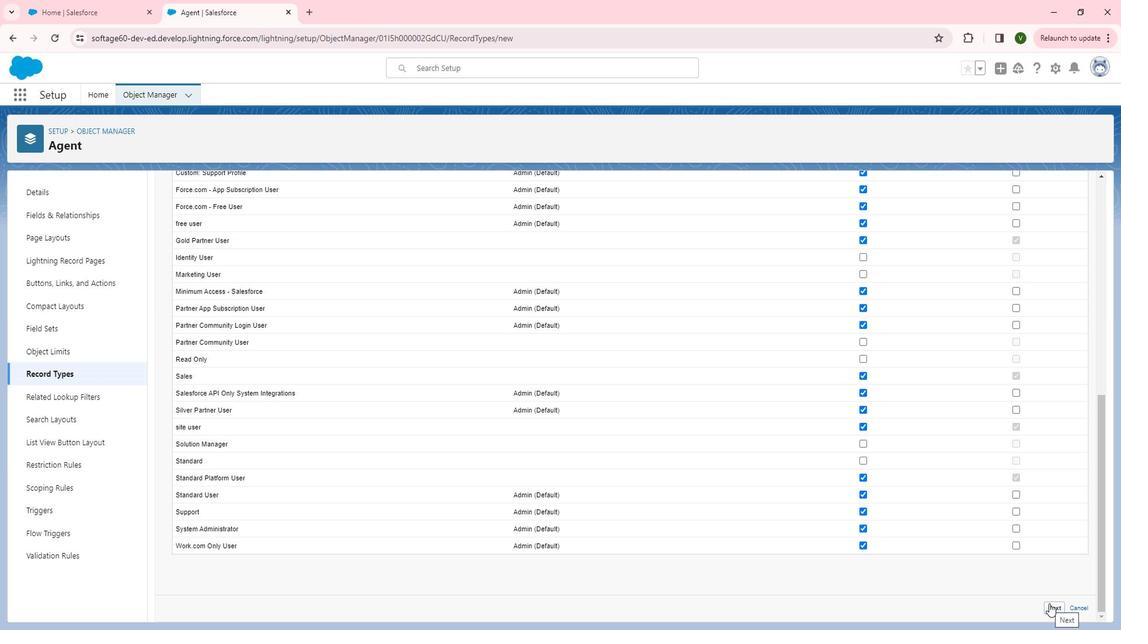 
Action: Mouse pressed left at (1059, 592)
Screenshot: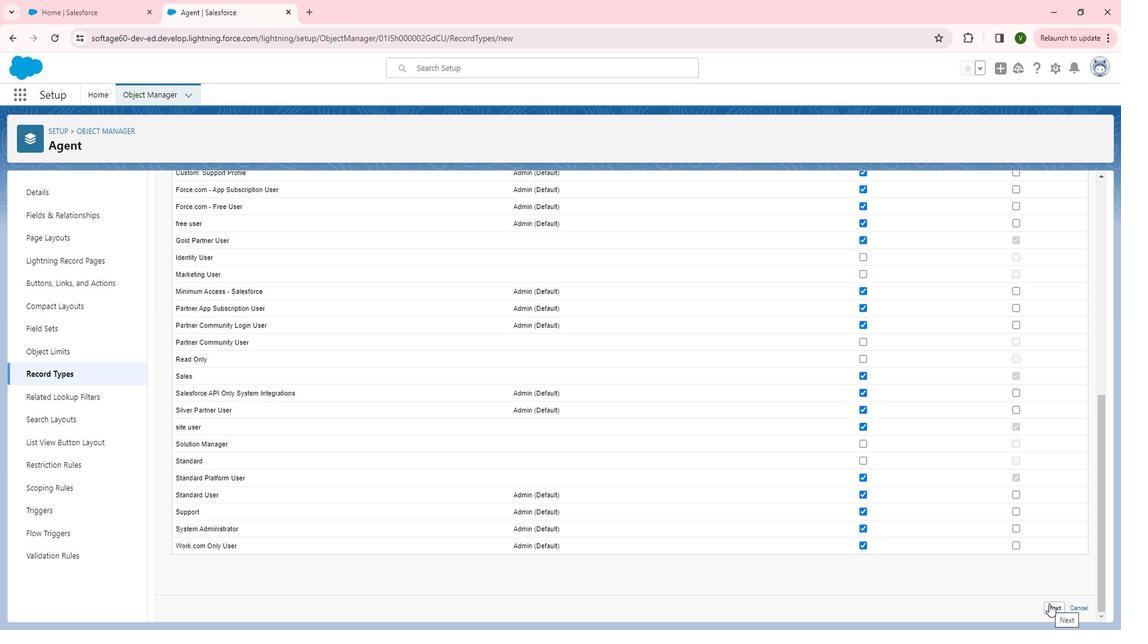 
Action: Mouse moved to (963, 505)
Screenshot: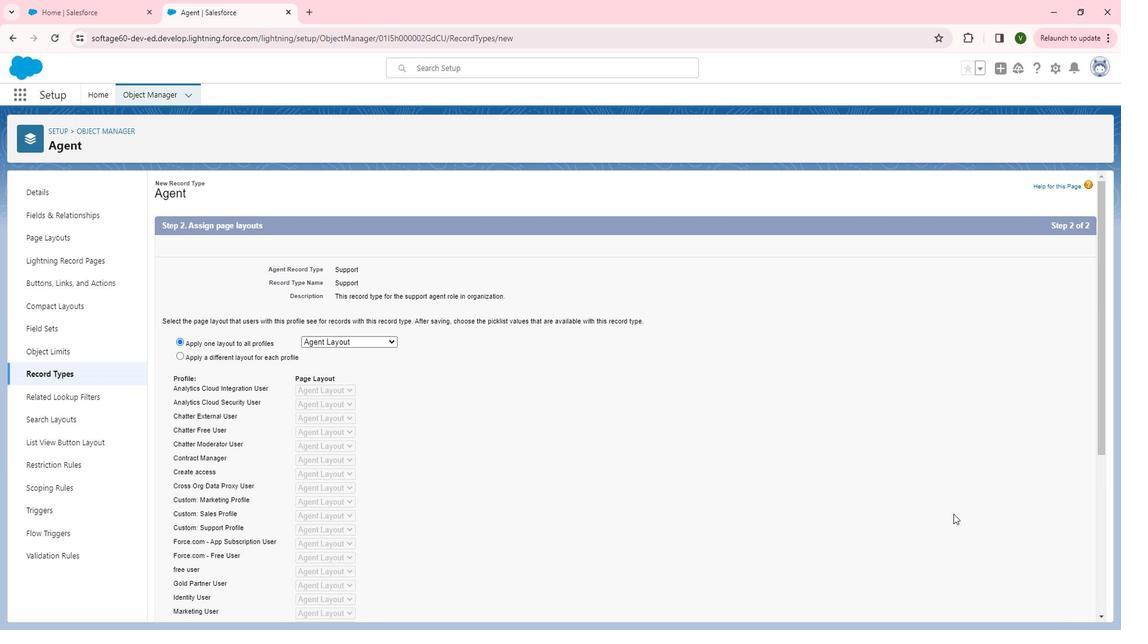 
Action: Mouse scrolled (963, 505) with delta (0, 0)
Screenshot: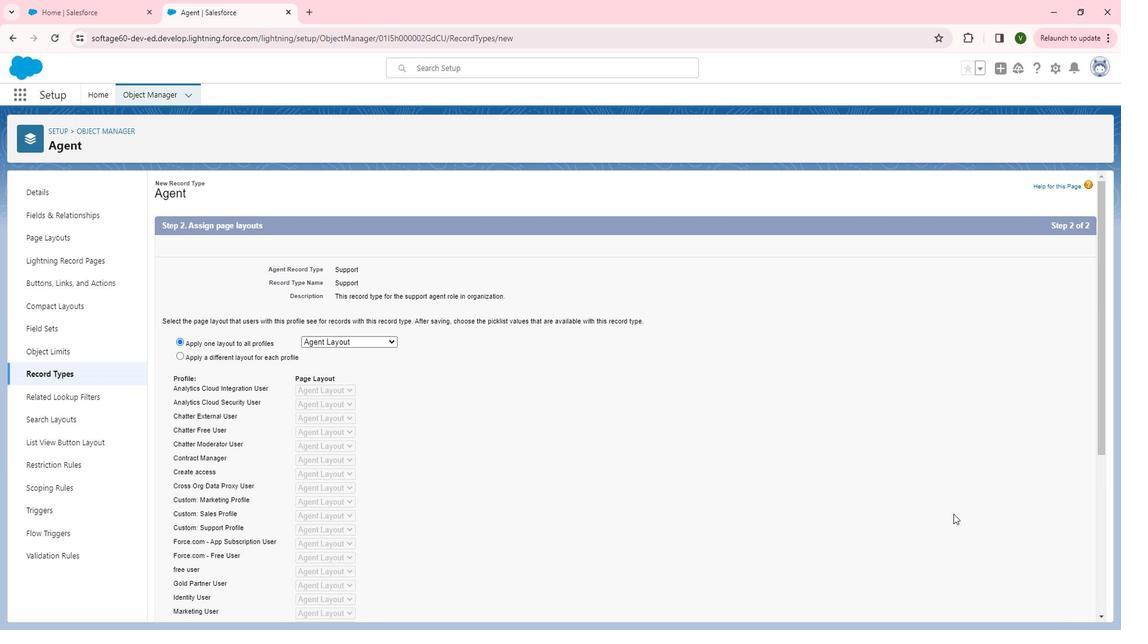 
Action: Mouse scrolled (963, 505) with delta (0, 0)
Screenshot: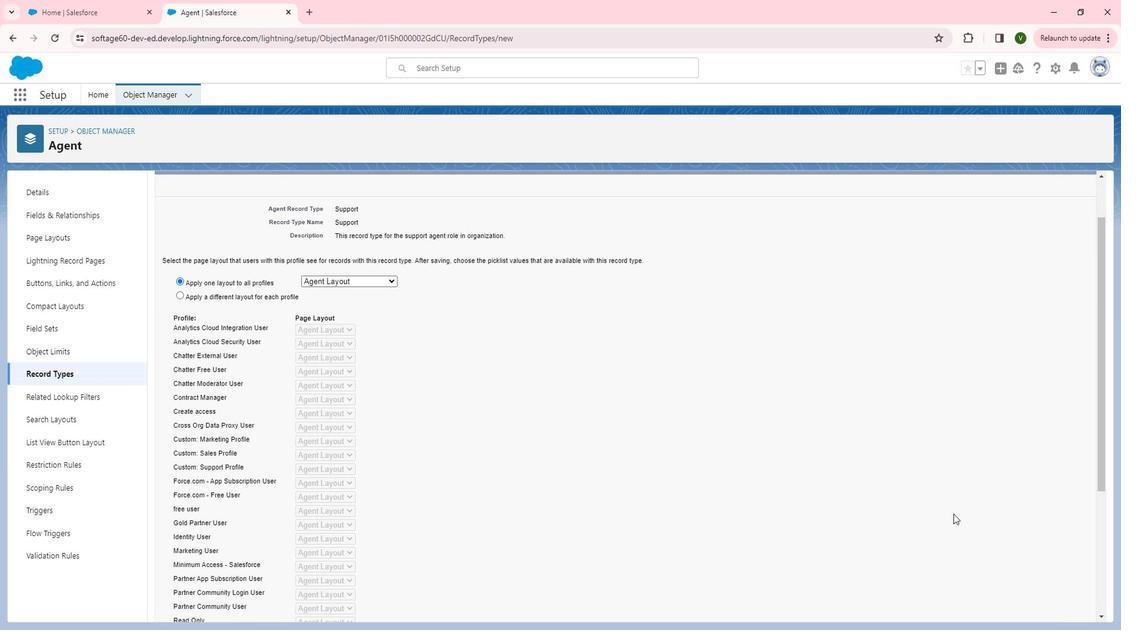 
Action: Mouse scrolled (963, 505) with delta (0, 0)
Screenshot: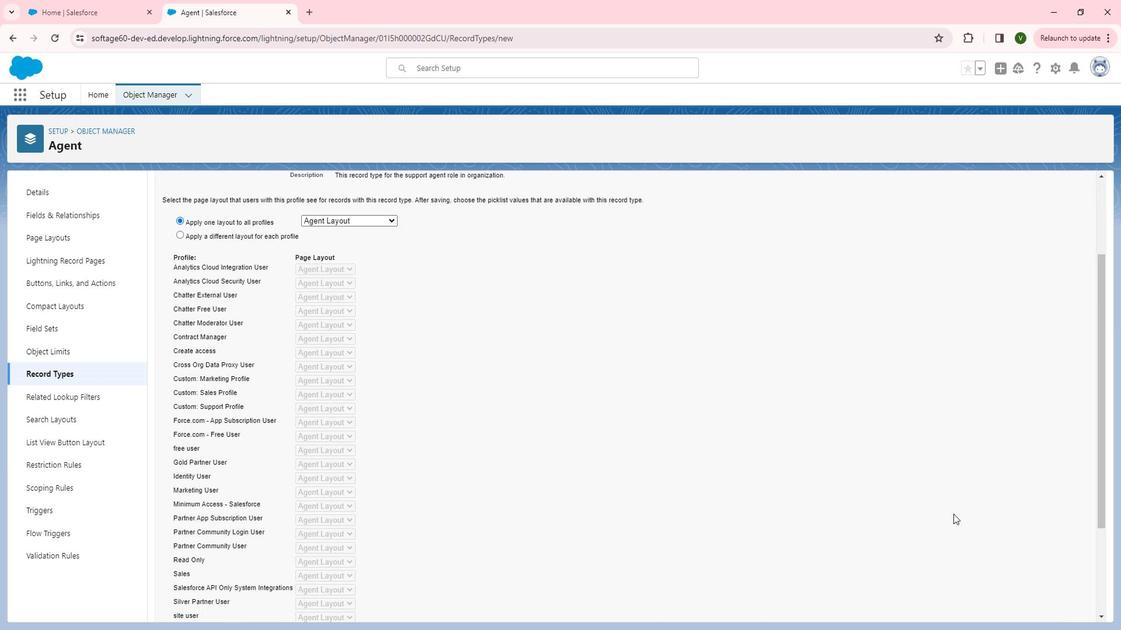
Action: Mouse scrolled (963, 505) with delta (0, 0)
Screenshot: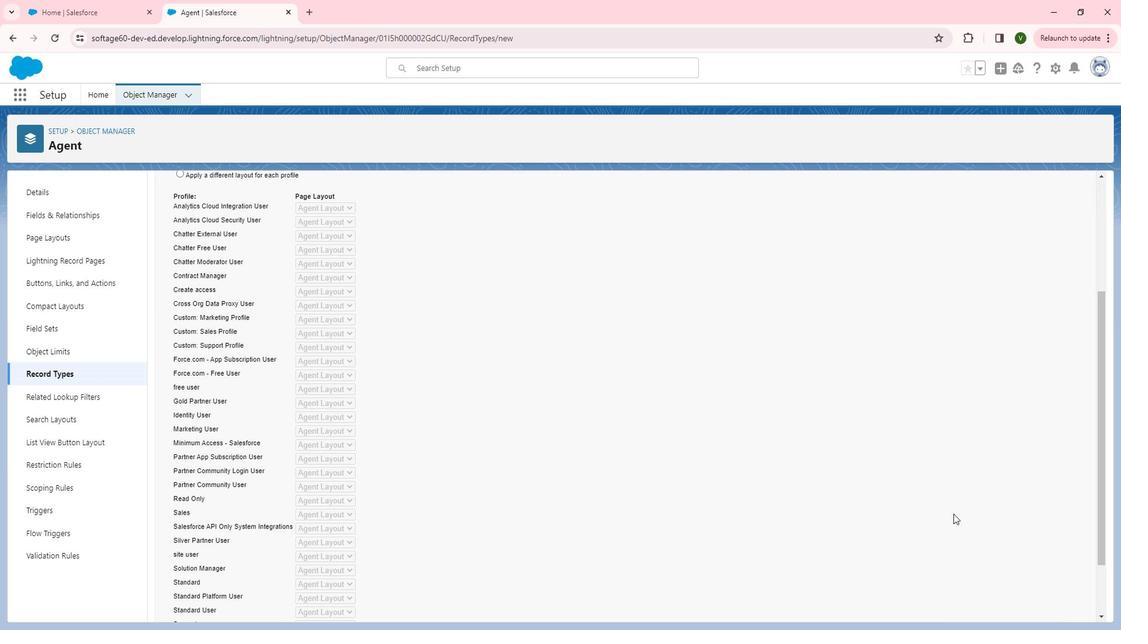
Action: Mouse moved to (967, 507)
Screenshot: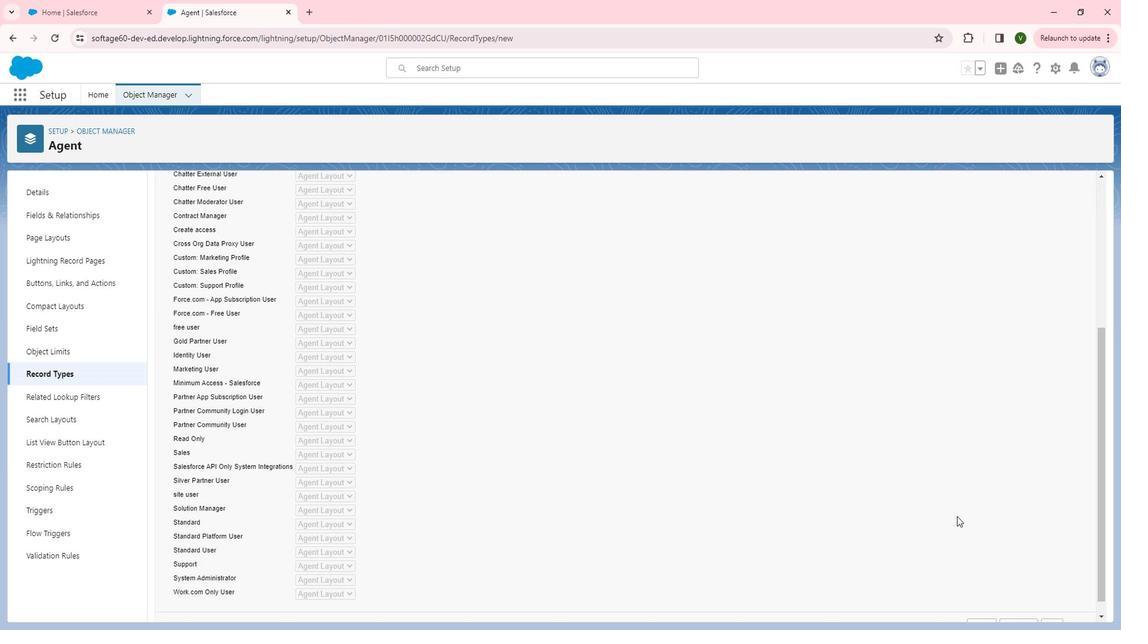 
Action: Mouse scrolled (967, 507) with delta (0, 0)
Screenshot: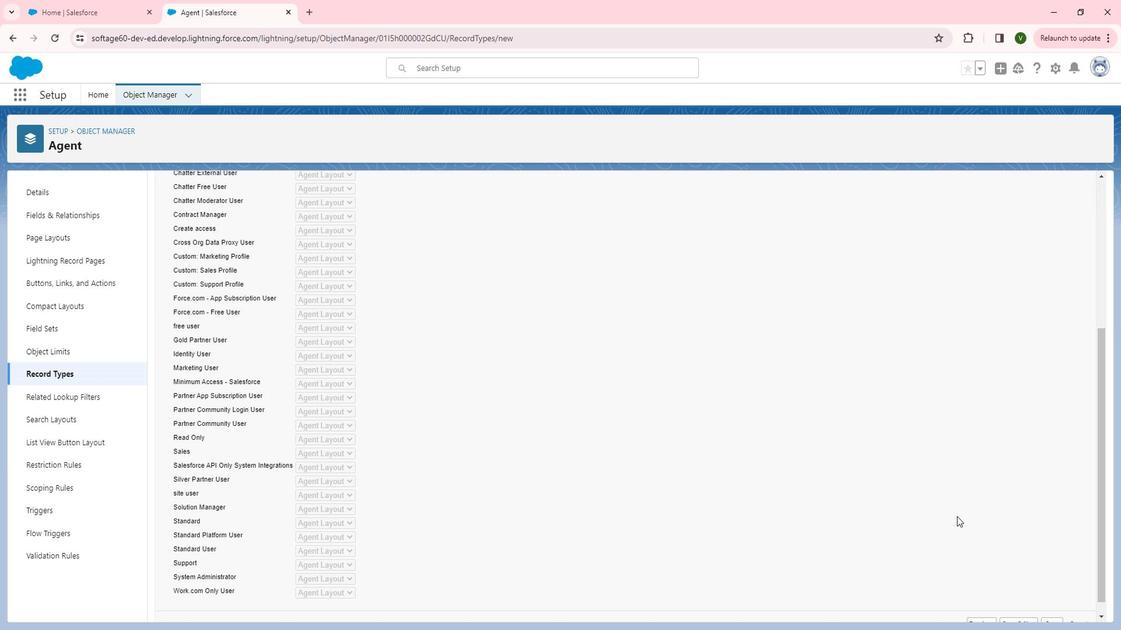 
Action: Mouse scrolled (967, 507) with delta (0, 0)
Screenshot: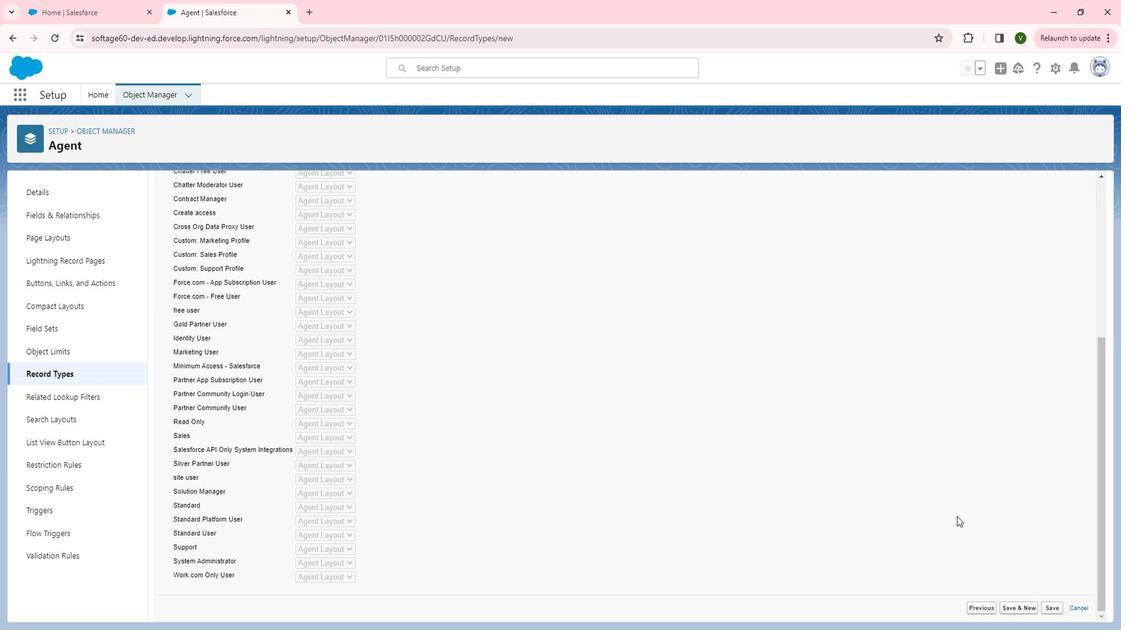 
Action: Mouse moved to (1067, 592)
Screenshot: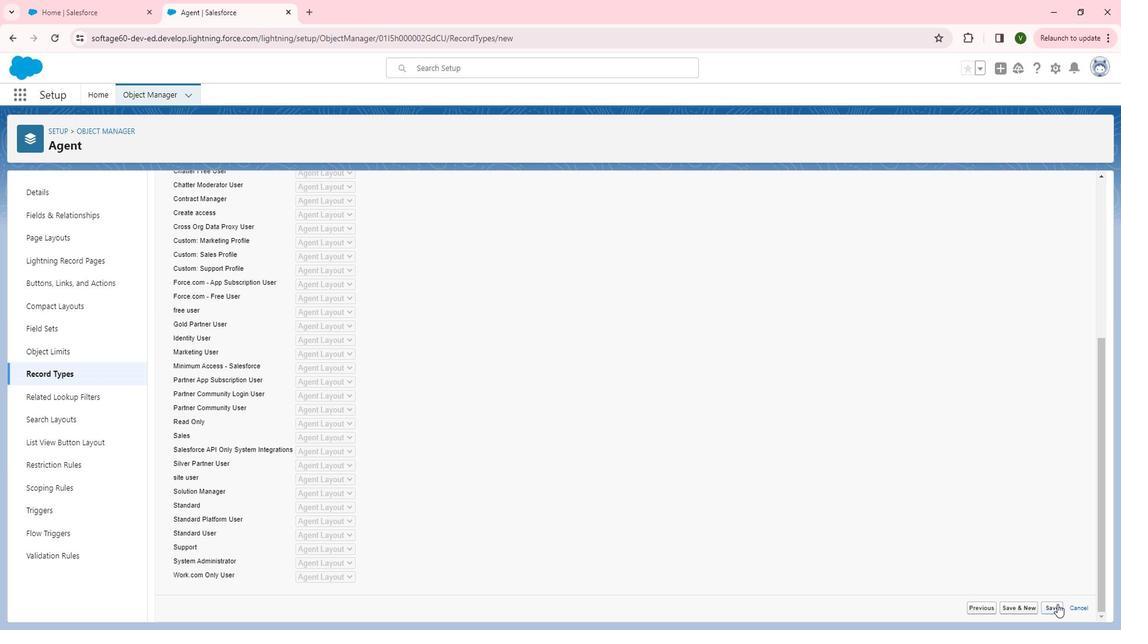 
Action: Mouse pressed left at (1067, 592)
Screenshot: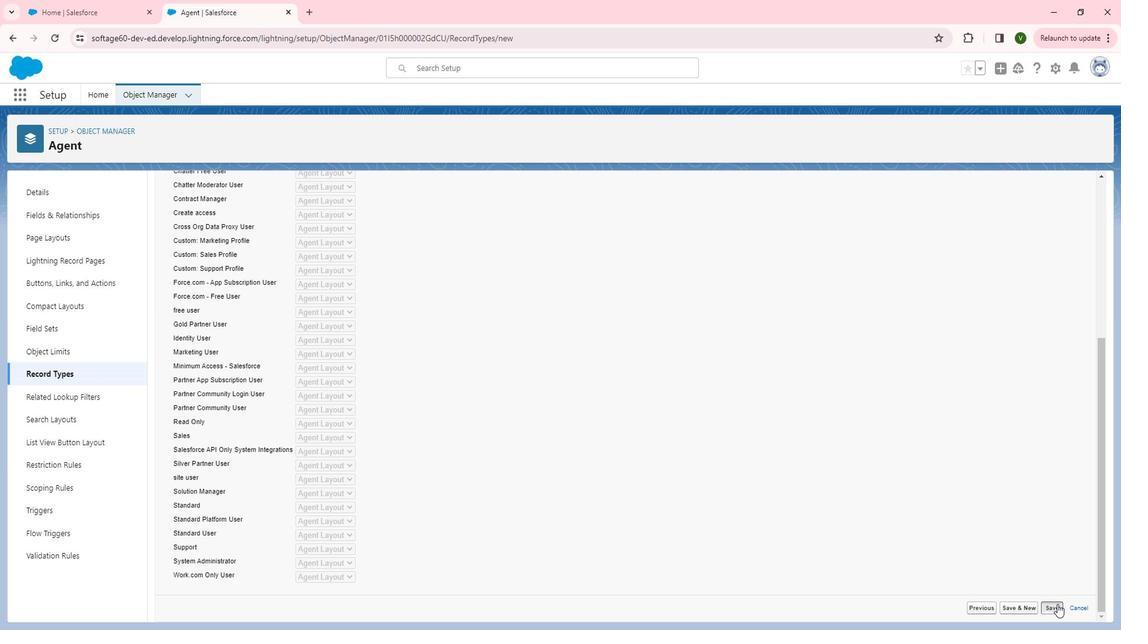 
Action: Mouse moved to (181, 380)
Screenshot: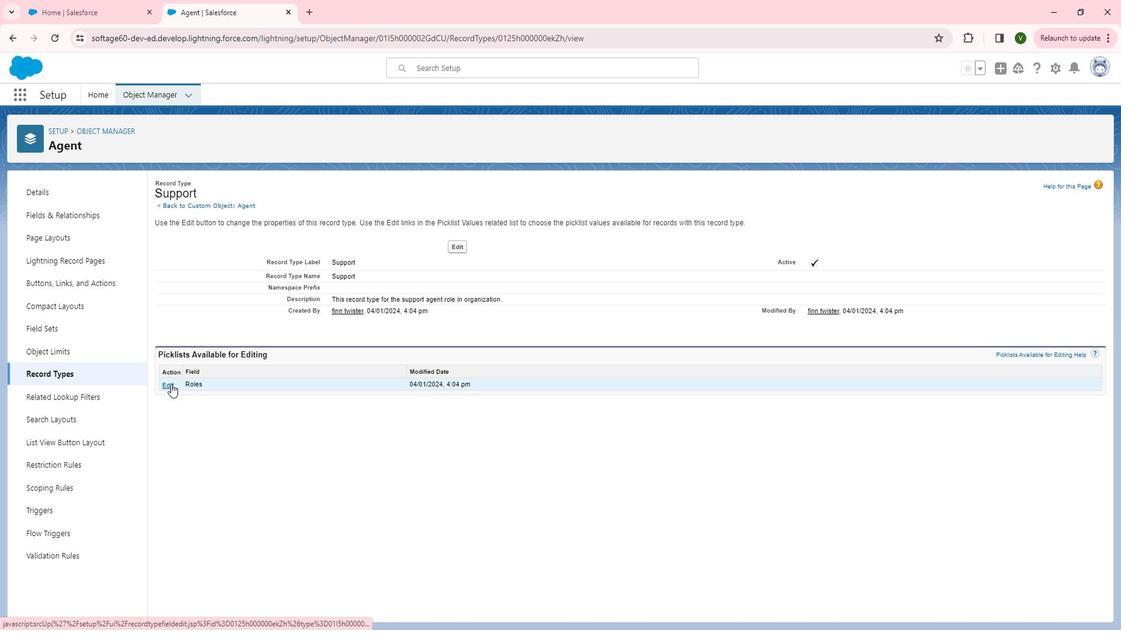 
Action: Mouse pressed left at (181, 380)
Screenshot: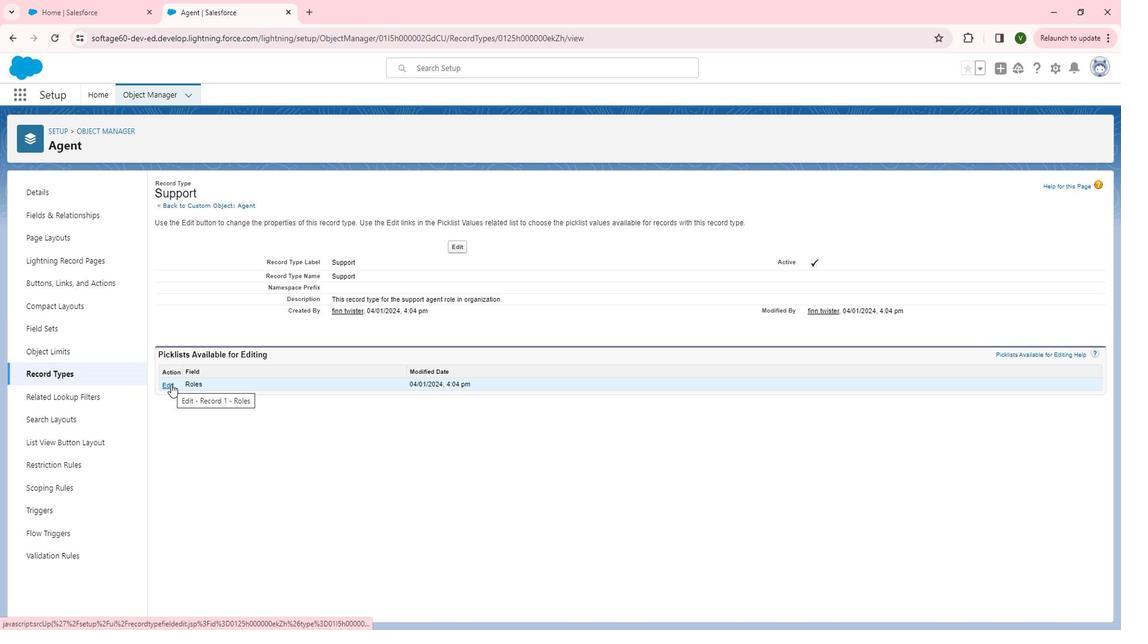 
Action: Mouse moved to (272, 311)
Screenshot: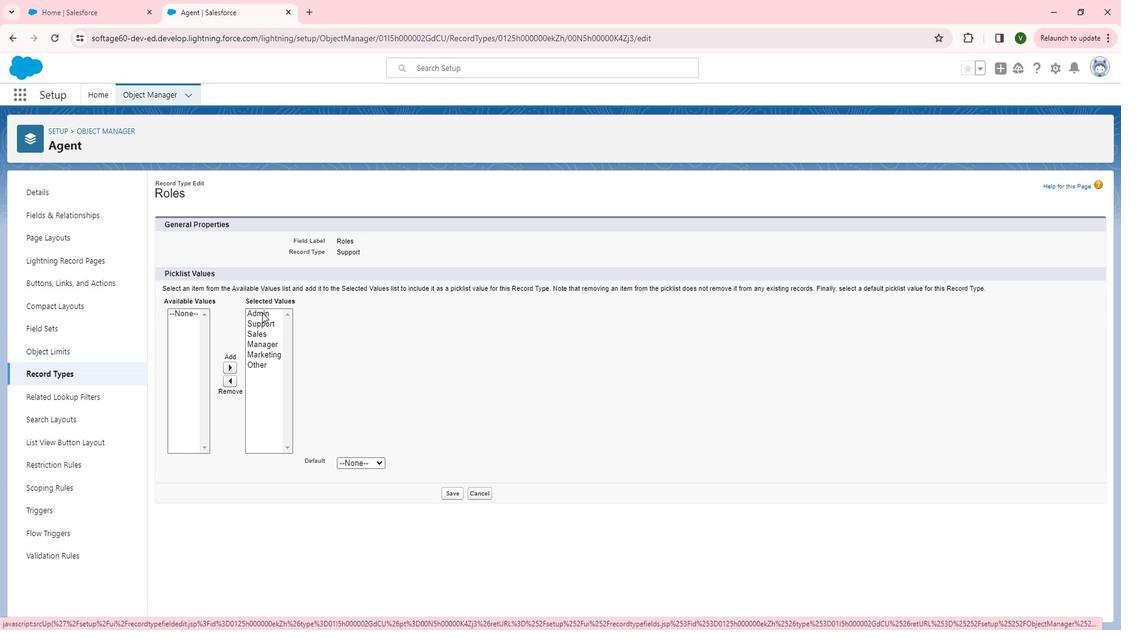 
Action: Mouse pressed left at (272, 311)
Screenshot: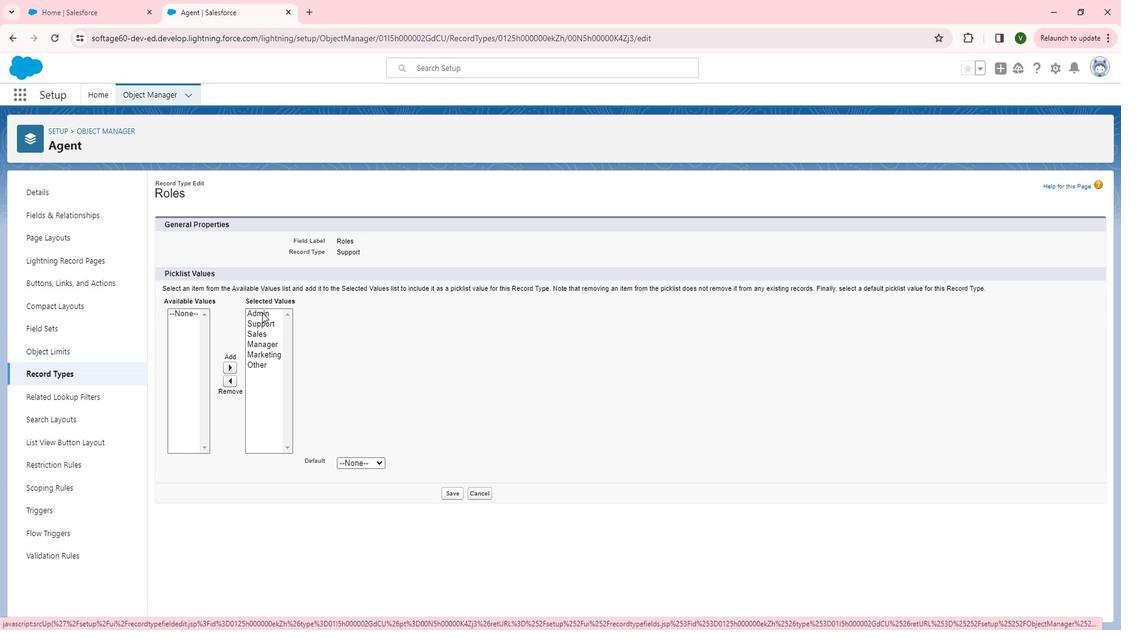 
Action: Mouse moved to (239, 380)
Screenshot: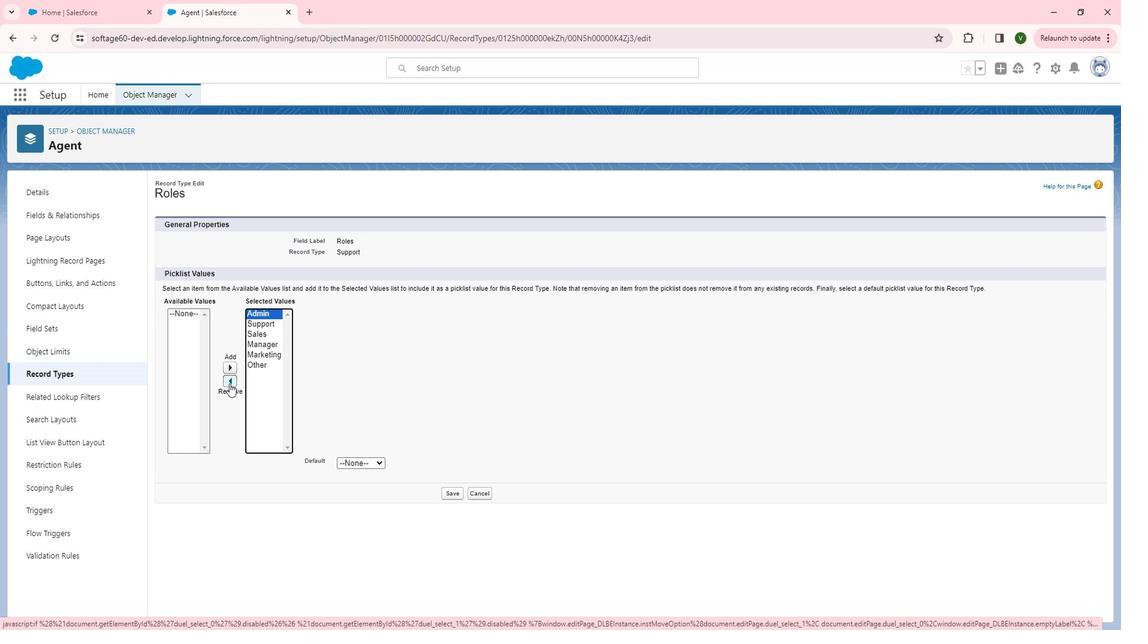 
Action: Mouse pressed left at (239, 380)
Screenshot: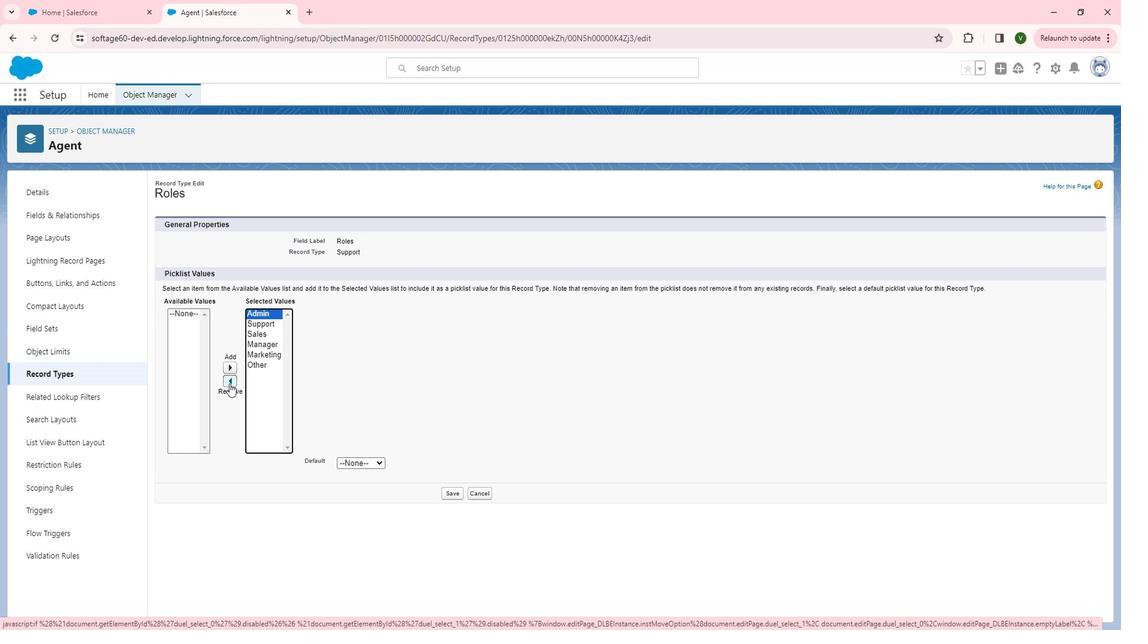 
Action: Mouse moved to (270, 324)
Screenshot: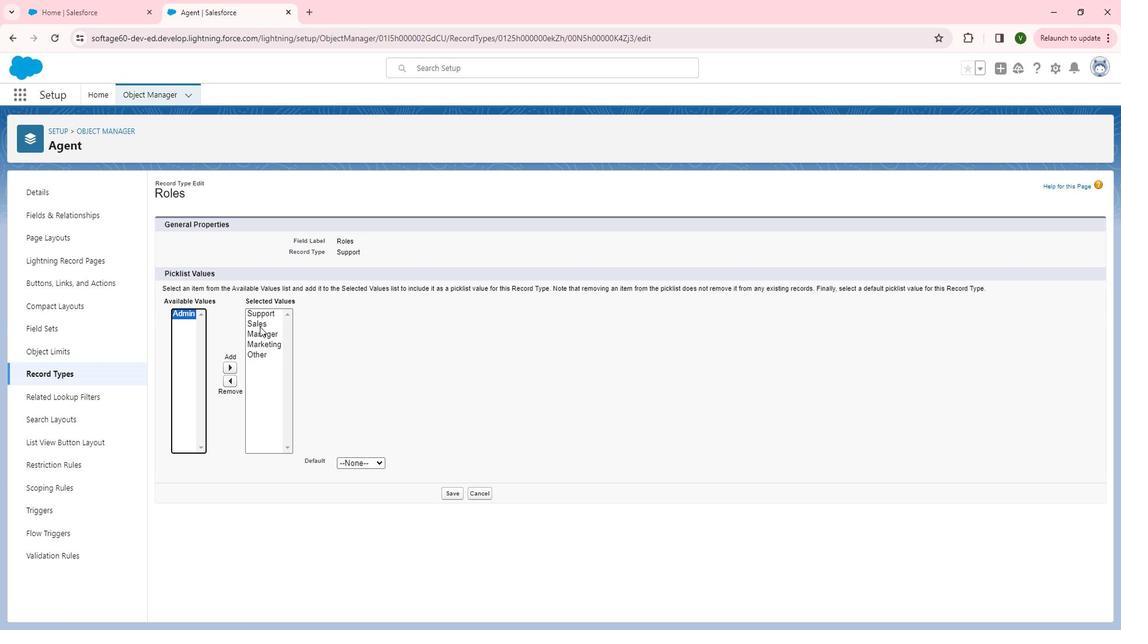 
Action: Mouse pressed left at (270, 324)
Screenshot: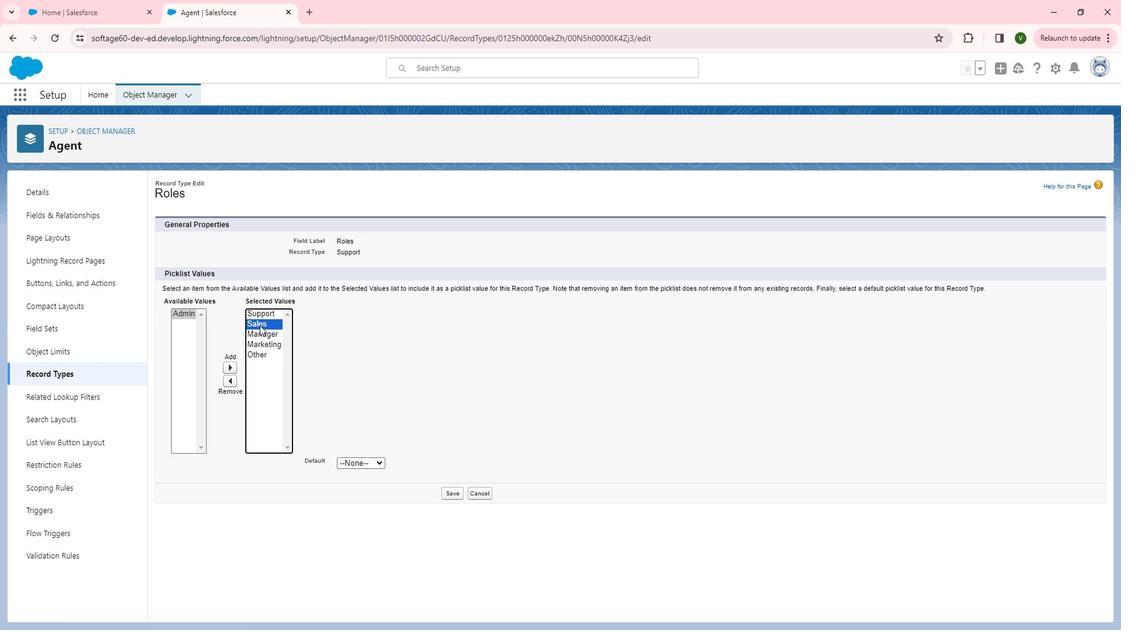 
Action: Mouse moved to (244, 377)
Screenshot: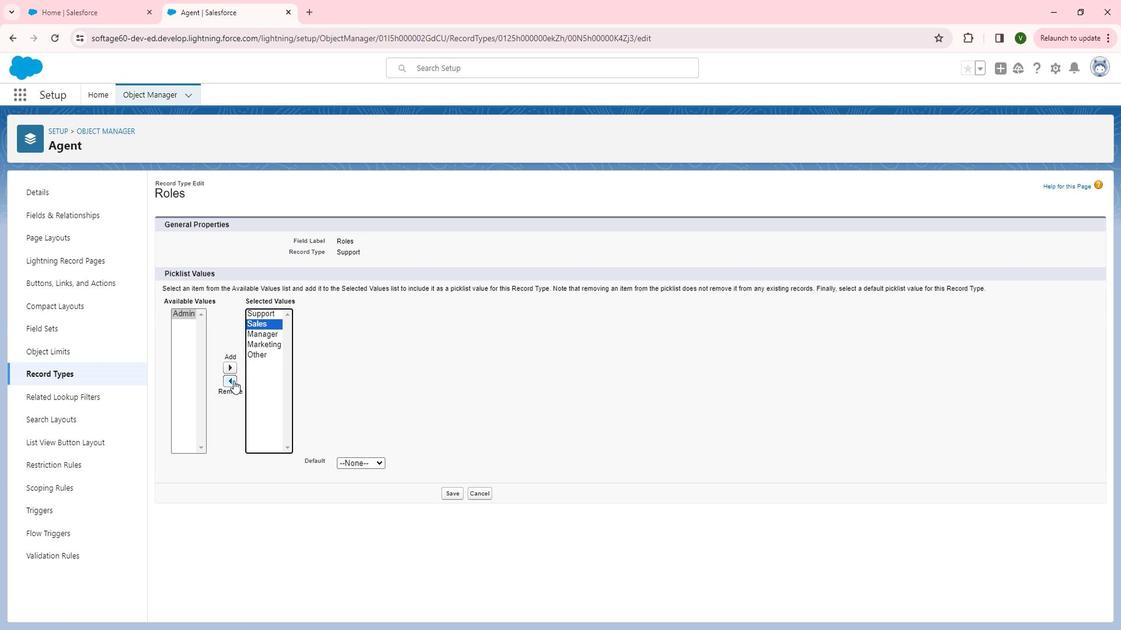
Action: Mouse pressed left at (244, 377)
Screenshot: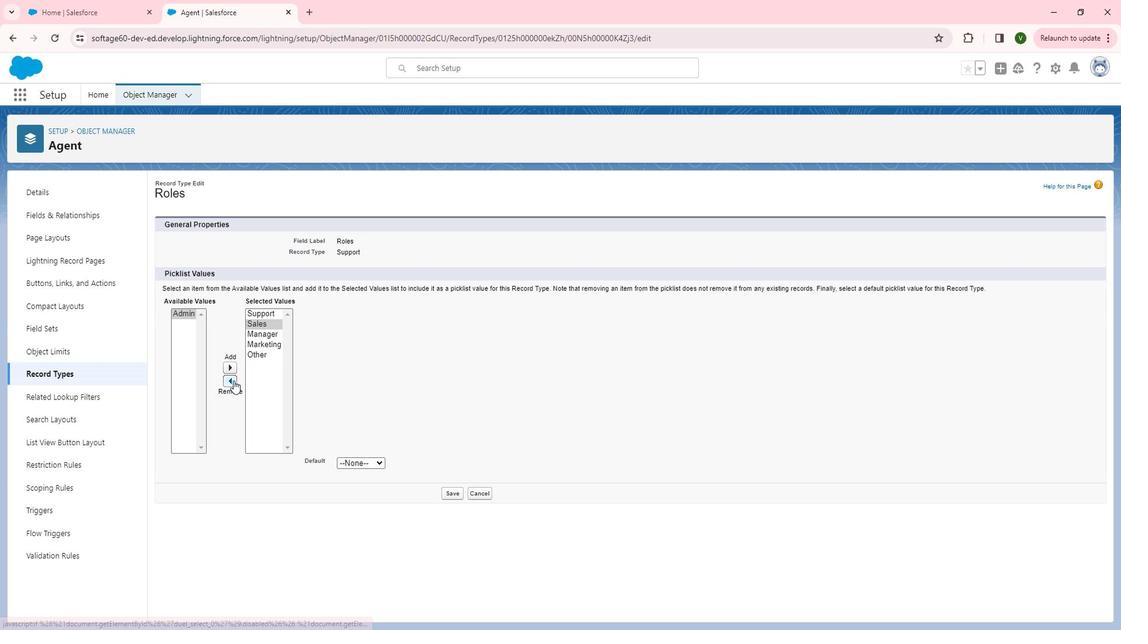 
Action: Mouse moved to (272, 319)
Screenshot: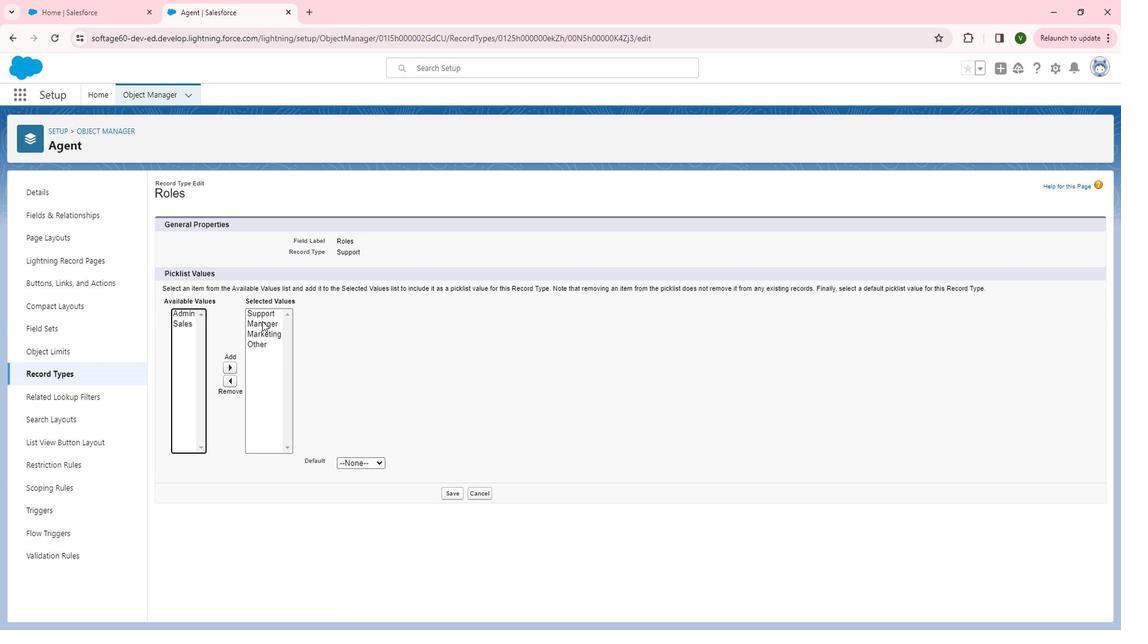 
Action: Mouse pressed left at (272, 319)
Screenshot: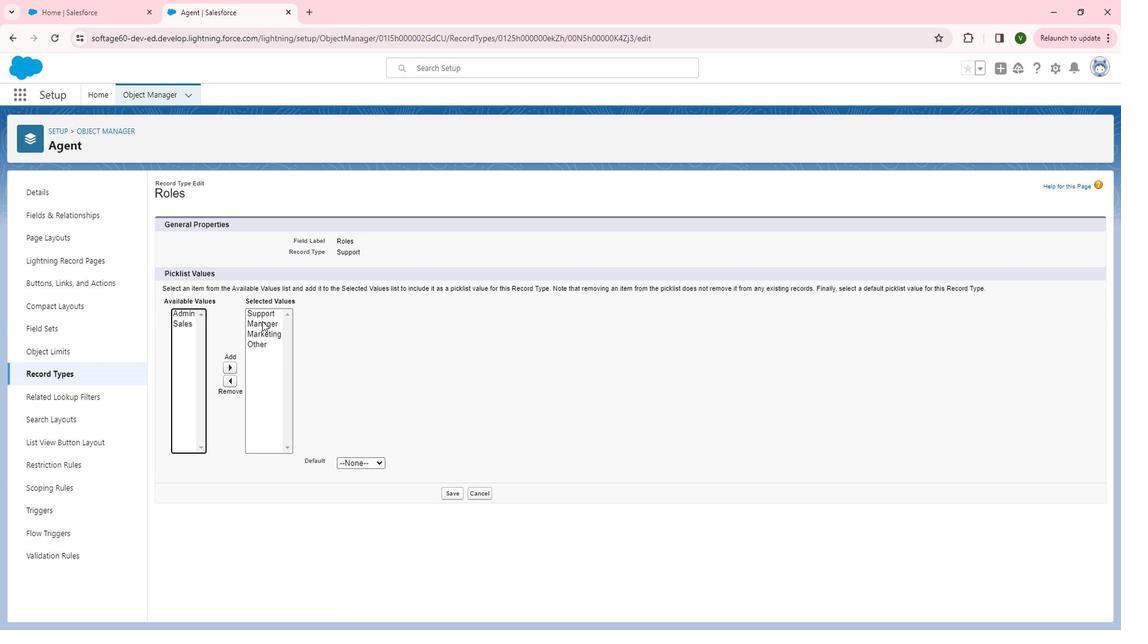 
Action: Mouse moved to (242, 375)
Screenshot: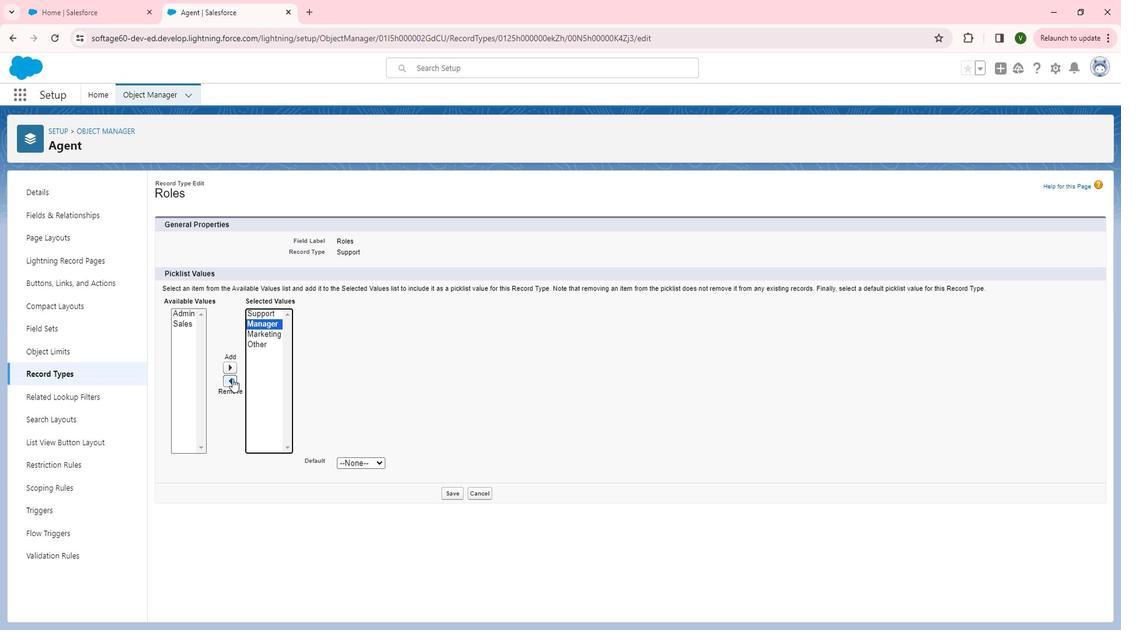 
Action: Mouse pressed left at (242, 375)
Screenshot: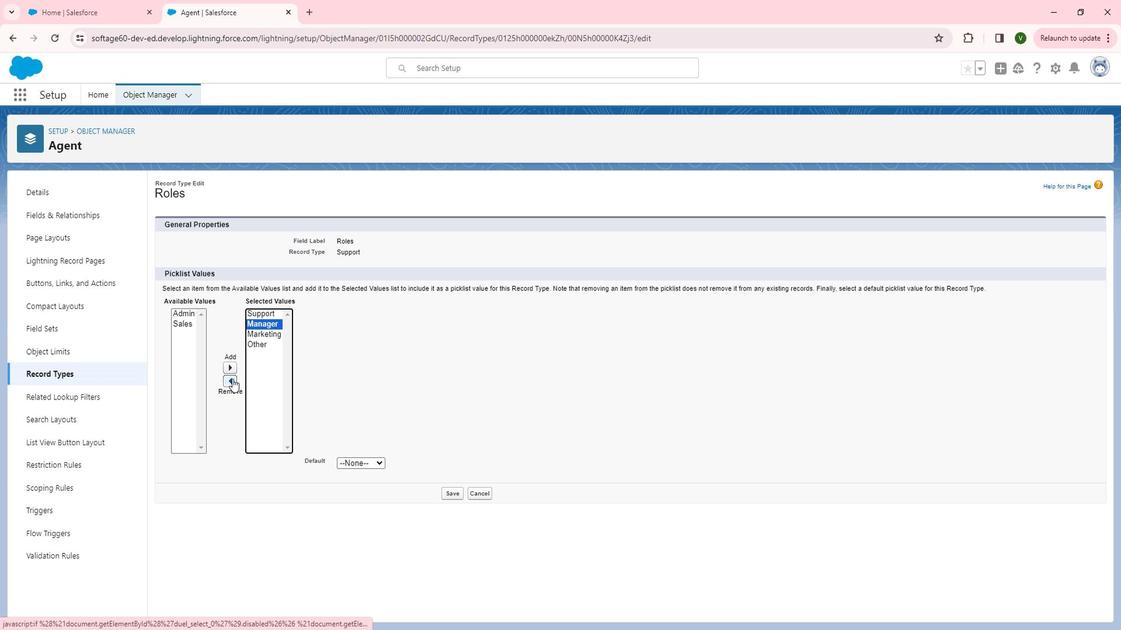 
Action: Mouse moved to (280, 322)
Screenshot: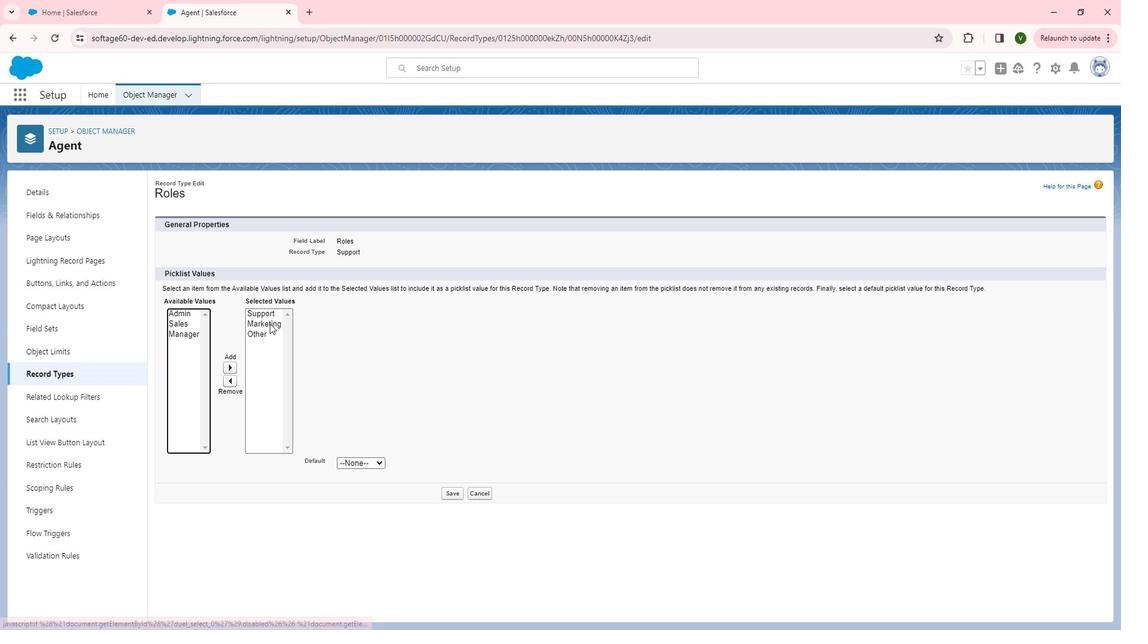 
Action: Mouse pressed left at (280, 322)
Screenshot: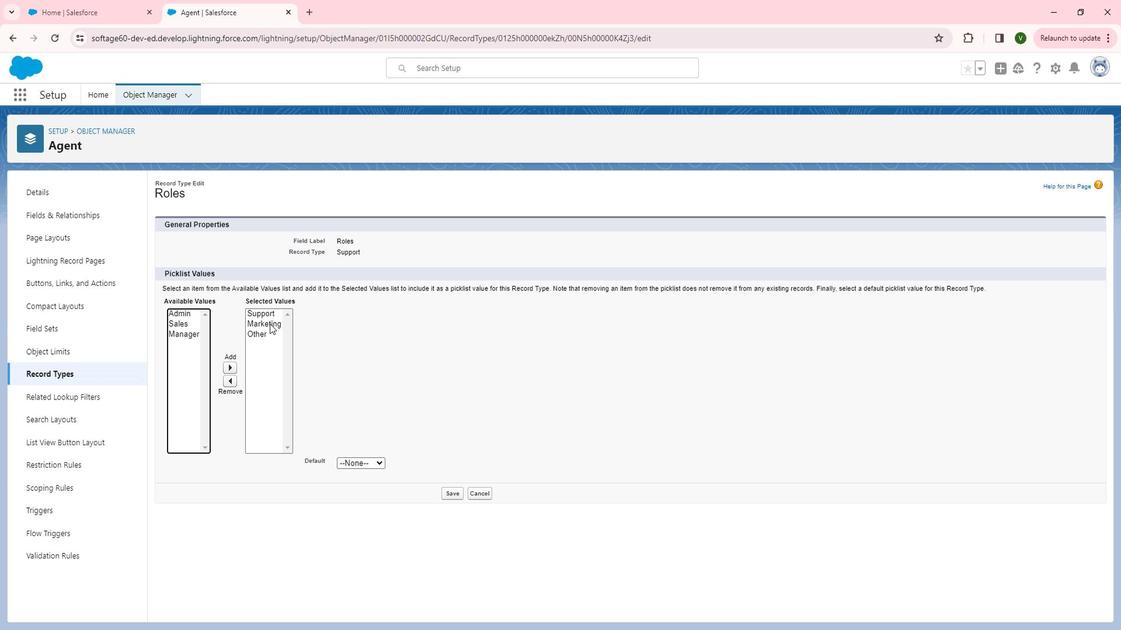 
Action: Mouse moved to (243, 378)
Screenshot: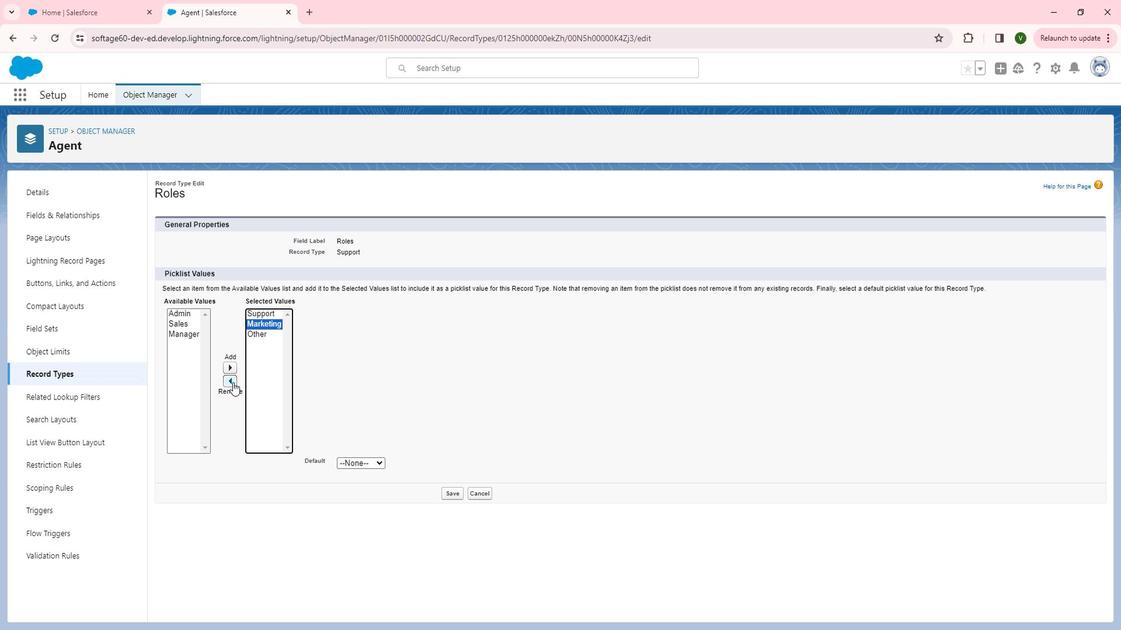 
Action: Mouse pressed left at (243, 378)
Screenshot: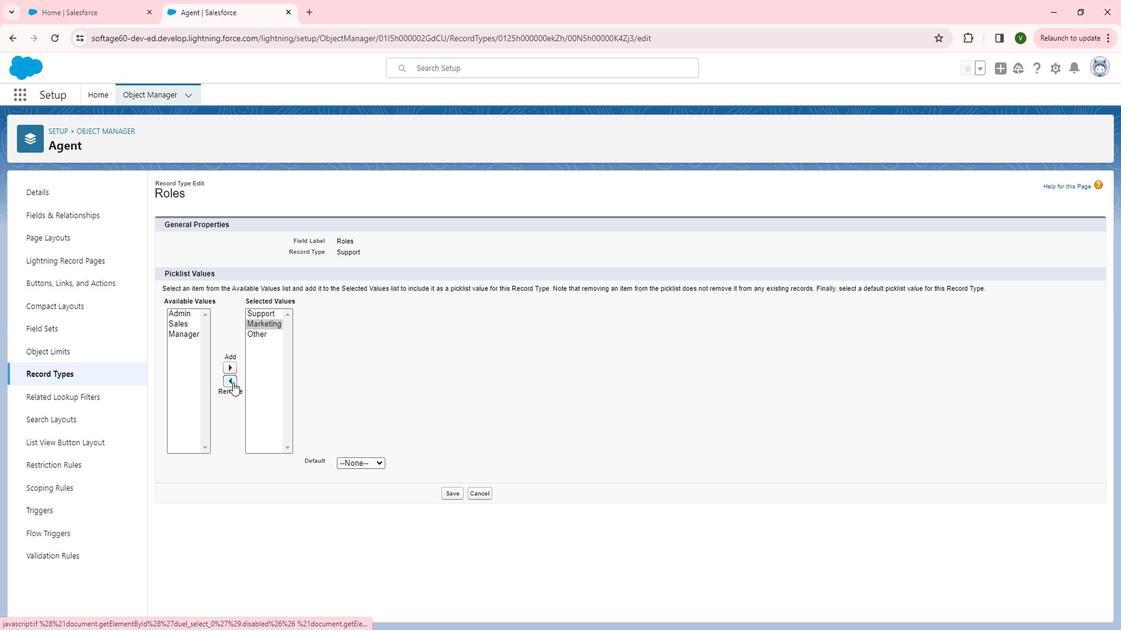 
Action: Mouse moved to (464, 484)
Screenshot: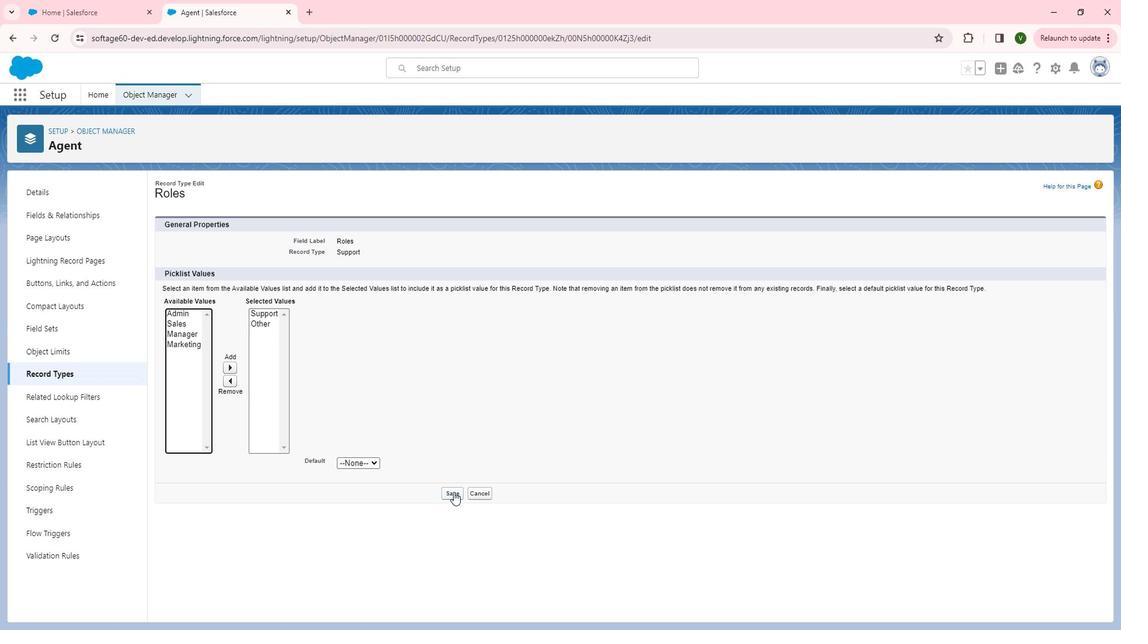 
Action: Mouse pressed left at (464, 484)
Screenshot: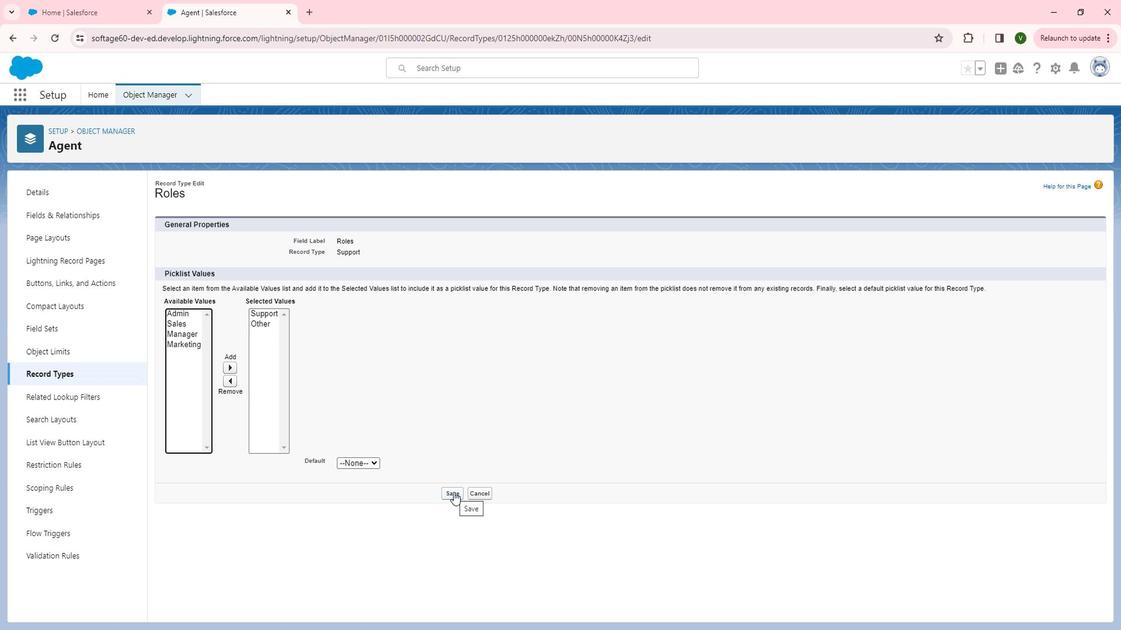 
Action: Mouse moved to (70, 373)
Screenshot: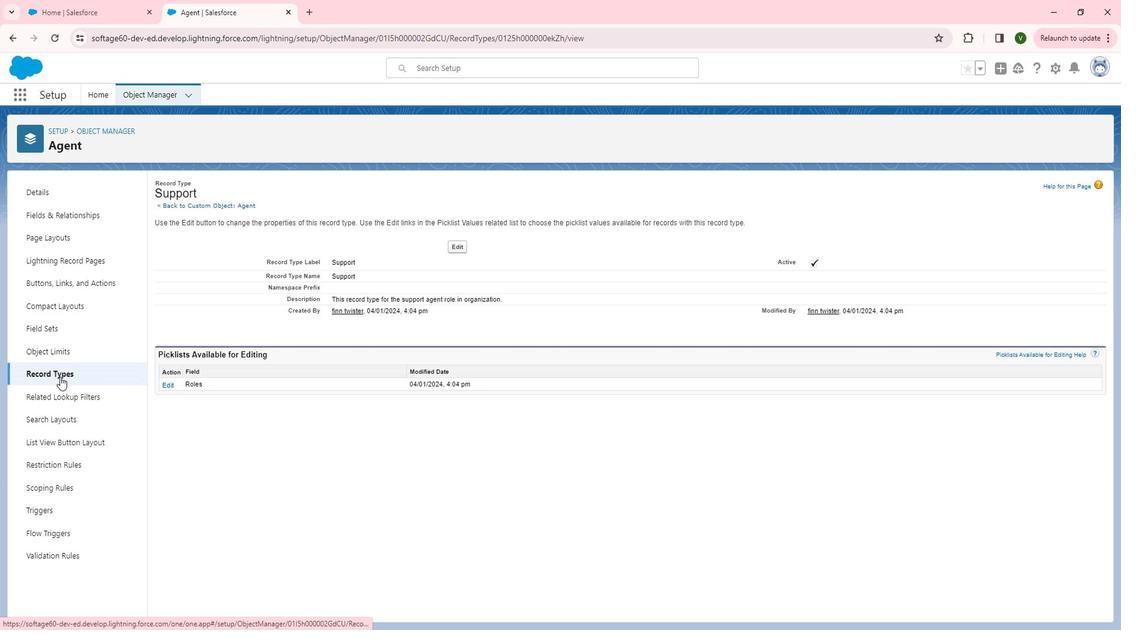 
Action: Mouse pressed left at (70, 373)
Screenshot: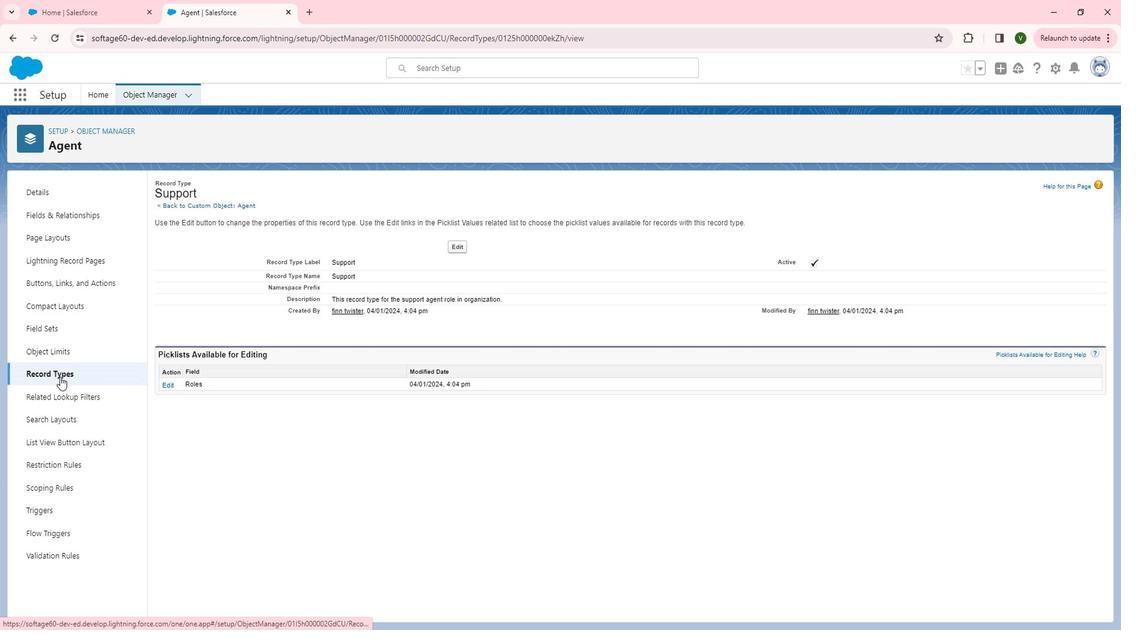 
Action: Mouse moved to (996, 190)
Screenshot: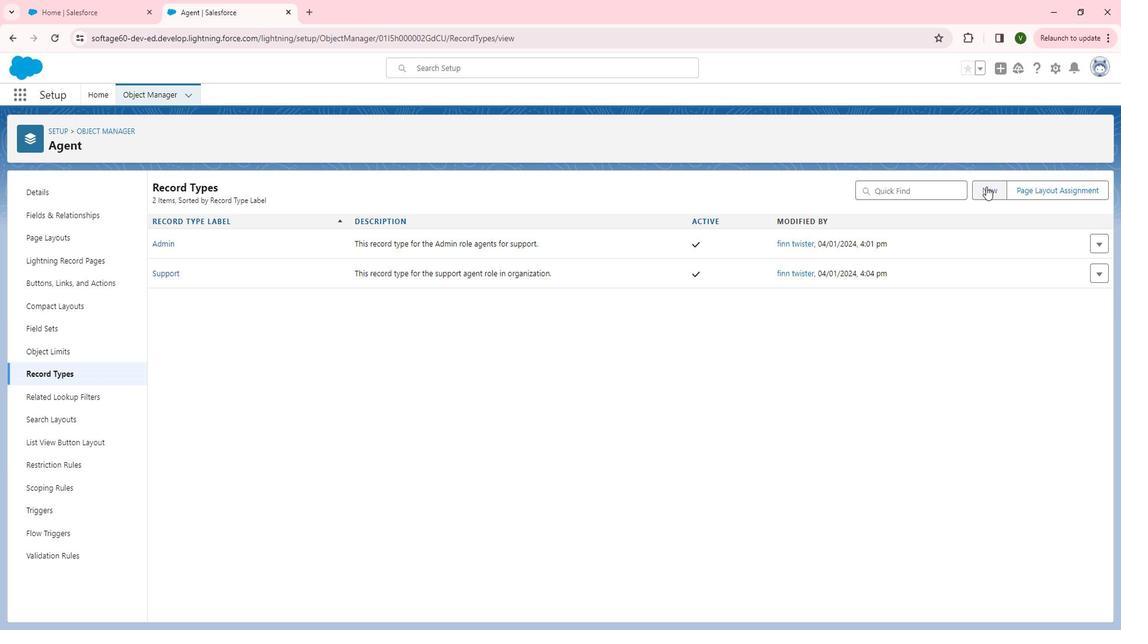 
Action: Mouse pressed left at (996, 190)
Screenshot: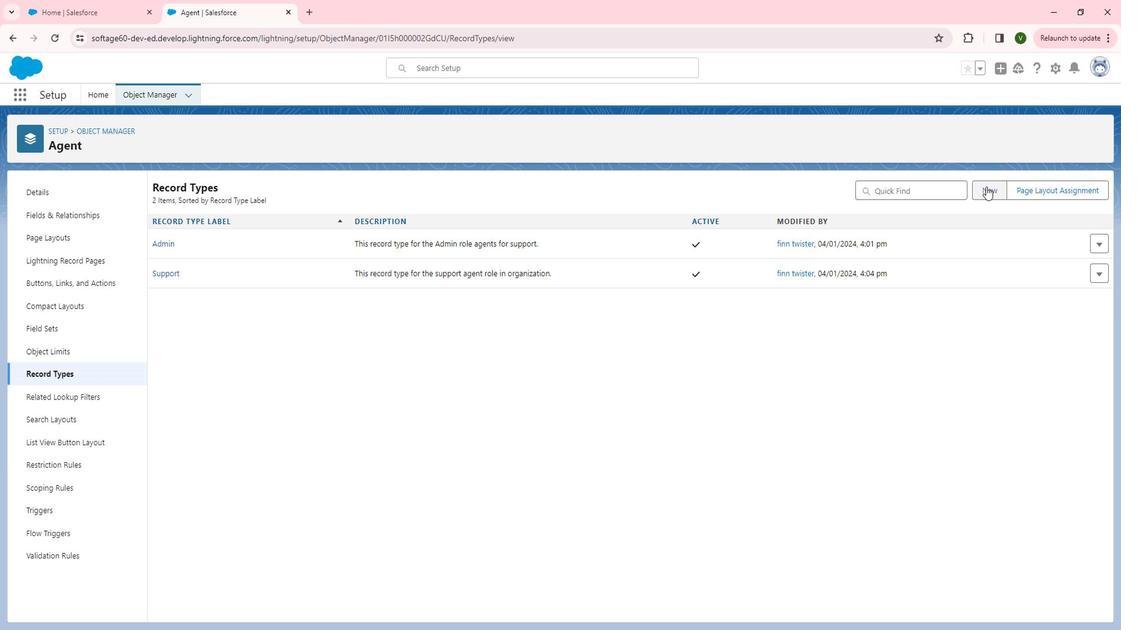 
Action: Mouse moved to (396, 300)
Screenshot: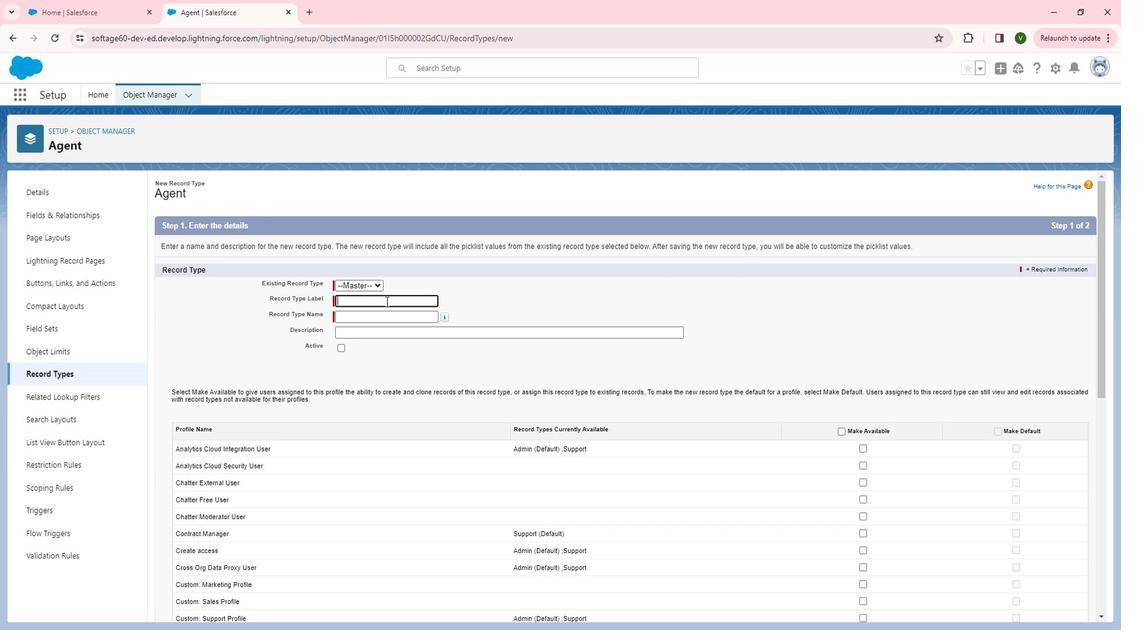 
Action: Mouse pressed left at (396, 300)
Screenshot: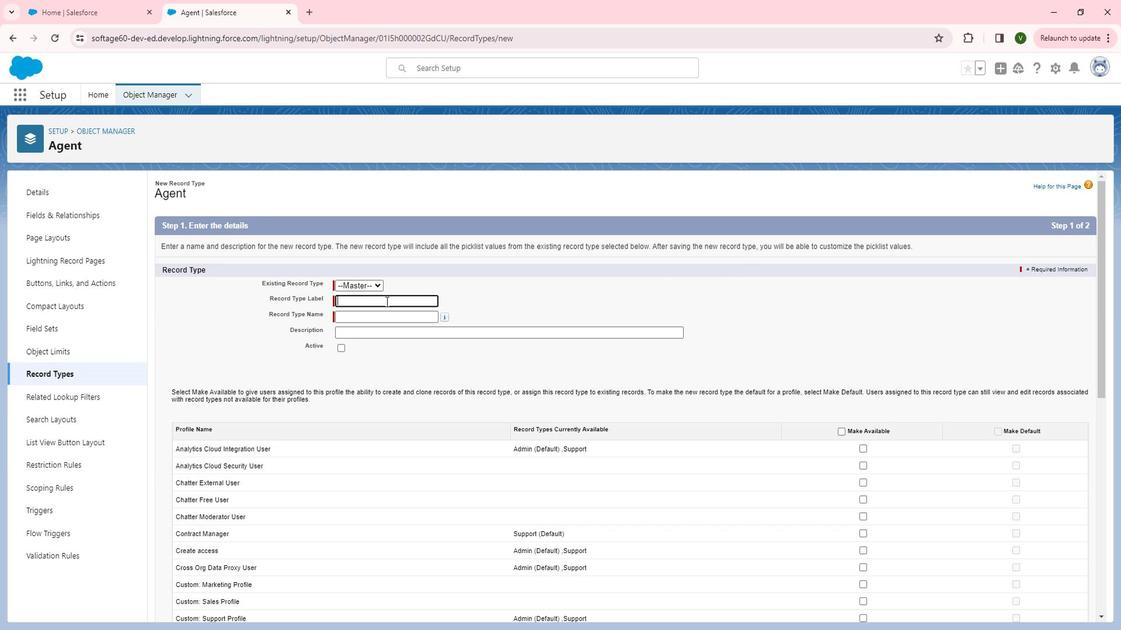 
Action: Mouse moved to (400, 300)
Screenshot: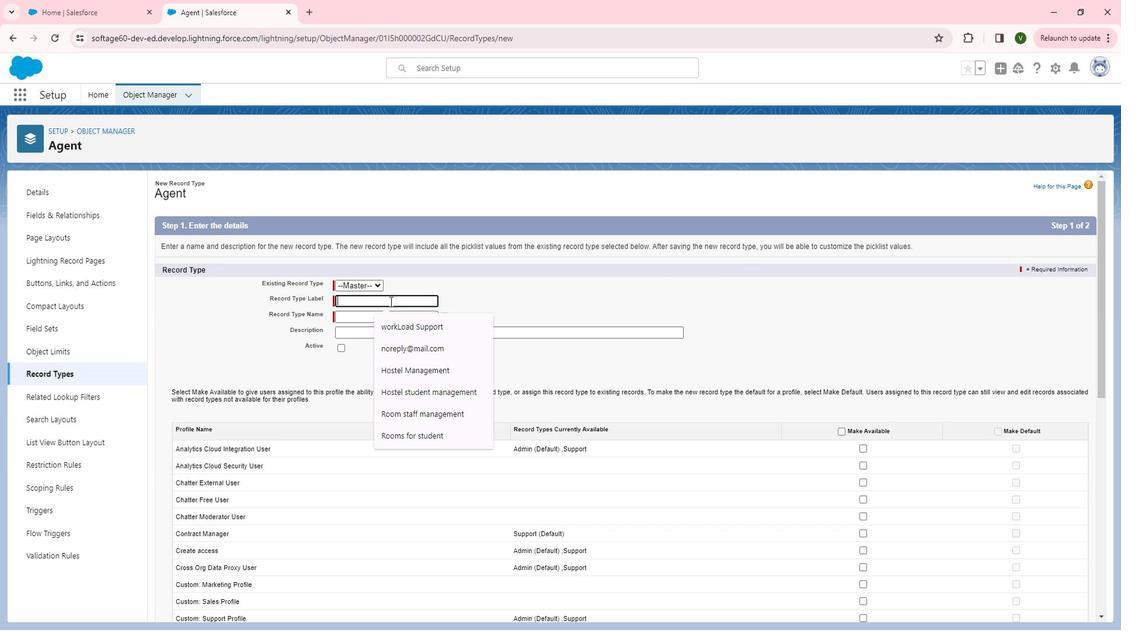 
Action: Key pressed <Key.shift>Sales<Key.space><Key.backspace><Key.tab><Key.tab><Key.tab><Key.shift>This<Key.space>record<Key.space>type<Key.space>is<Key.space>for<Key.space>the<Key.space>sales<Key.space>agent<Key.space>role<Key.space>in<Key.space>the<Key.space>organization.
Screenshot: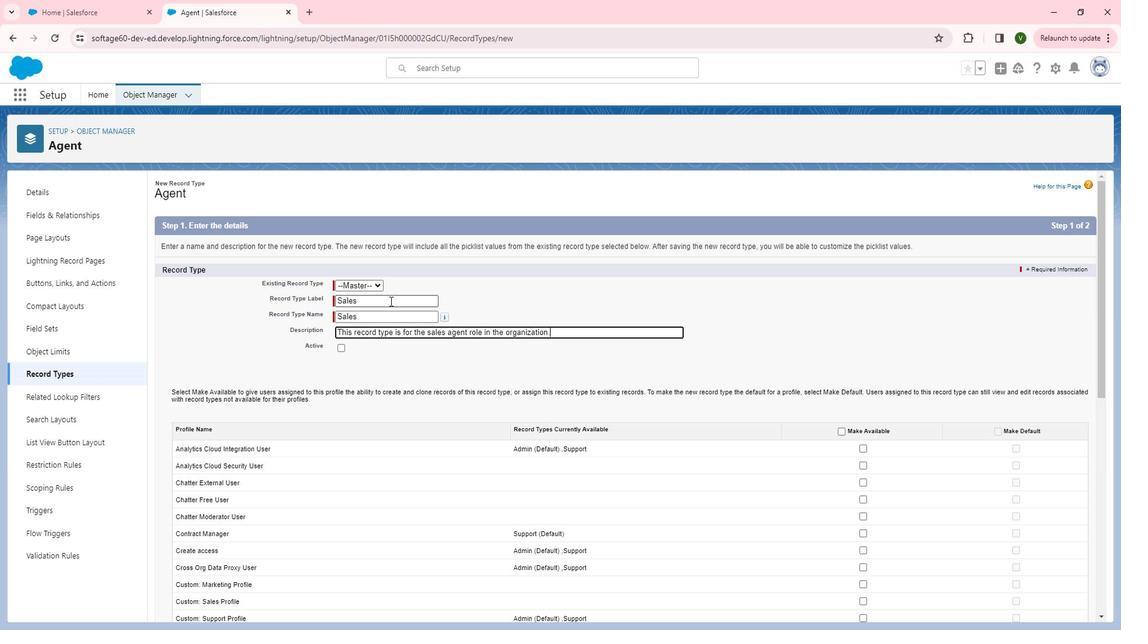 
Action: Mouse moved to (352, 344)
Screenshot: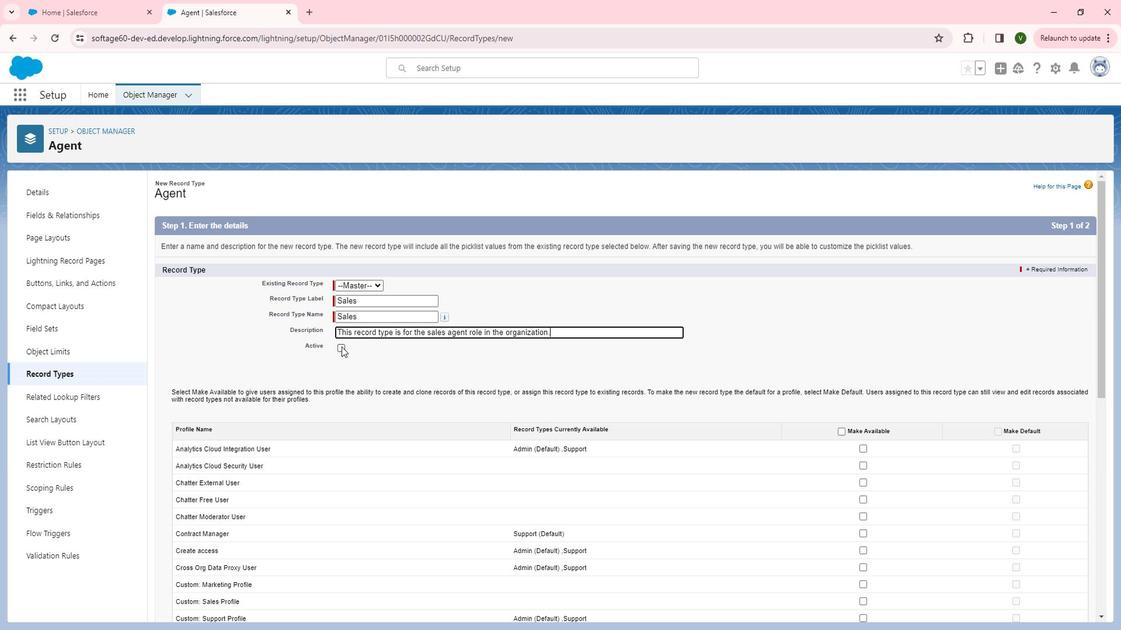 
Action: Mouse pressed left at (352, 344)
Screenshot: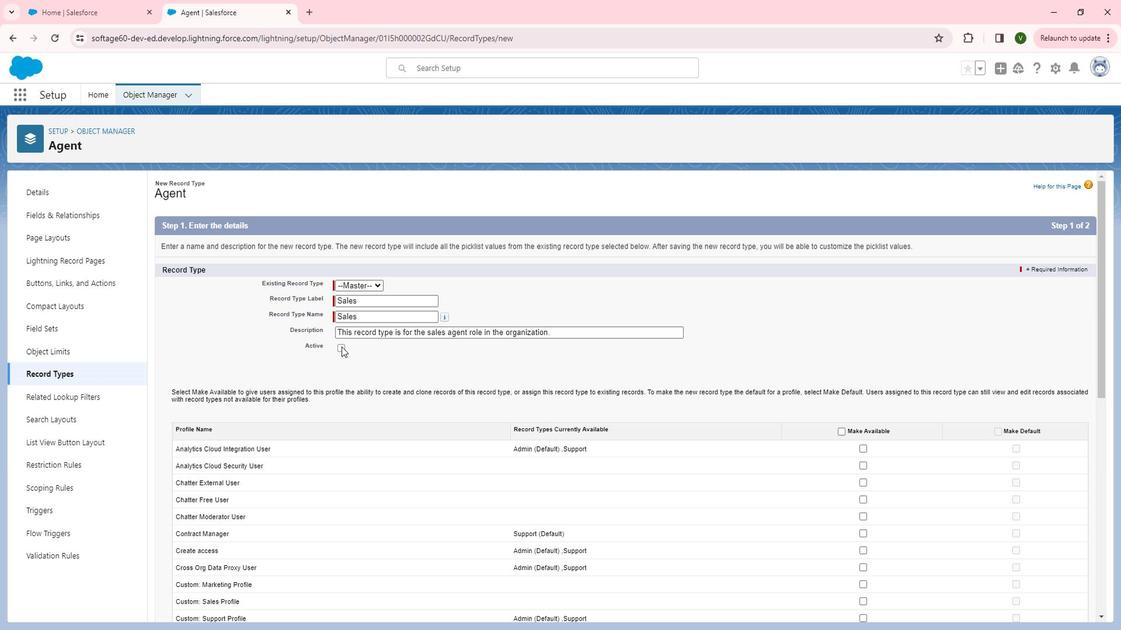 
Action: Mouse moved to (853, 426)
Screenshot: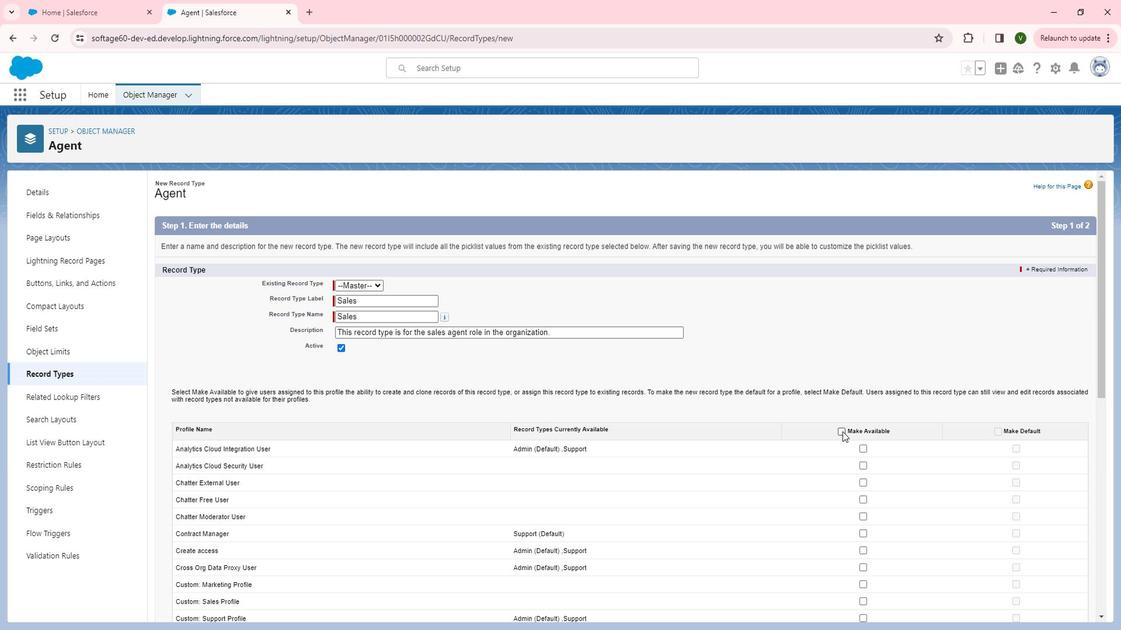 
Action: Mouse pressed left at (853, 426)
Screenshot: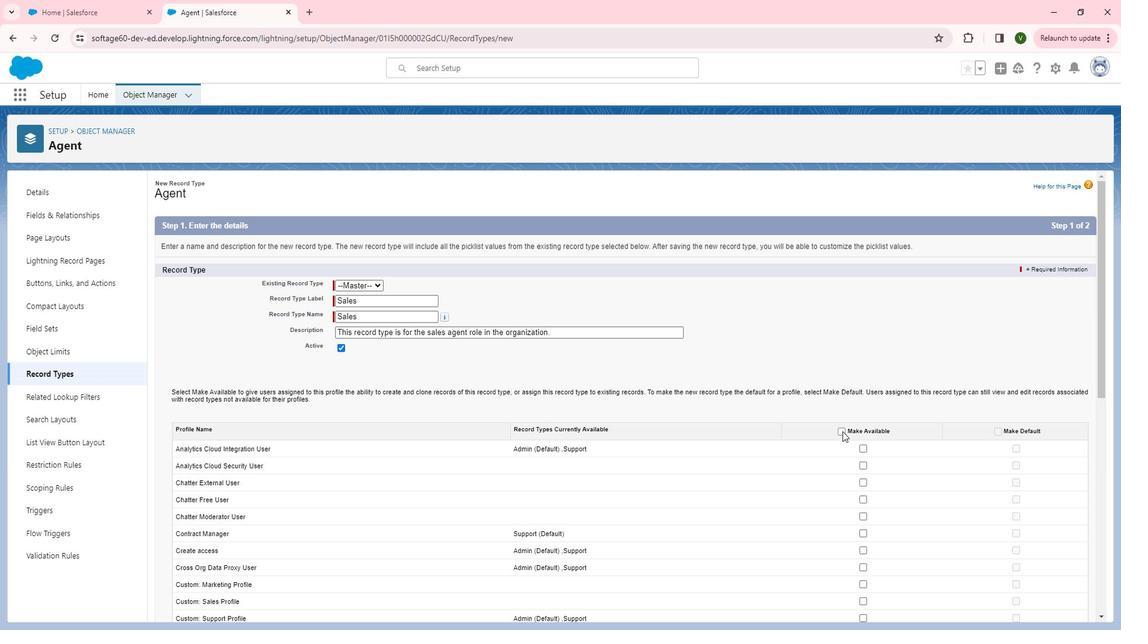 
Action: Mouse moved to (861, 418)
Screenshot: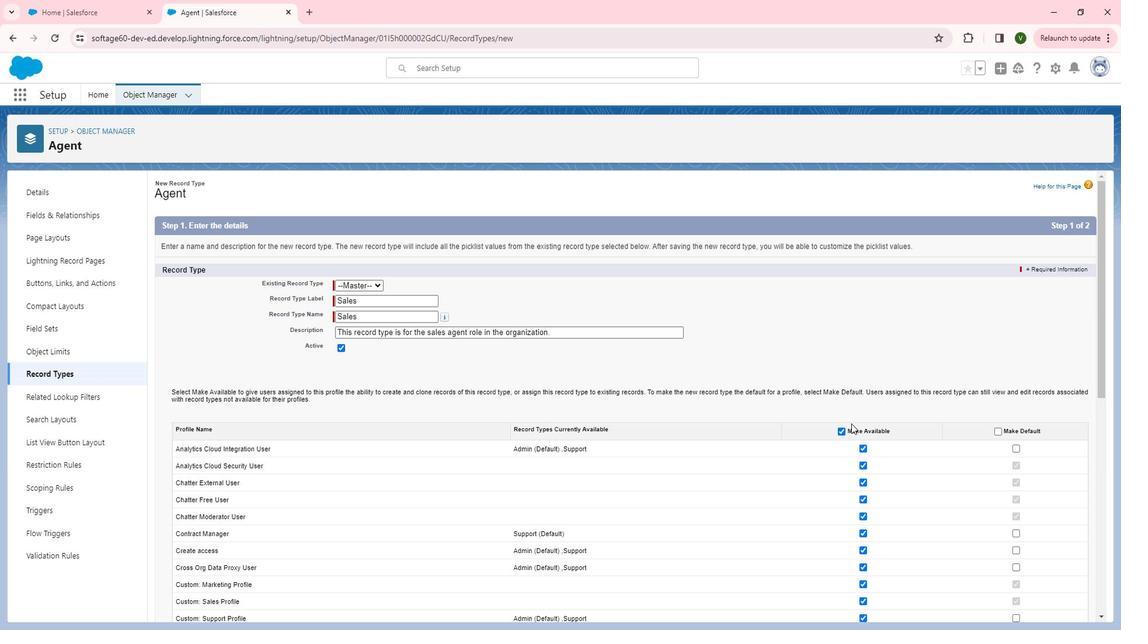 
Action: Mouse scrolled (861, 418) with delta (0, 0)
Screenshot: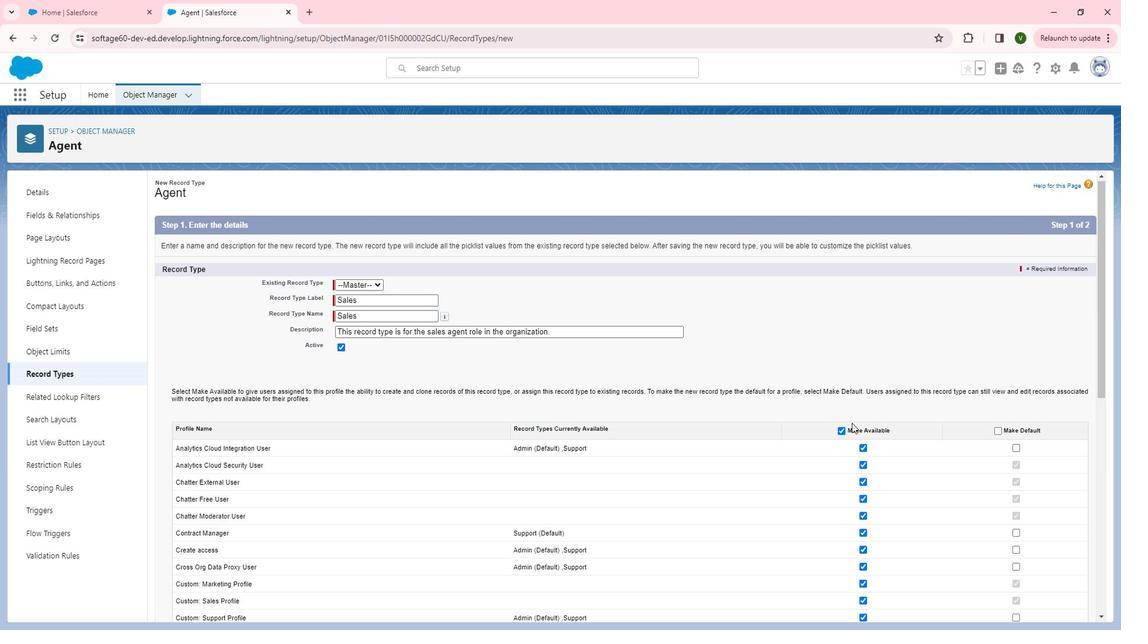 
Action: Mouse moved to (865, 420)
Screenshot: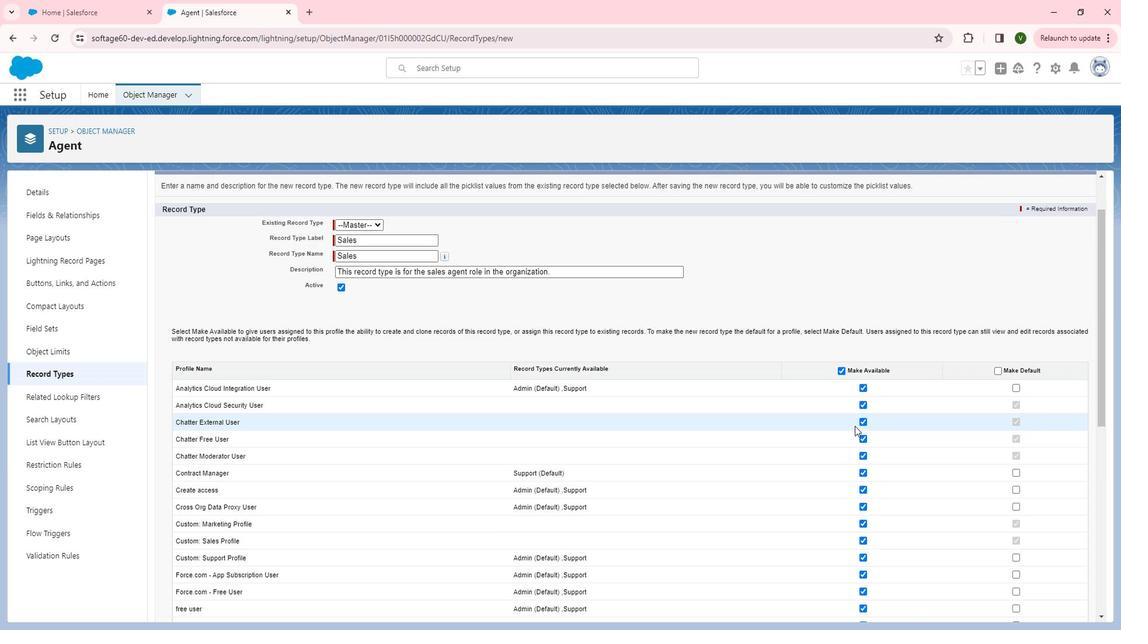 
Action: Mouse scrolled (865, 420) with delta (0, 0)
Screenshot: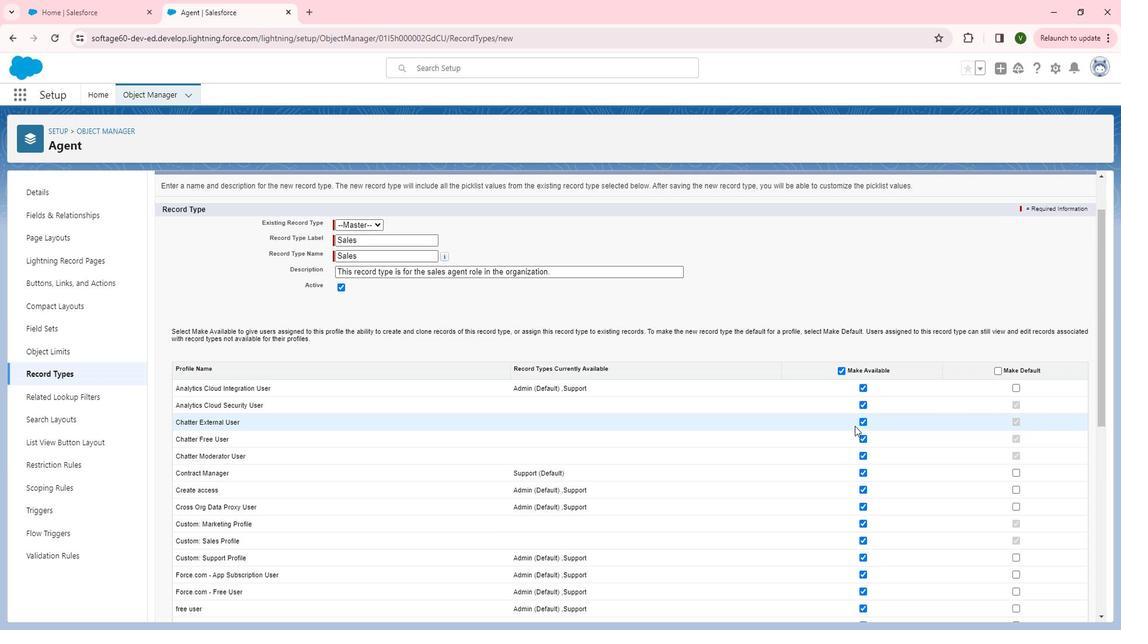 
Action: Mouse moved to (873, 345)
Screenshot: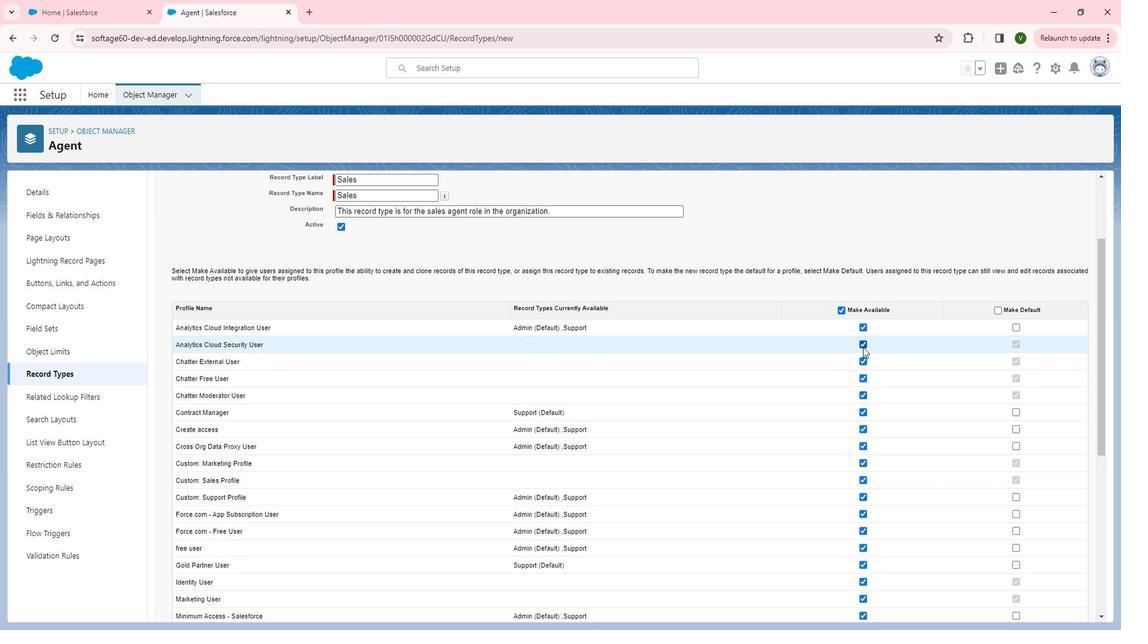 
Action: Mouse pressed left at (873, 345)
Screenshot: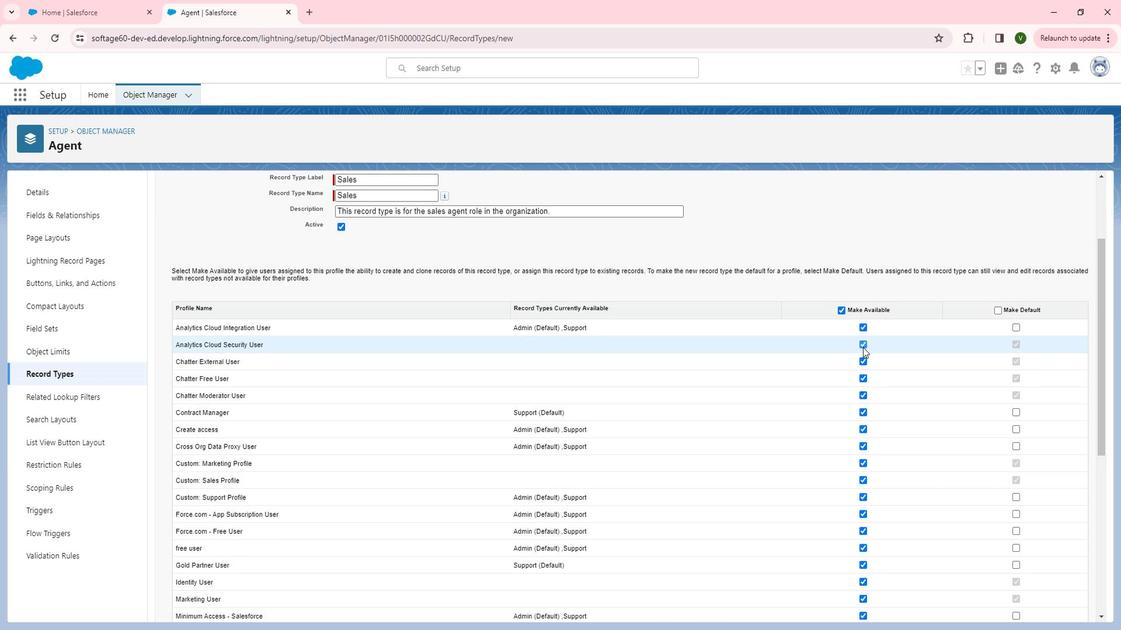
Action: Mouse moved to (874, 358)
Screenshot: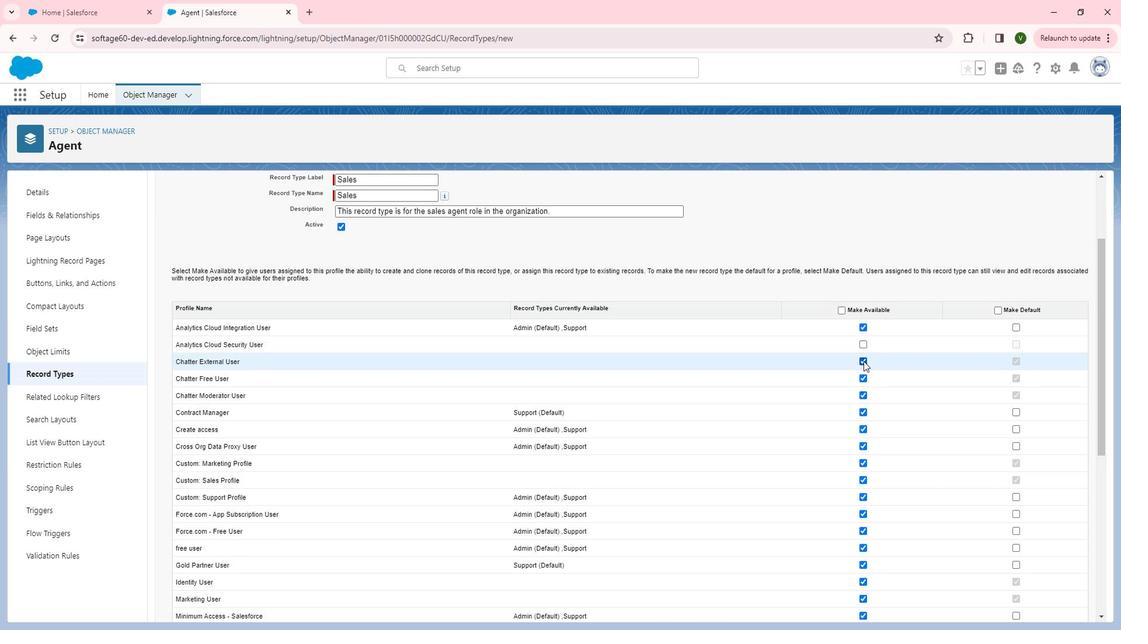 
Action: Mouse pressed left at (874, 358)
Screenshot: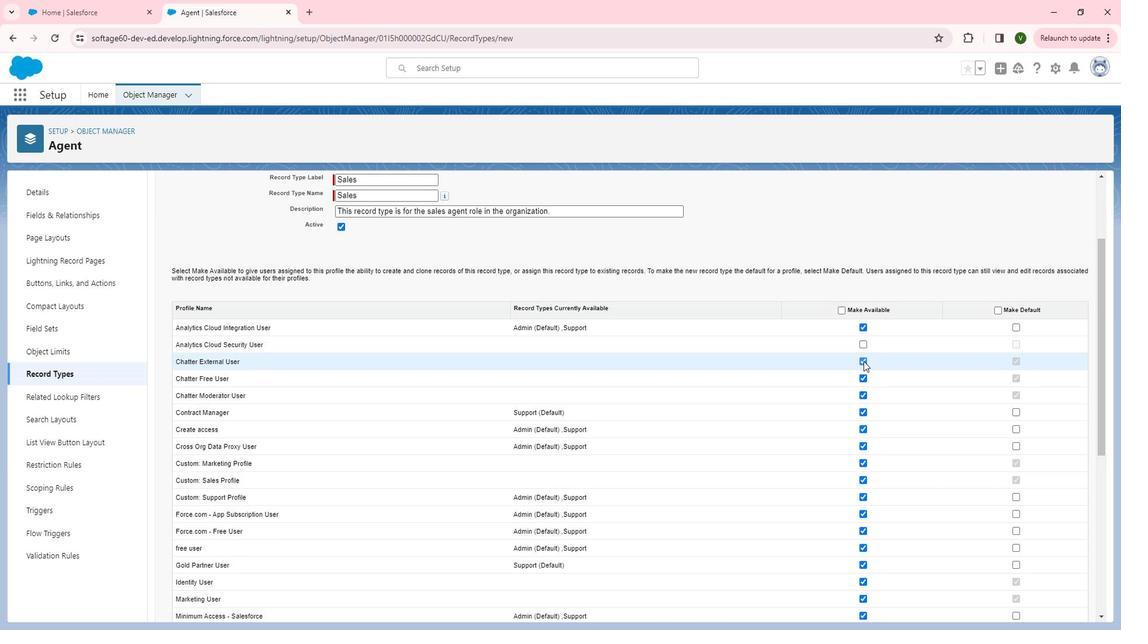 
Action: Mouse moved to (874, 374)
Screenshot: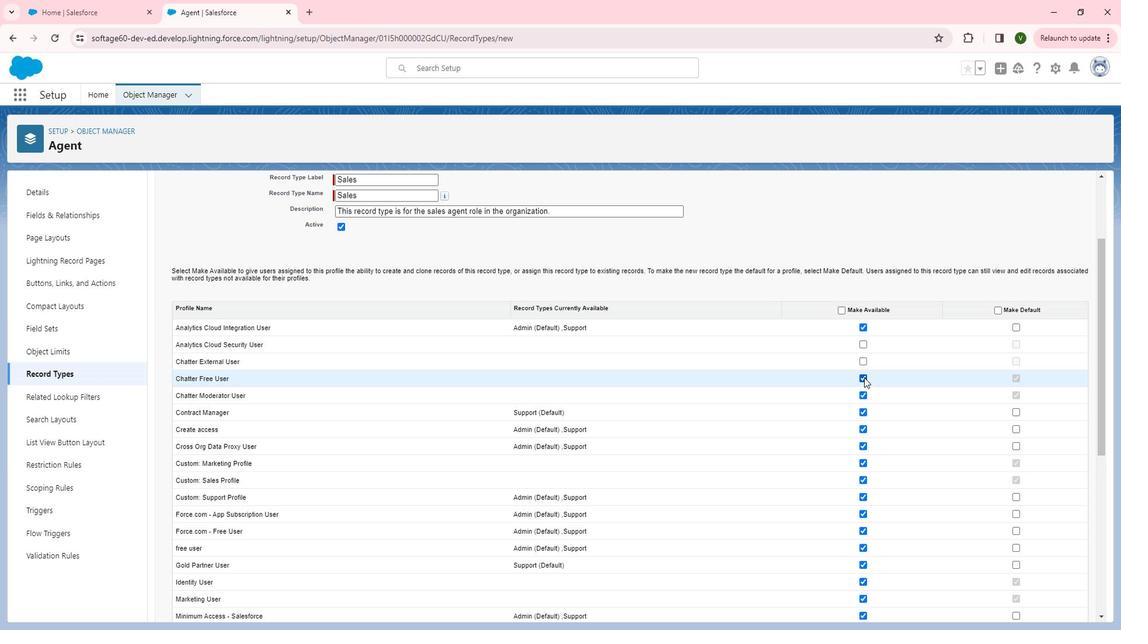 
Action: Mouse pressed left at (874, 374)
Screenshot: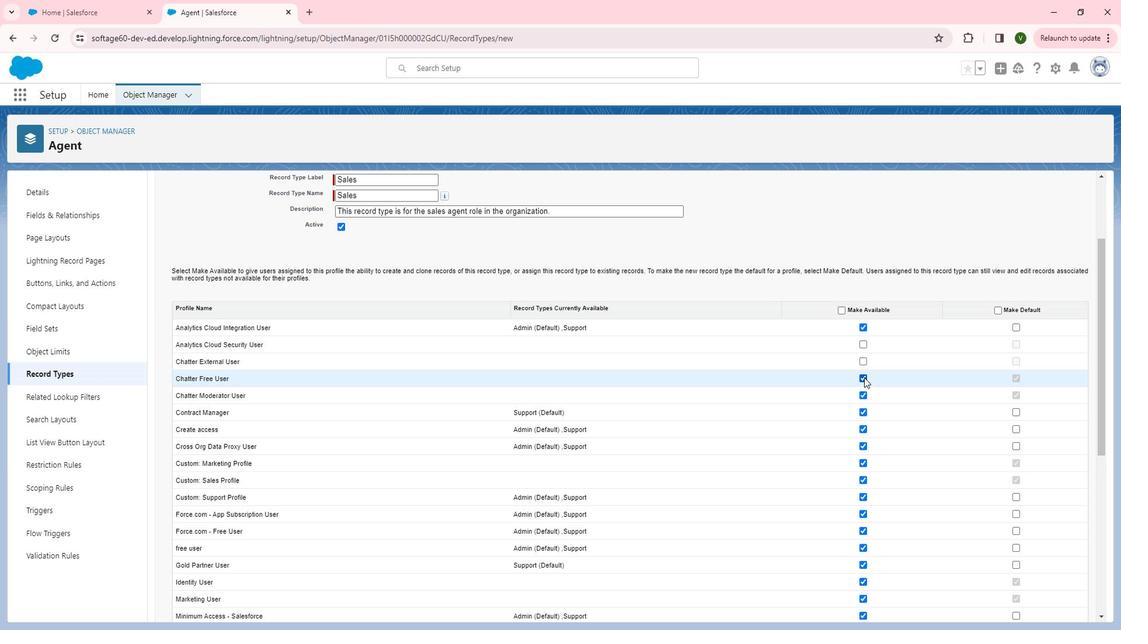 
Action: Mouse moved to (871, 387)
Screenshot: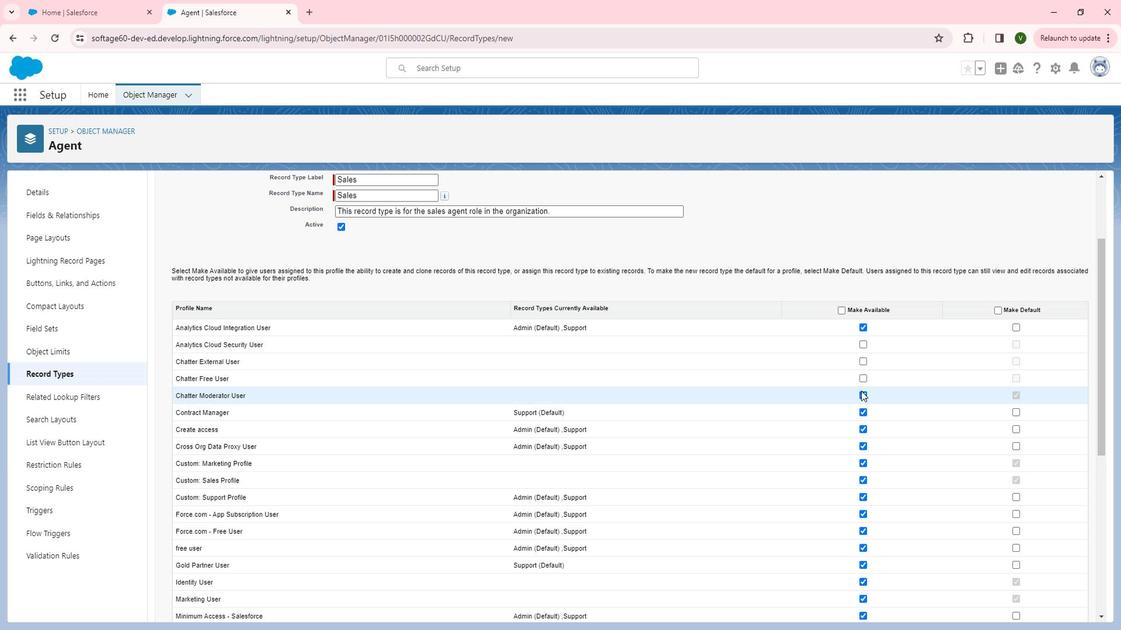 
Action: Mouse pressed left at (871, 387)
Screenshot: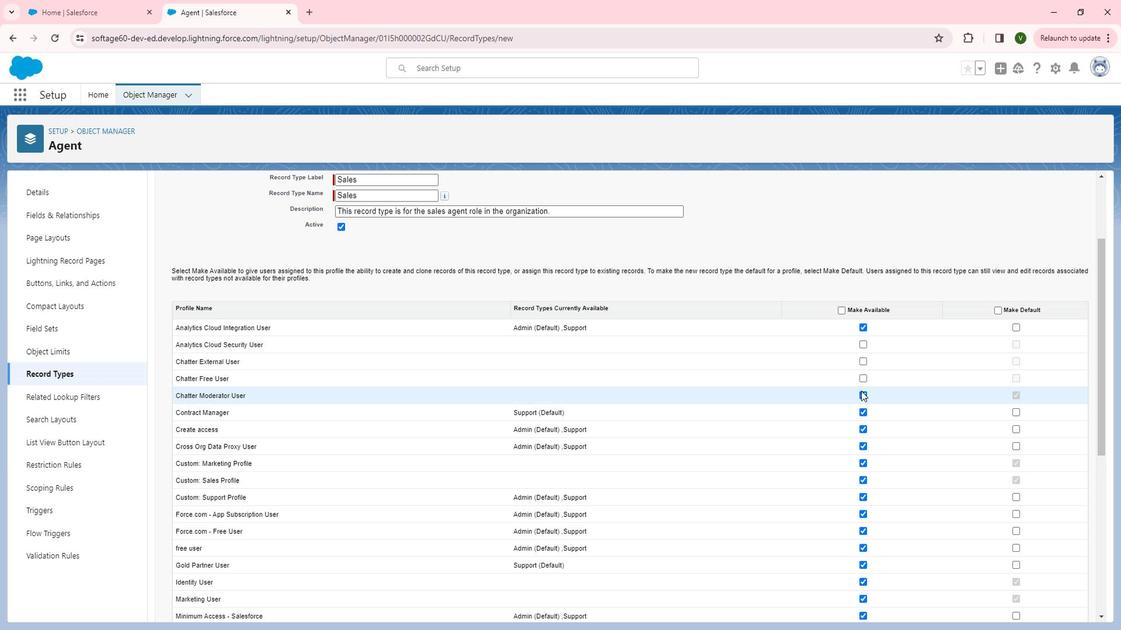 
Action: Mouse moved to (871, 389)
Screenshot: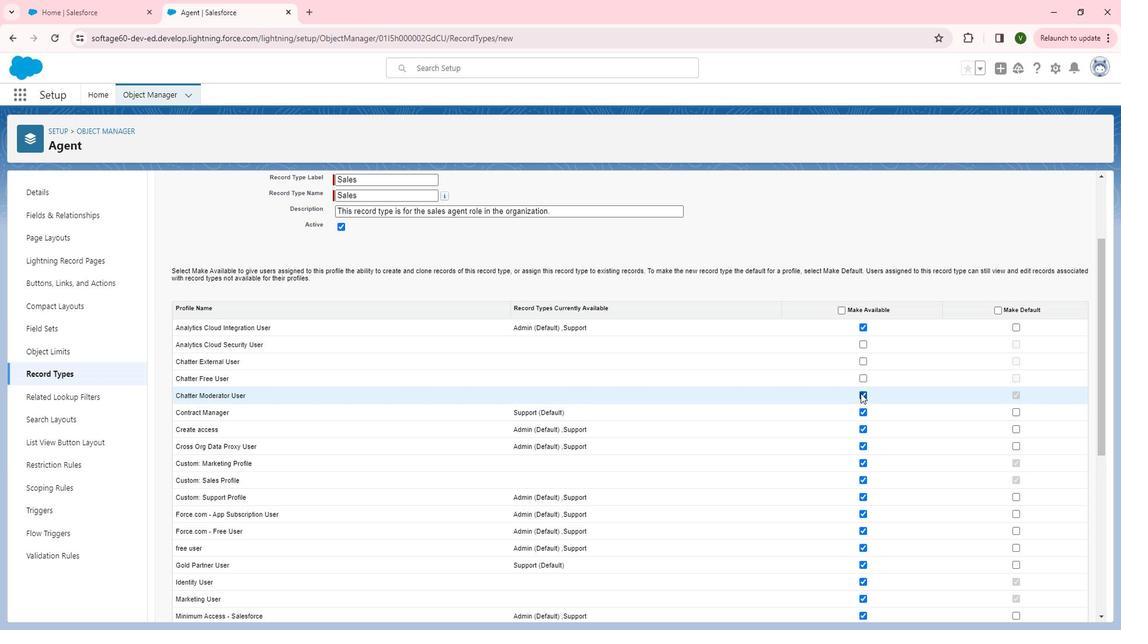 
Action: Mouse pressed left at (871, 389)
Screenshot: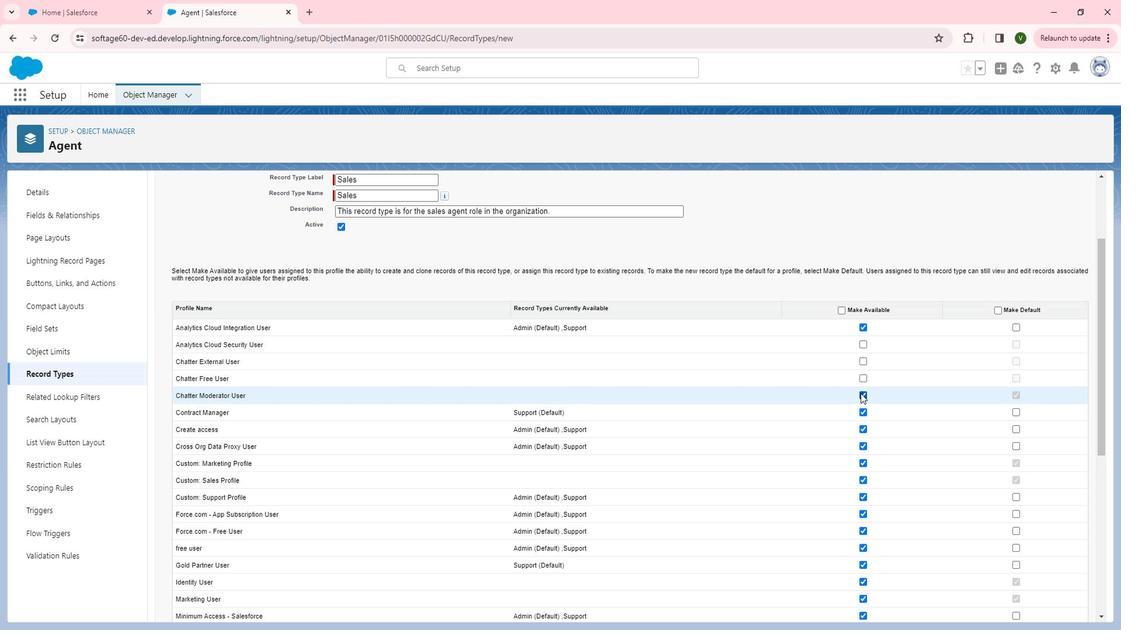 
Action: Mouse moved to (871, 408)
Screenshot: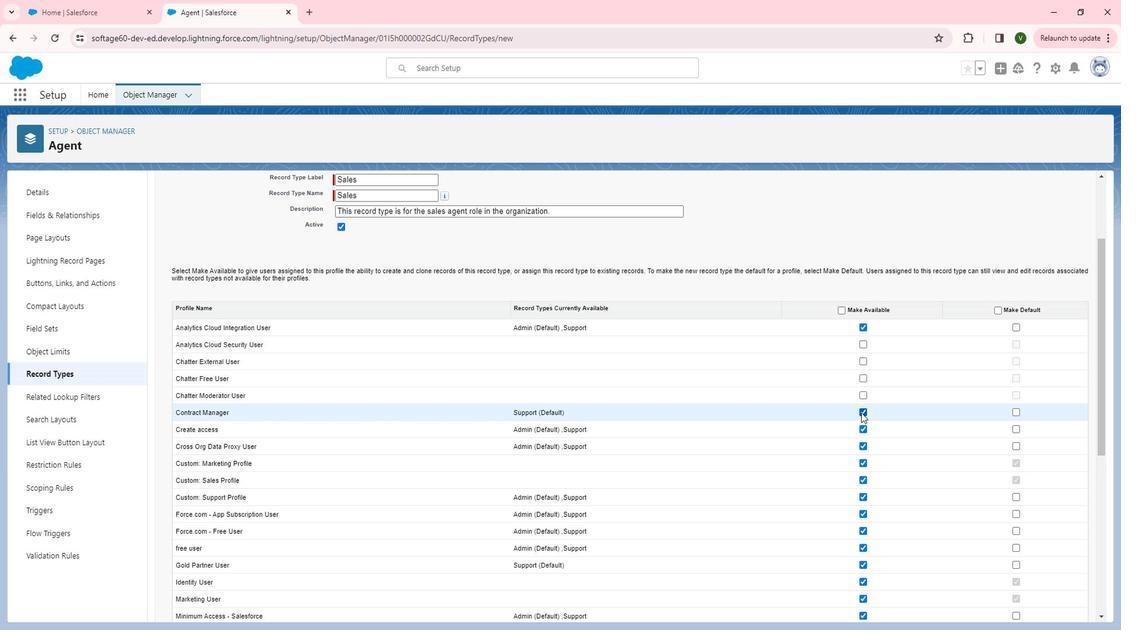 
Action: Mouse pressed left at (871, 408)
Screenshot: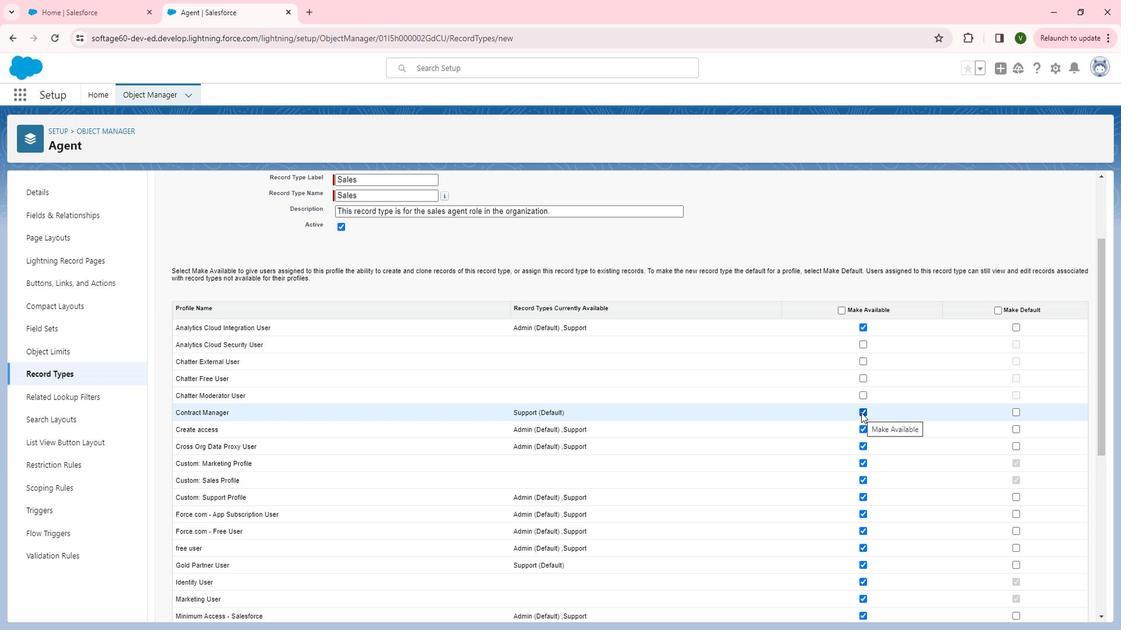 
Action: Mouse moved to (871, 410)
Screenshot: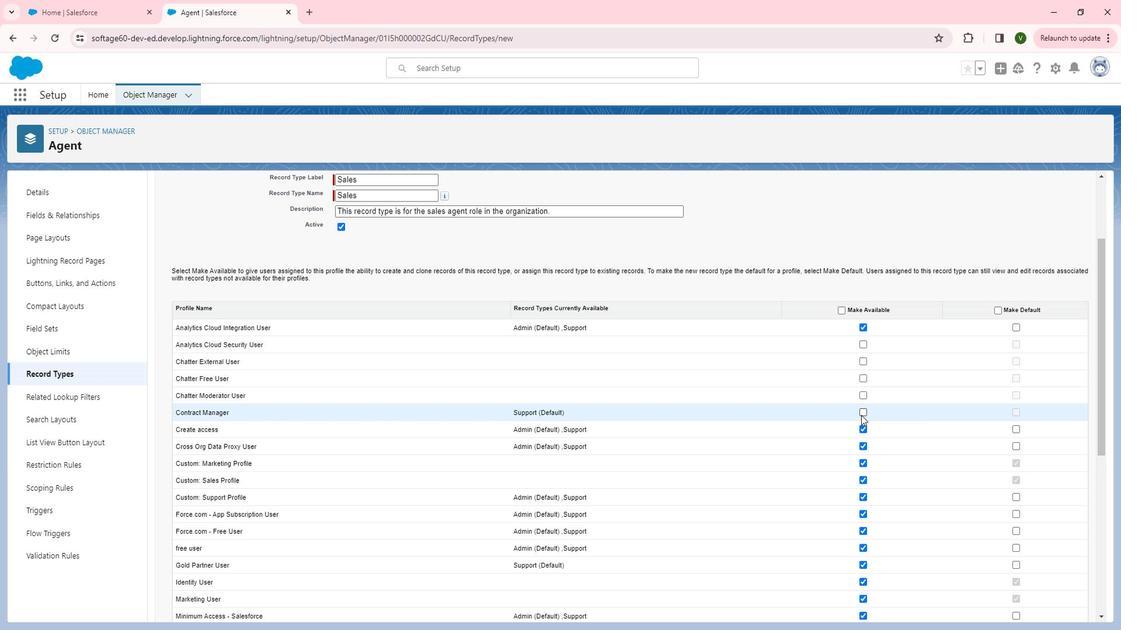 
Action: Mouse scrolled (871, 409) with delta (0, 0)
